 Task: Use Trello to organize a travel plan for a trip to Jaipur, including flights, accommodations, and restaurant reservations. Add relevant details and use the Skyscanner power-up for flight information.
Action: Mouse moved to (1035, 349)
Screenshot: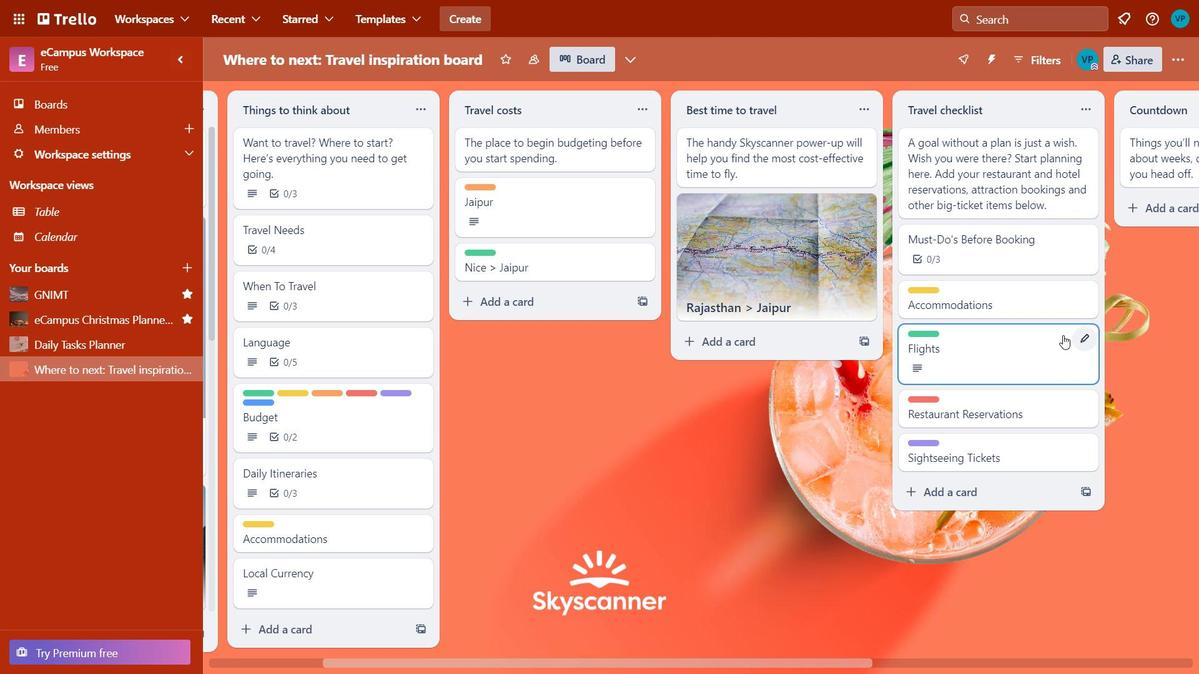 
Action: Mouse pressed left at (1035, 349)
Screenshot: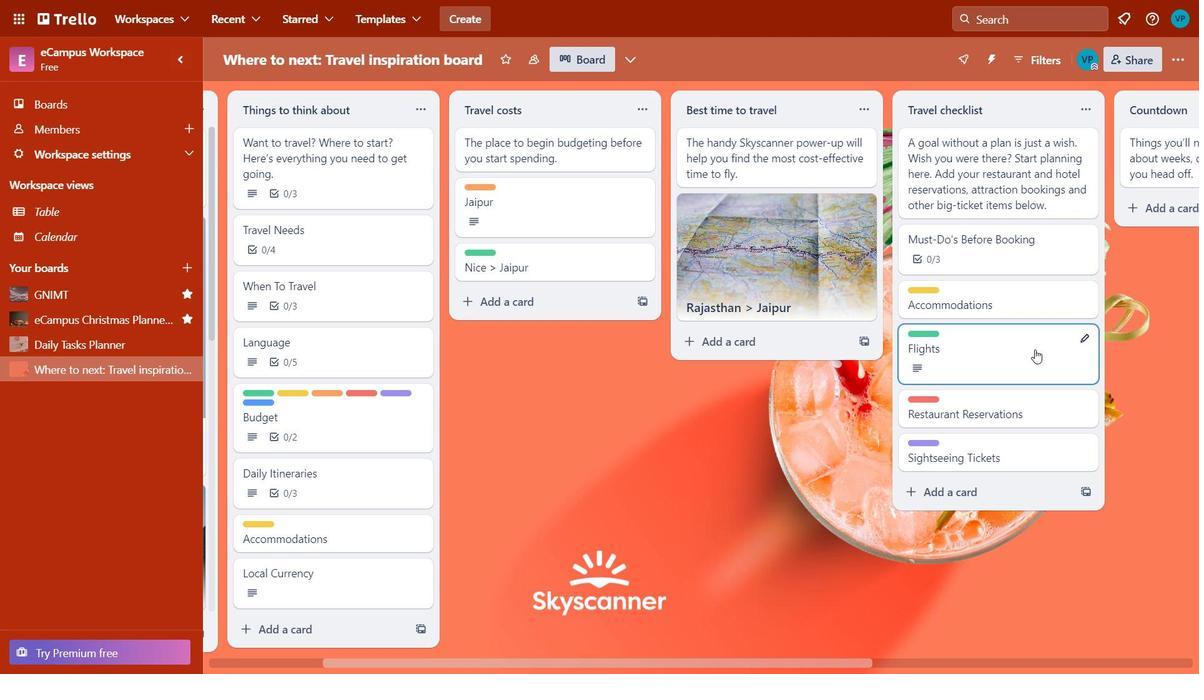 
Action: Mouse moved to (526, 248)
Screenshot: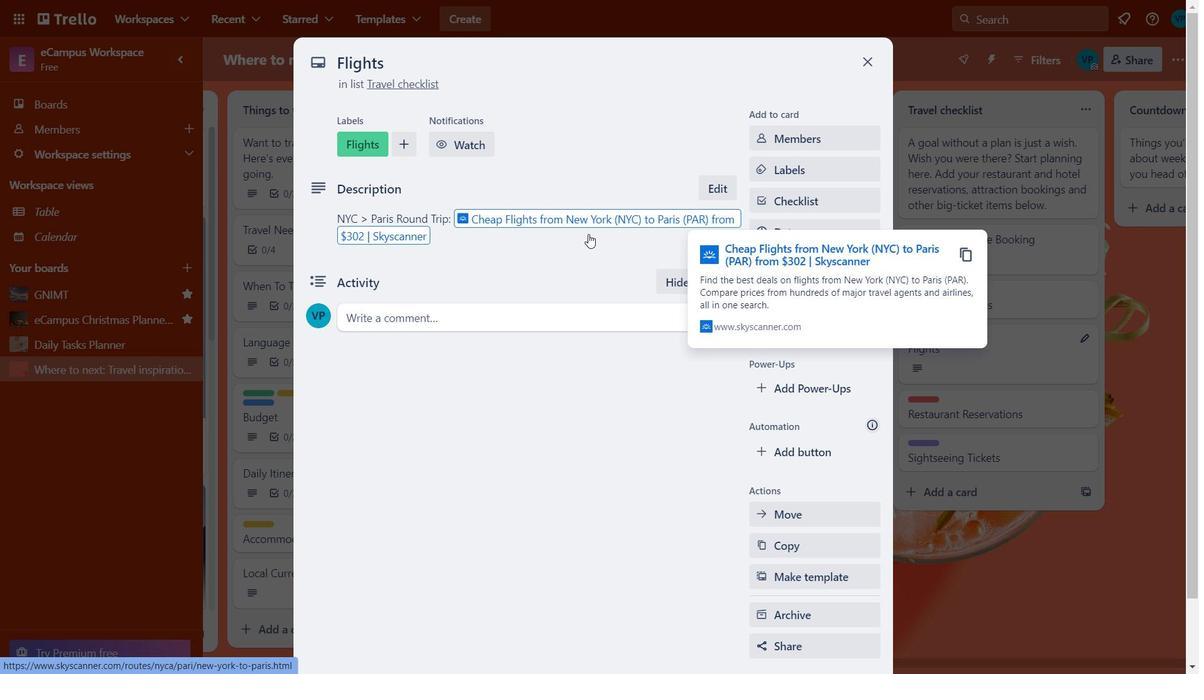 
Action: Mouse pressed left at (526, 248)
Screenshot: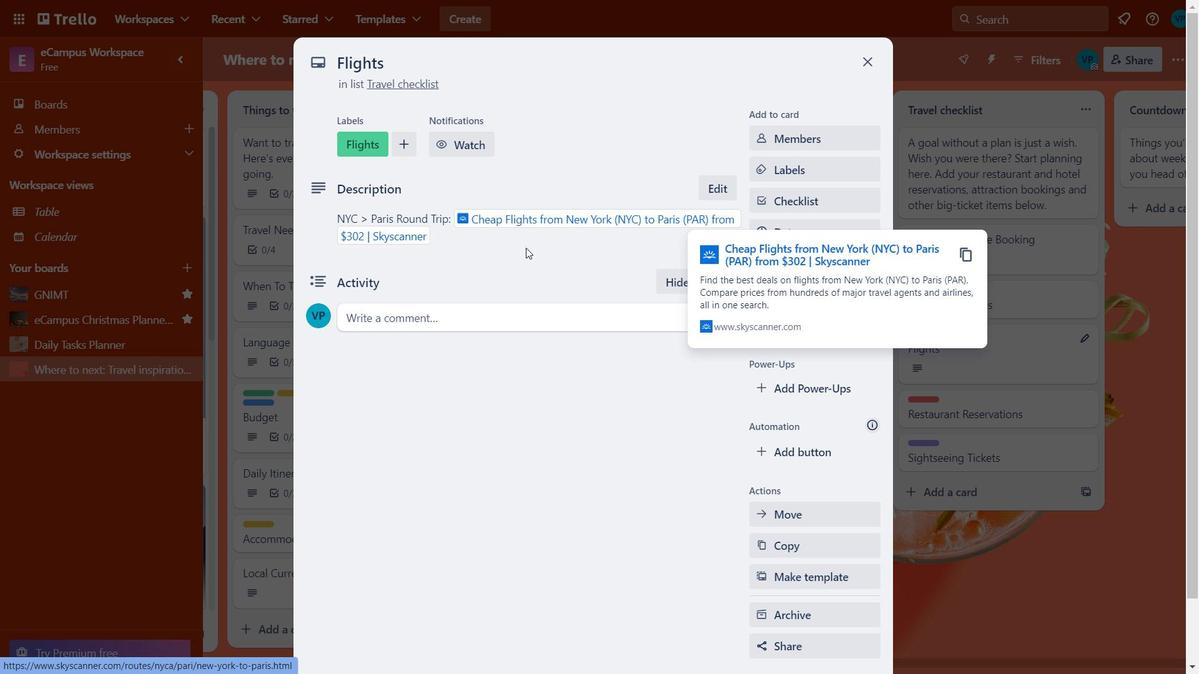 
Action: Mouse moved to (417, 219)
Screenshot: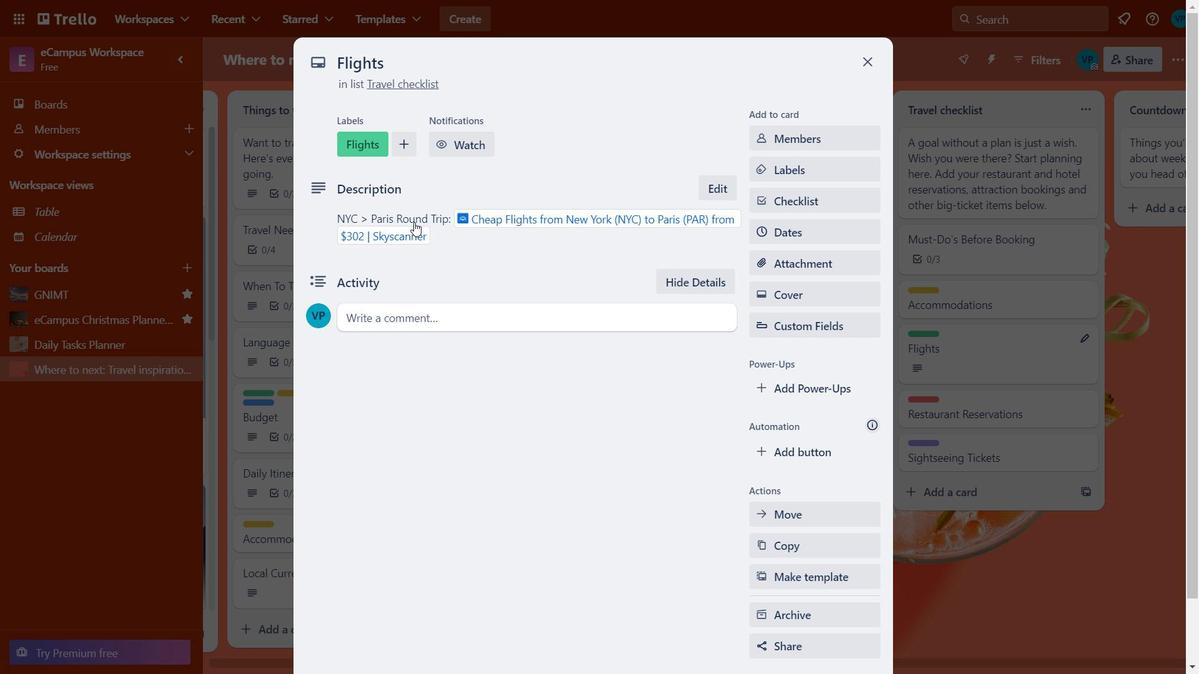 
Action: Mouse pressed left at (417, 219)
Screenshot: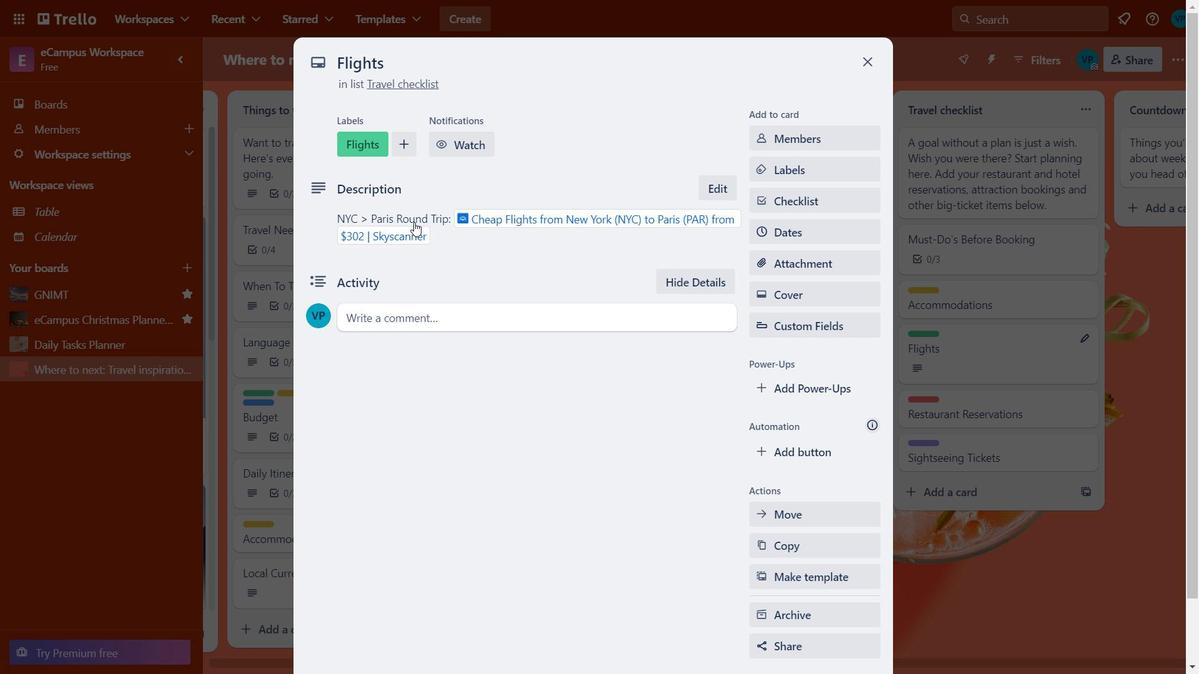
Action: Mouse moved to (441, 299)
Screenshot: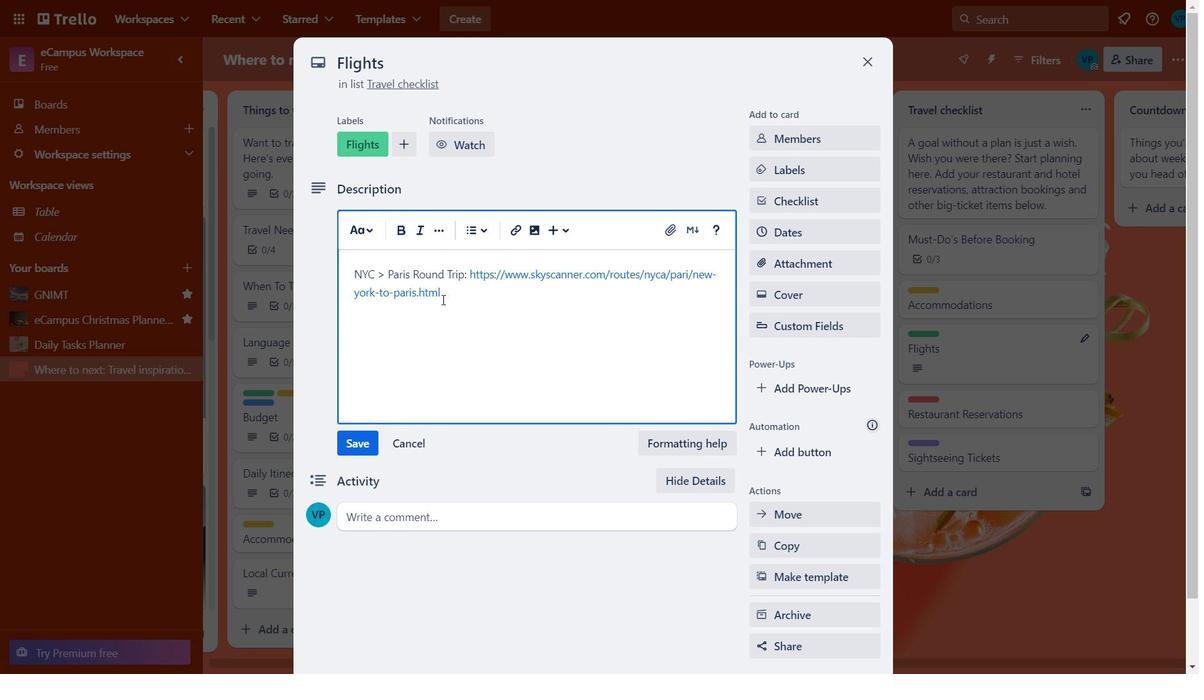
Action: Mouse pressed left at (441, 299)
Screenshot: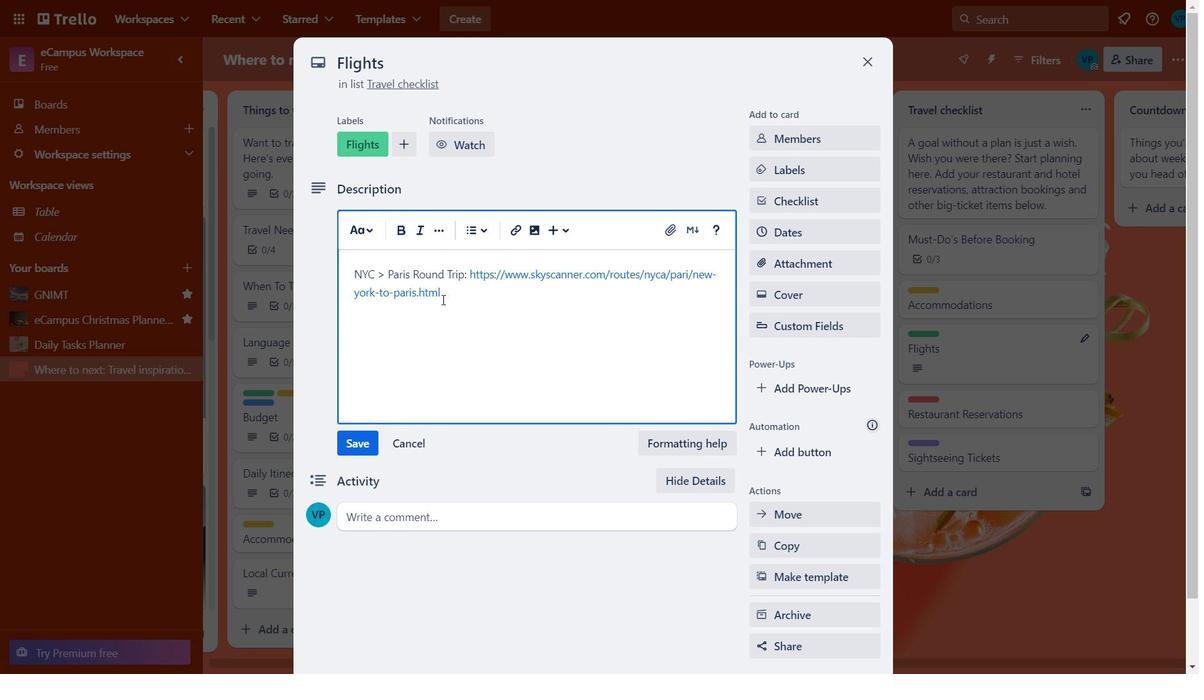 
Action: Mouse moved to (387, 276)
Screenshot: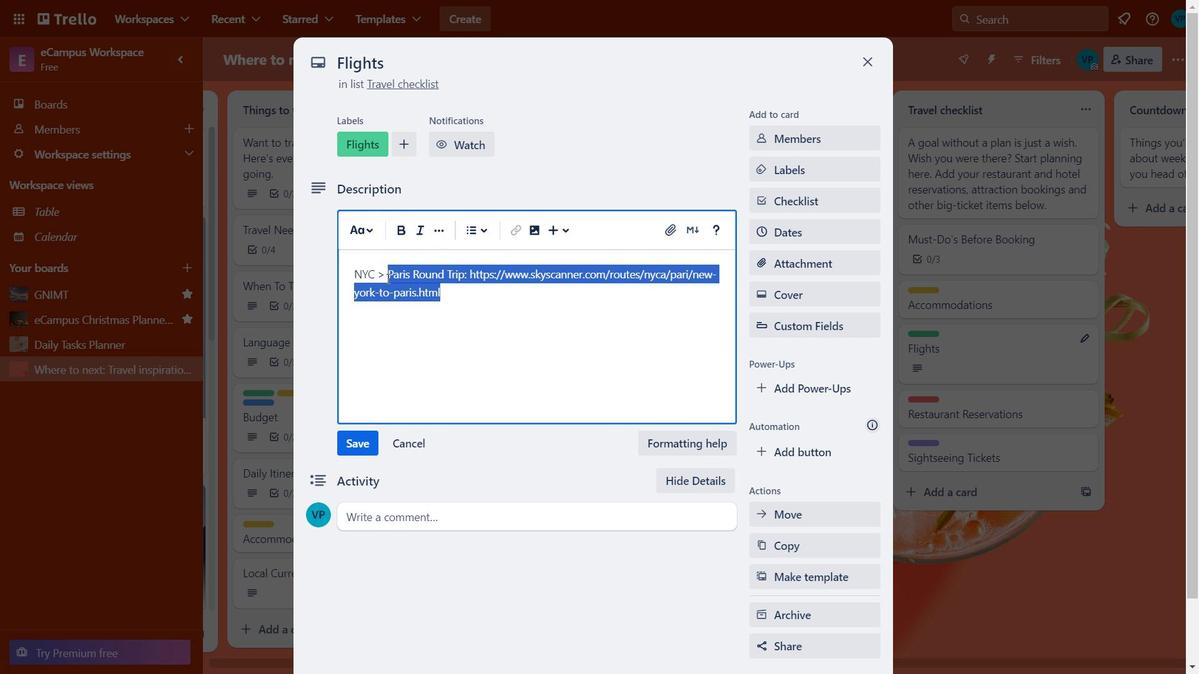 
Action: Key pressed <Key.backspace><Key.backspace><Key.backspace><Key.backspace><Key.backspace><Key.backspace><Key.backspace><Key.backspace><Key.backspace><Key.backspace><Key.caps_lock>D<Key.caps_lock>elhi<Key.space>to<Key.space><Key.caps_lock>J<Key.caps_lock>aipur<Key.space>wit<Key.backspace><Key.backspace><Key.backspace>from<Key.space>flight
Screenshot: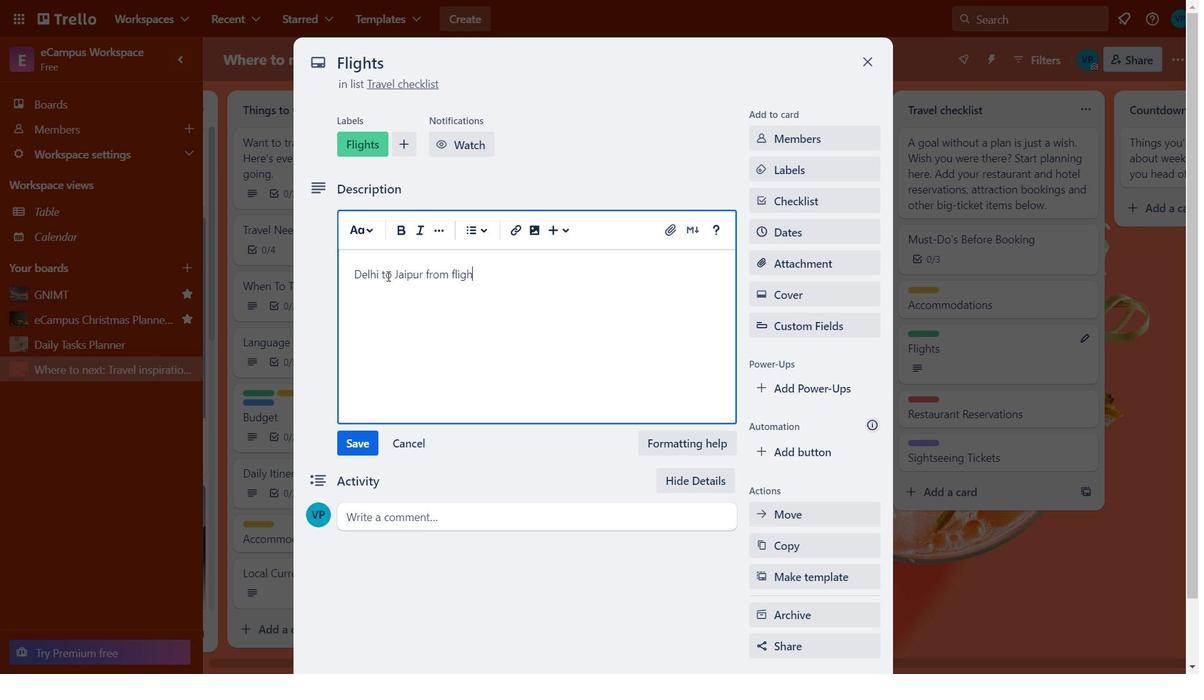 
Action: Mouse moved to (339, 451)
Screenshot: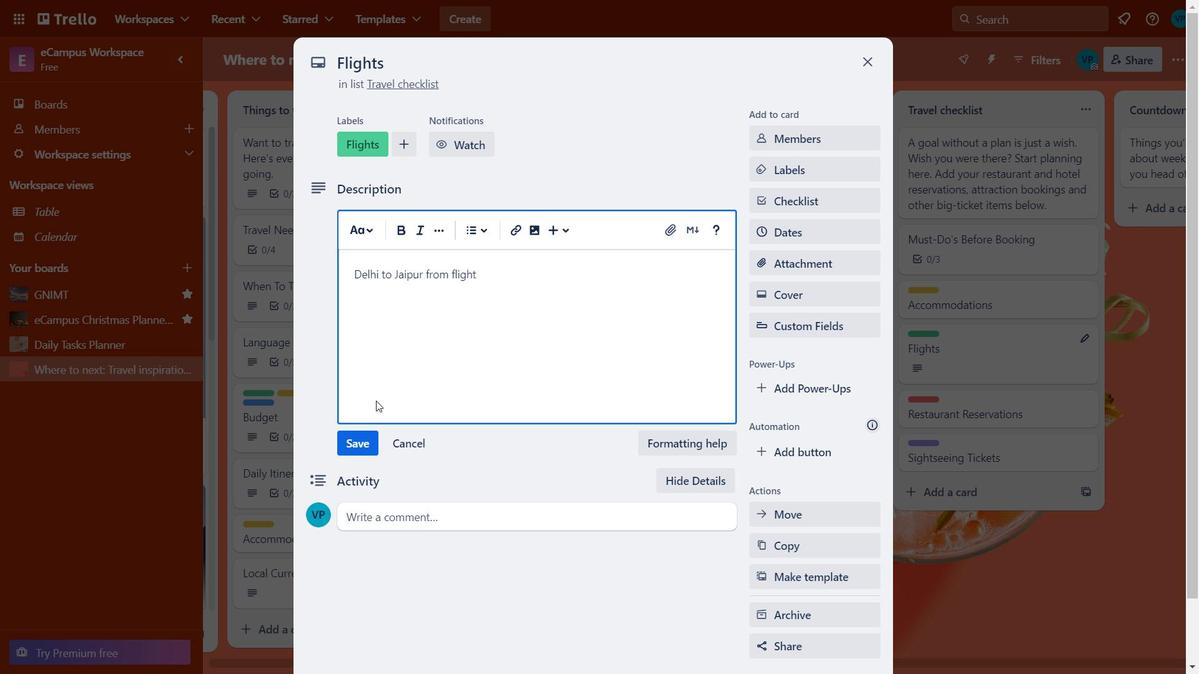 
Action: Mouse pressed left at (339, 451)
Screenshot: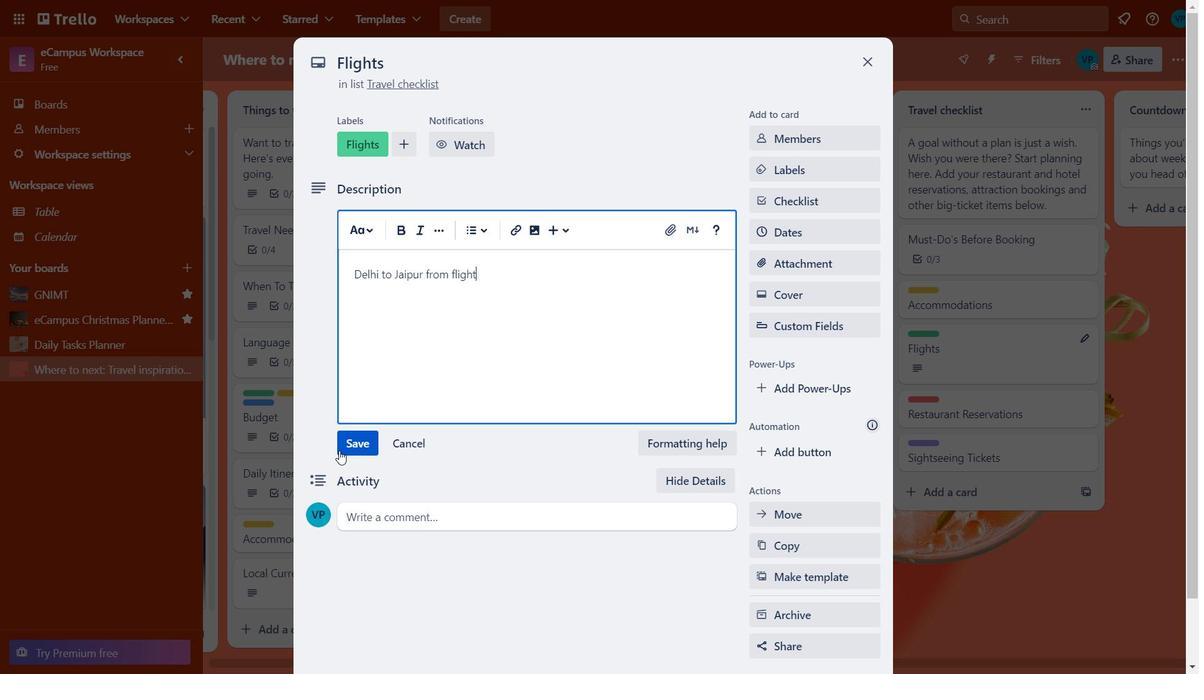 
Action: Mouse moved to (416, 313)
Screenshot: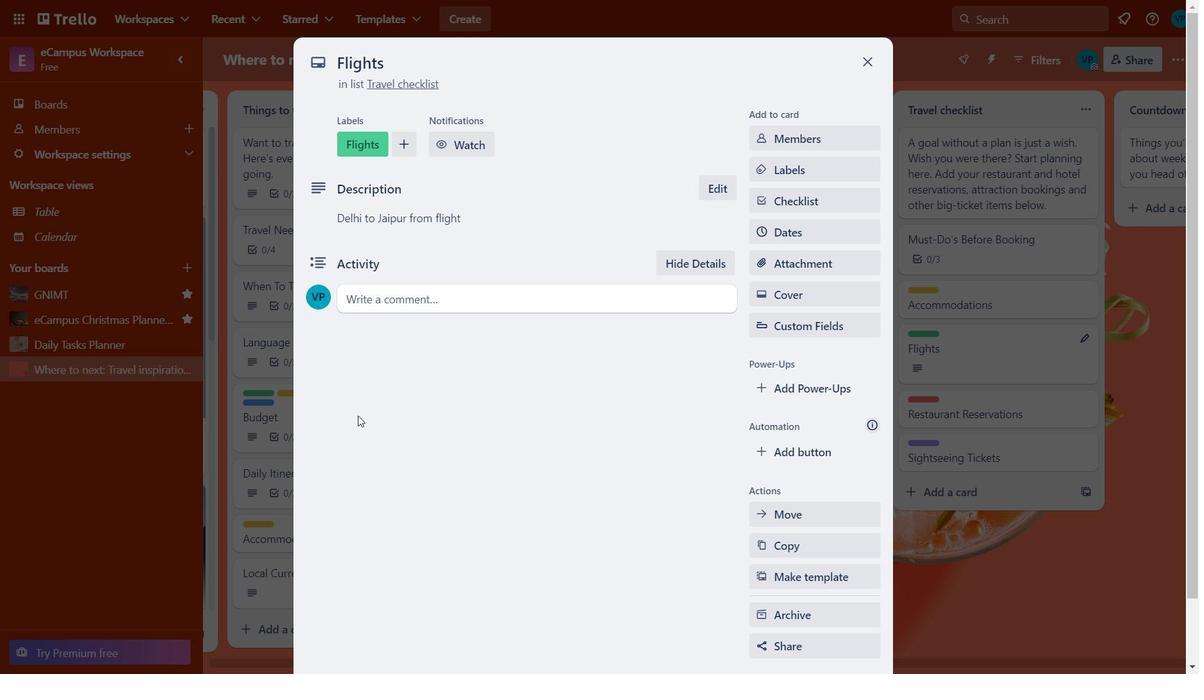 
Action: Mouse pressed left at (416, 313)
Screenshot: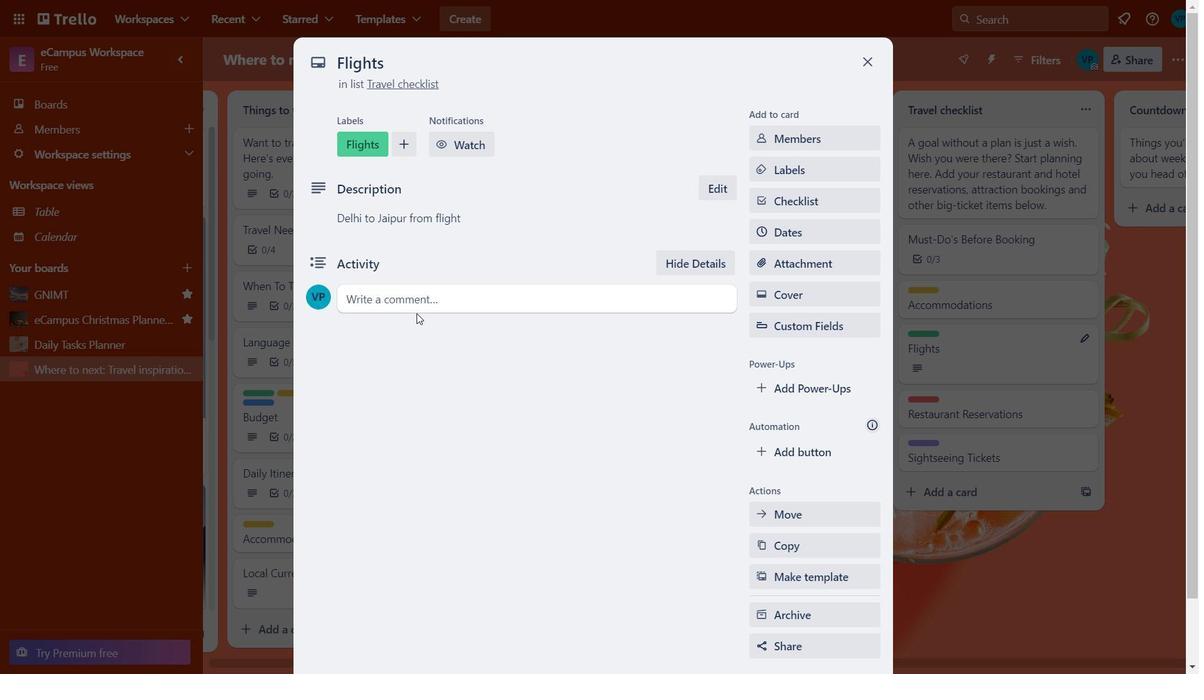 
Action: Mouse moved to (425, 304)
Screenshot: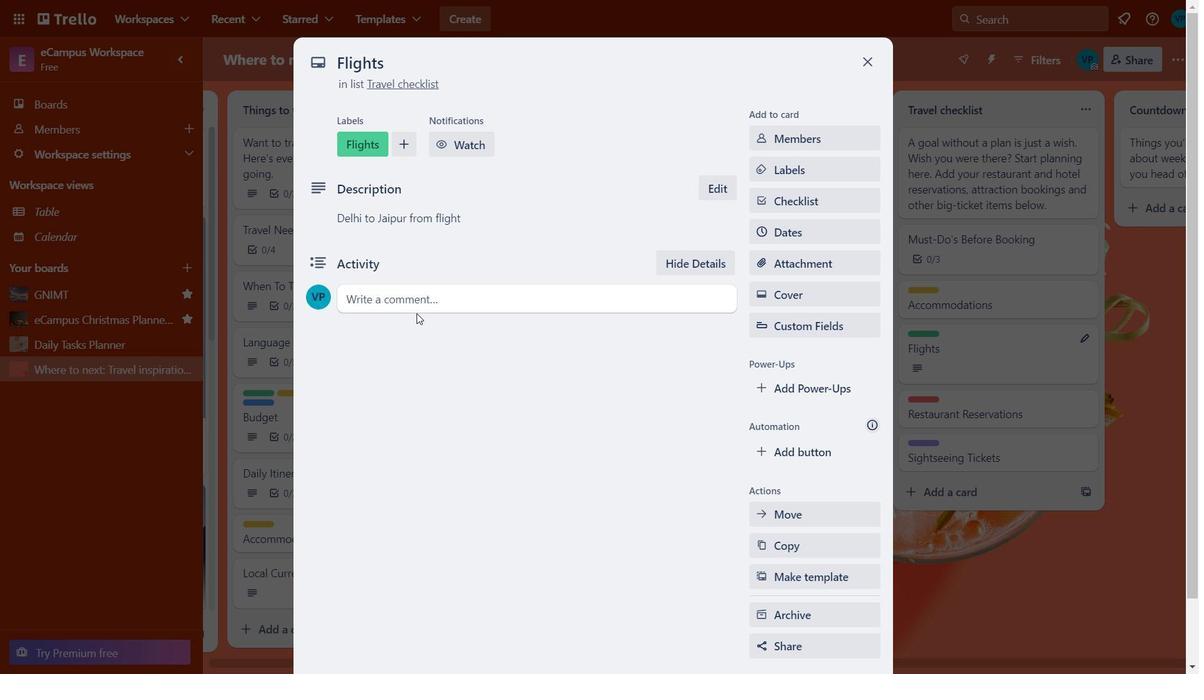 
Action: Mouse pressed left at (425, 304)
Screenshot: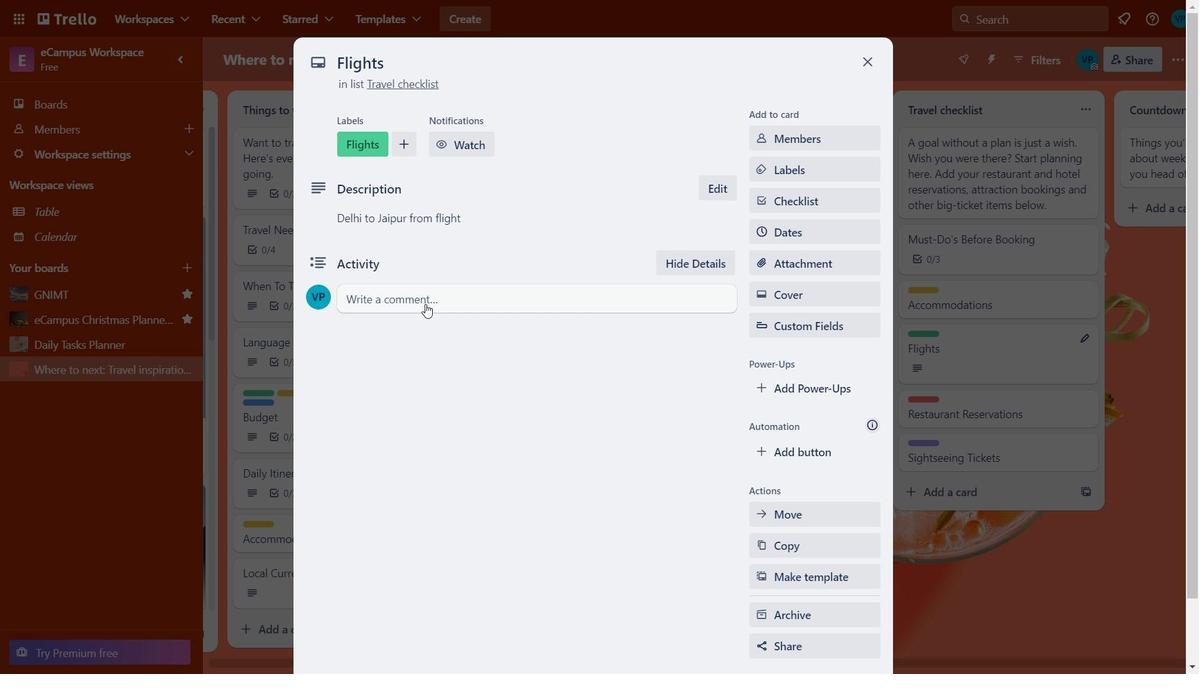 
Action: Mouse moved to (769, 196)
Screenshot: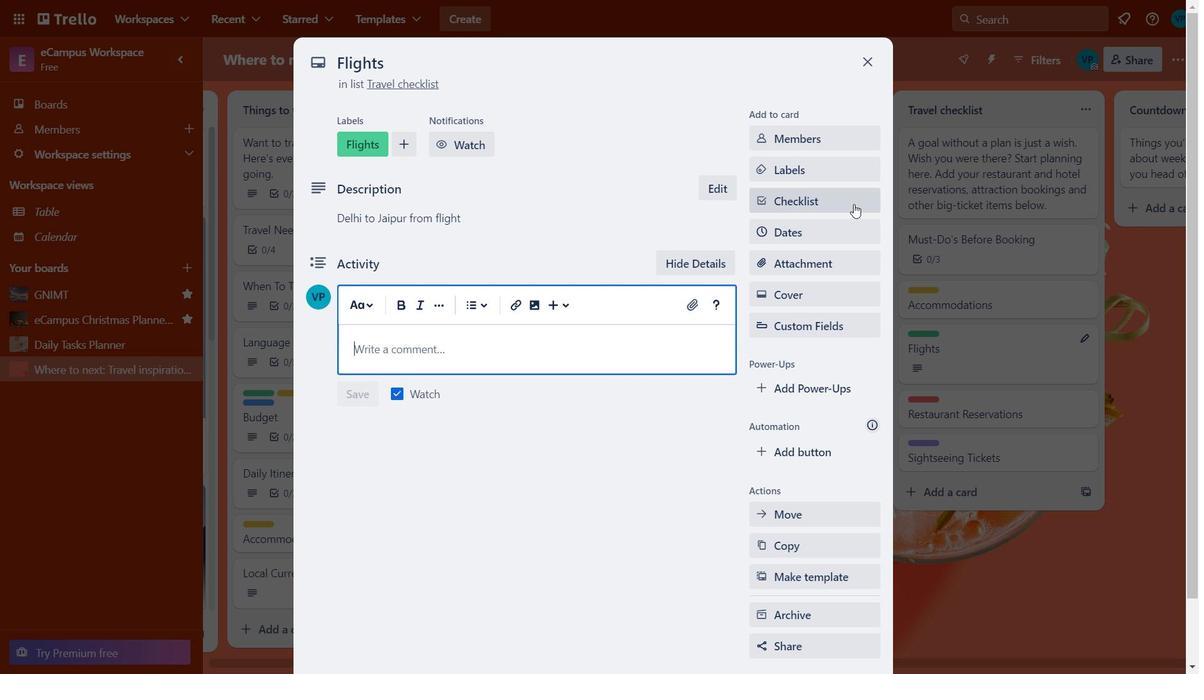 
Action: Mouse pressed left at (769, 196)
Screenshot: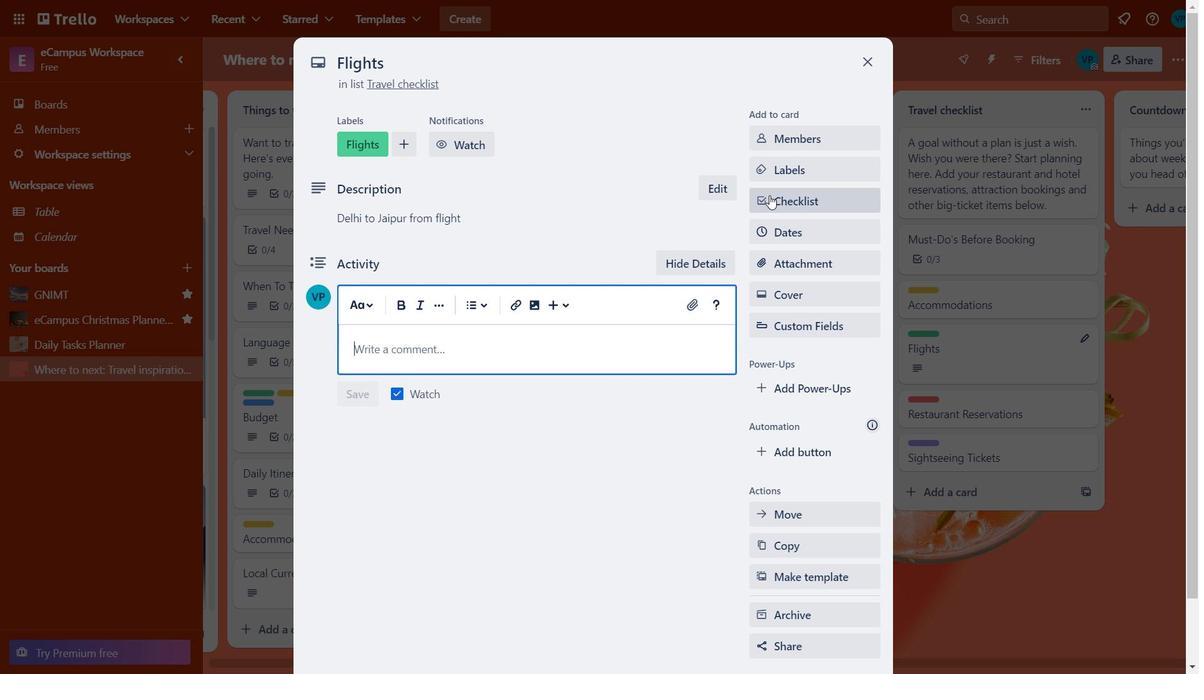
Action: Mouse moved to (819, 313)
Screenshot: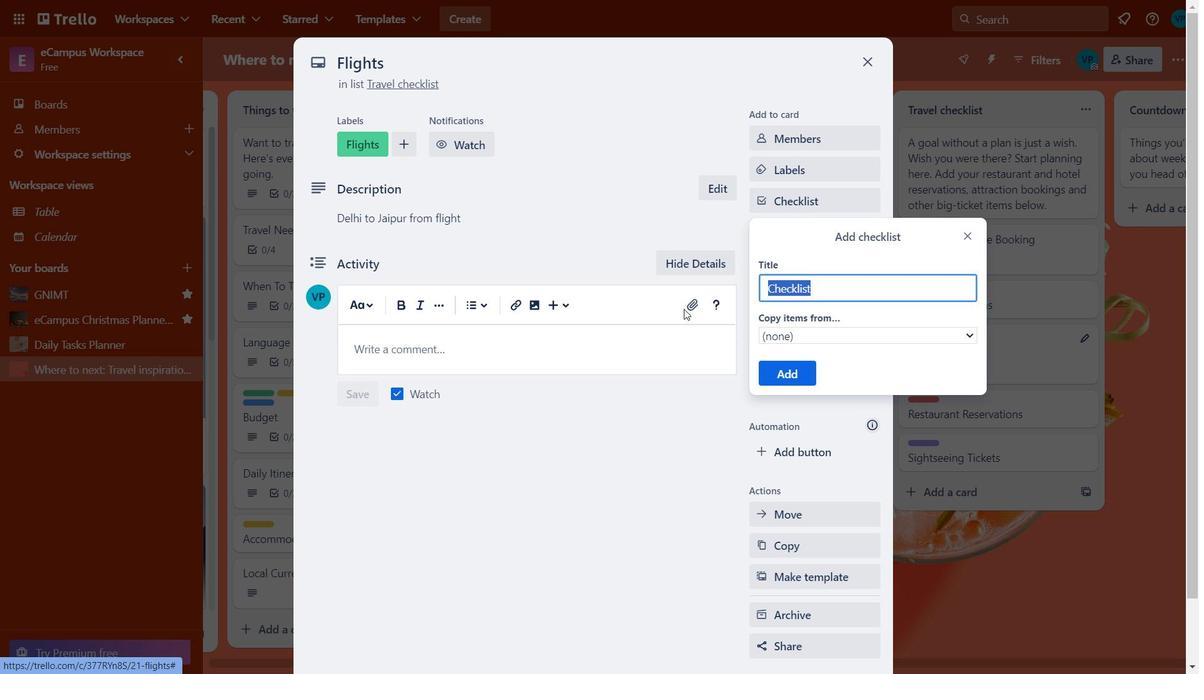 
Action: Key pressed <Key.backspace><Key.caps_lock>F<Key.caps_lock>lights<Key.enter>
Screenshot: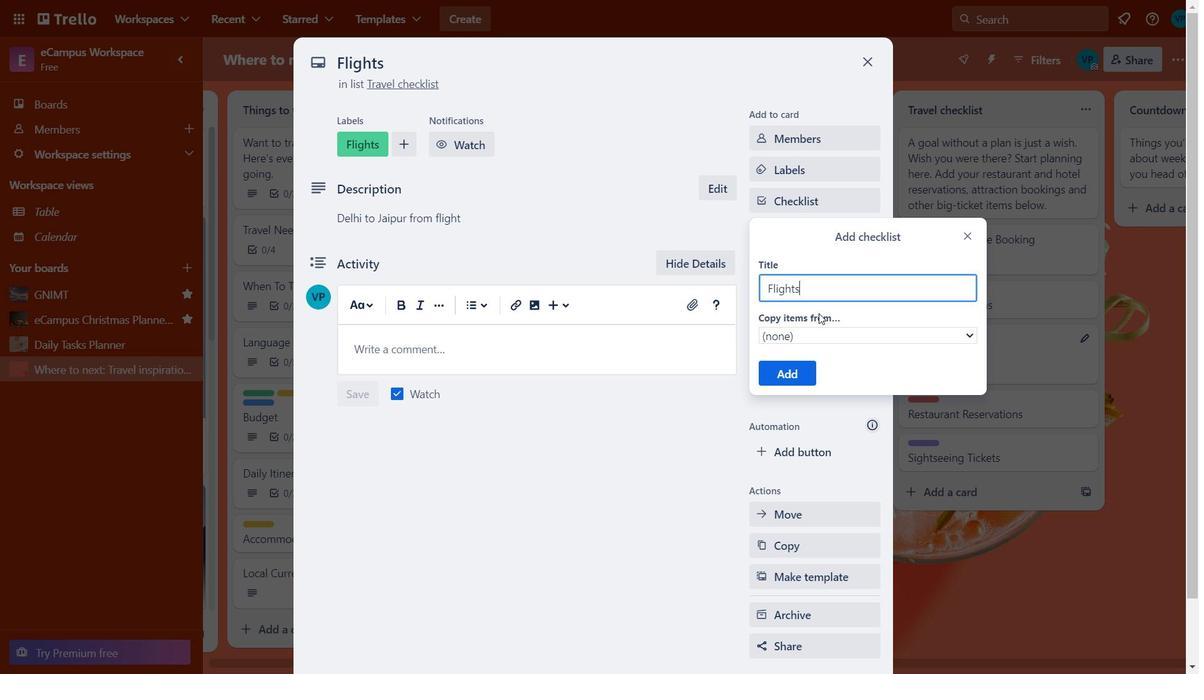 
Action: Mouse moved to (488, 321)
Screenshot: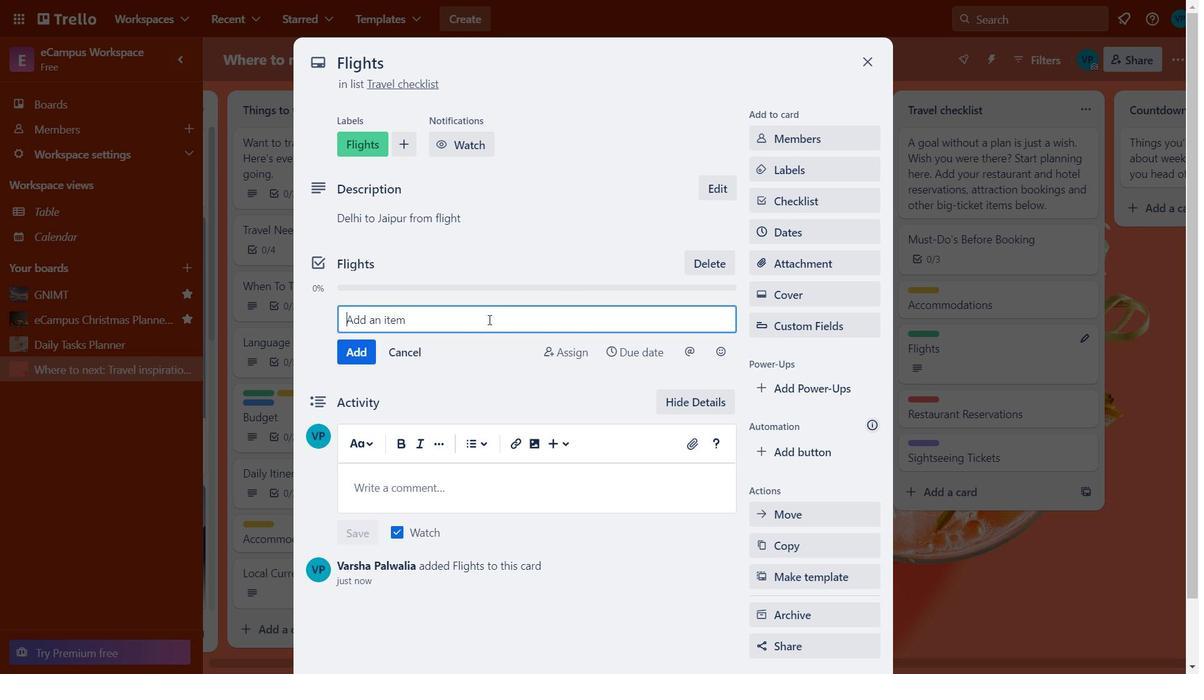 
Action: Mouse pressed left at (488, 321)
Screenshot: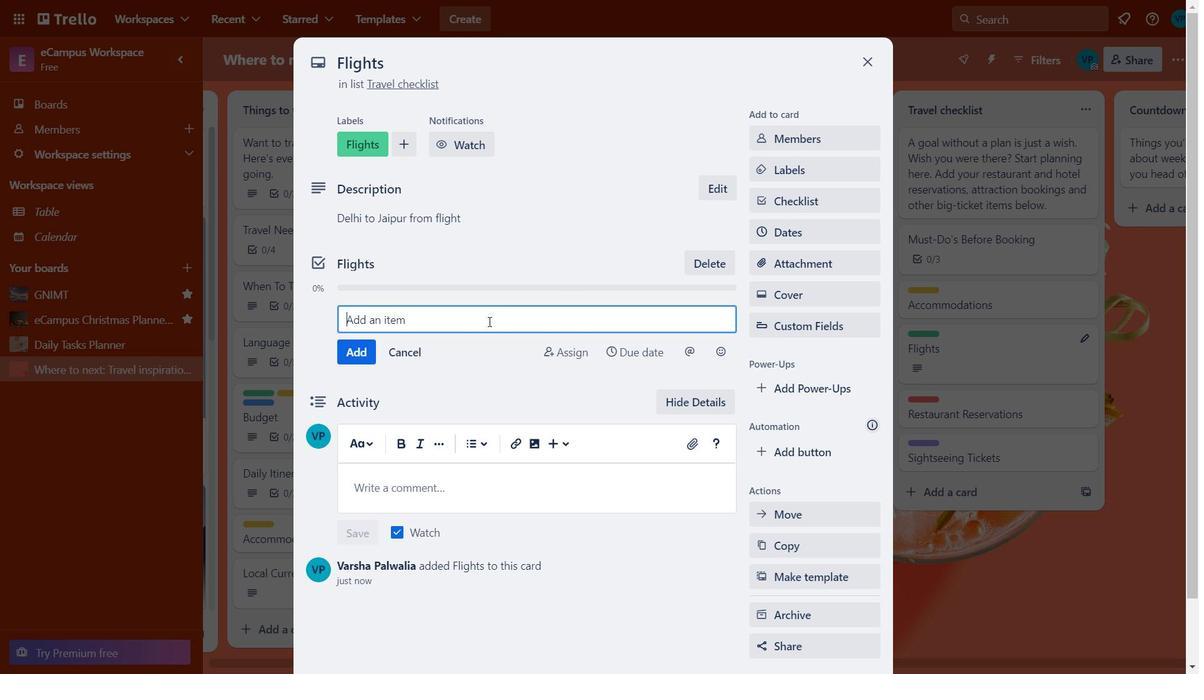 
Action: Mouse moved to (487, 319)
Screenshot: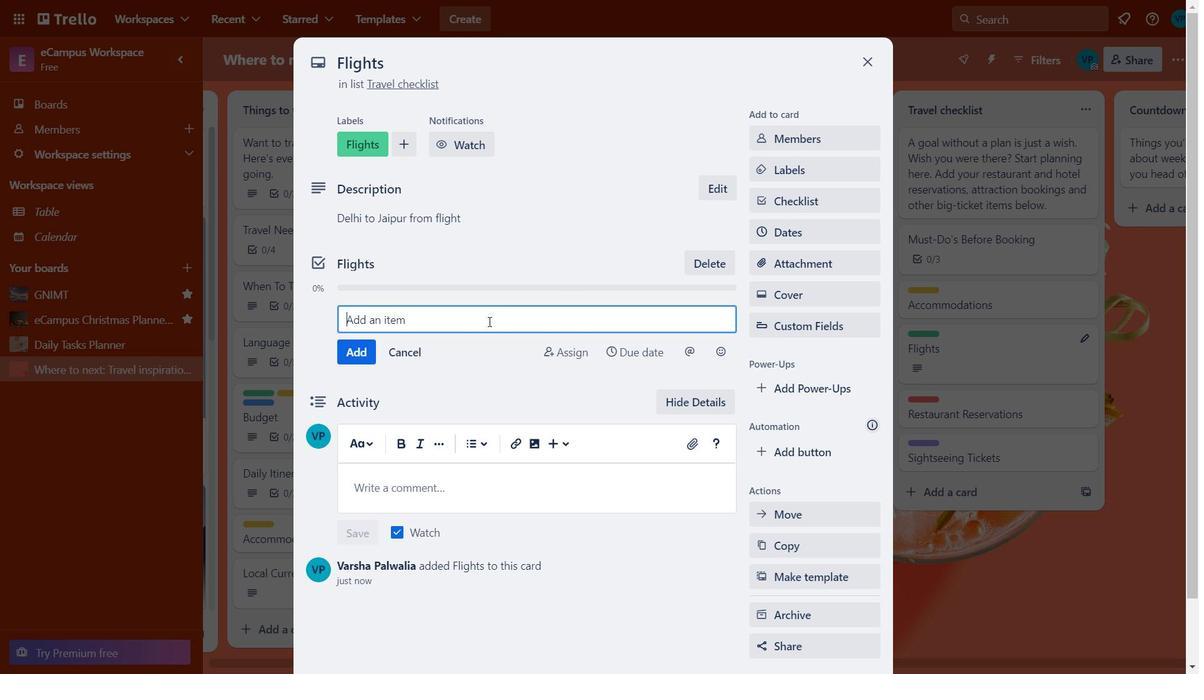 
Action: Key pressed <Key.caps_lock>P<Key.caps_lock><Key.caps_lock><Key.backspace><Key.caps_lock><Key.caps_lock>P<Key.caps_lock>rices<Key.space>one<Key.space>wat<Key.backspace>y<Key.space>-<Key.space><Key.caps_lock>R<Key.caps_lock>s.<Key.space>2063
Screenshot: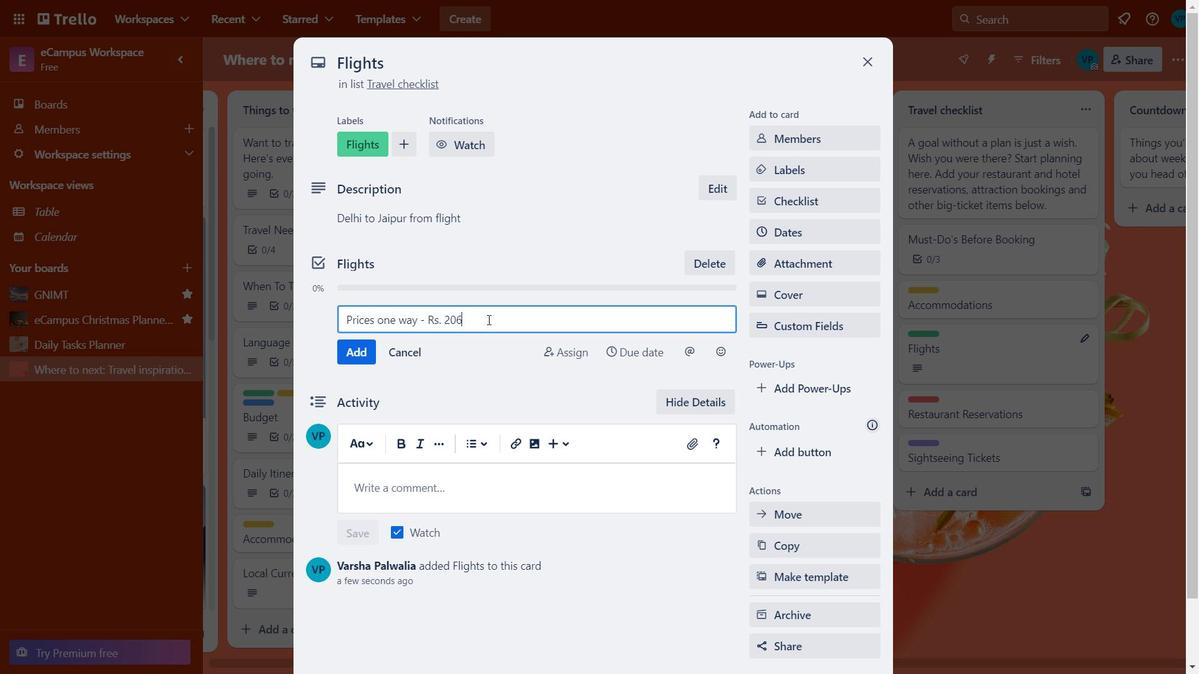 
Action: Mouse moved to (355, 349)
Screenshot: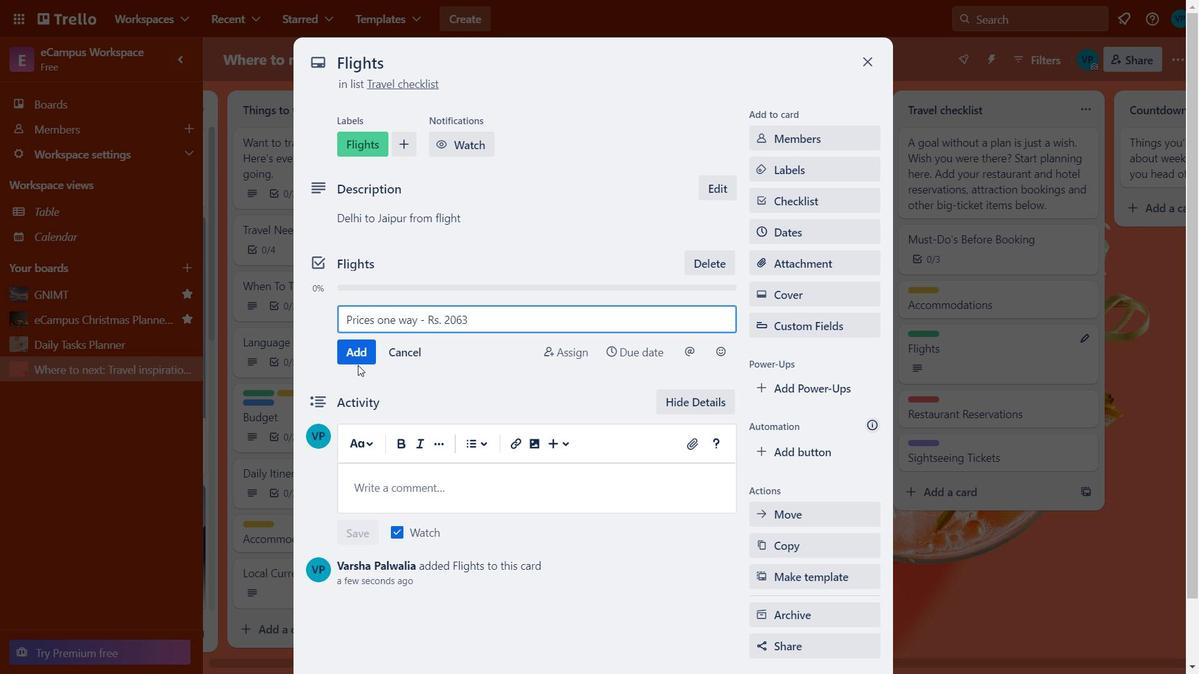 
Action: Mouse pressed left at (355, 349)
Screenshot: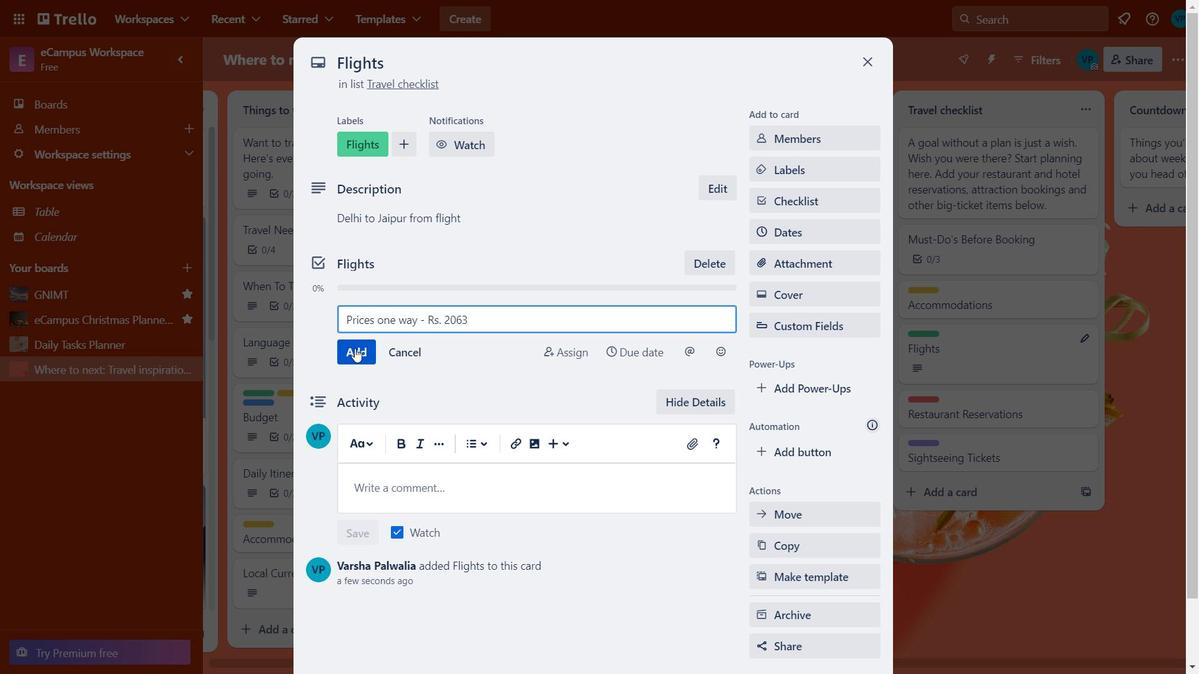 
Action: Mouse moved to (490, 309)
Screenshot: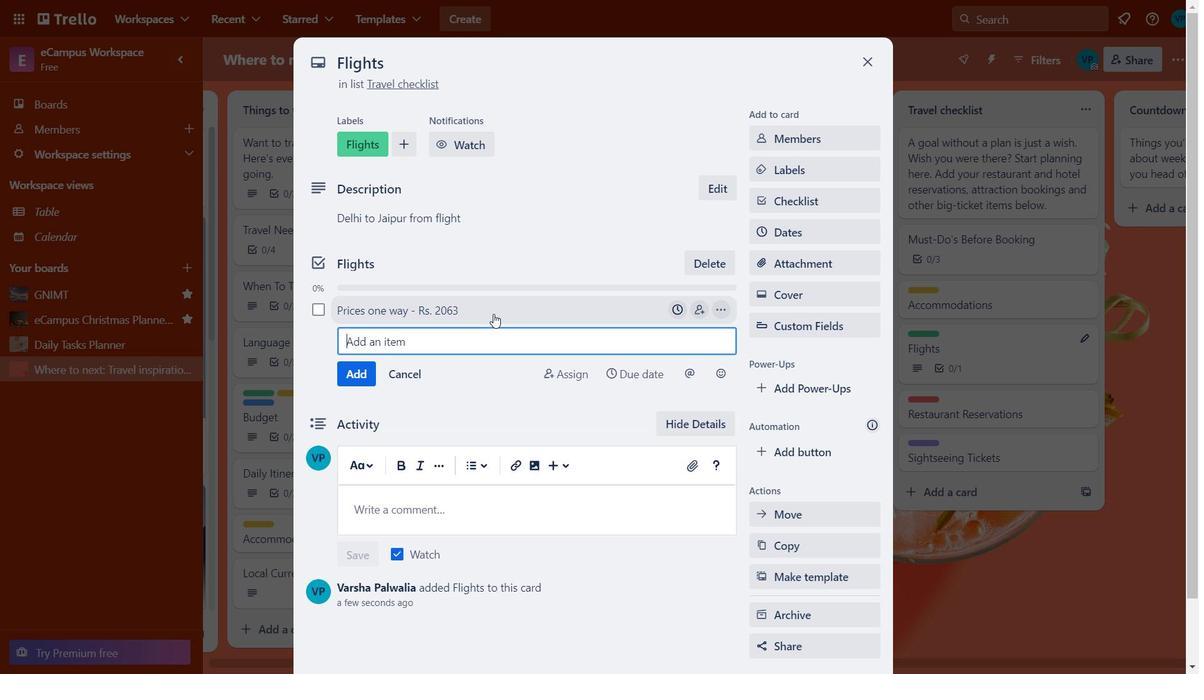 
Action: Mouse pressed left at (490, 309)
Screenshot: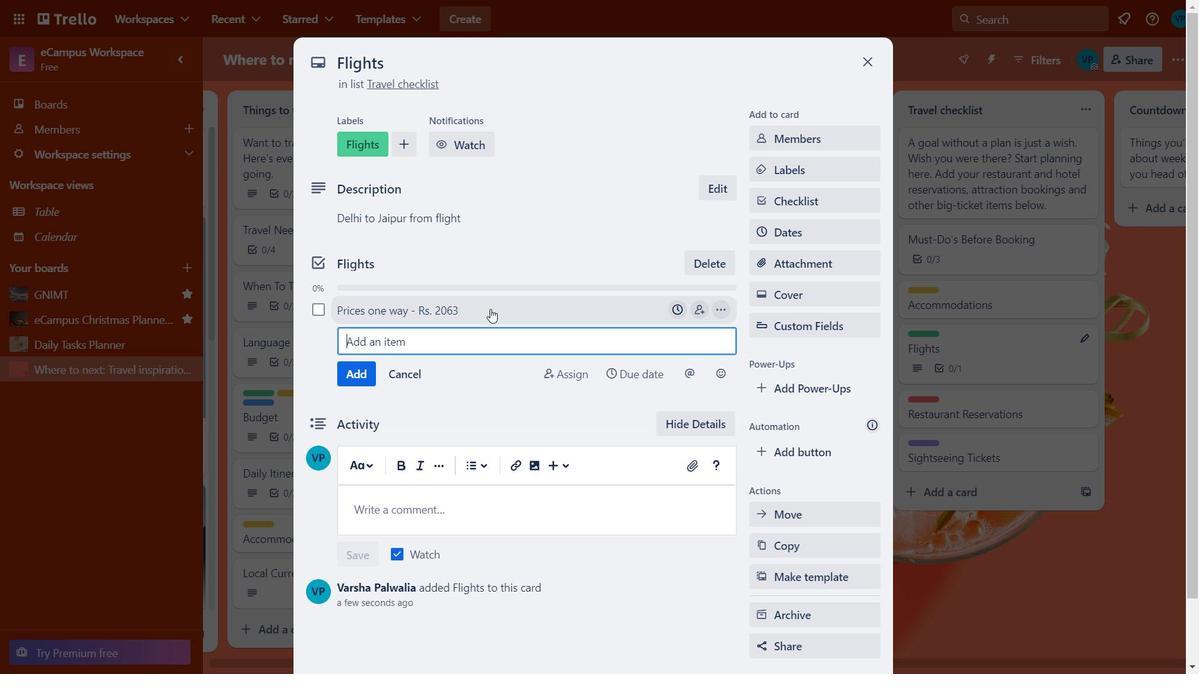 
Action: Mouse pressed left at (490, 309)
Screenshot: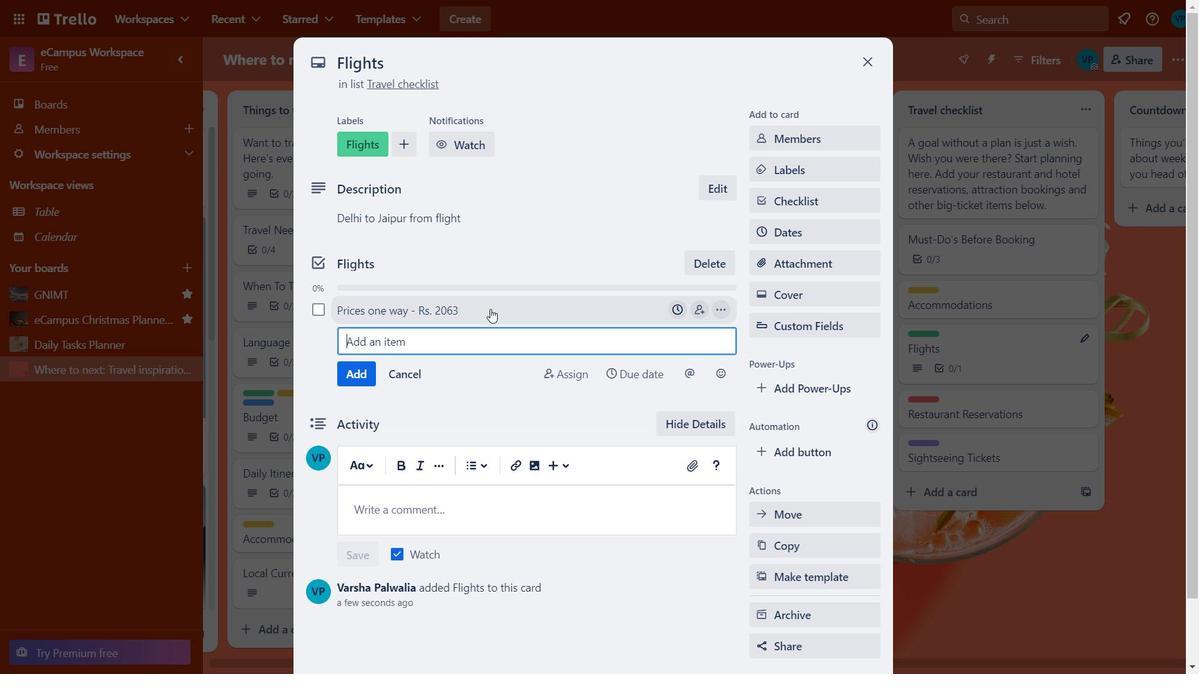 
Action: Mouse pressed left at (490, 309)
Screenshot: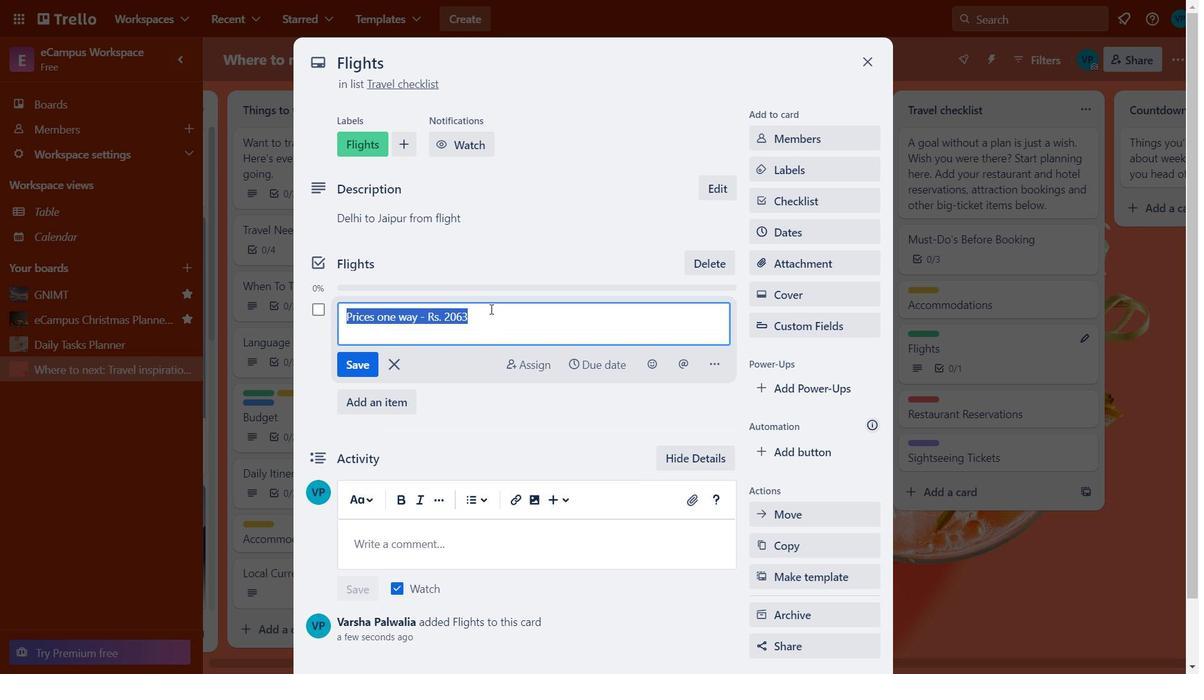 
Action: Key pressed <Key.space>in<Key.space>50<Key.space>mina<Key.backspace>s
Screenshot: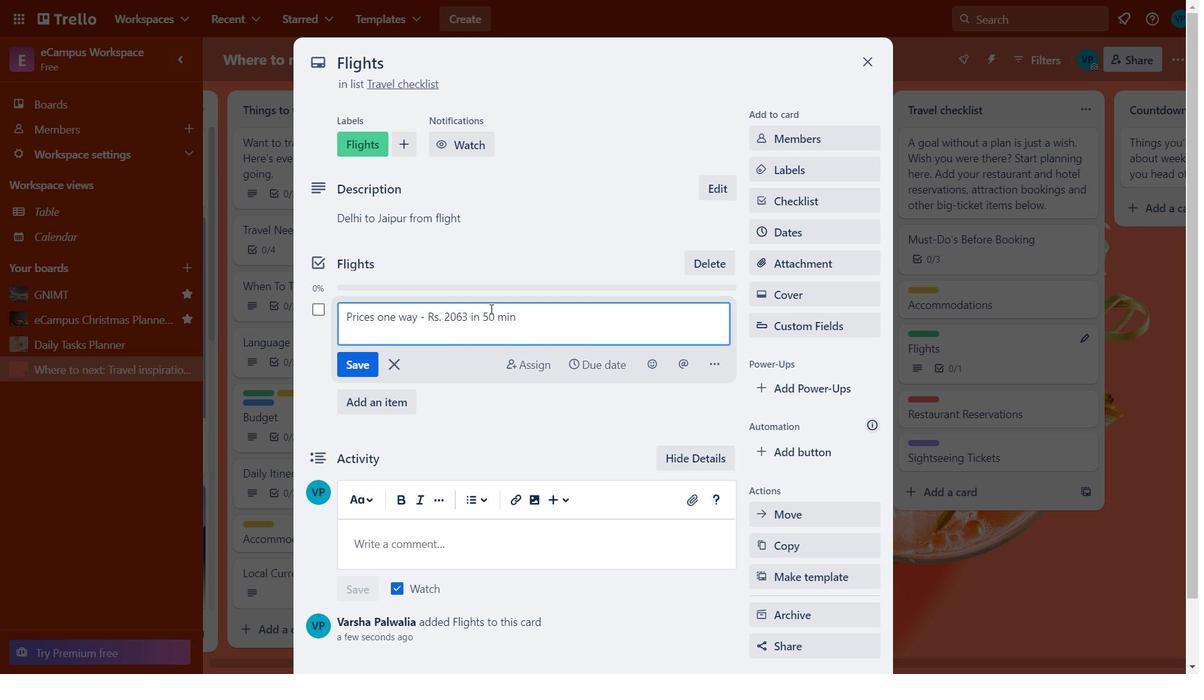 
Action: Mouse moved to (355, 374)
Screenshot: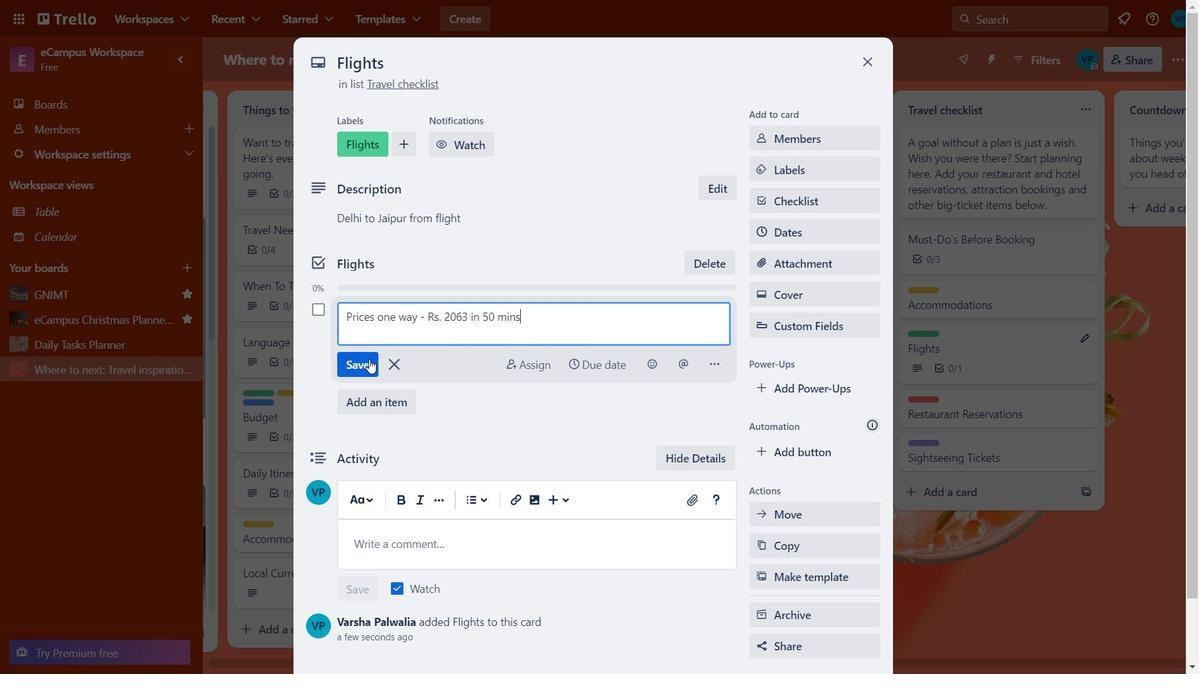 
Action: Mouse pressed left at (355, 374)
Screenshot: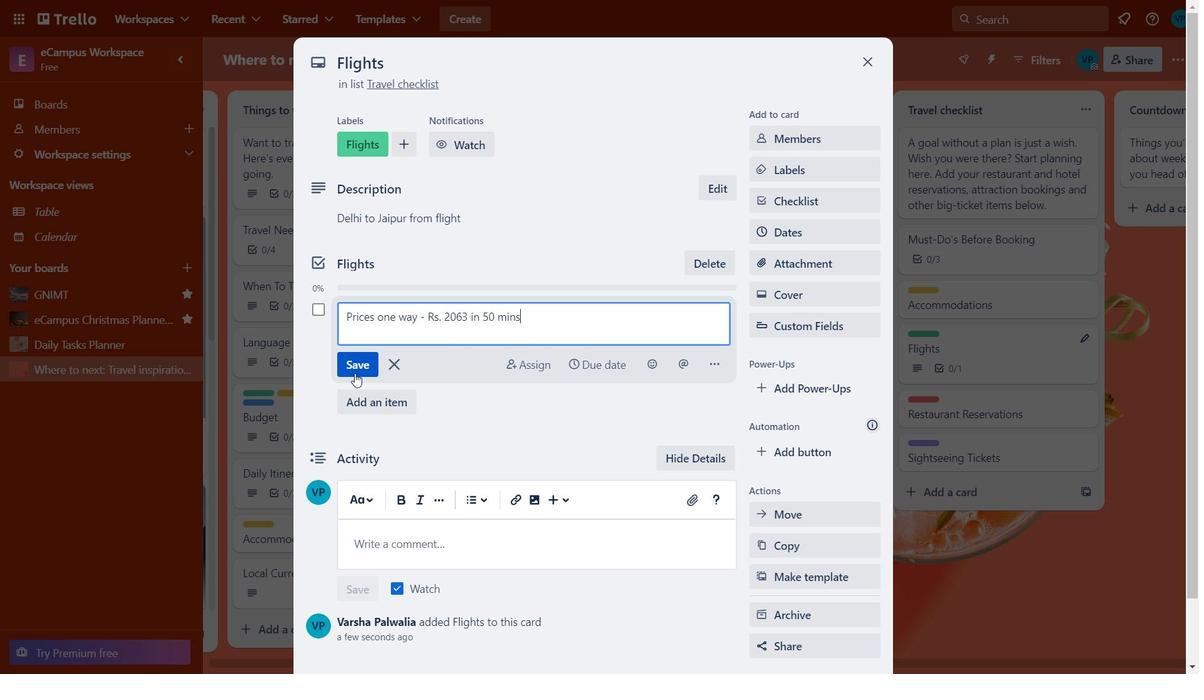 
Action: Mouse moved to (374, 343)
Screenshot: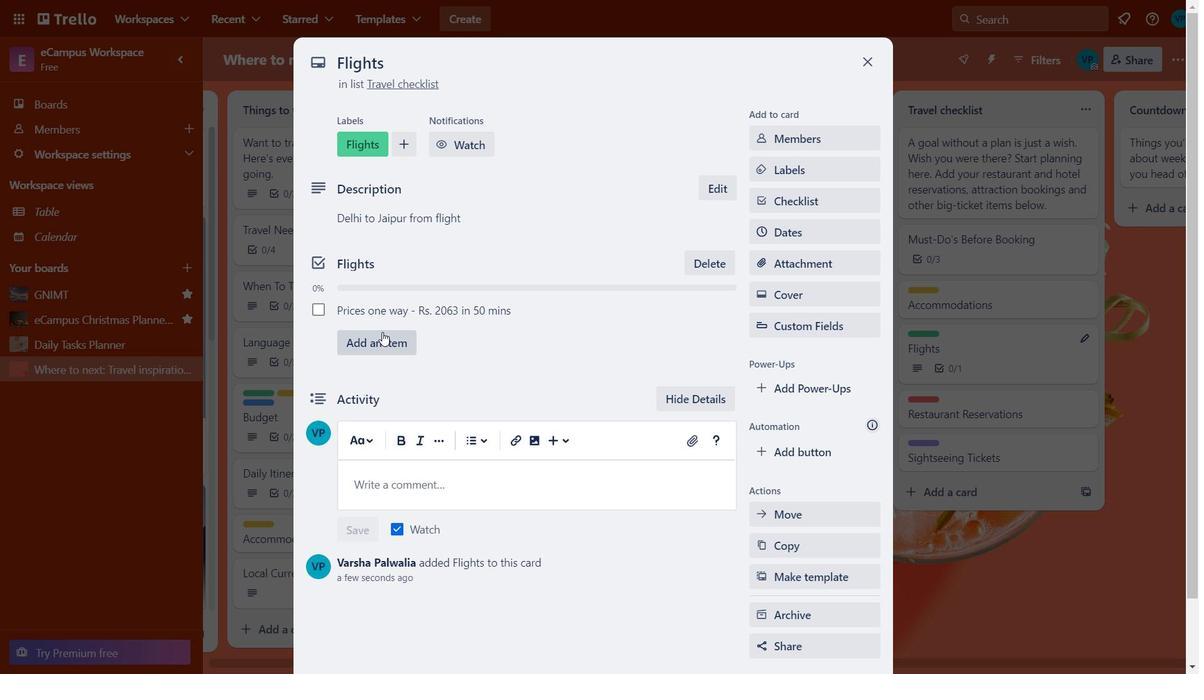 
Action: Mouse pressed left at (374, 343)
Screenshot: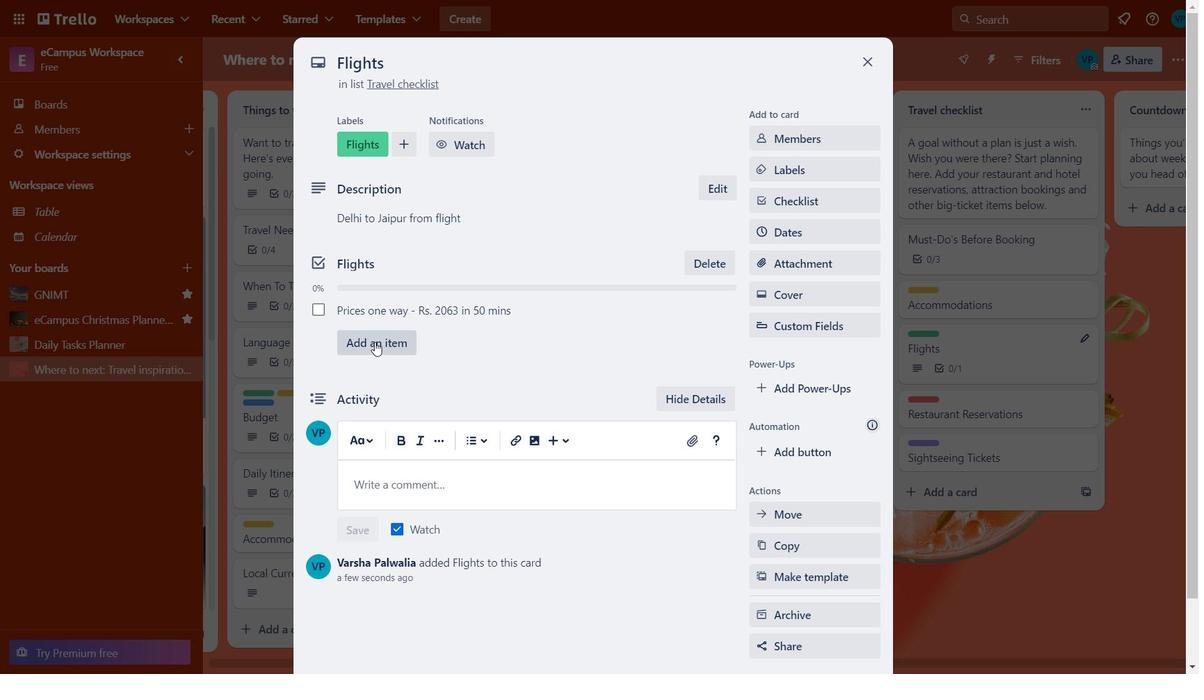 
Action: Mouse pressed left at (374, 343)
Screenshot: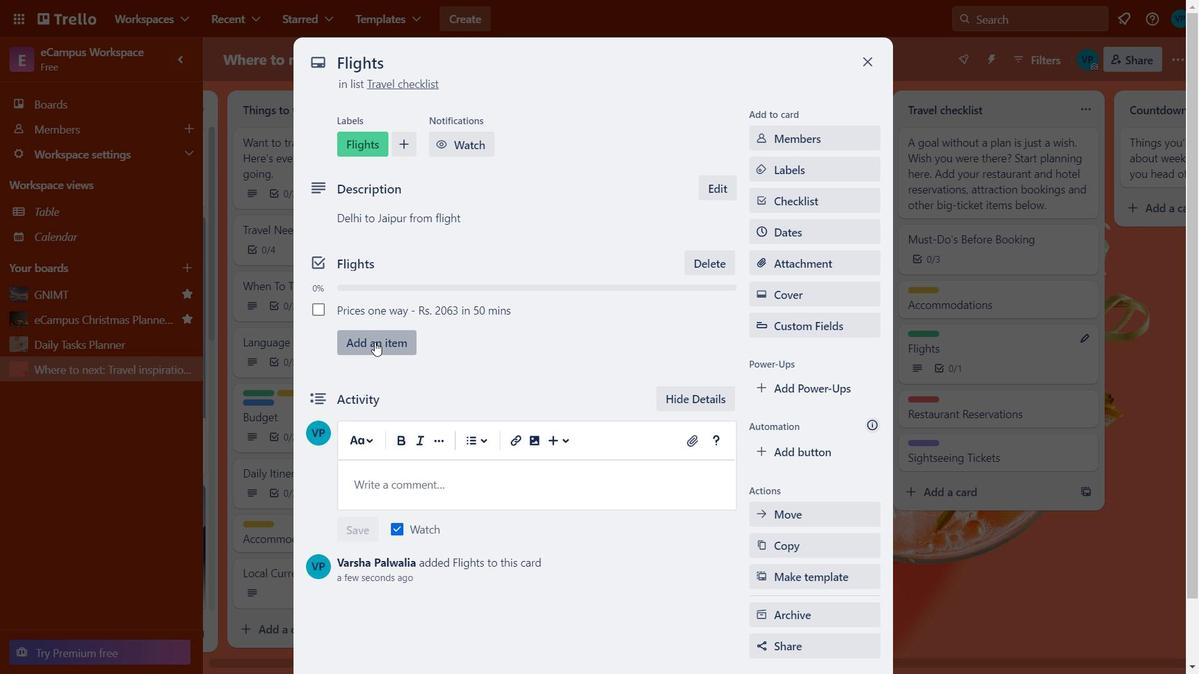 
Action: Key pressed <Key.caps_lock><Key.space>PRRRRR<Key.backspace><Key.backspace><Key.backspace><Key.backspace><Key.backspace><Key.backspace><Key.caps_lock>p<Key.caps_lock>RICE<Key.space><Key.backspace><Key.backspace><Key.backspace><Key.backspace><Key.backspace><Key.backspace><Key.caps_lock><Key.caps_lock>P<Key.caps_lock>rices<Key.space><Key.backspace>s<Key.space>for<Key.space>round<Key.space>trip<Key.space>=<Key.backspace>-
Screenshot: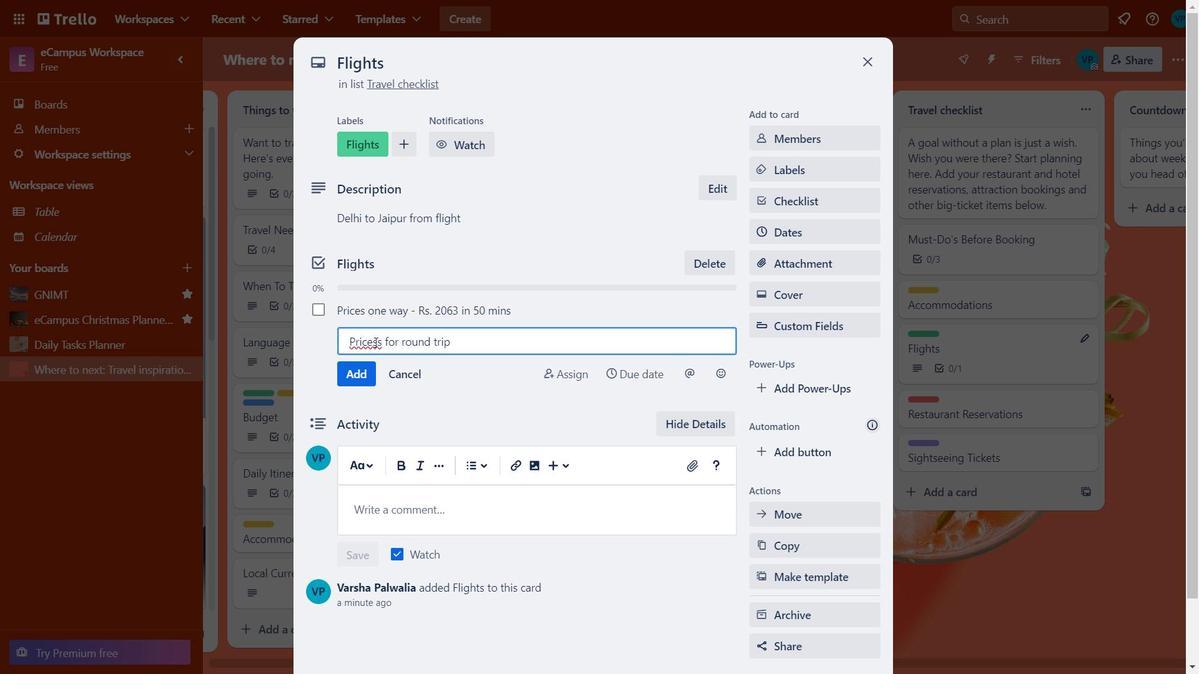 
Action: Mouse moved to (383, 348)
Screenshot: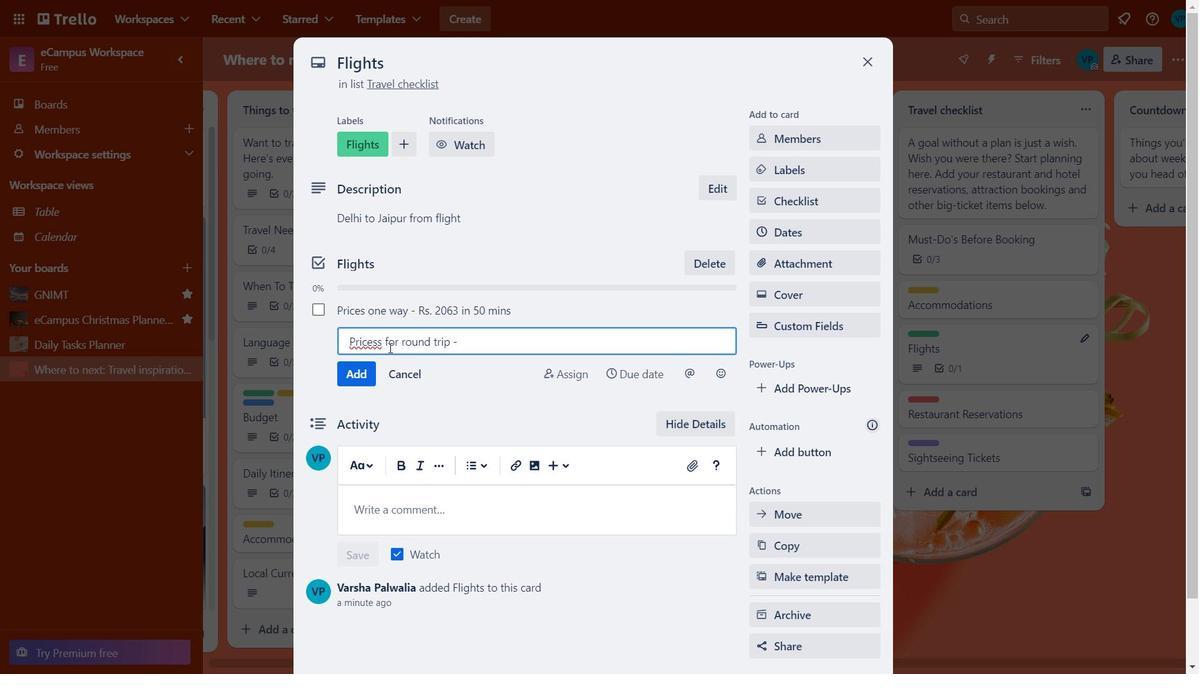 
Action: Mouse pressed left at (383, 348)
Screenshot: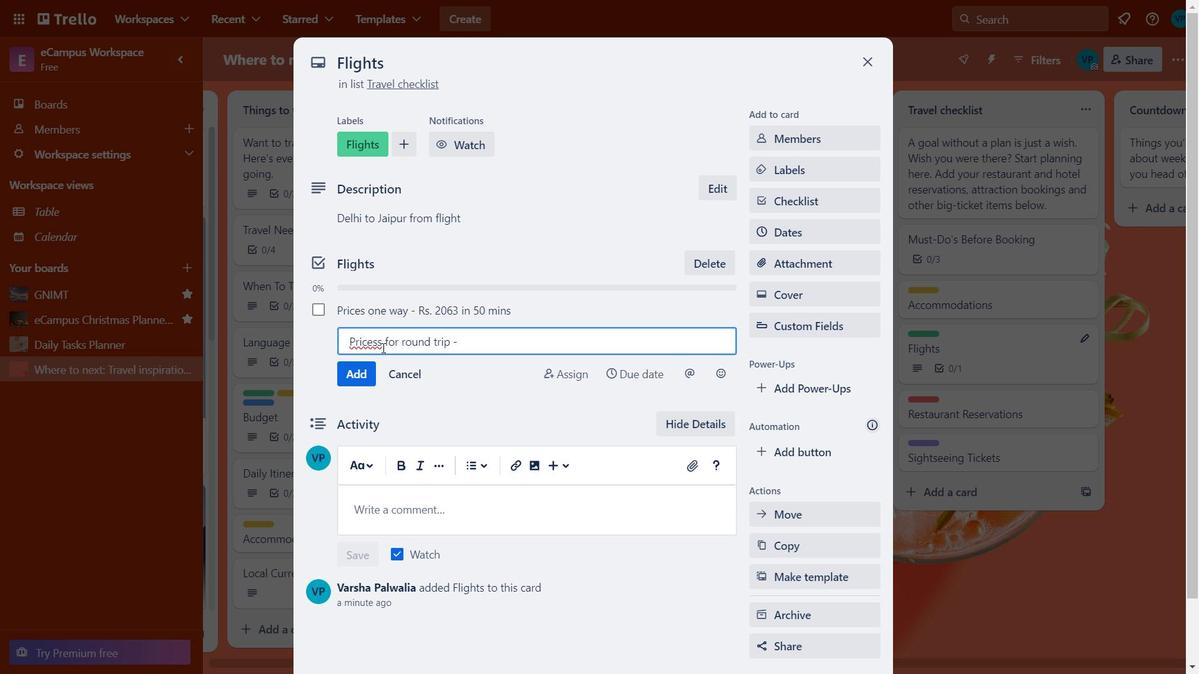 
Action: Key pressed <Key.backspace>
Screenshot: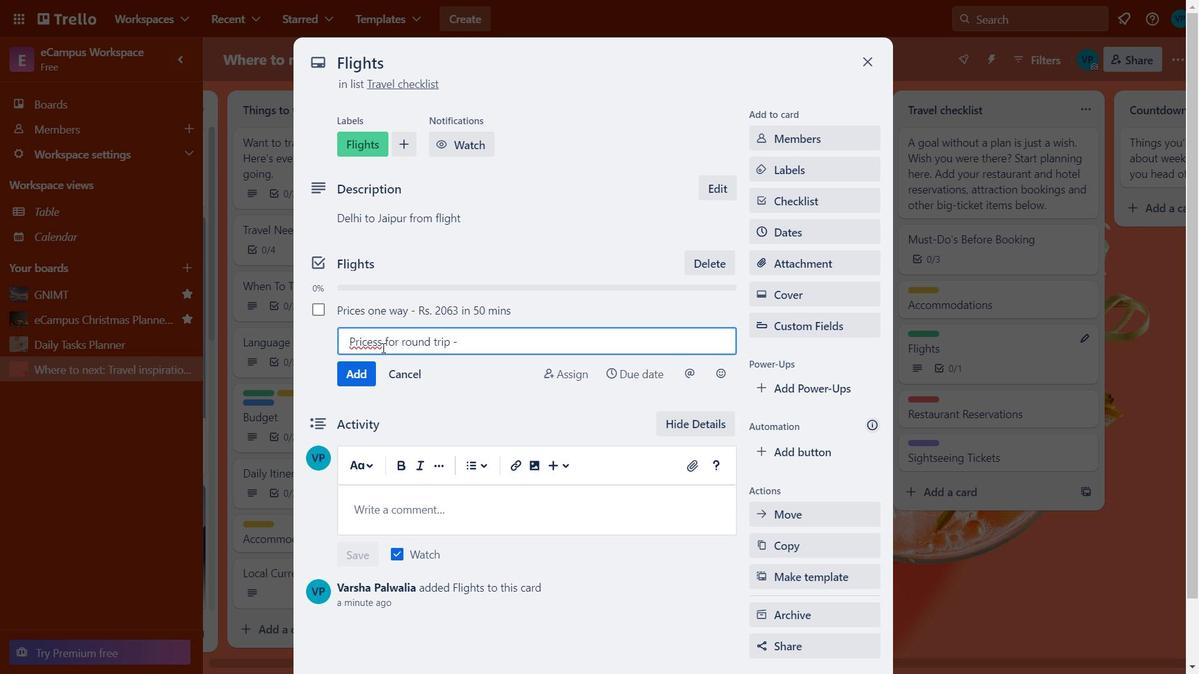 
Action: Mouse moved to (486, 345)
Screenshot: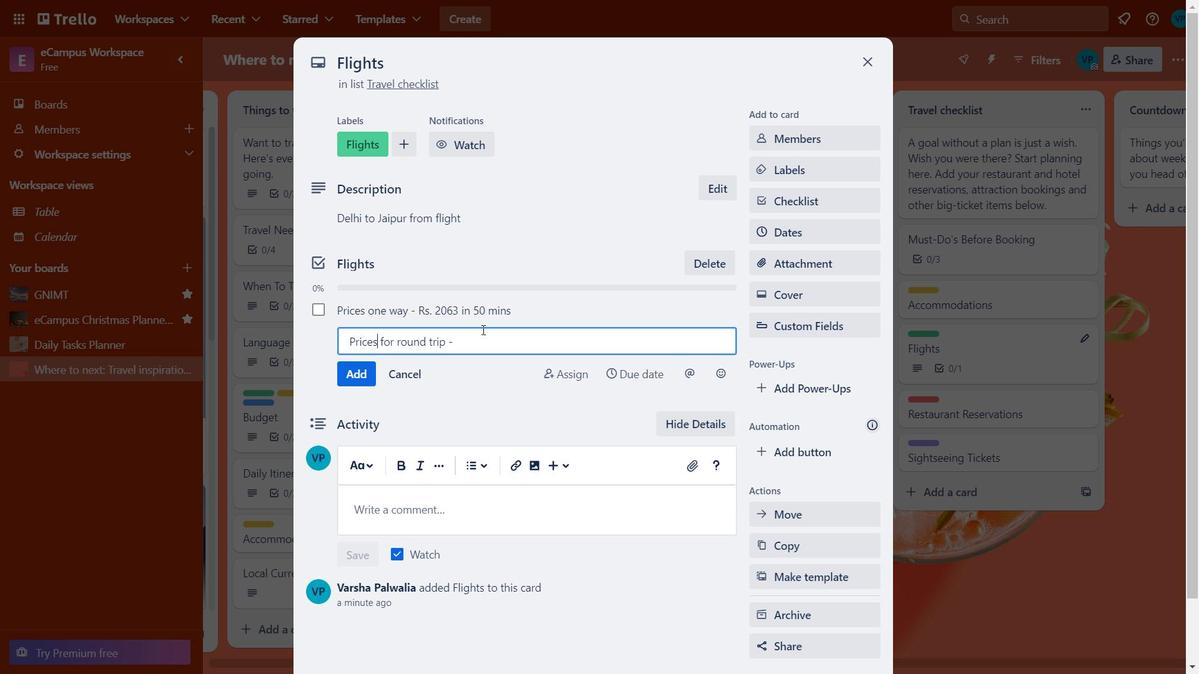 
Action: Mouse pressed left at (486, 345)
Screenshot: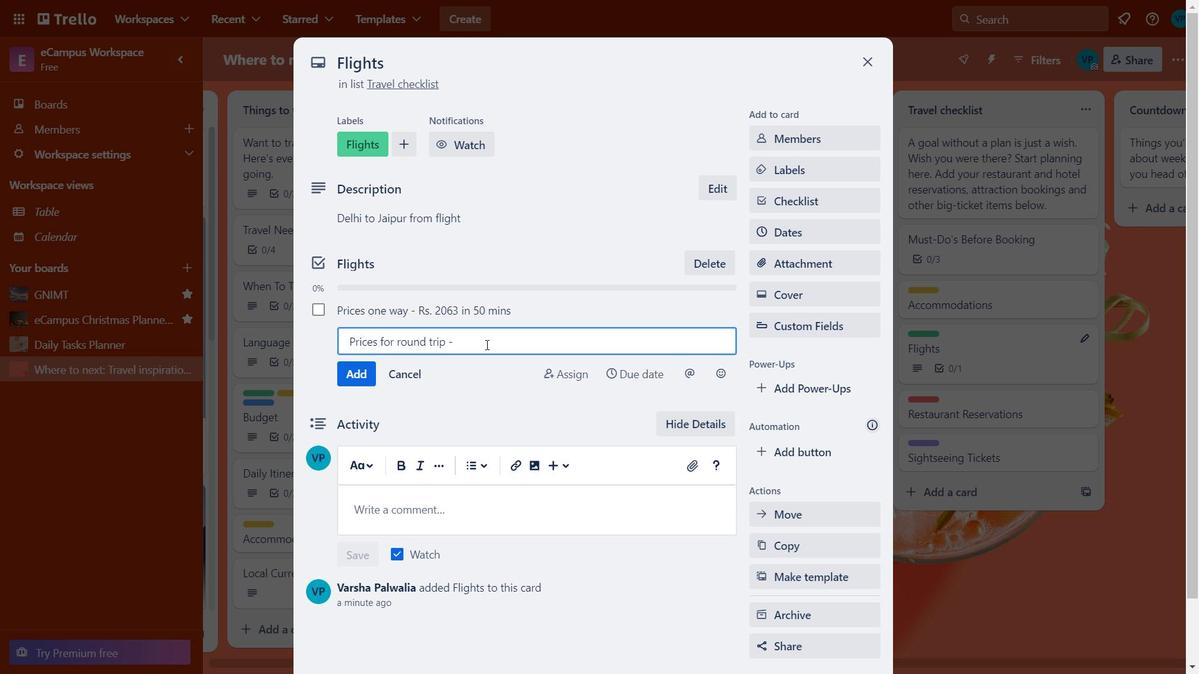 
Action: Key pressed <Key.space>4<Key.backspace><Key.caps_lock>R<Key.caps_lock>s,<Key.backspace>.<Key.space>4357<Key.space>
Screenshot: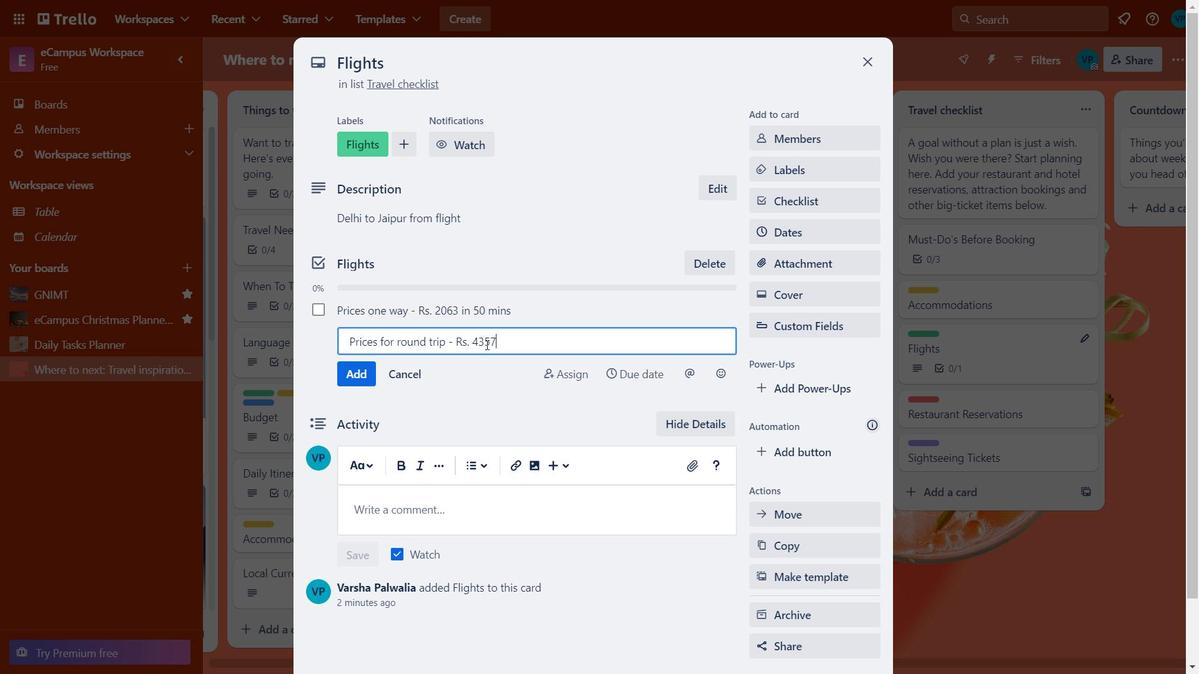 
Action: Mouse moved to (361, 371)
Screenshot: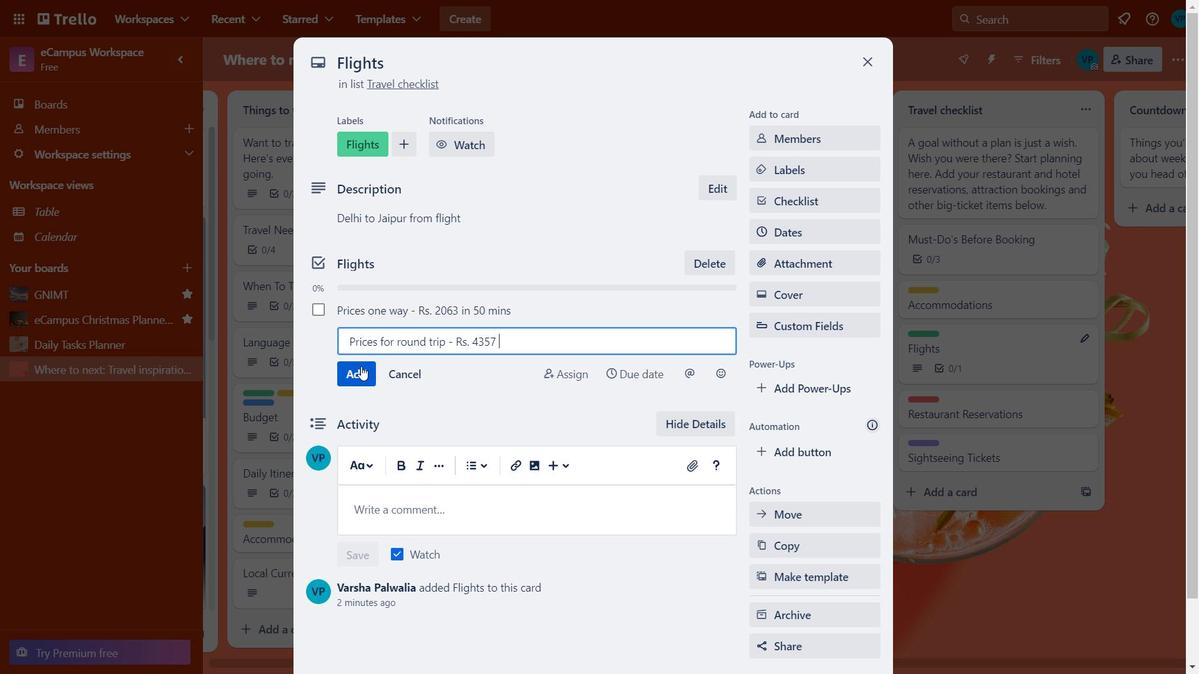 
Action: Mouse pressed left at (361, 371)
Screenshot: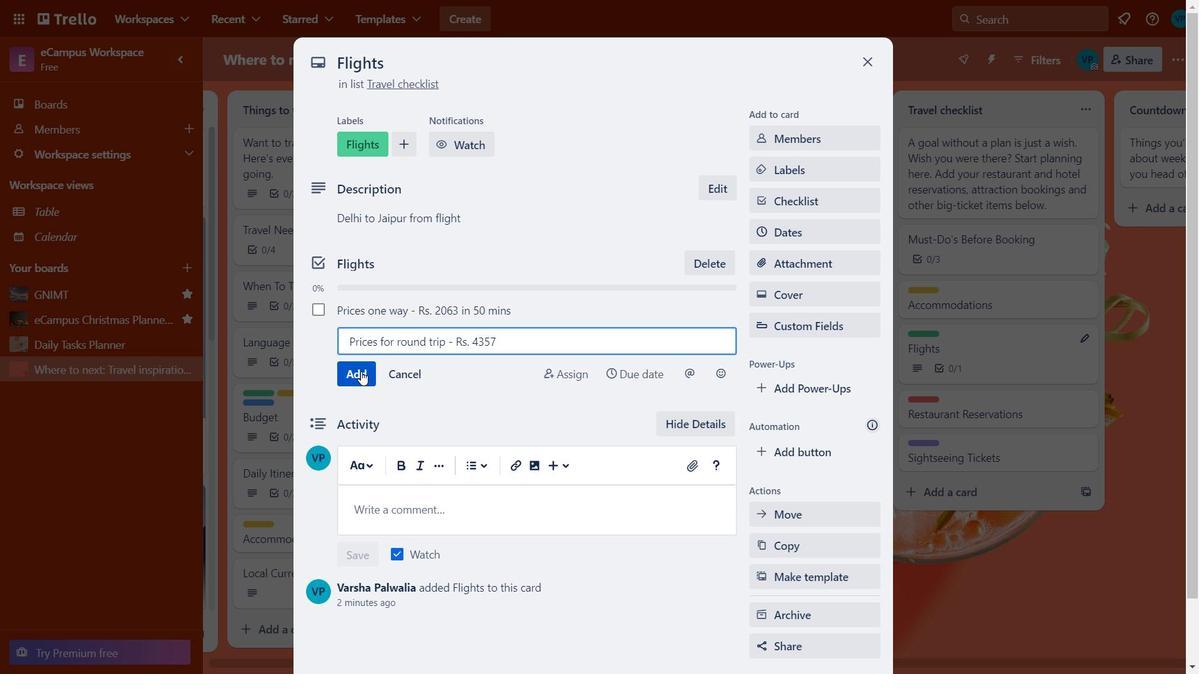 
Action: Mouse moved to (474, 329)
Screenshot: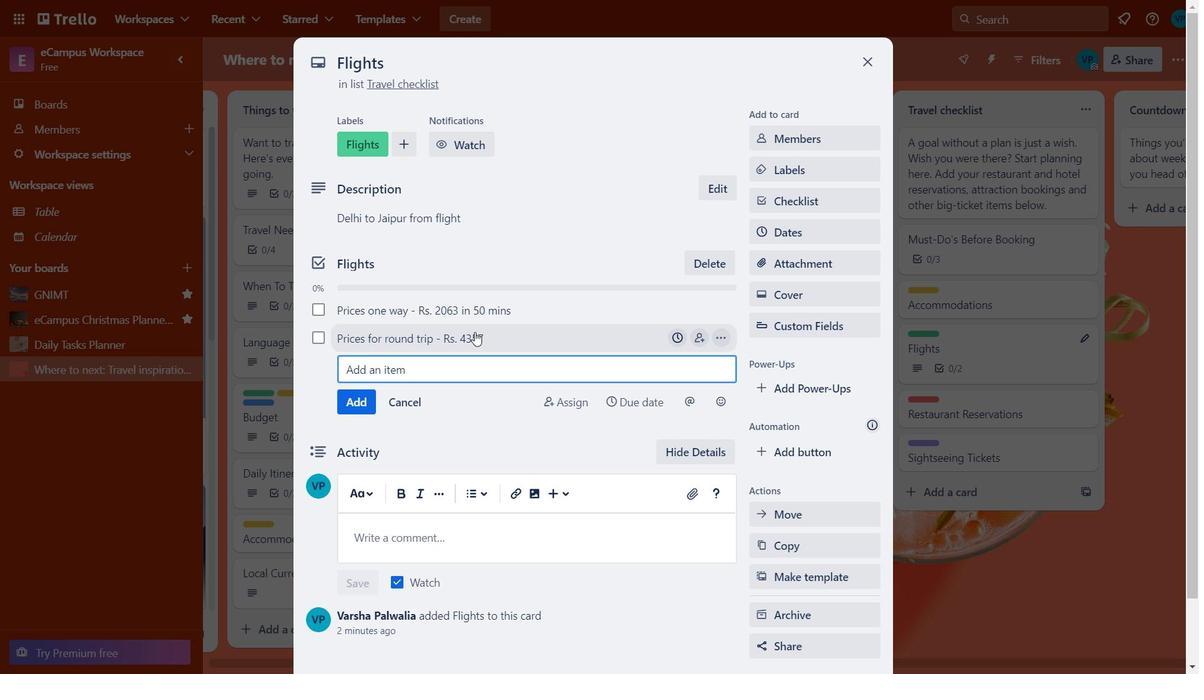 
Action: Mouse scrolled (474, 329) with delta (0, 0)
Screenshot: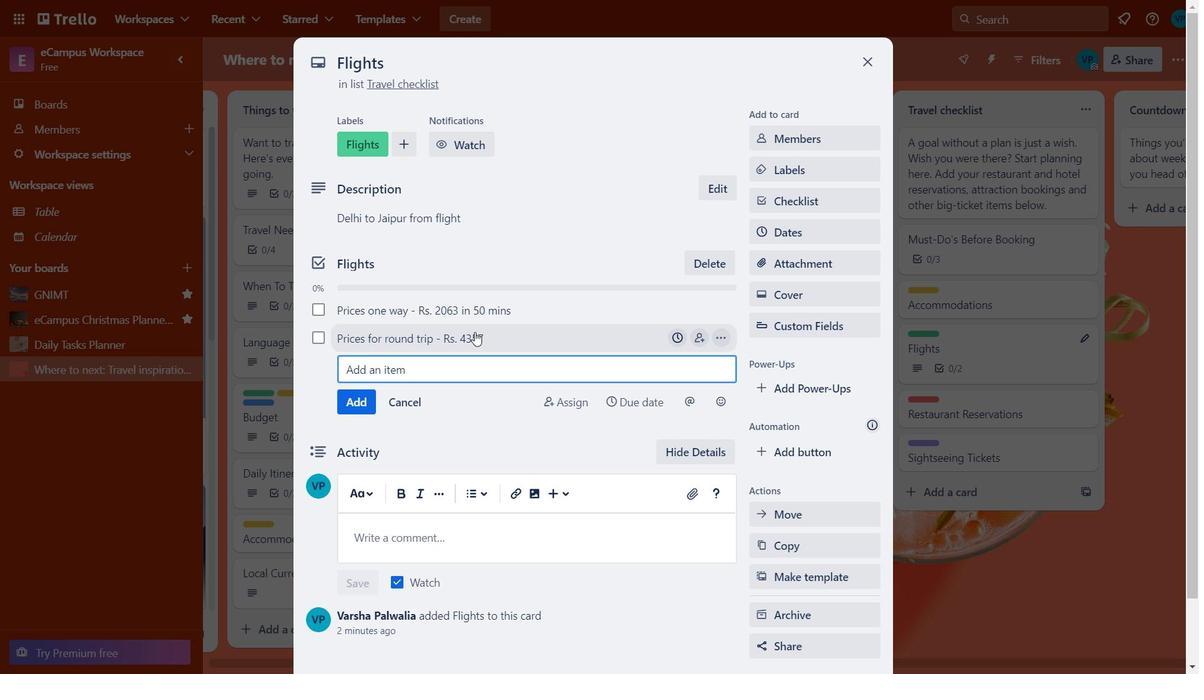 
Action: Mouse moved to (477, 330)
Screenshot: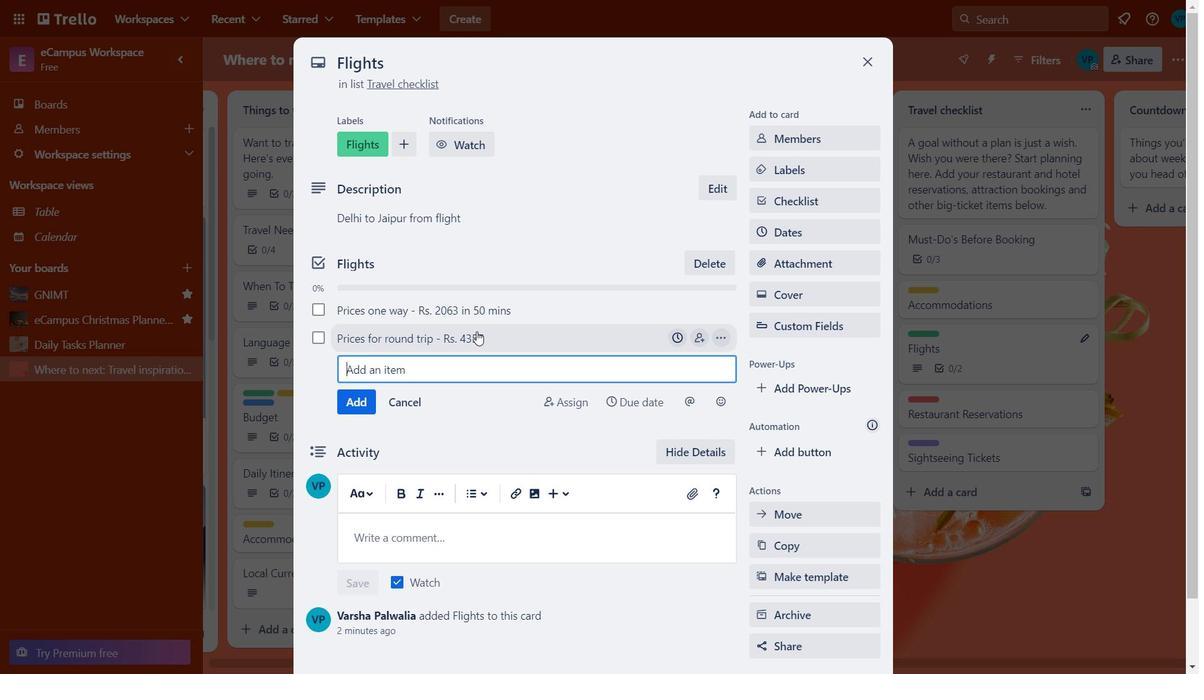 
Action: Mouse scrolled (477, 331) with delta (0, 0)
Screenshot: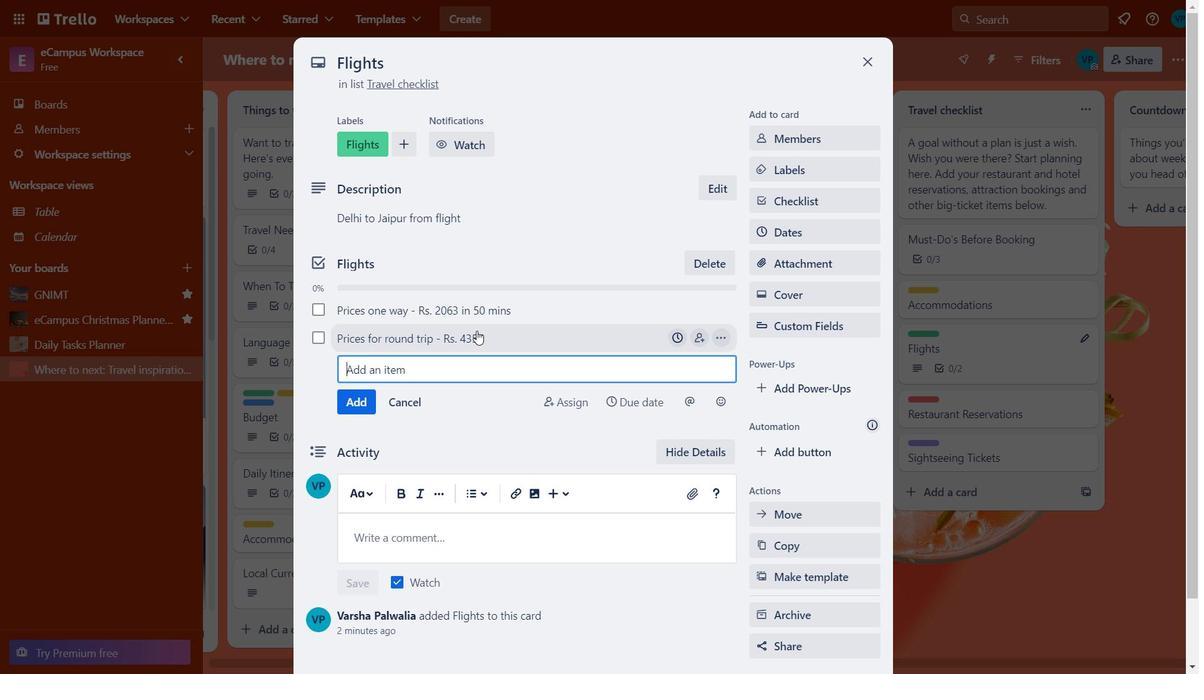 
Action: Mouse moved to (476, 328)
Screenshot: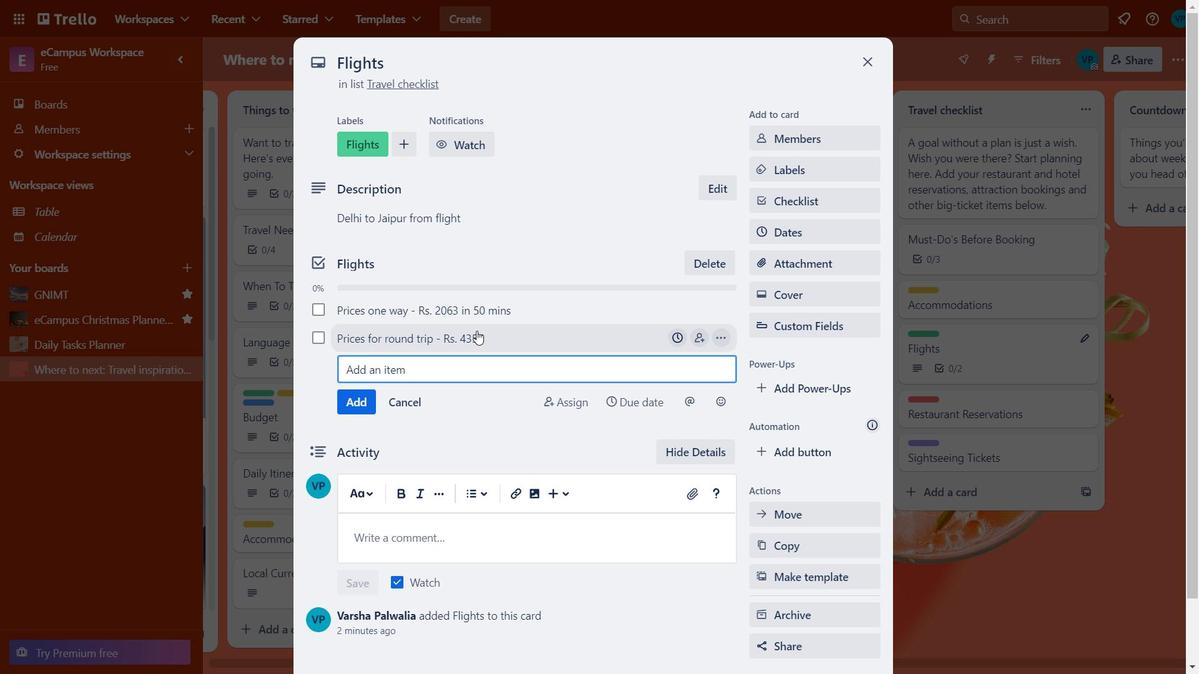 
Action: Mouse scrolled (476, 329) with delta (0, 0)
Screenshot: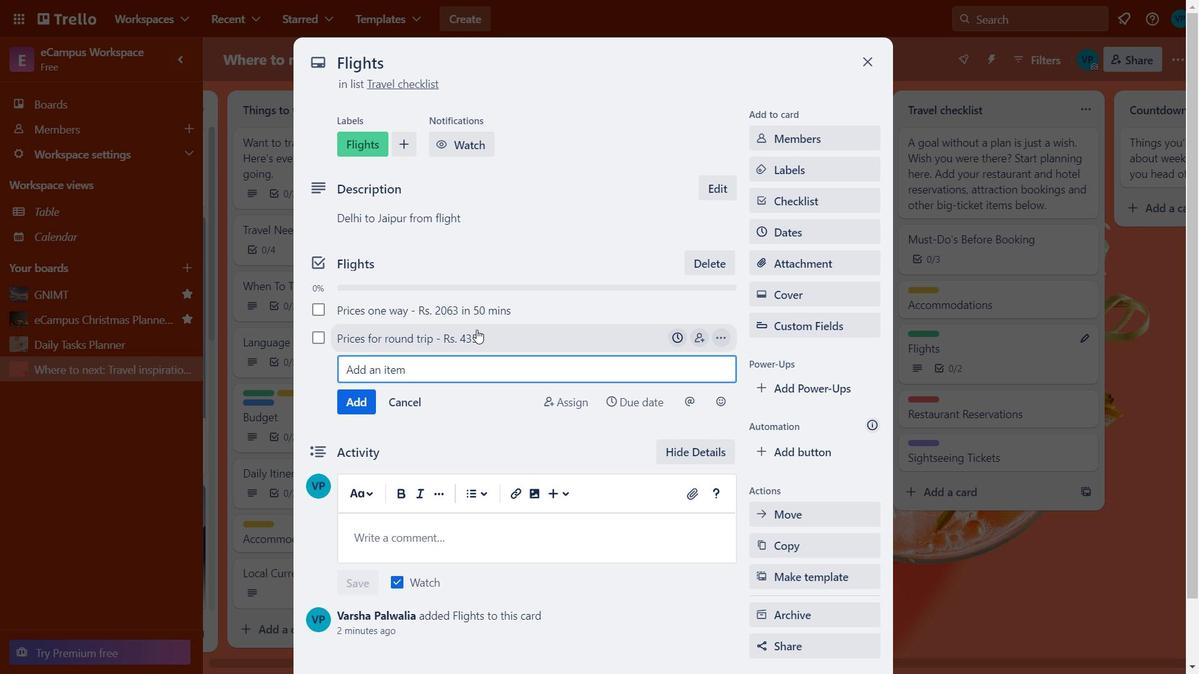 
Action: Mouse scrolled (476, 329) with delta (0, 0)
Screenshot: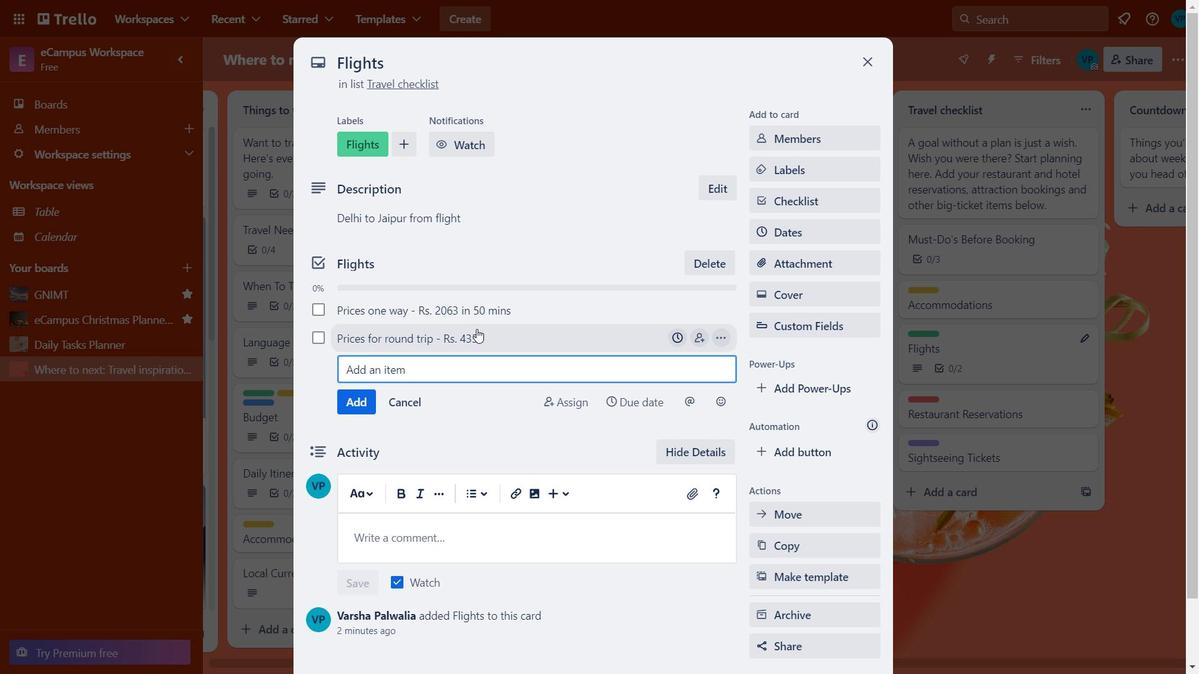 
Action: Mouse scrolled (476, 329) with delta (0, 0)
Screenshot: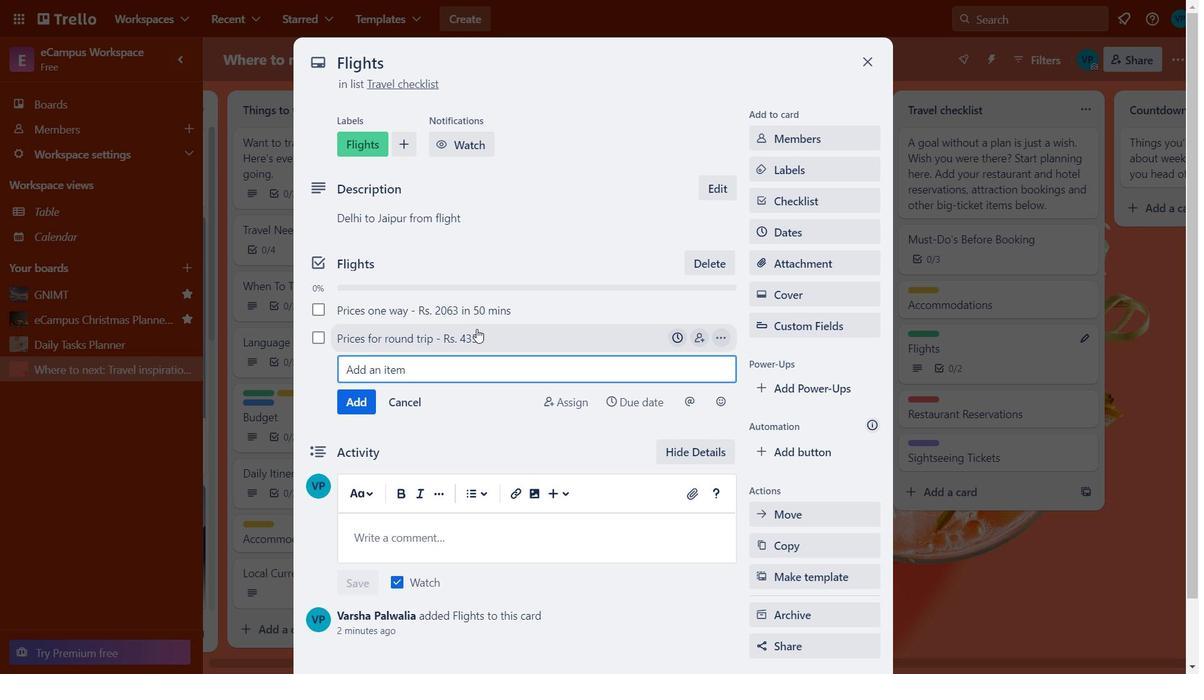 
Action: Mouse scrolled (476, 329) with delta (0, 0)
Screenshot: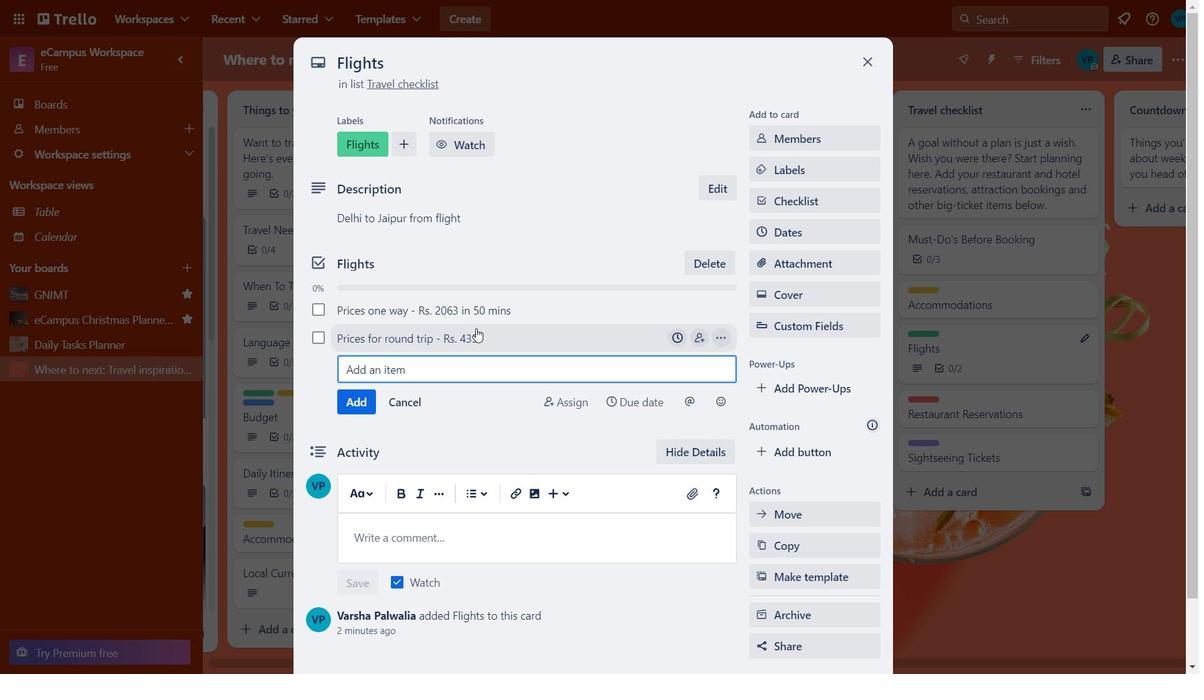 
Action: Mouse scrolled (476, 329) with delta (0, 0)
Screenshot: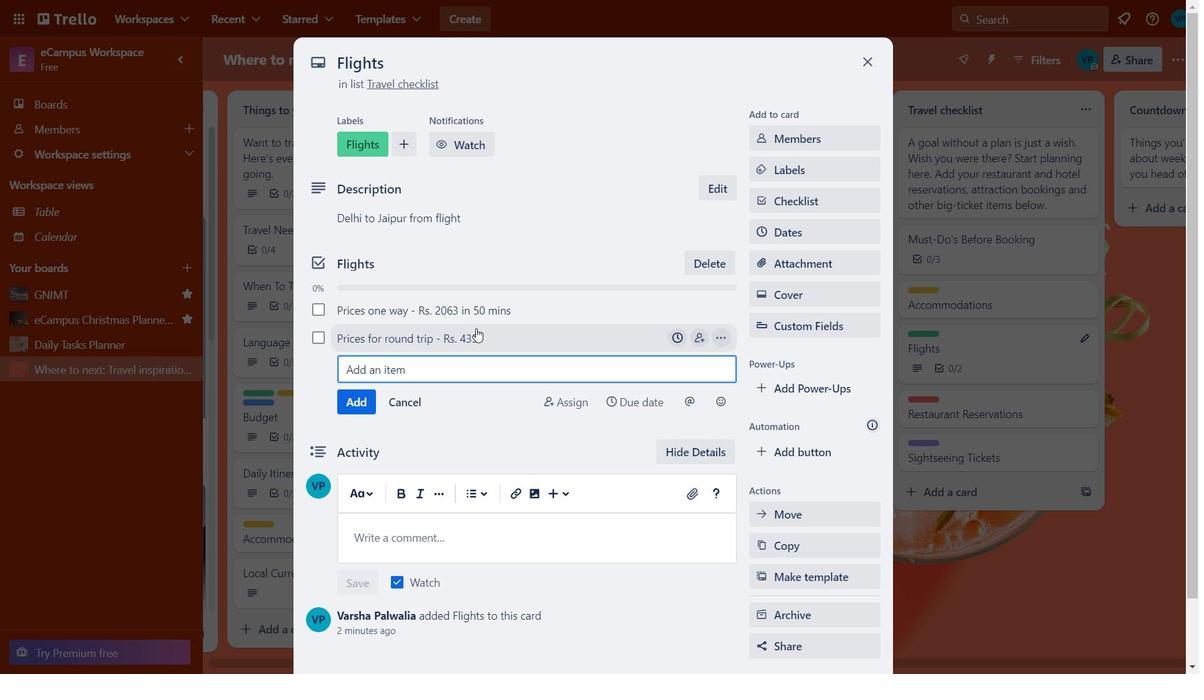 
Action: Mouse moved to (858, 54)
Screenshot: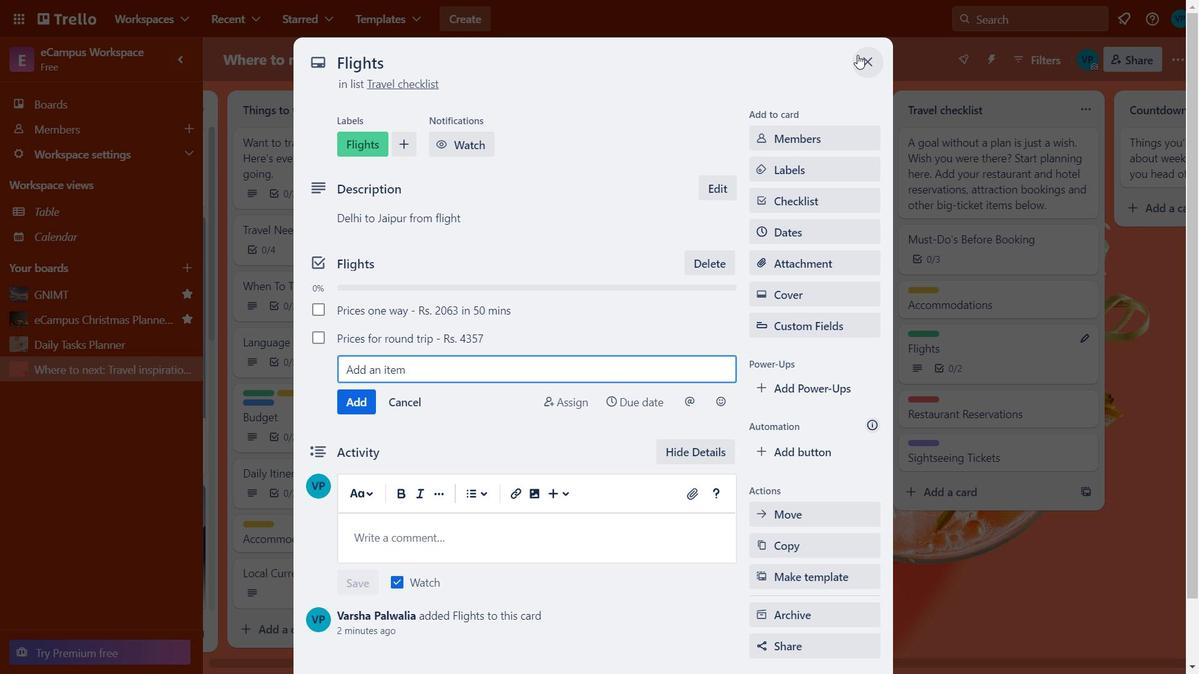 
Action: Mouse pressed left at (858, 54)
Screenshot: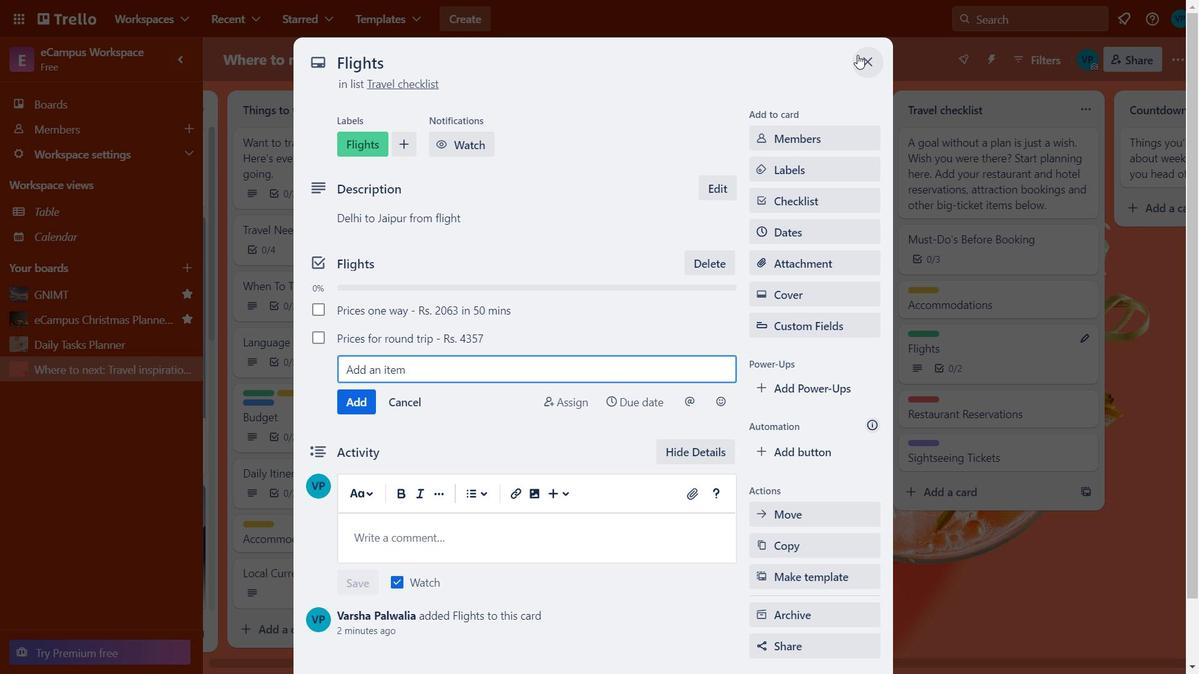 
Action: Mouse moved to (947, 301)
Screenshot: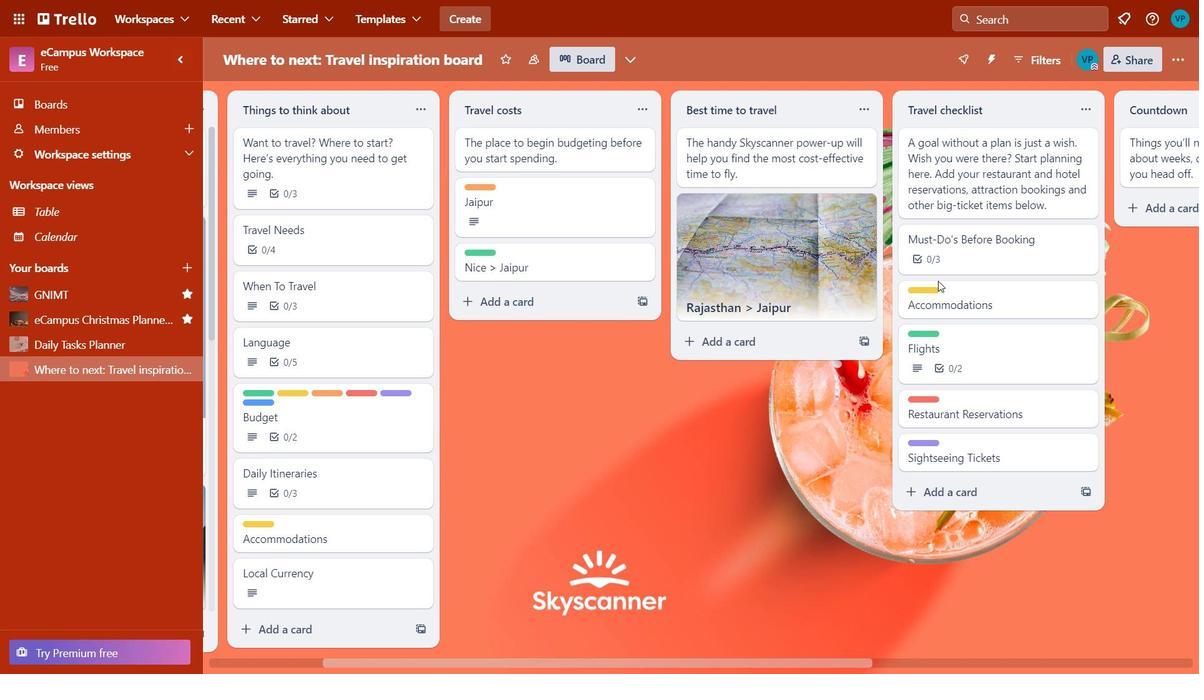 
Action: Mouse scrolled (947, 300) with delta (0, 0)
Screenshot: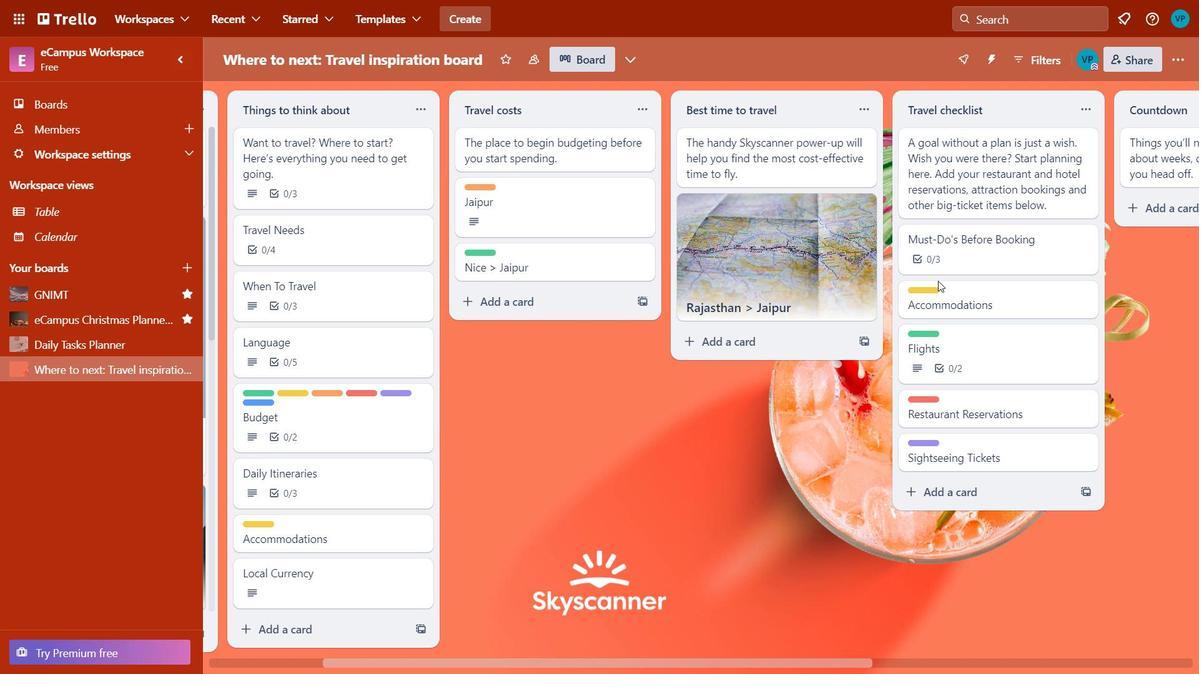 
Action: Mouse moved to (948, 302)
Screenshot: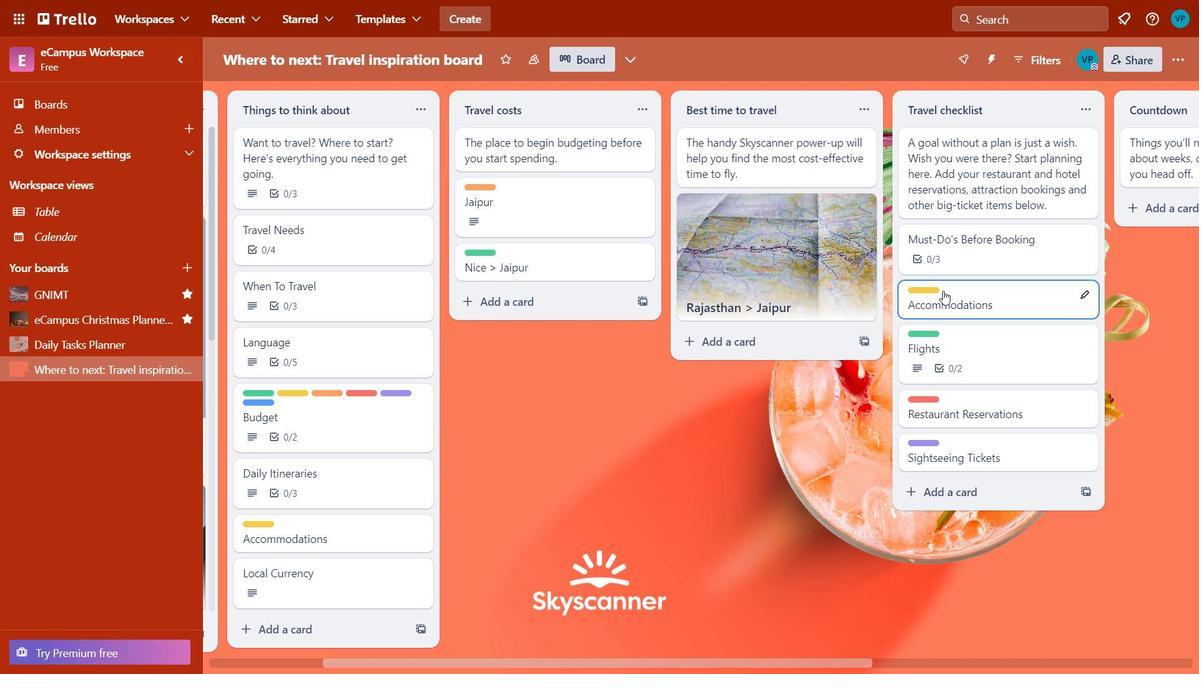 
Action: Mouse scrolled (948, 301) with delta (0, 0)
Screenshot: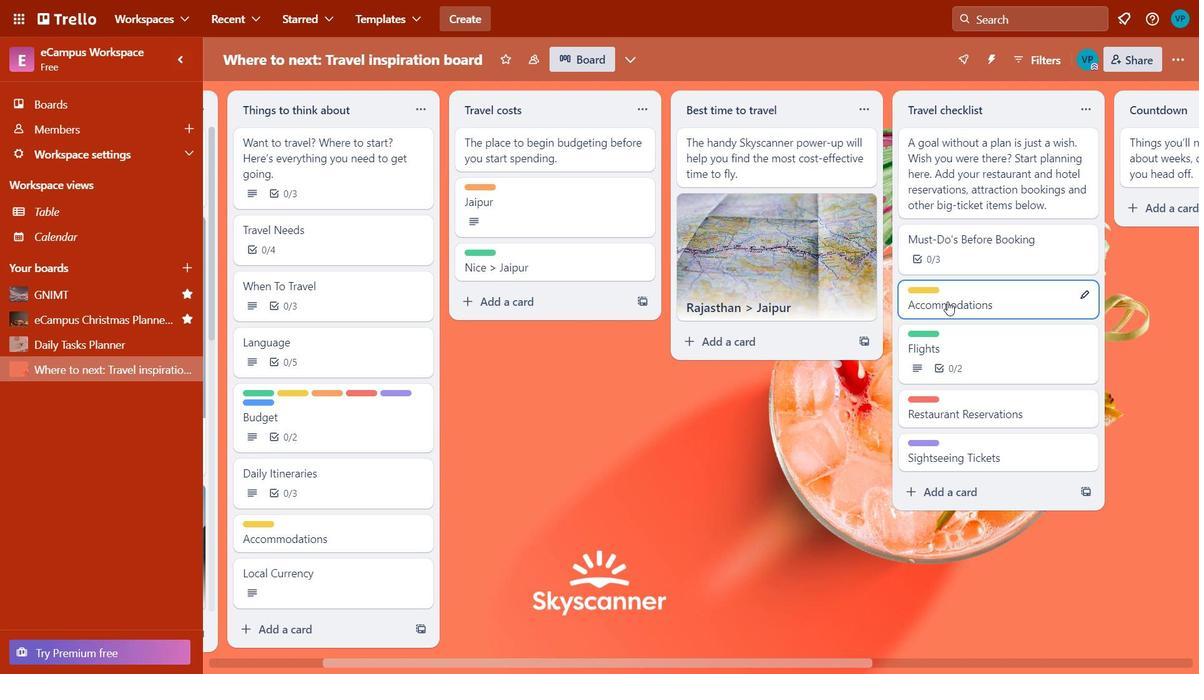 
Action: Mouse moved to (982, 406)
Screenshot: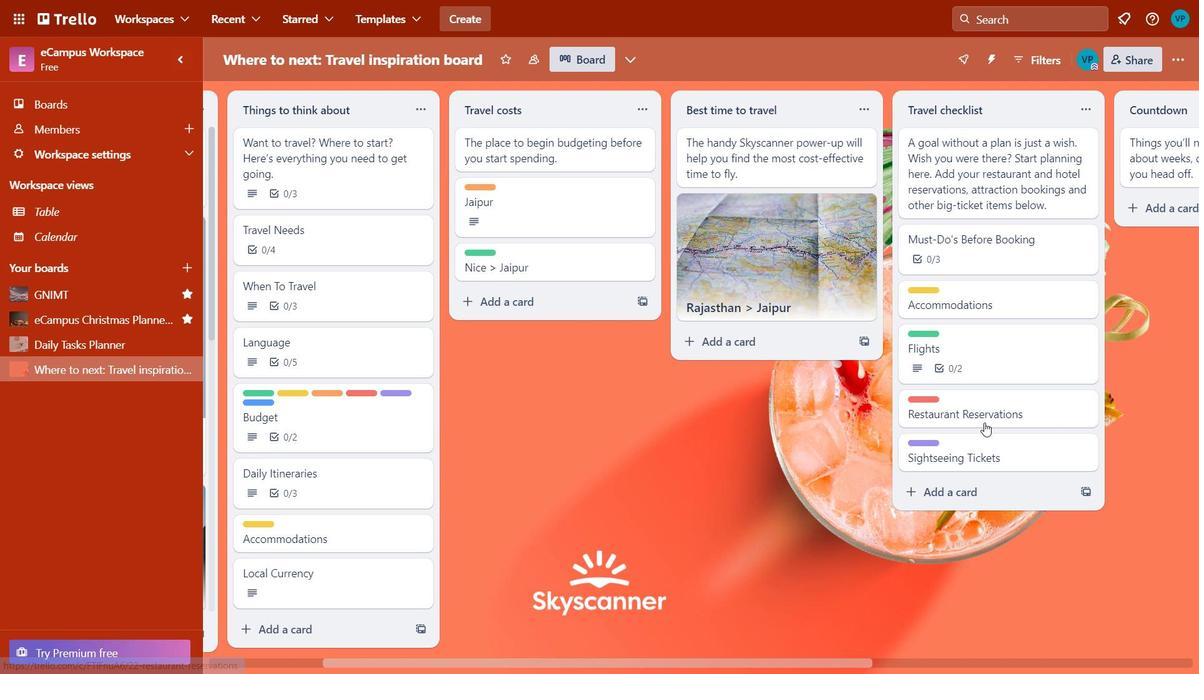
Action: Mouse pressed left at (982, 406)
Screenshot: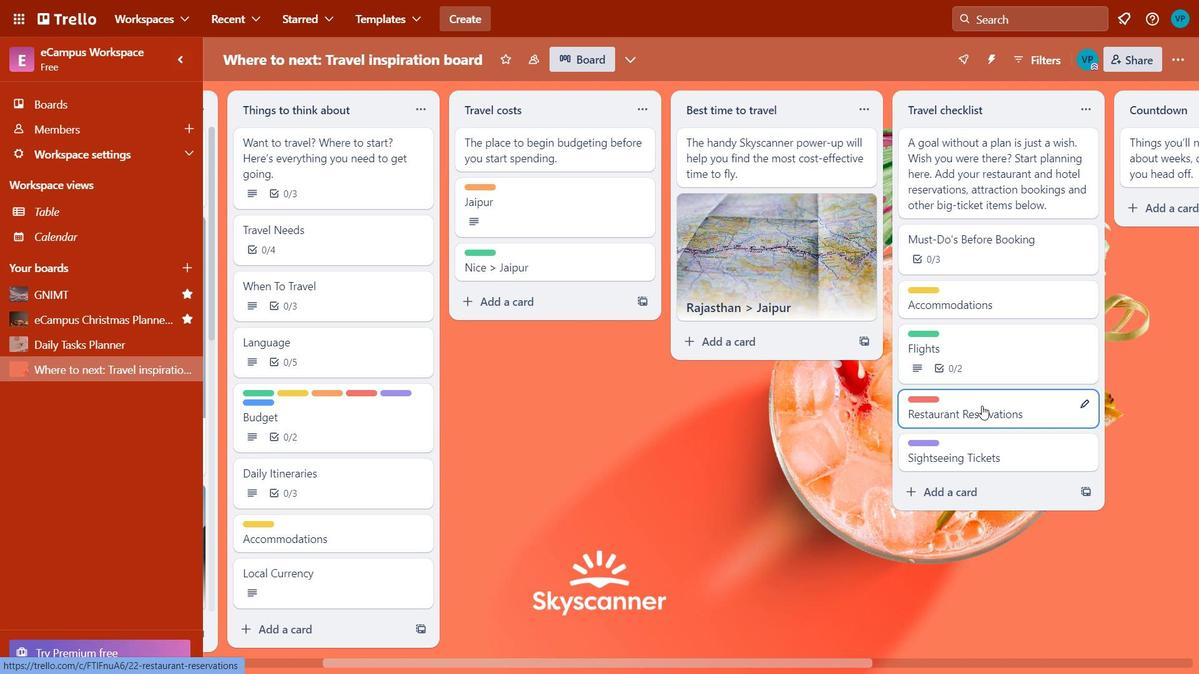 
Action: Mouse moved to (448, 236)
Screenshot: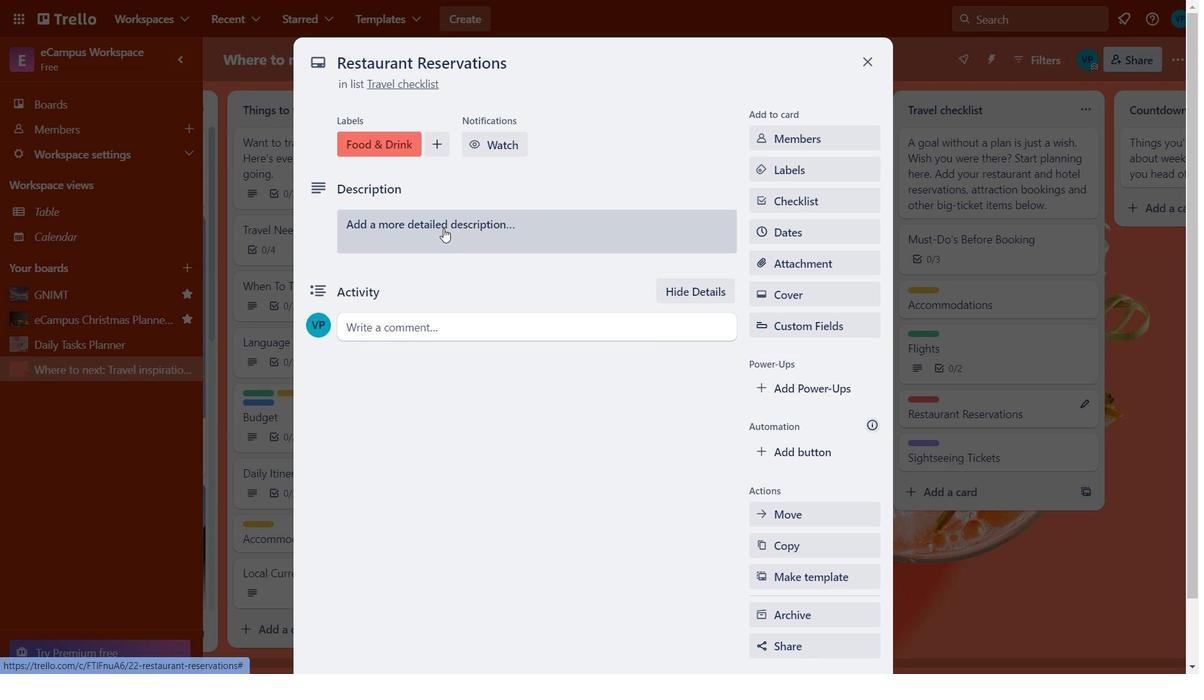 
Action: Mouse pressed left at (448, 236)
Screenshot: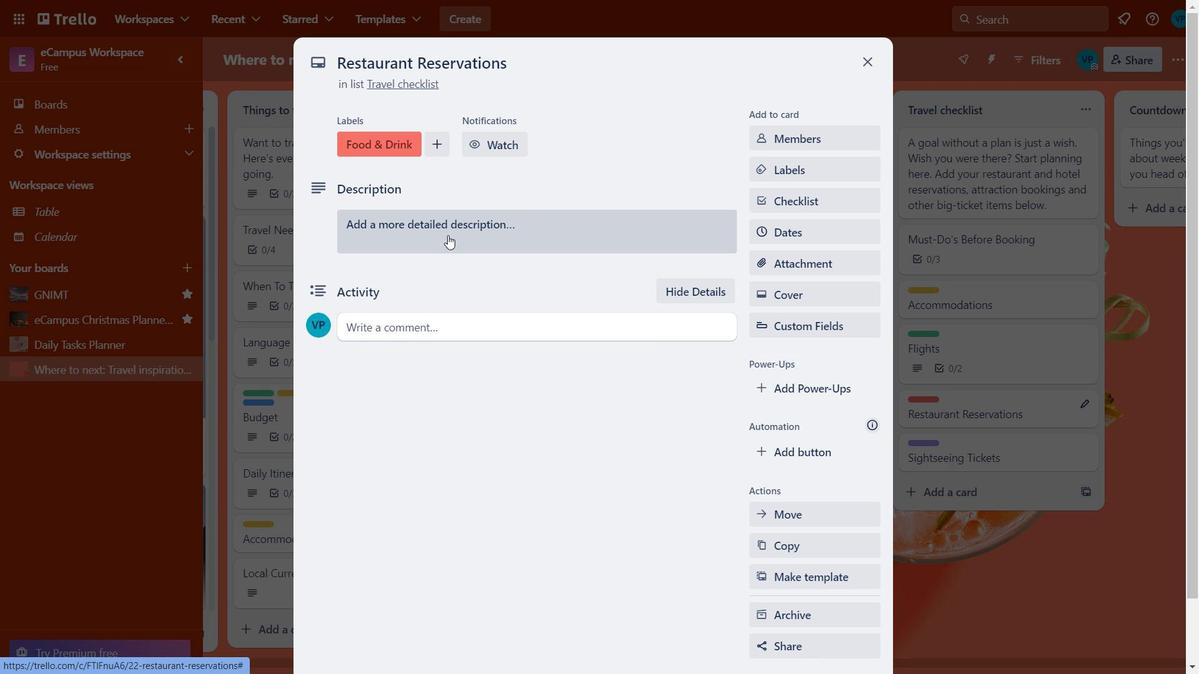 
Action: Mouse moved to (403, 272)
Screenshot: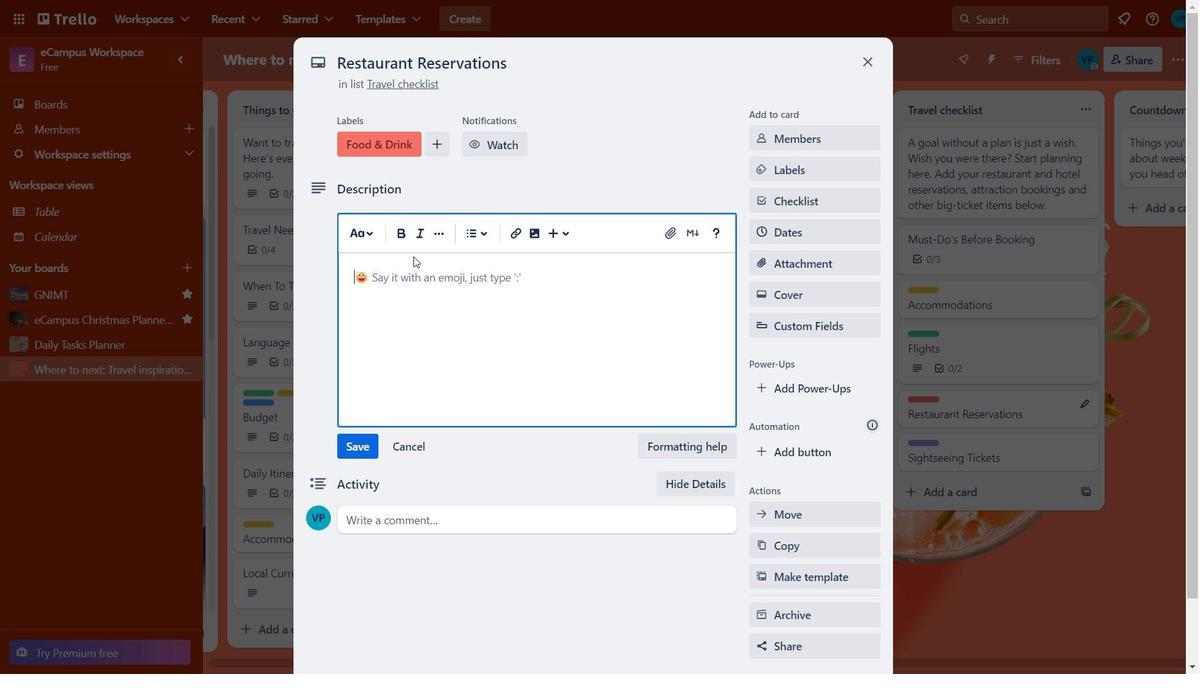 
Action: Mouse pressed left at (403, 272)
Screenshot: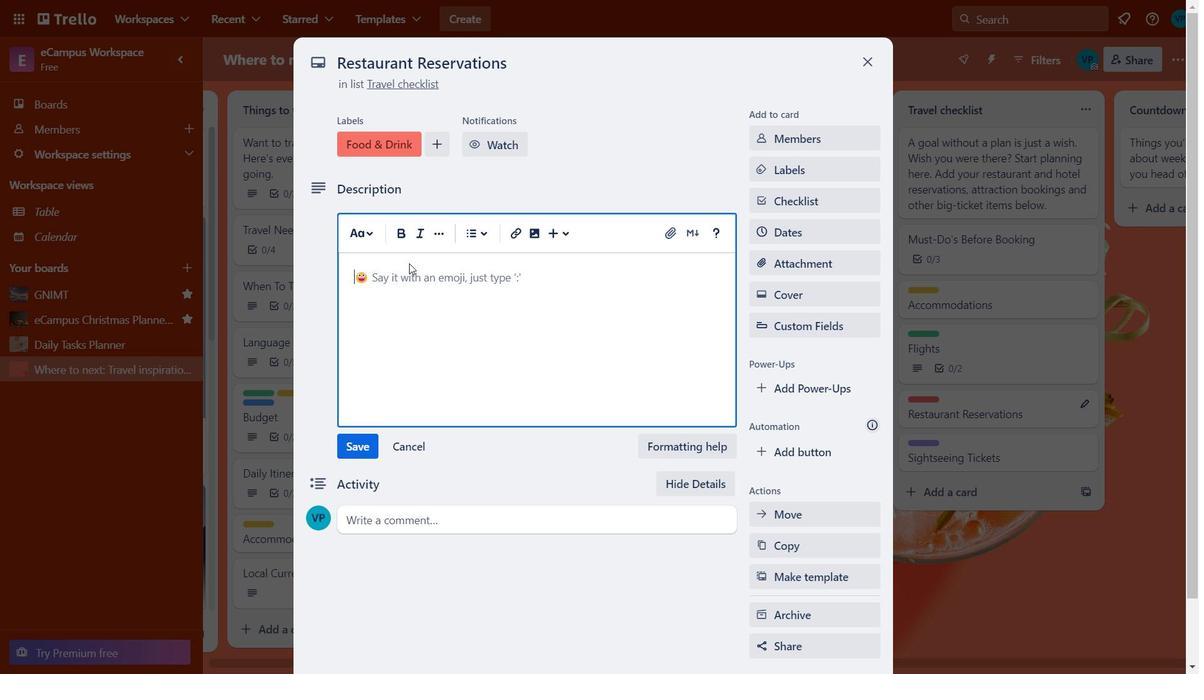 
Action: Mouse moved to (403, 272)
Screenshot: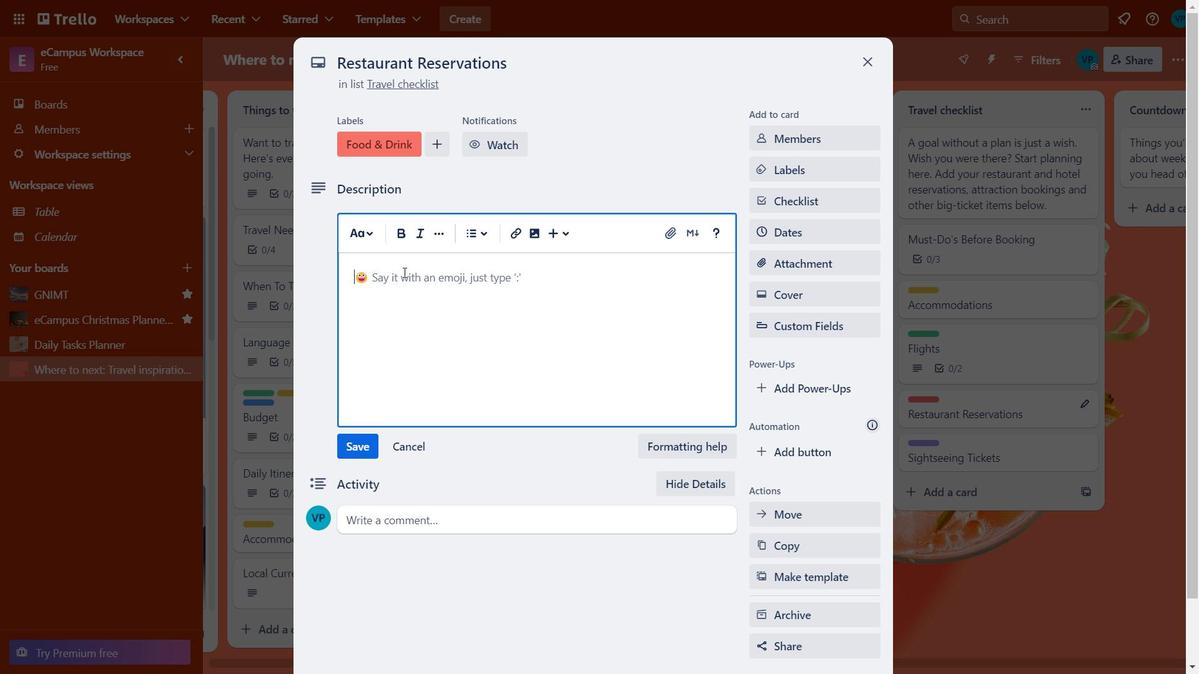 
Action: Key pressed <Key.caps_lock>F<Key.backspace><Key.caps_lock>f<Key.caps_lock>AMOUS<Key.space>RESTAURANT<Key.enter>
Screenshot: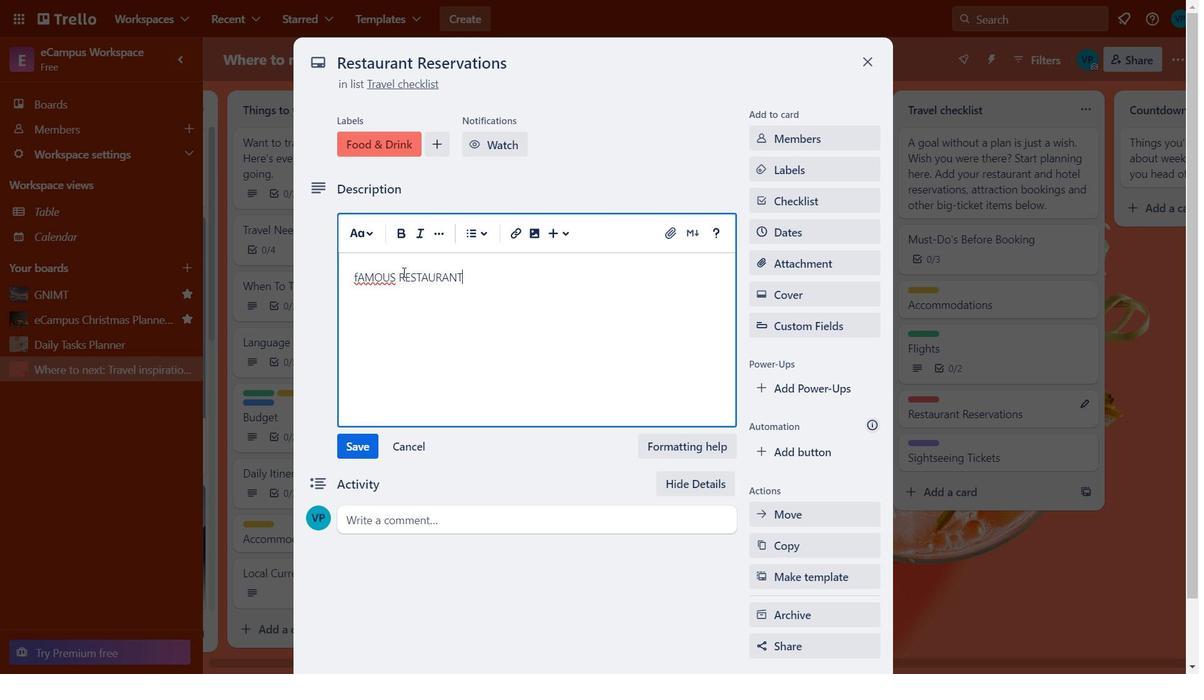 
Action: Mouse moved to (361, 276)
Screenshot: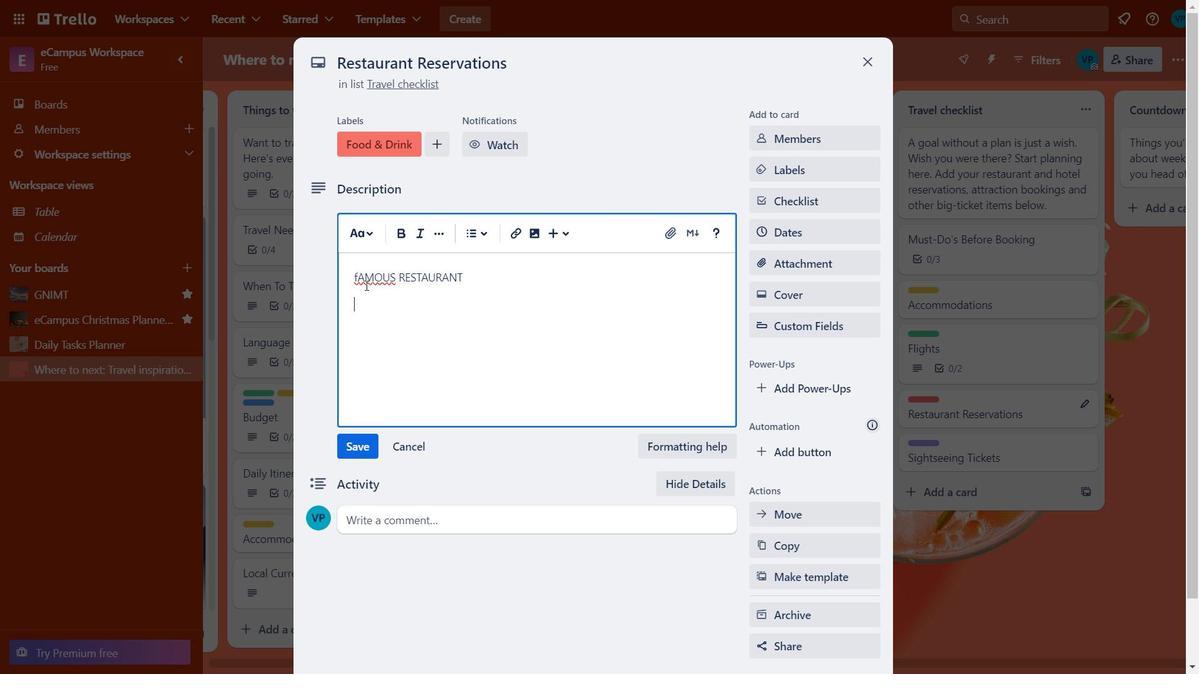 
Action: Mouse pressed left at (361, 276)
Screenshot: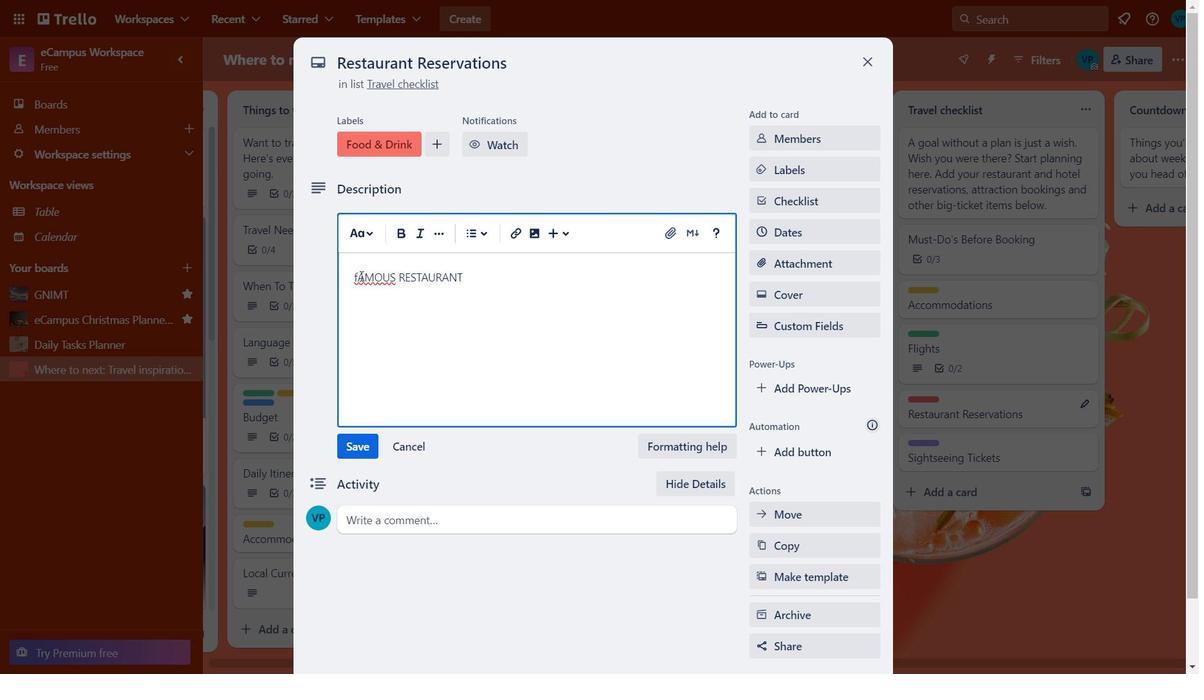 
Action: Key pressed <Key.left><Key.backspace><Key.caps_lock><Key.caps_lock>F
Screenshot: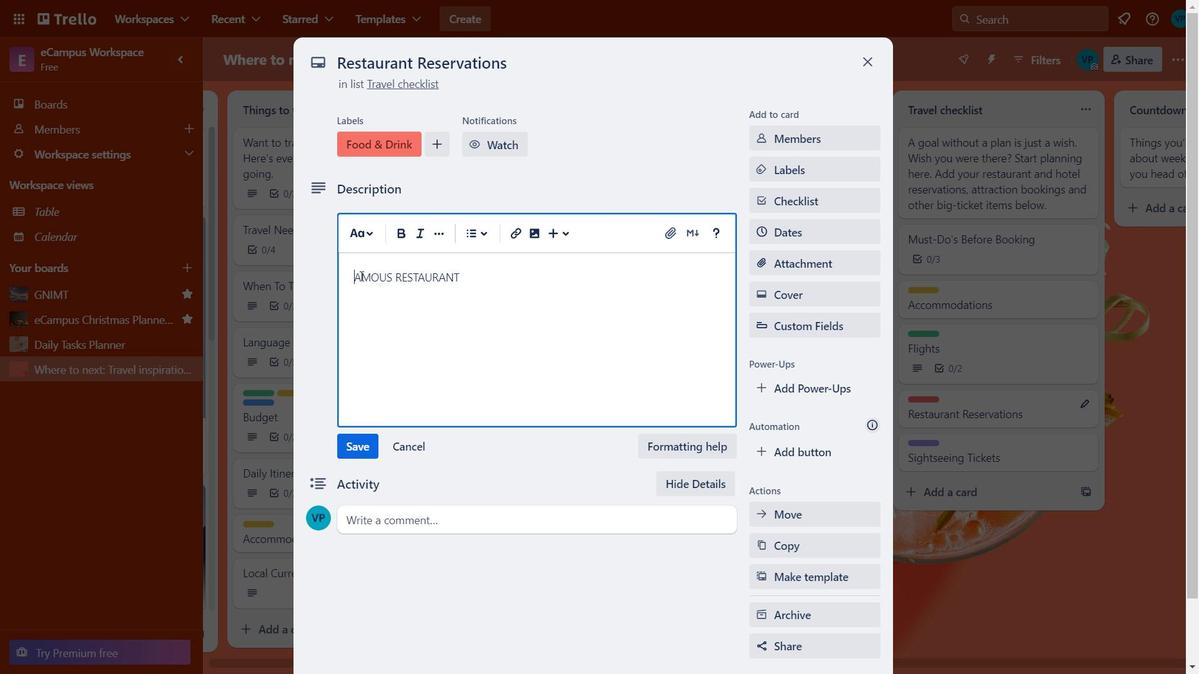 
Action: Mouse moved to (354, 448)
Screenshot: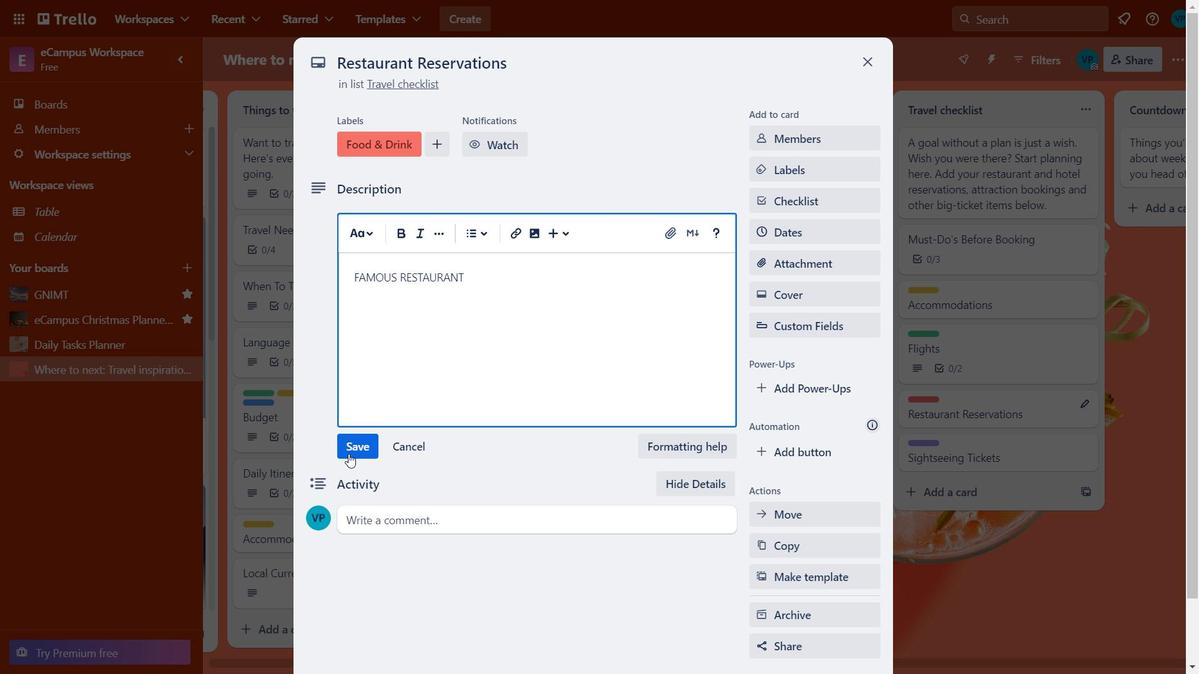
Action: Mouse pressed left at (354, 448)
Screenshot: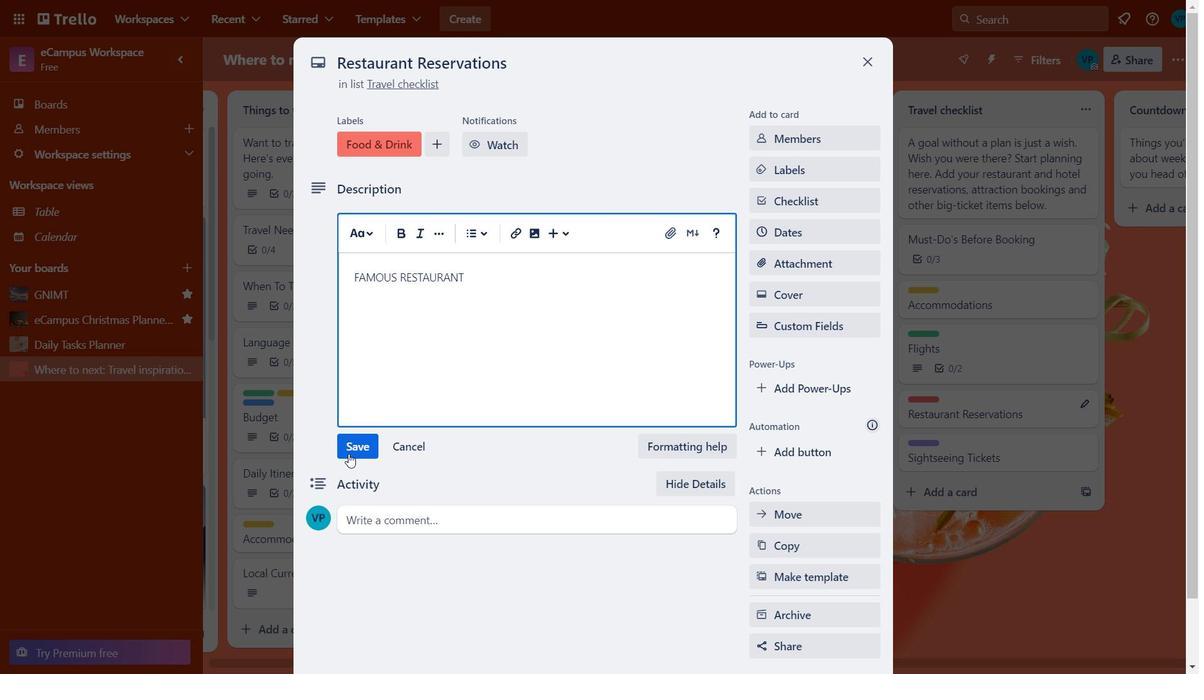 
Action: Mouse moved to (814, 201)
Screenshot: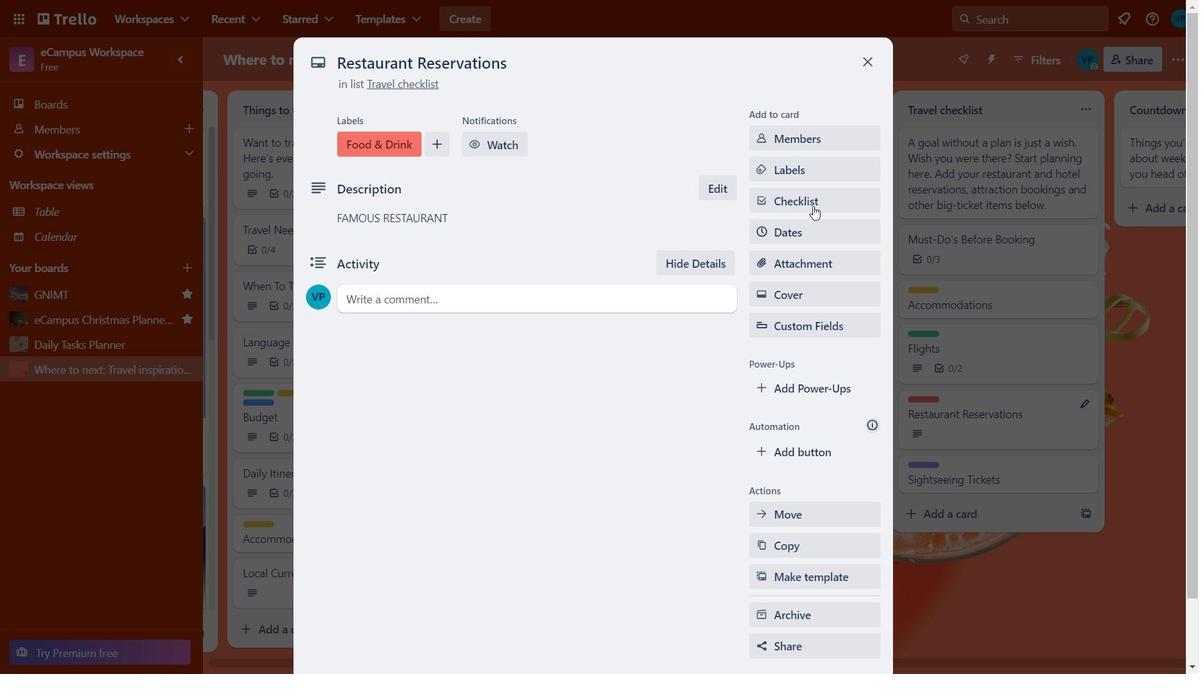 
Action: Mouse pressed left at (814, 201)
Screenshot: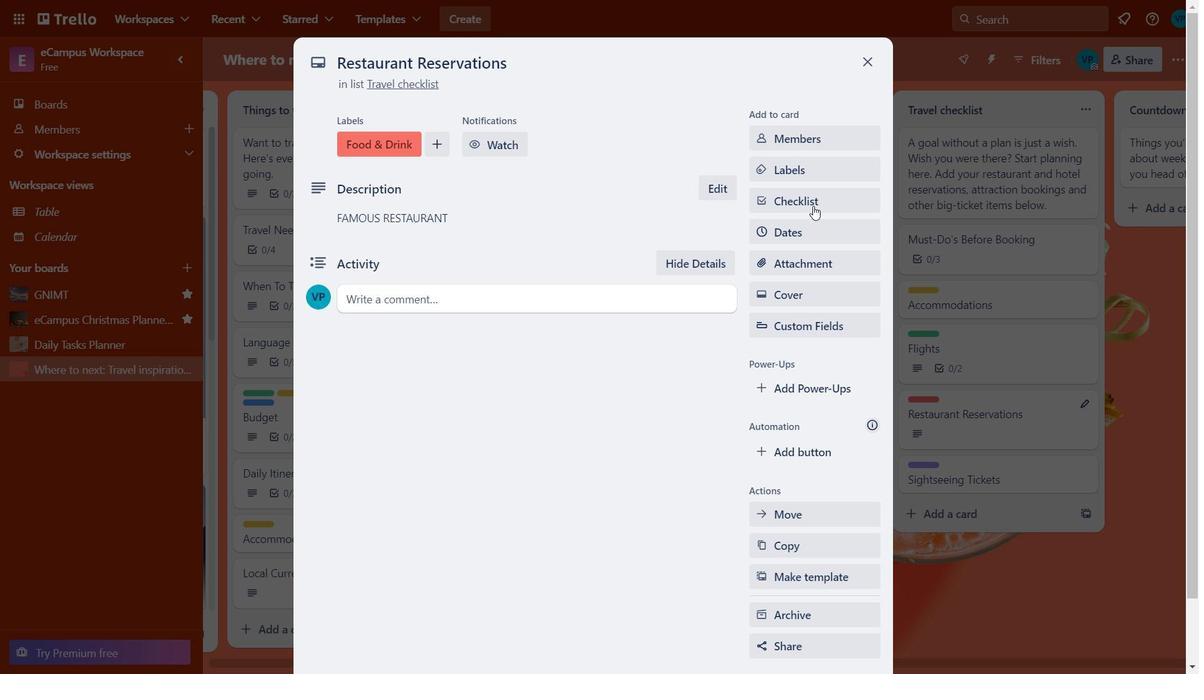 
Action: Mouse moved to (924, 276)
Screenshot: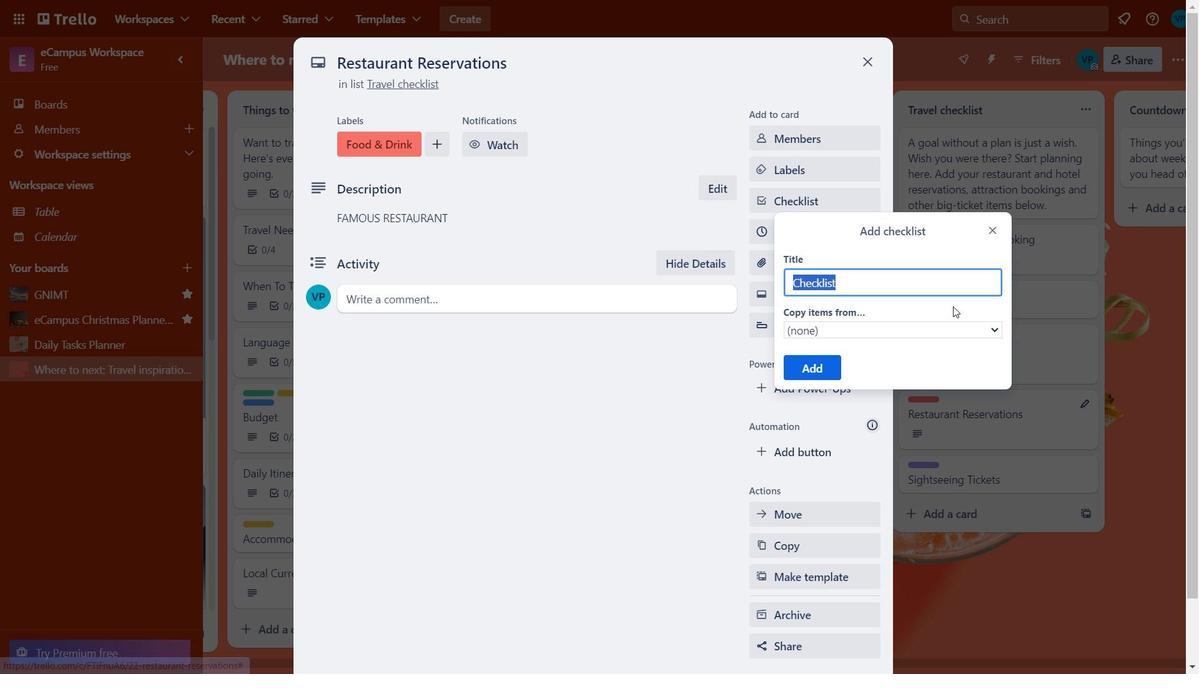 
Action: Mouse pressed left at (924, 276)
Screenshot: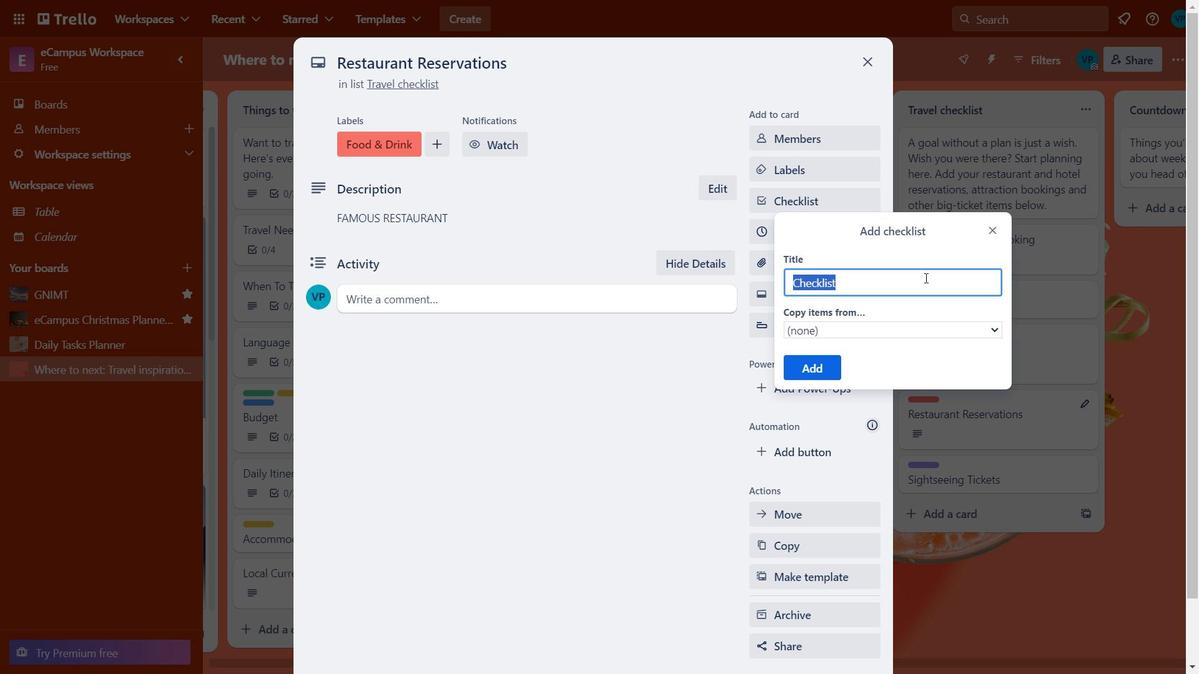 
Action: Mouse moved to (924, 276)
Screenshot: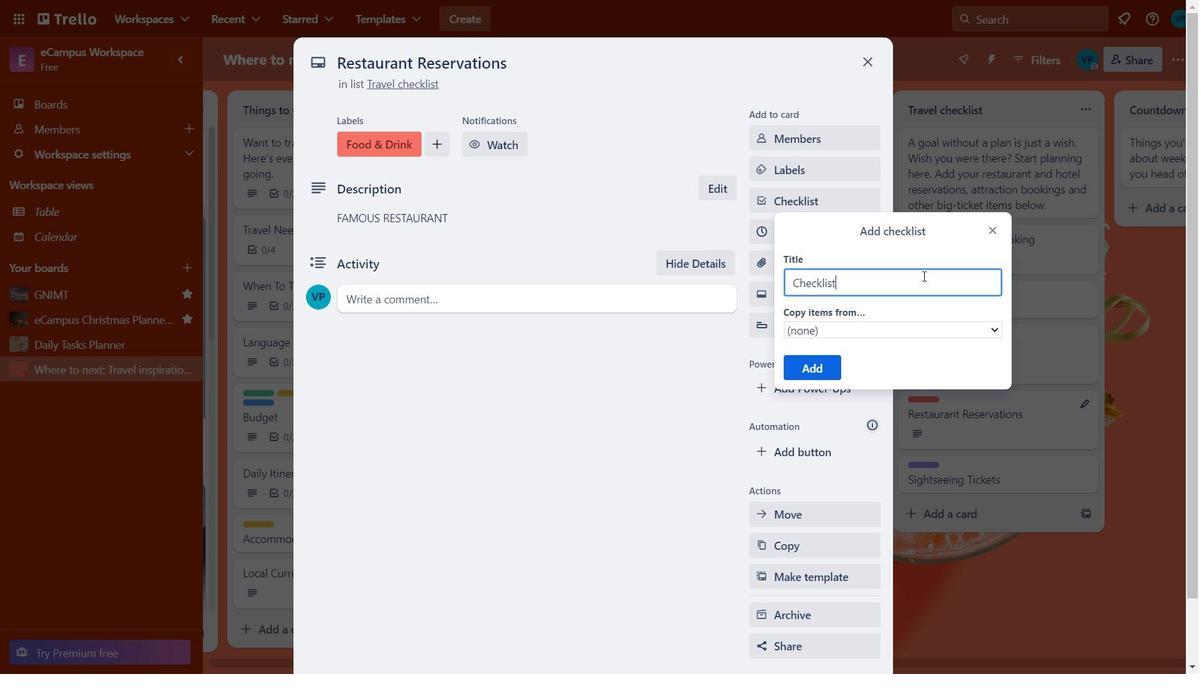 
Action: Key pressed <Key.backspace><Key.backspace><Key.backspace><Key.backspace><Key.backspace><Key.backspace><Key.backspace><Key.backspace><Key.backspace><Key.backspace><Key.backspace><Key.backspace><Key.backspace><Key.backspace><Key.backspace><Key.caps_lock>r<Key.caps_lock>ESTAURANT<Key.left><Key.left><Key.left><Key.left><Key.left><Key.left><Key.left><Key.left><Key.left><Key.left><Key.left><Key.left><Key.left><Key.right><Key.backspace><Key.caps_lock>r<Key.backspace><Key.caps_lock>R<Key.enter>
Screenshot: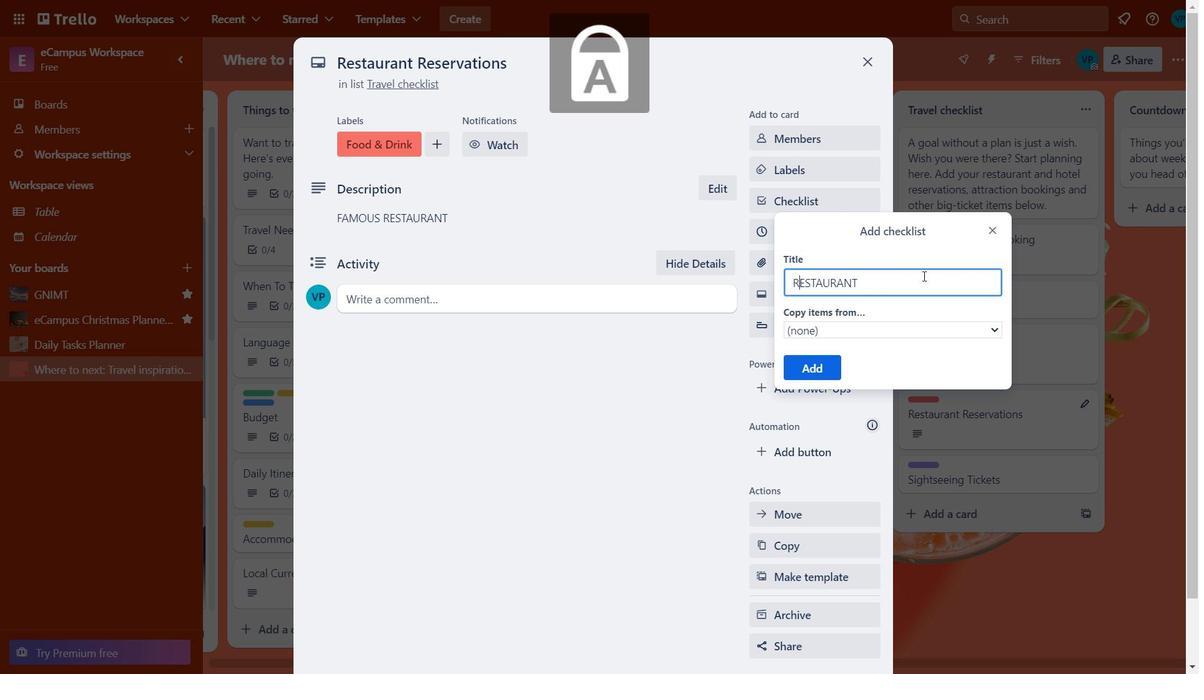 
Action: Mouse moved to (541, 327)
Screenshot: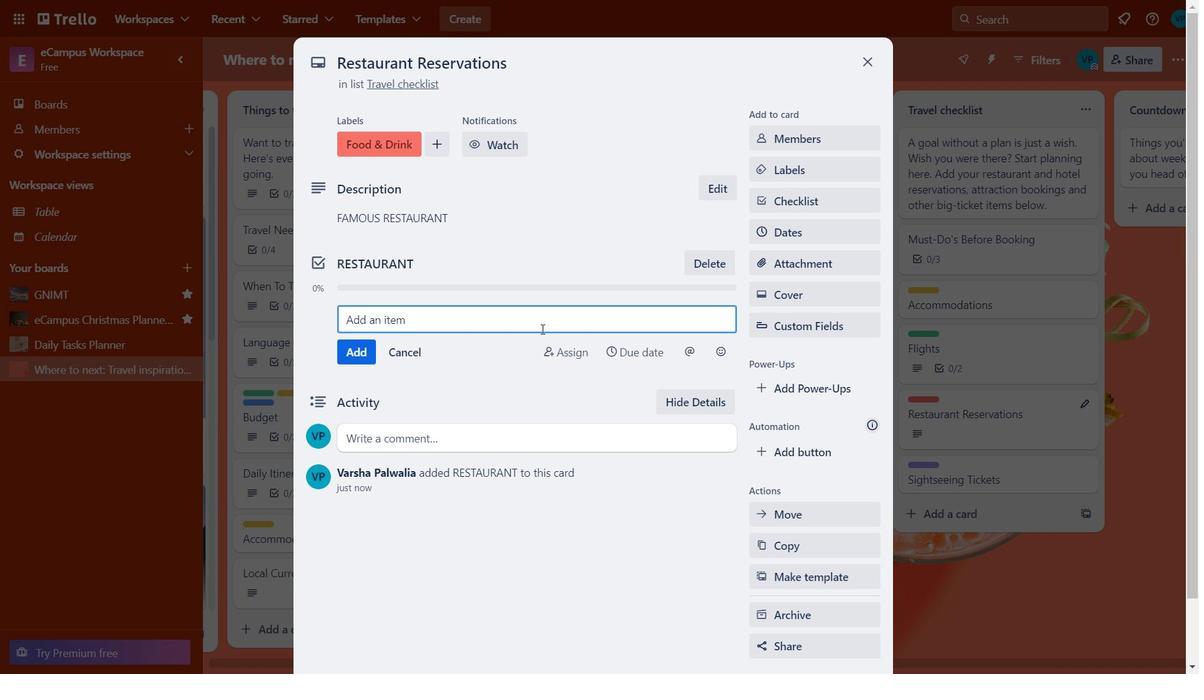 
Action: Mouse pressed left at (541, 327)
Screenshot: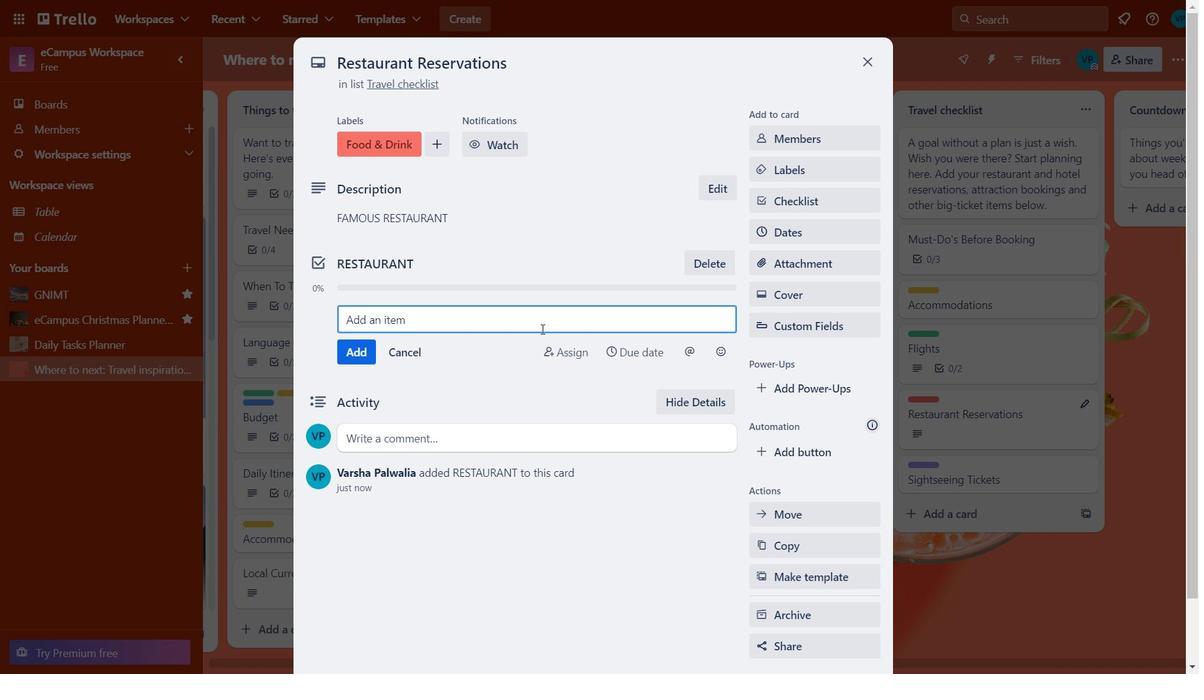 
Action: Key pressed <Key.caps_lock><Key.caps_lock>P<Key.caps_lock>e
Screenshot: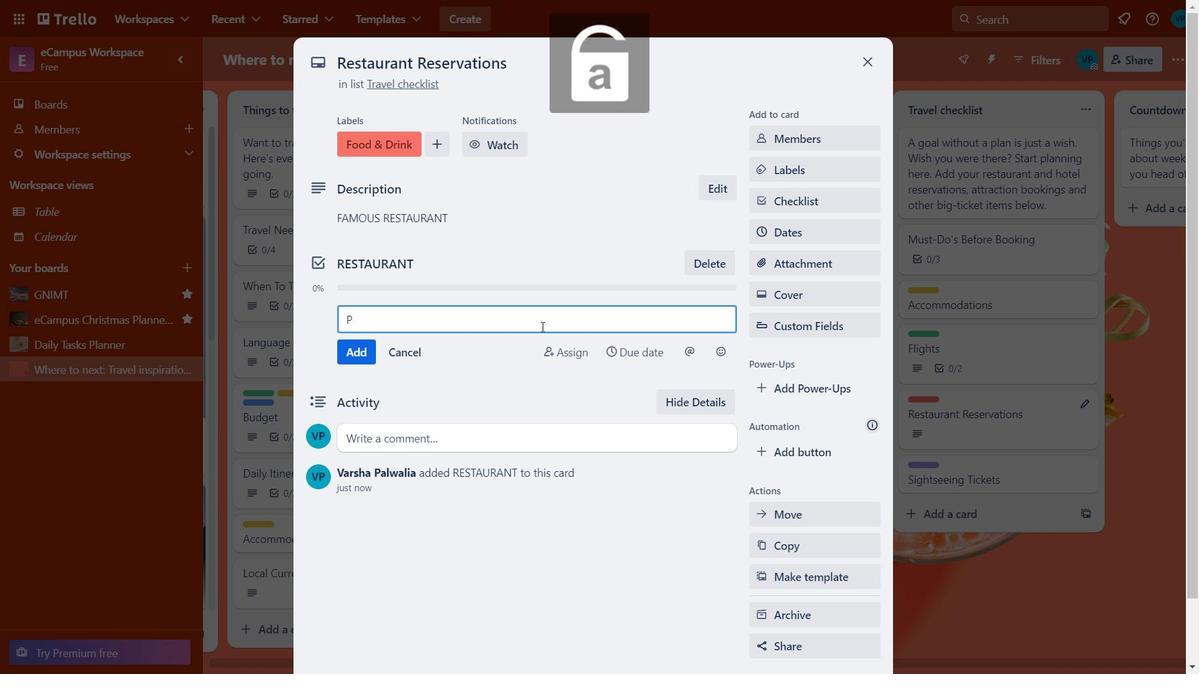 
Action: Mouse moved to (541, 327)
Screenshot: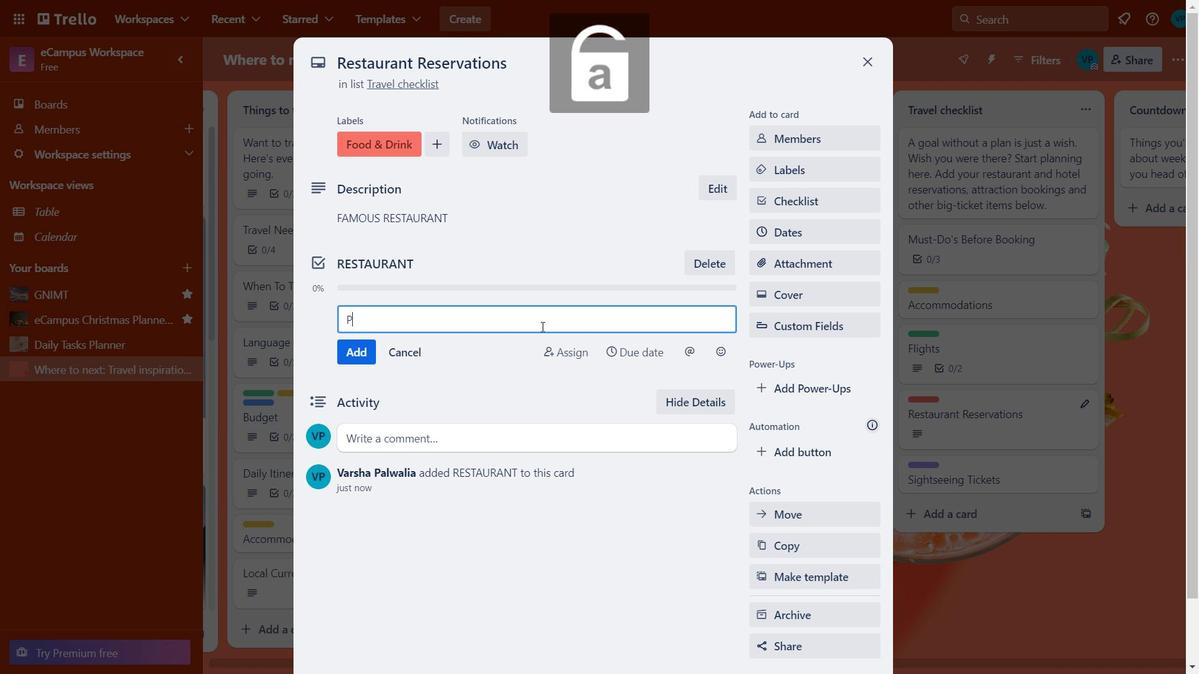 
Action: Key pressed acoco<Key.backspace>k<Key.space><Key.caps_lock>R<Key.caps_lock>estaurant
Screenshot: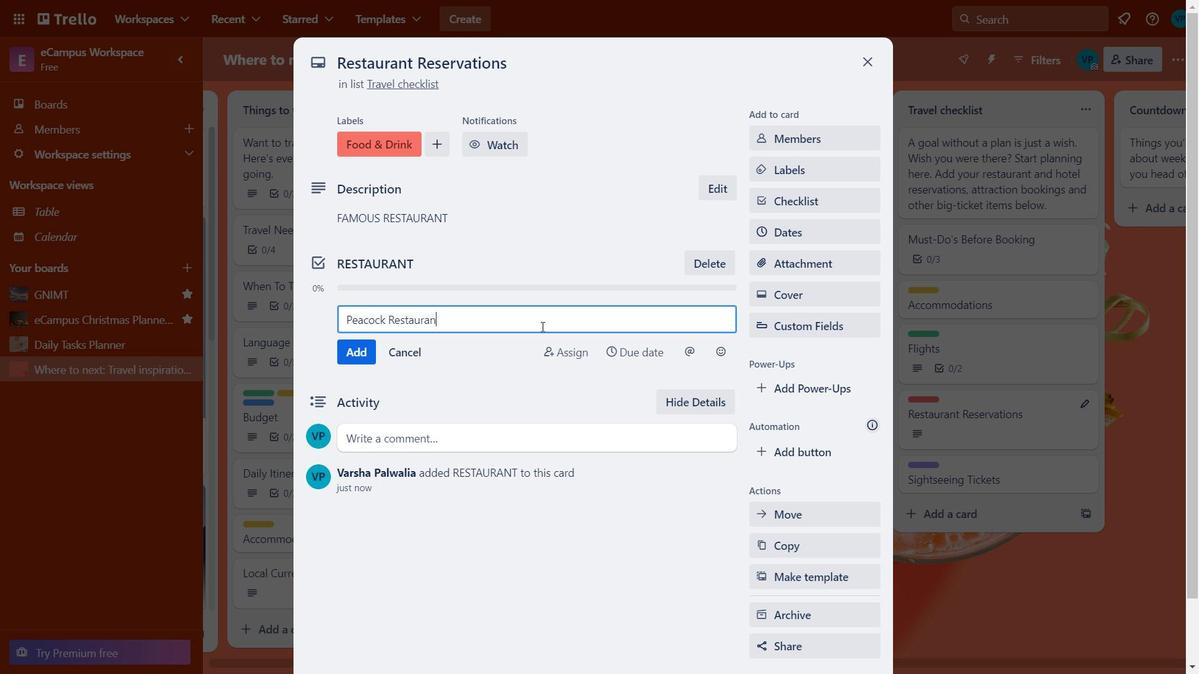 
Action: Mouse moved to (356, 351)
Screenshot: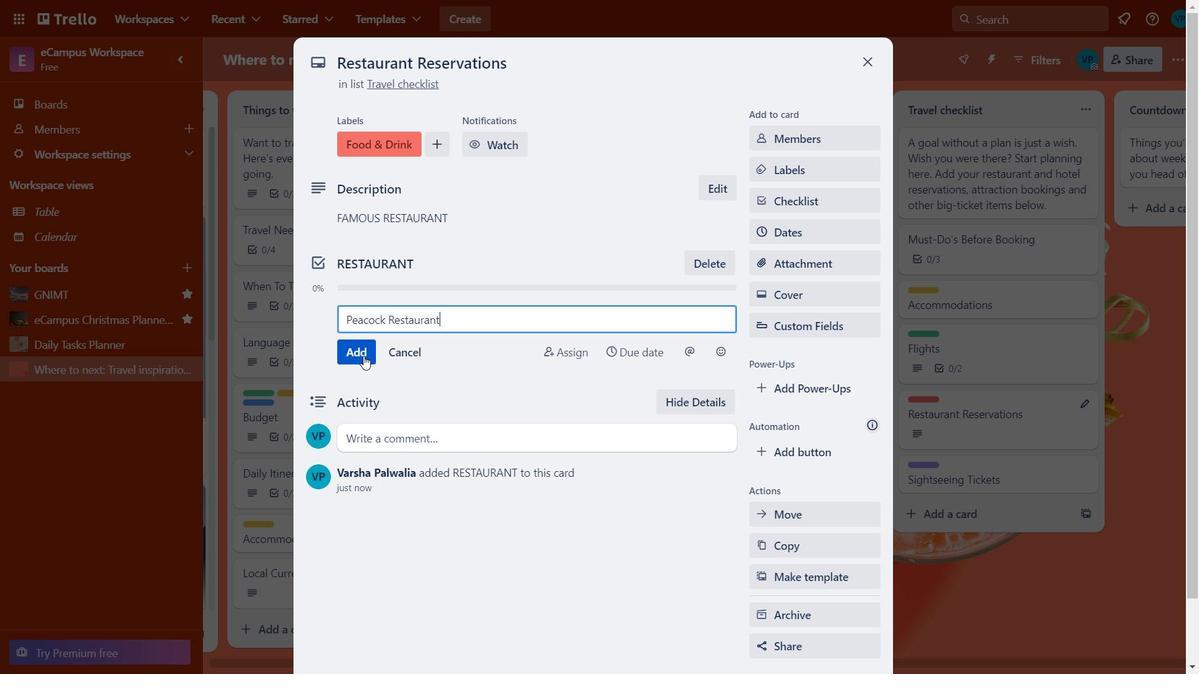 
Action: Mouse pressed left at (356, 351)
Screenshot: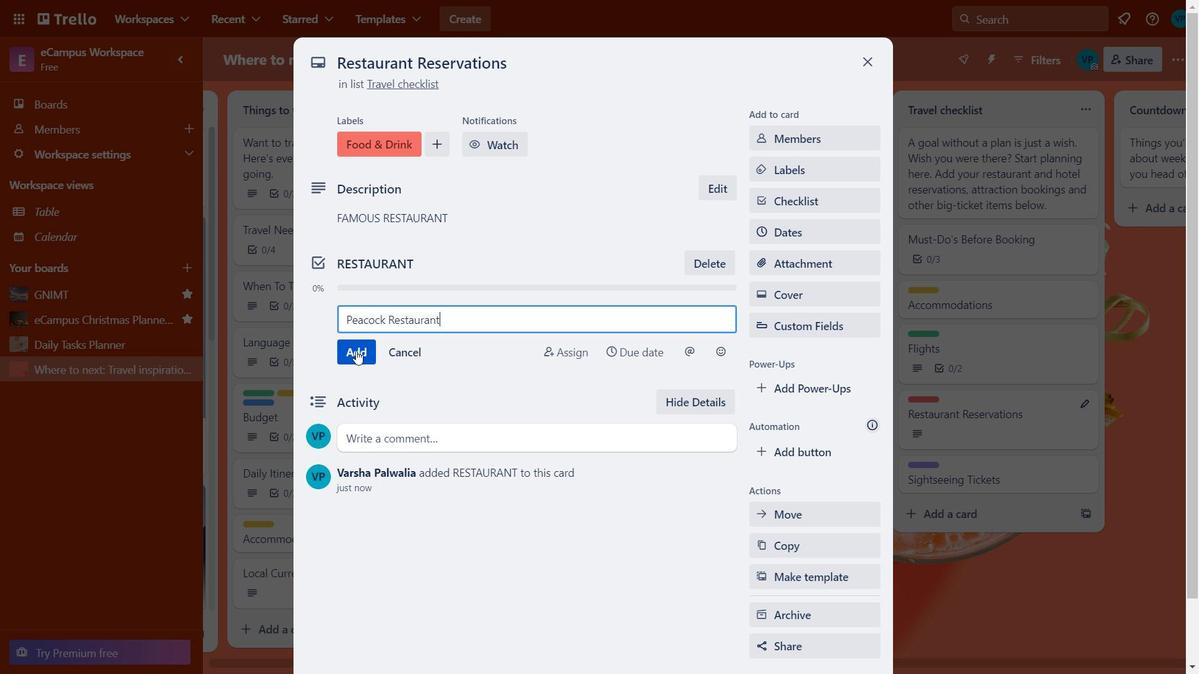 
Action: Key pressed <Key.caps_lock>G<Key.caps_lock>ovindam<Key.space><Key.caps_lock>R<Key.caps_lock>estaurant
Screenshot: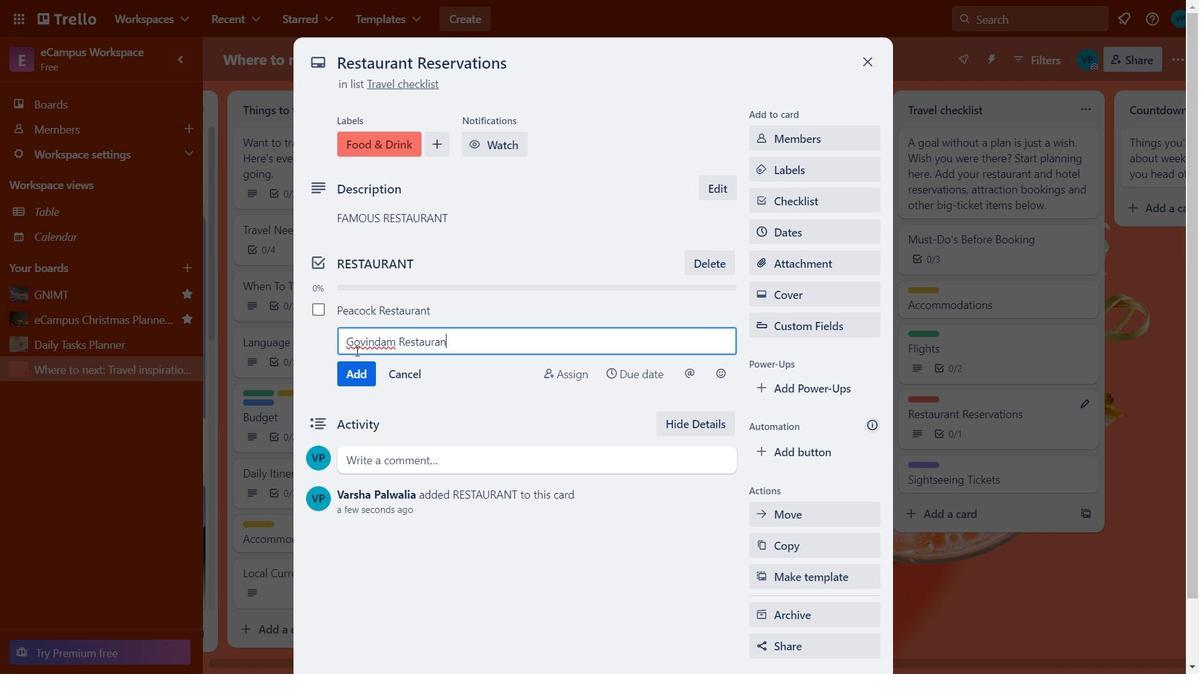 
Action: Mouse moved to (355, 371)
Screenshot: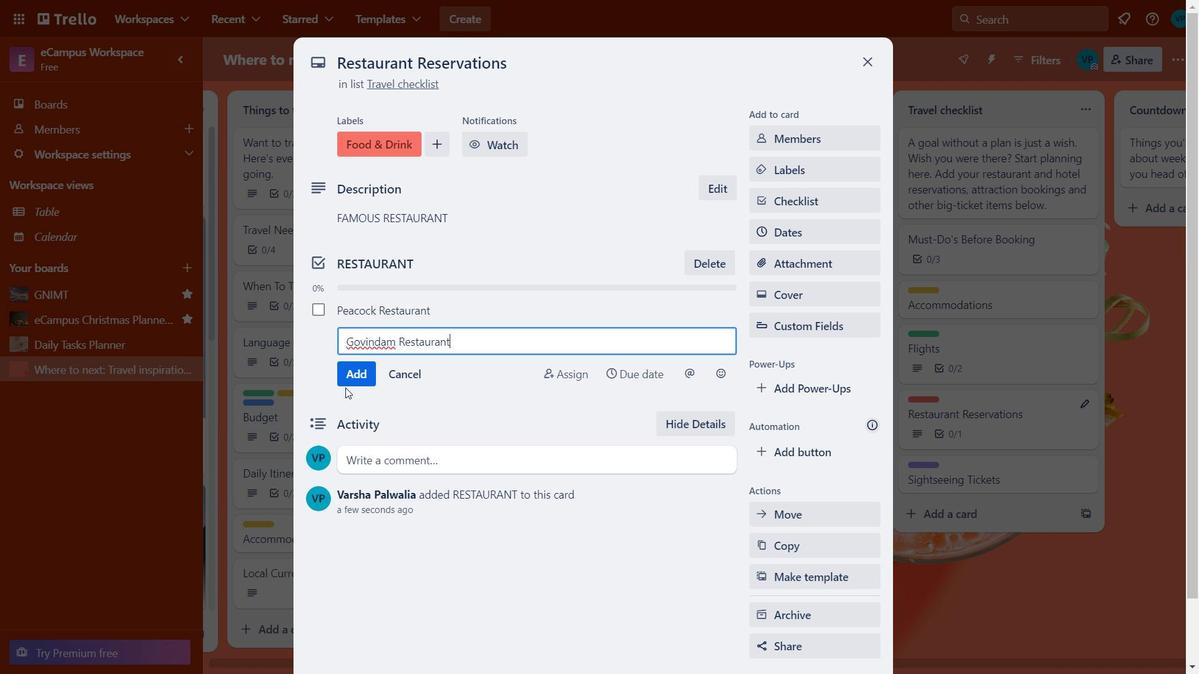 
Action: Mouse pressed left at (355, 371)
Screenshot: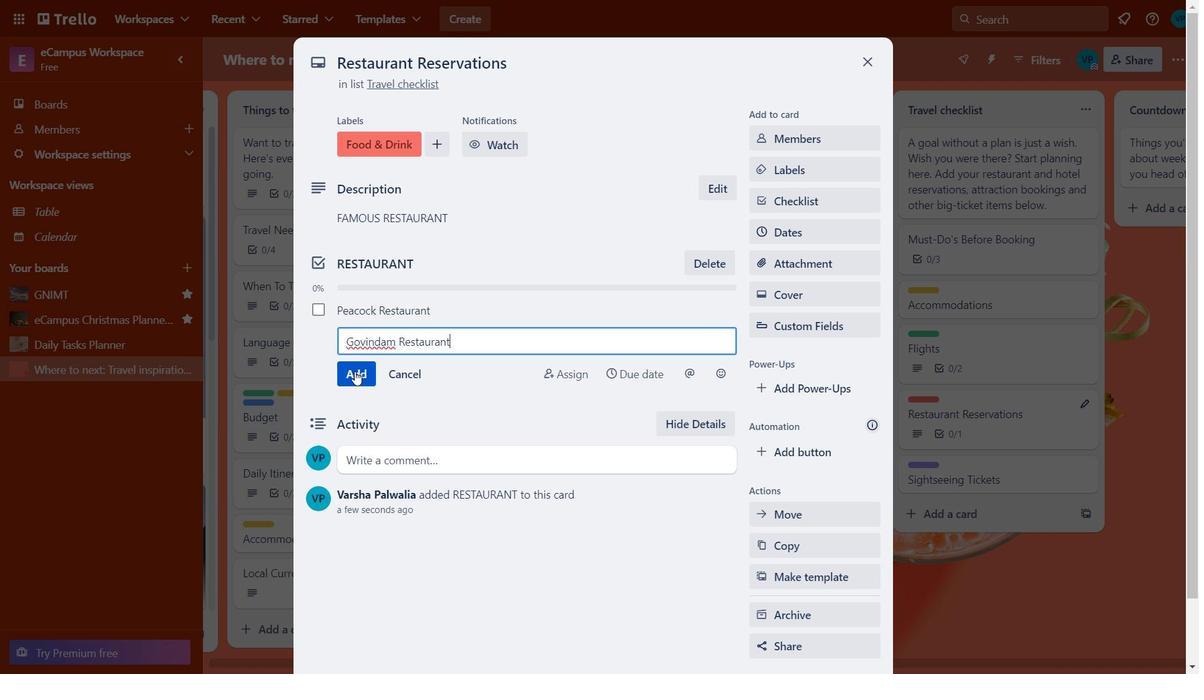 
Action: Key pressed <Key.caps_lock>S<Key.caps_lock>uvarna<Key.space><Key.caps_lock>M<Key.caps_lock>ahal
Screenshot: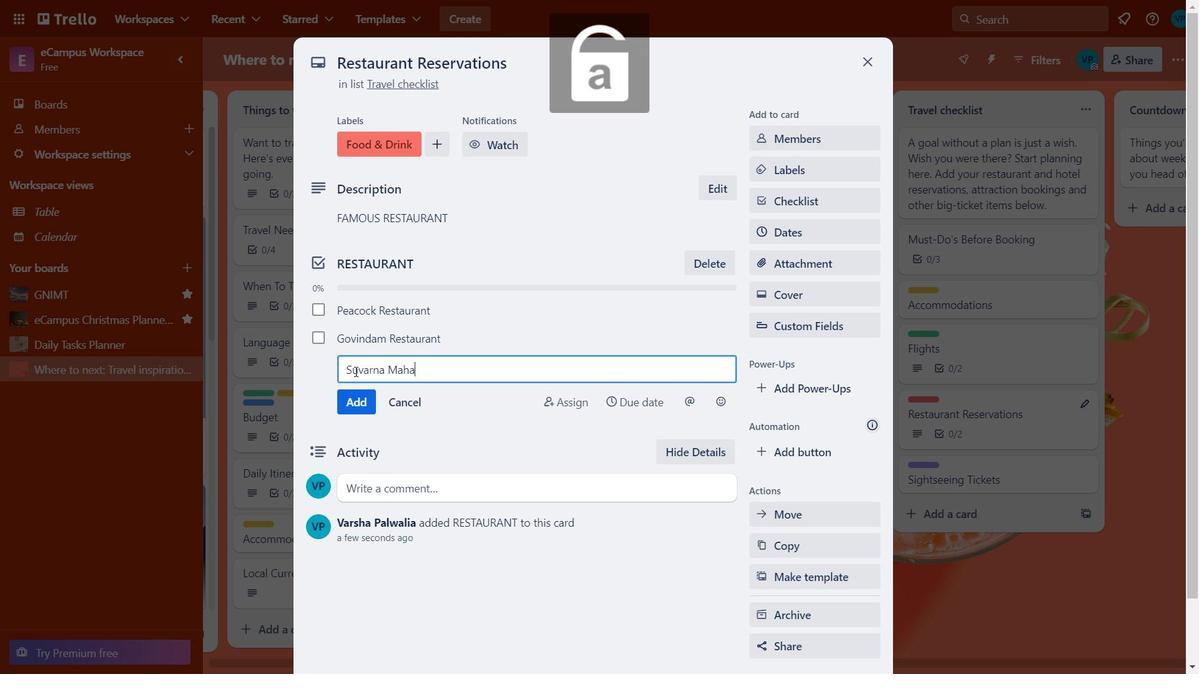 
Action: Mouse moved to (354, 399)
Screenshot: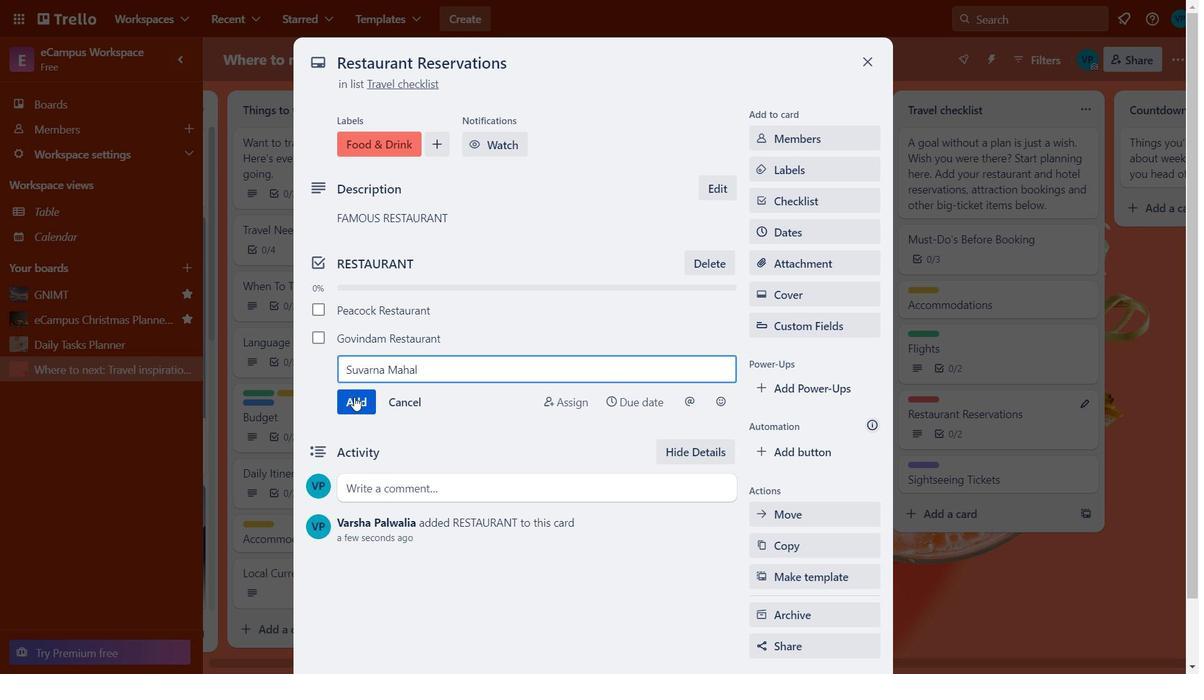 
Action: Mouse pressed left at (354, 399)
Screenshot: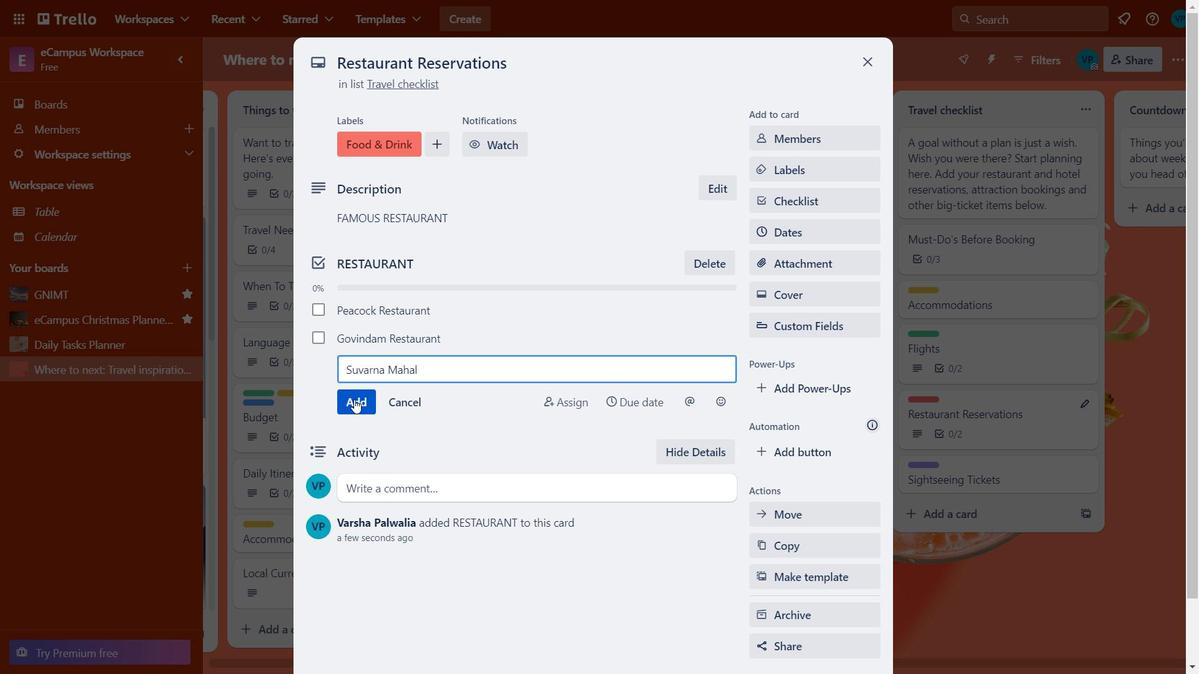 
Action: Mouse moved to (867, 53)
Screenshot: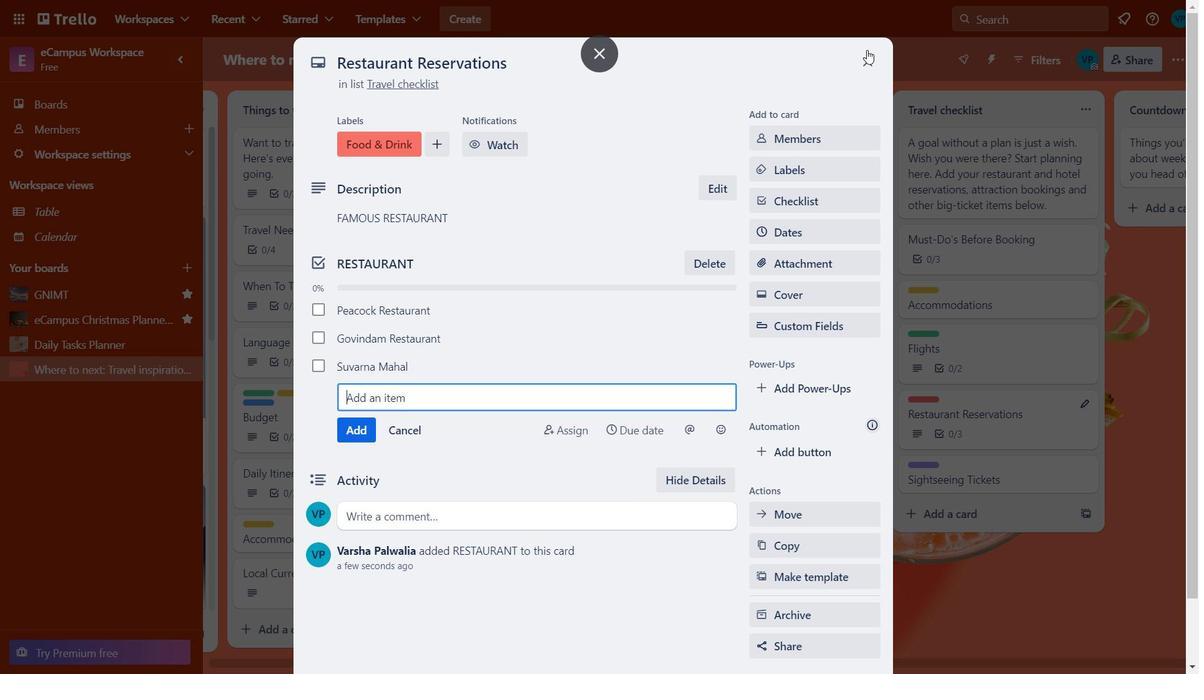 
Action: Mouse pressed left at (867, 53)
Screenshot: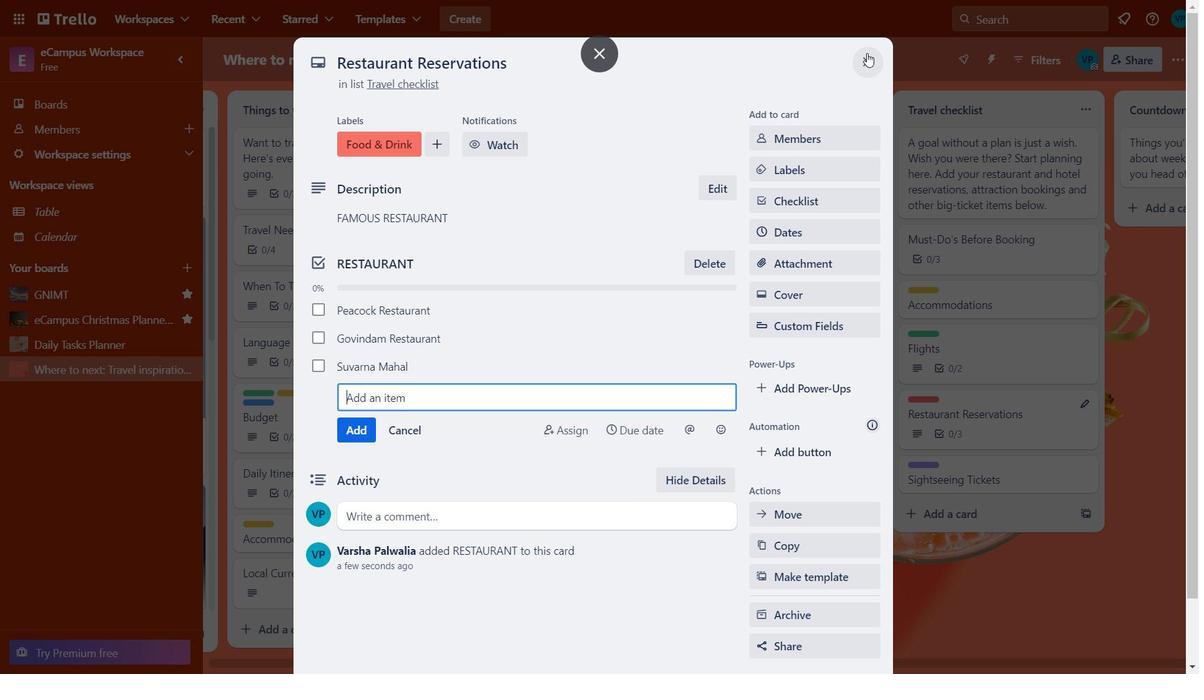 
Action: Mouse moved to (652, 663)
Screenshot: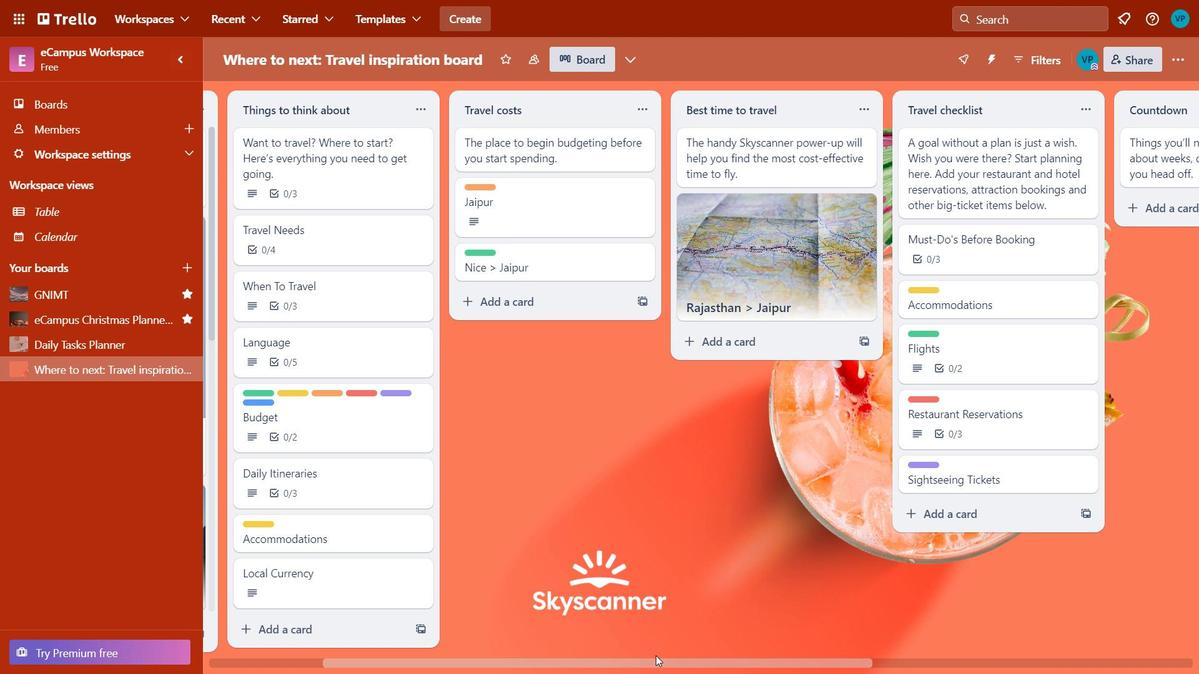
Action: Mouse pressed left at (652, 663)
Screenshot: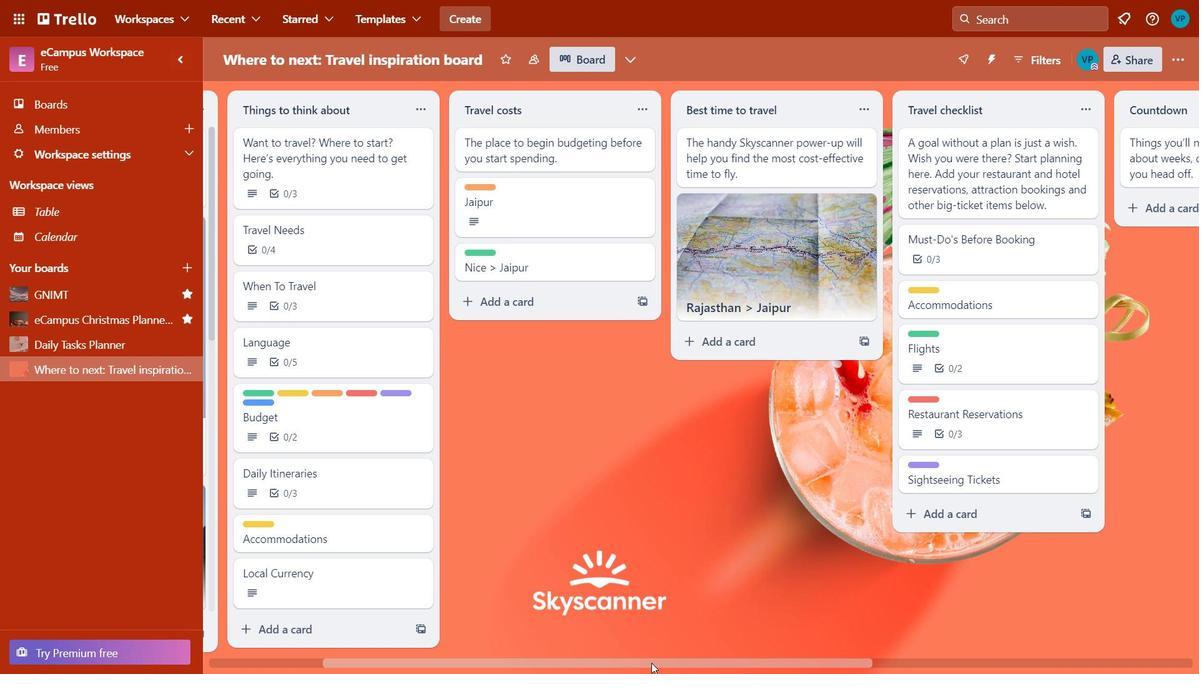 
Action: Mouse moved to (678, 667)
Screenshot: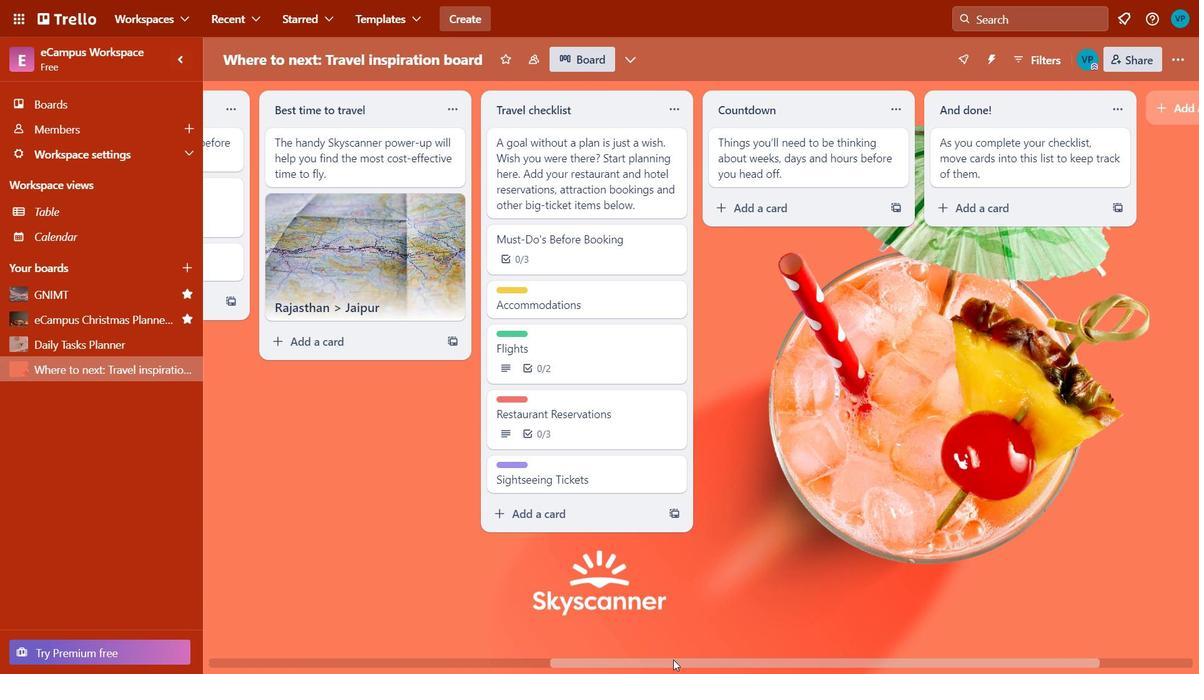 
Action: Mouse pressed left at (678, 667)
Screenshot: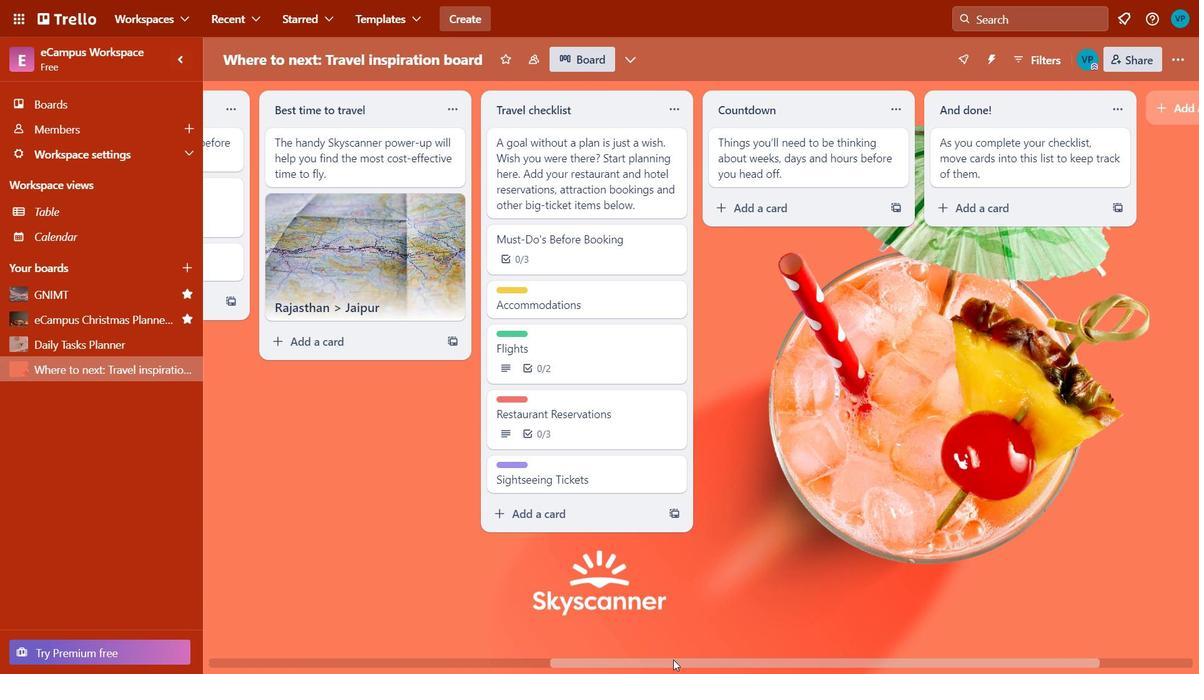 
Action: Mouse moved to (744, 665)
Screenshot: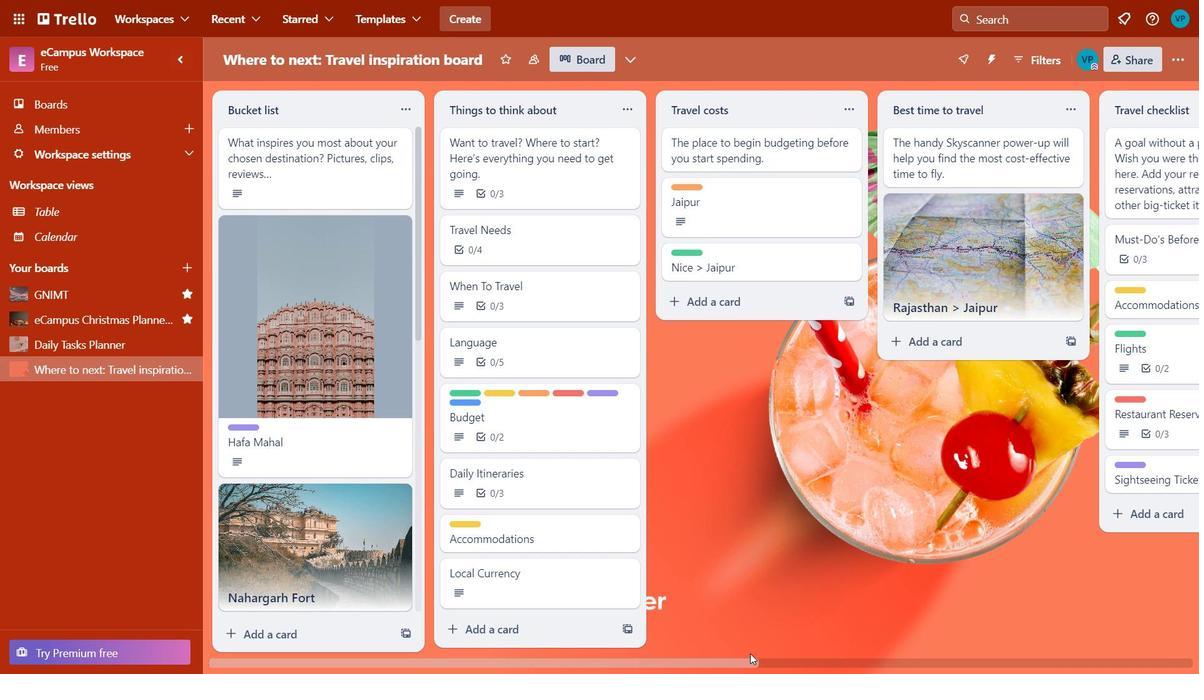 
Action: Mouse pressed left at (744, 665)
Screenshot: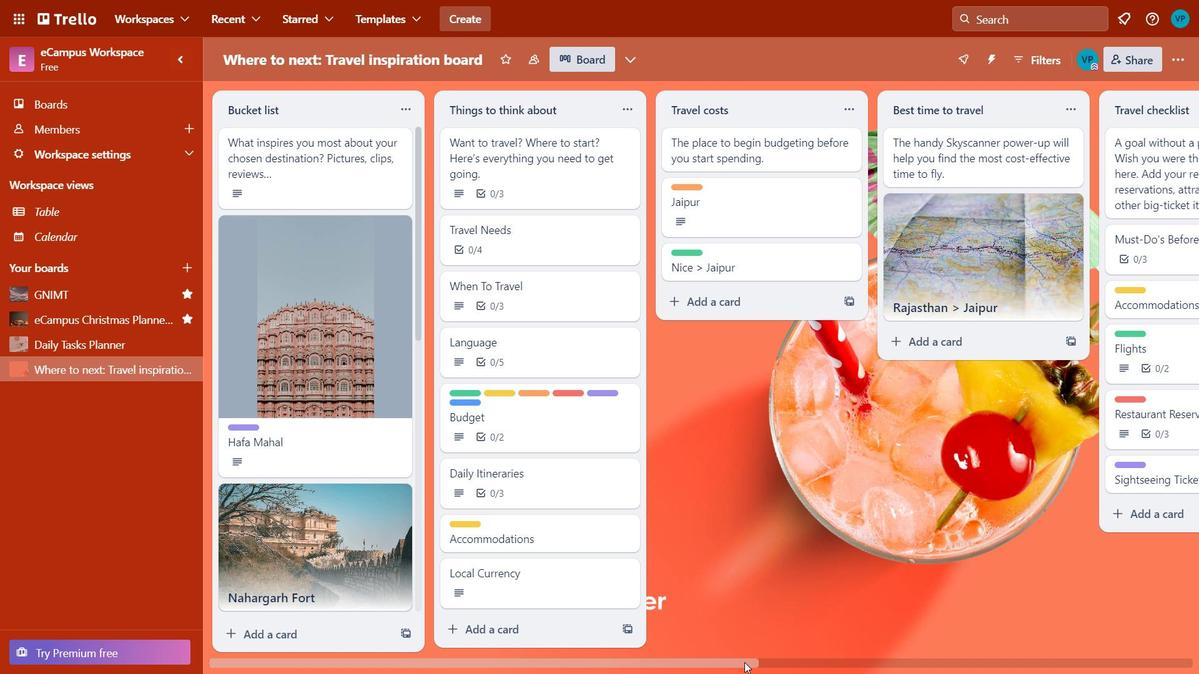 
Action: Mouse moved to (1192, 55)
Screenshot: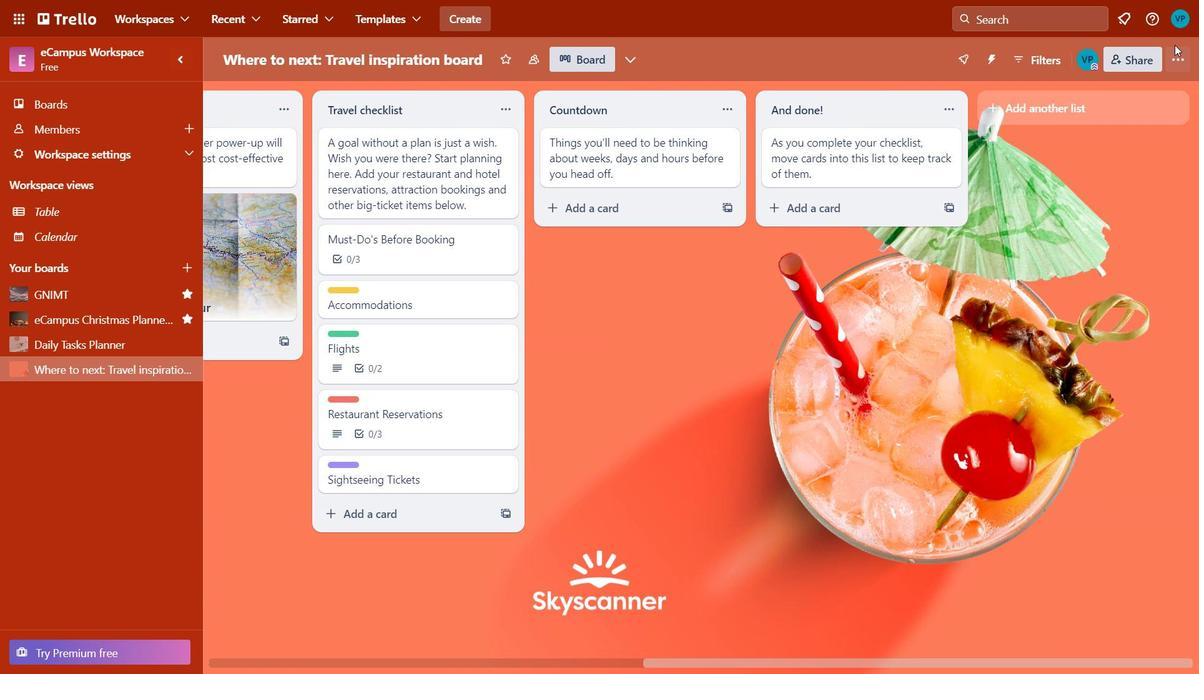 
Action: Mouse pressed left at (1192, 55)
Screenshot: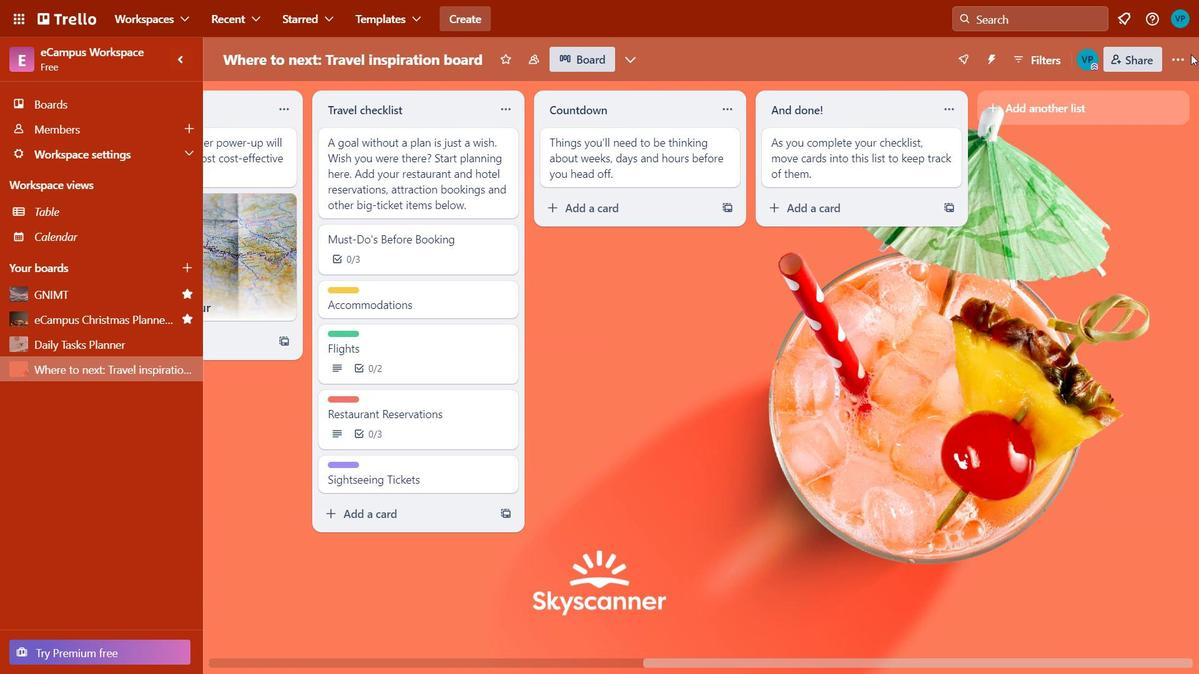 
Action: Mouse moved to (1185, 58)
Screenshot: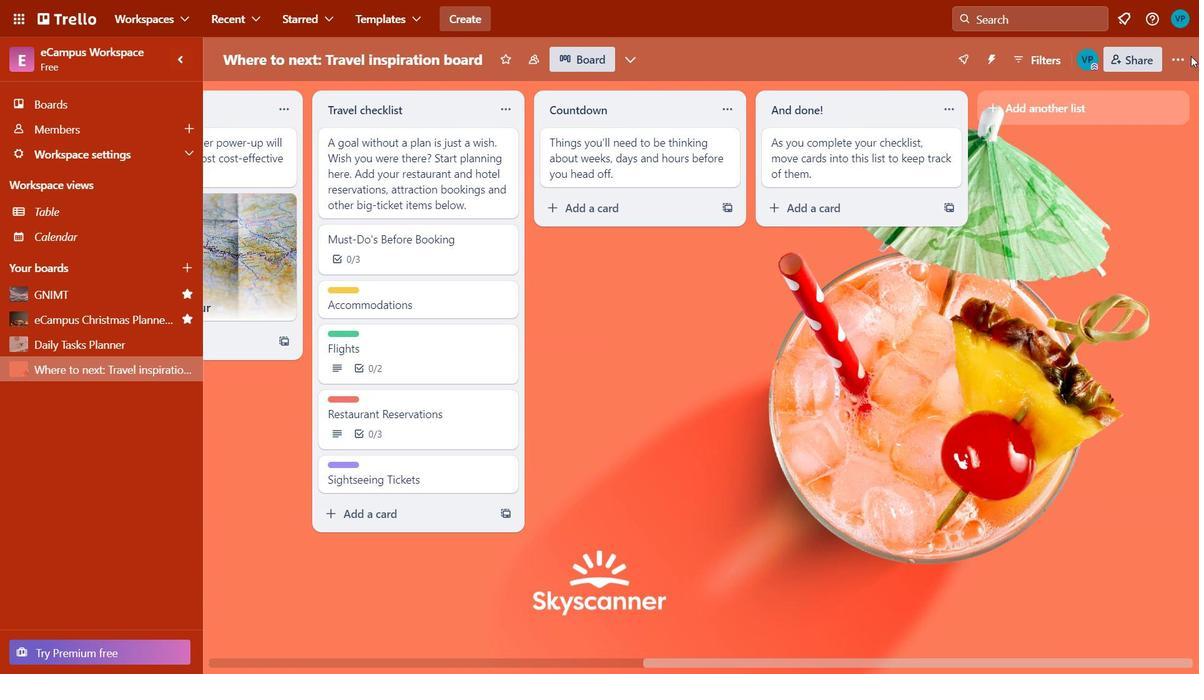 
Action: Mouse pressed left at (1185, 58)
Screenshot: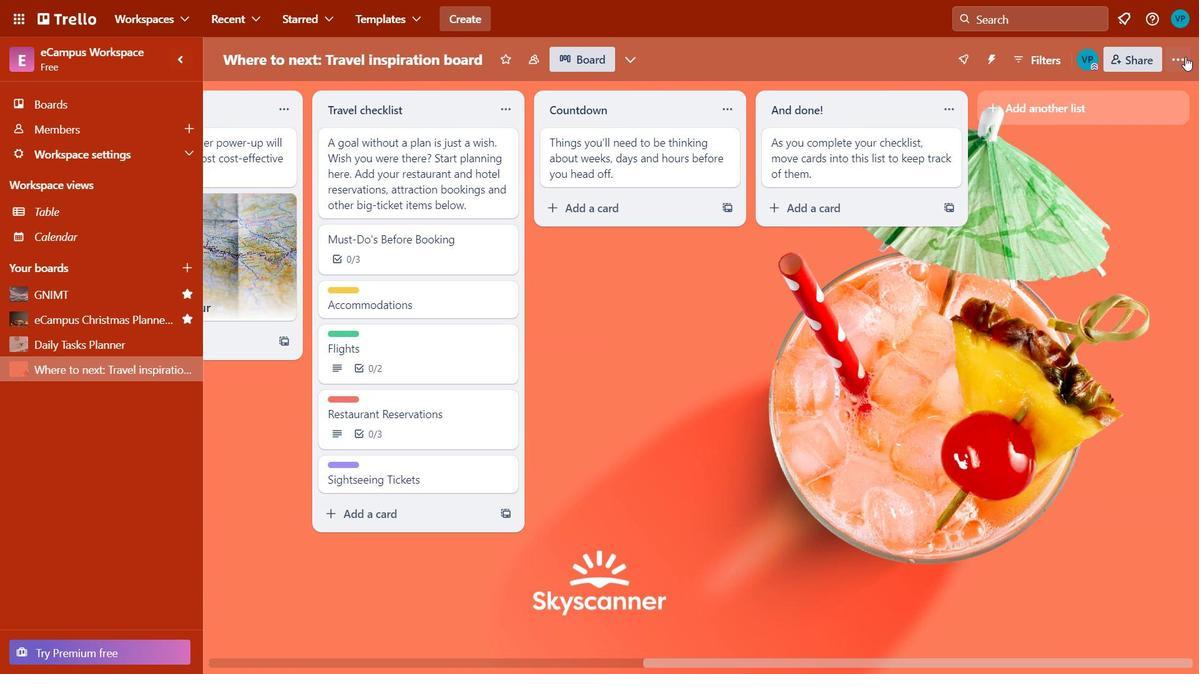 
Action: Mouse moved to (1029, 228)
Screenshot: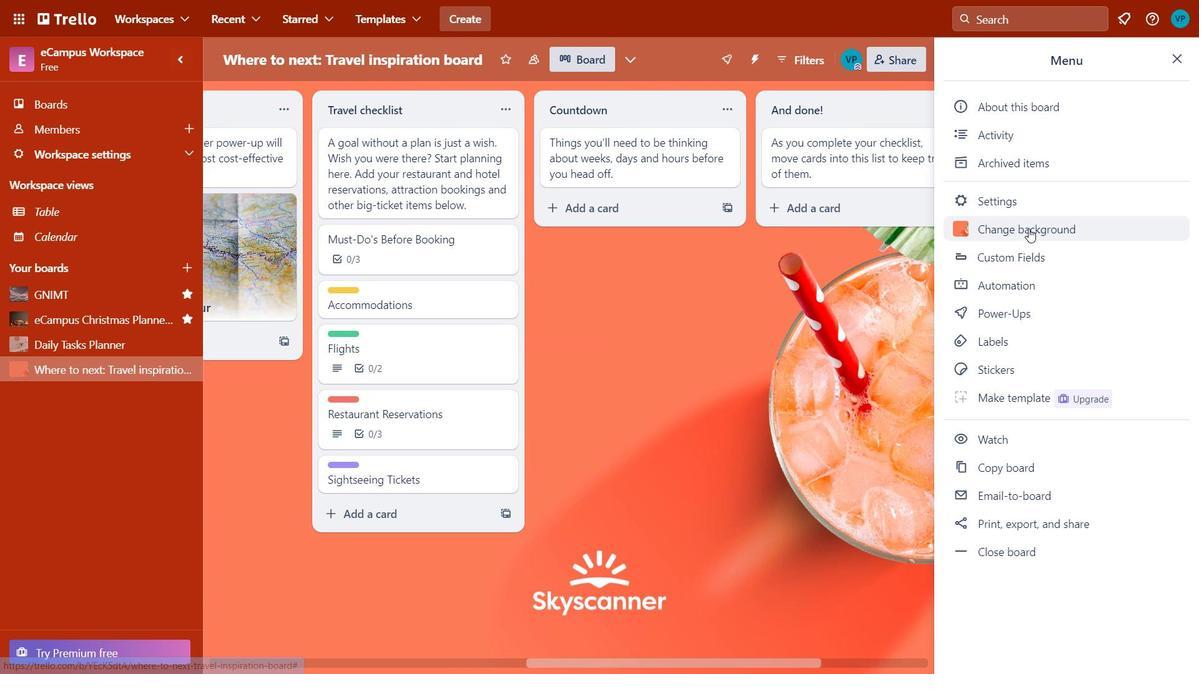 
Action: Mouse pressed left at (1029, 228)
Screenshot: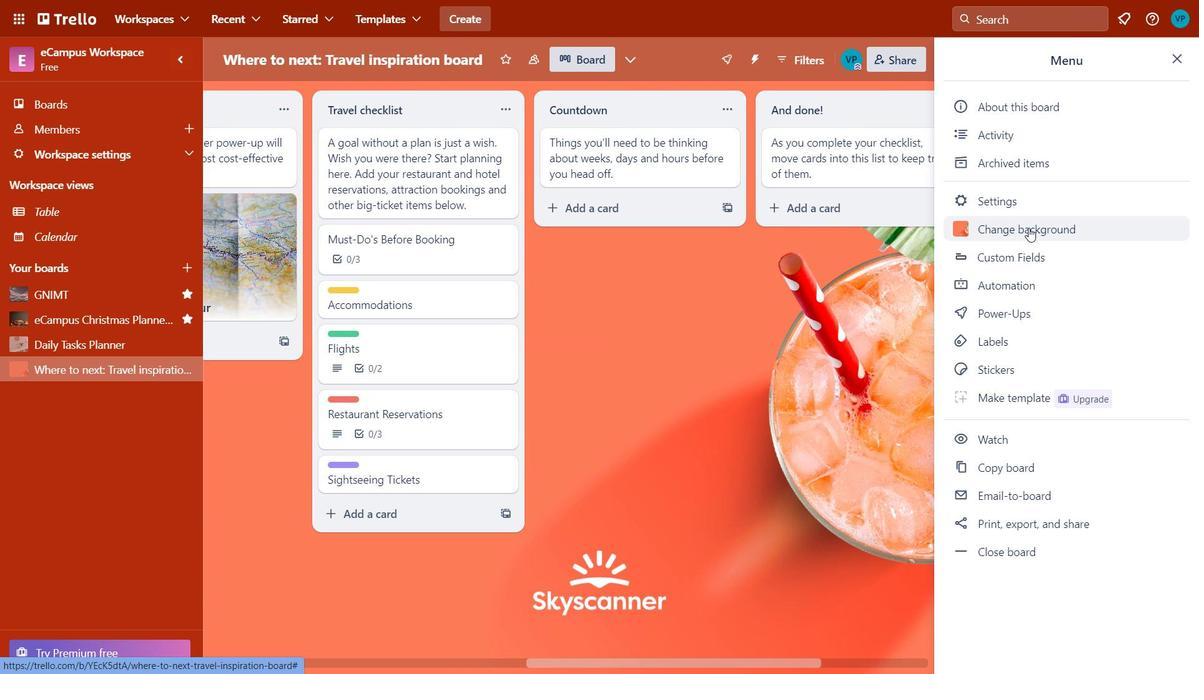 
Action: Mouse moved to (1024, 119)
Screenshot: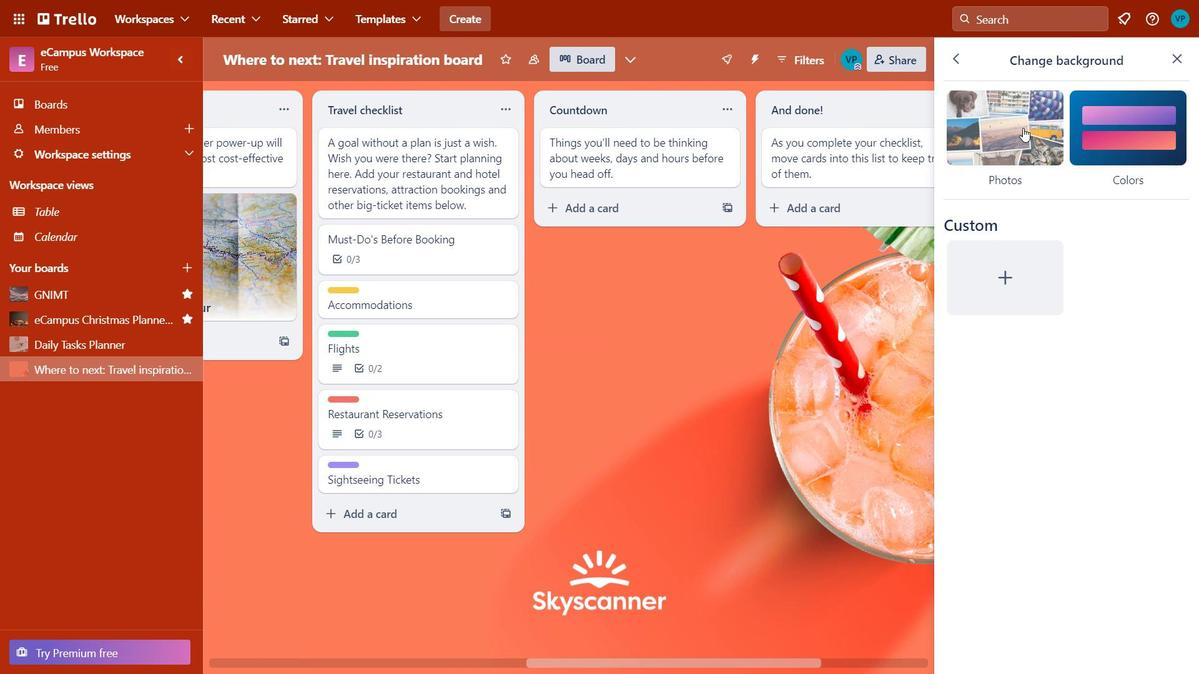 
Action: Mouse pressed left at (1024, 119)
Screenshot: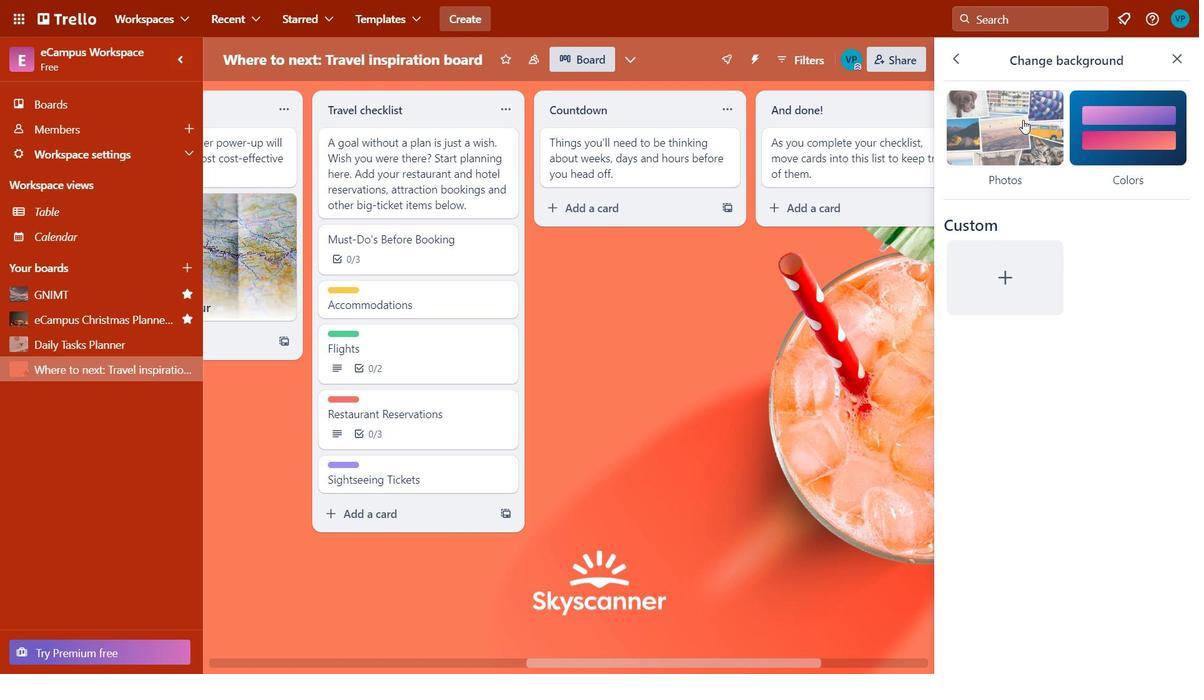 
Action: Mouse moved to (1019, 107)
Screenshot: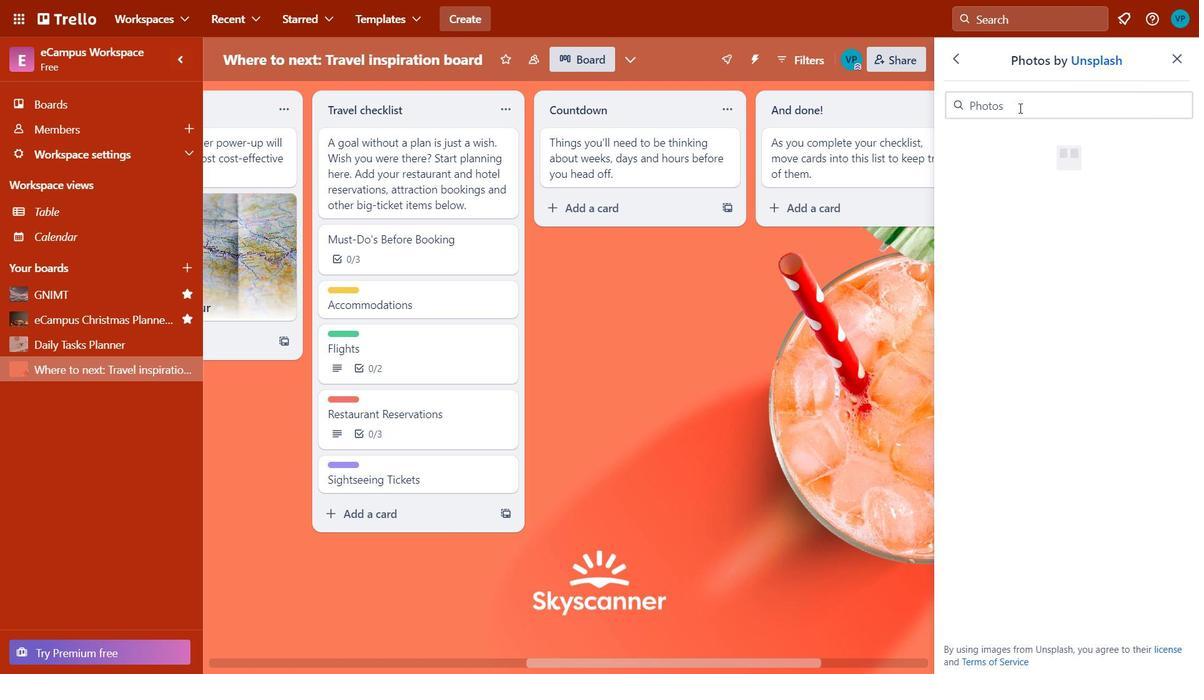 
Action: Mouse pressed left at (1019, 107)
Screenshot: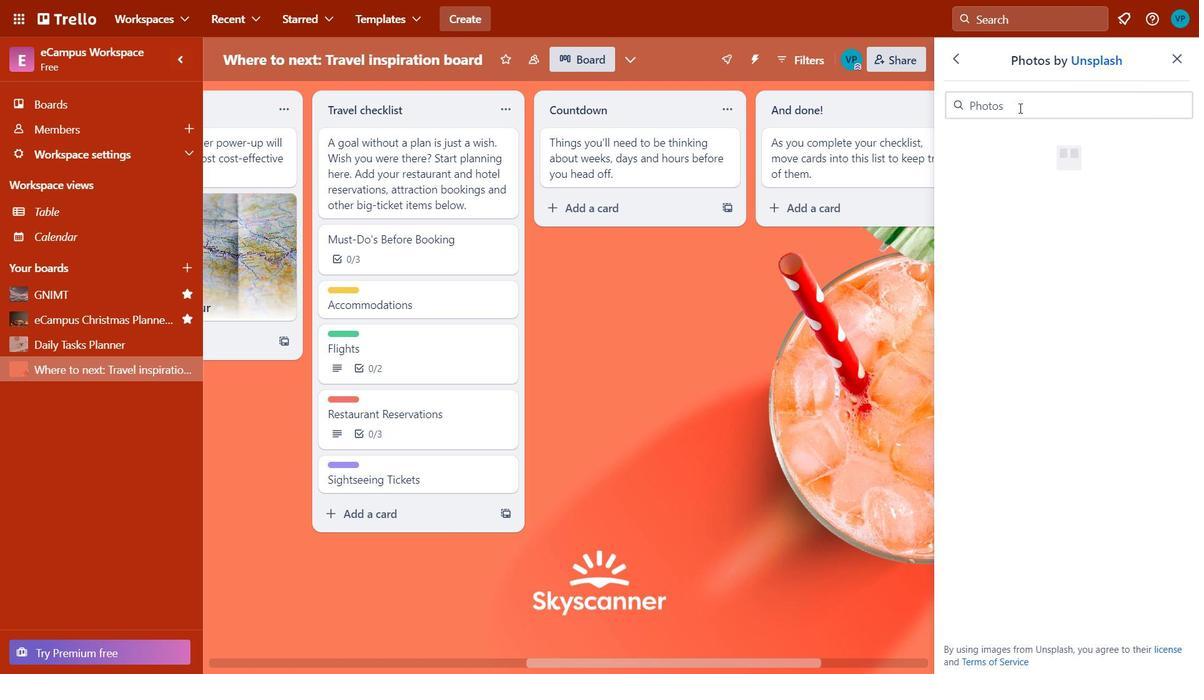 
Action: Mouse moved to (1017, 113)
Screenshot: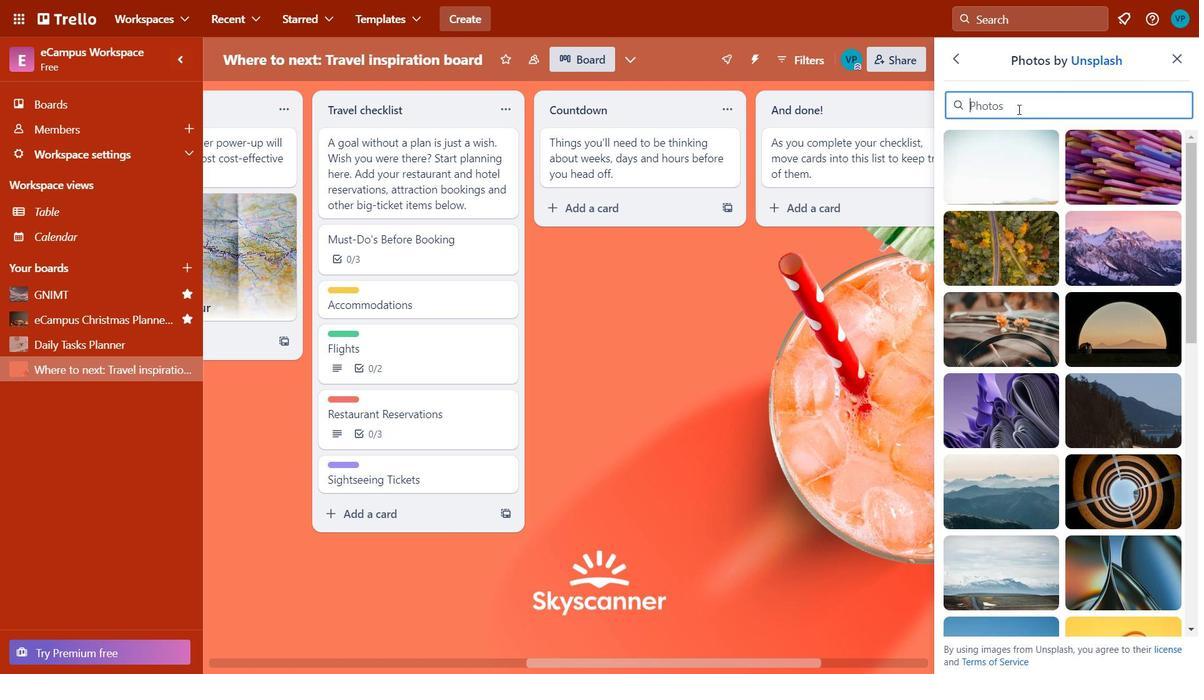 
Action: Key pressed <Key.caps_lock>RAJASTHAN<Key.enter>
Screenshot: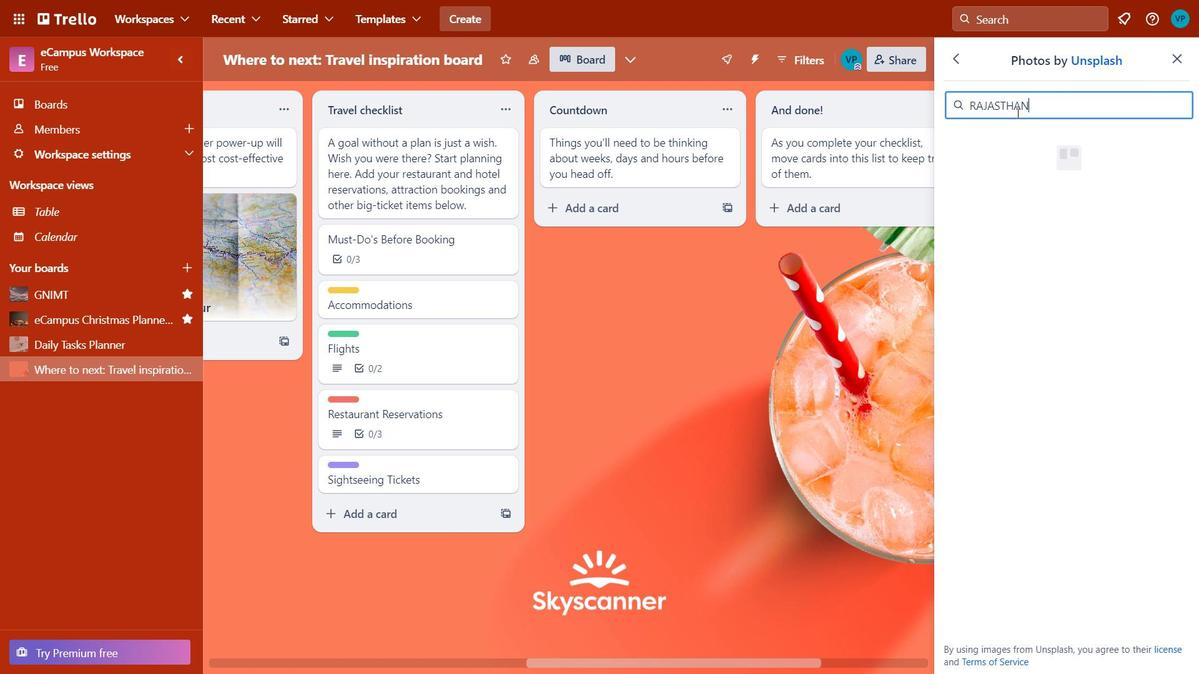 
Action: Mouse moved to (1155, 259)
Screenshot: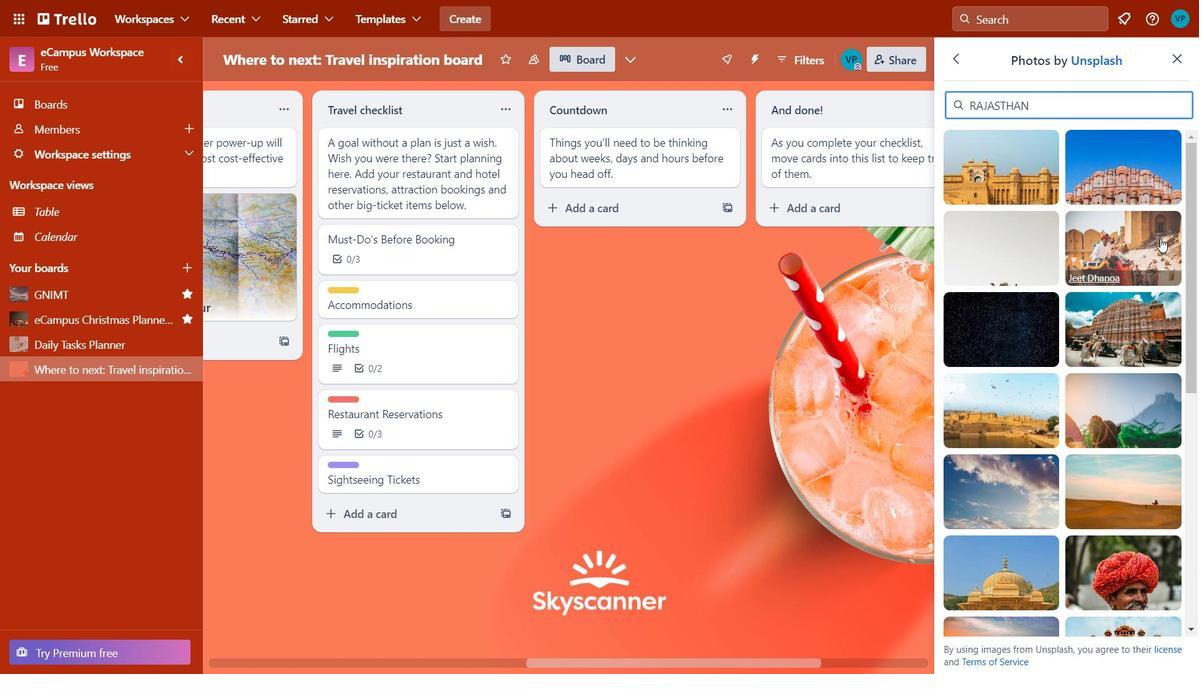 
Action: Mouse scrolled (1155, 259) with delta (0, 0)
Screenshot: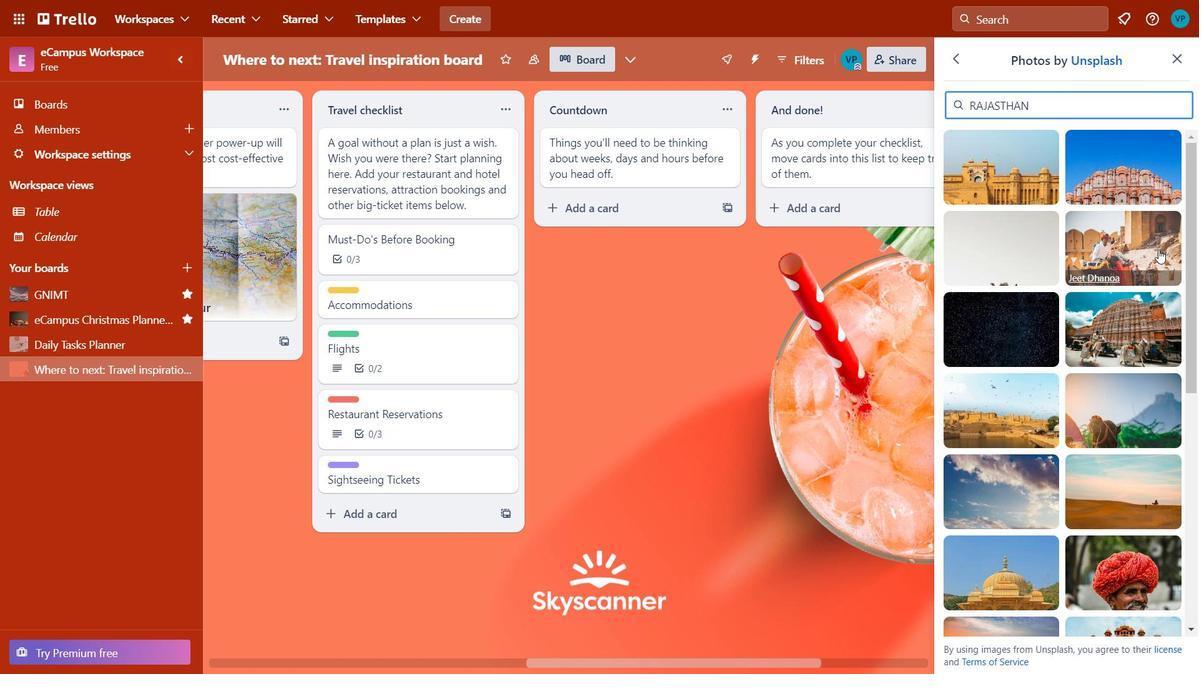 
Action: Mouse moved to (1155, 264)
Screenshot: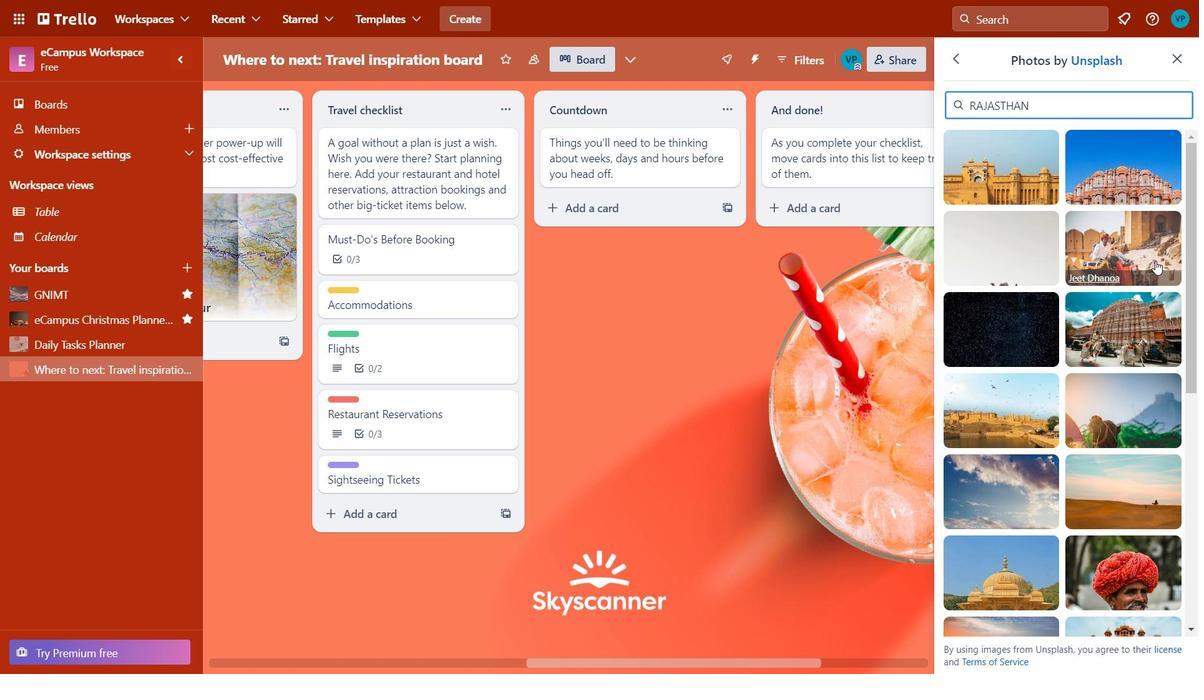 
Action: Mouse scrolled (1155, 263) with delta (0, 0)
Screenshot: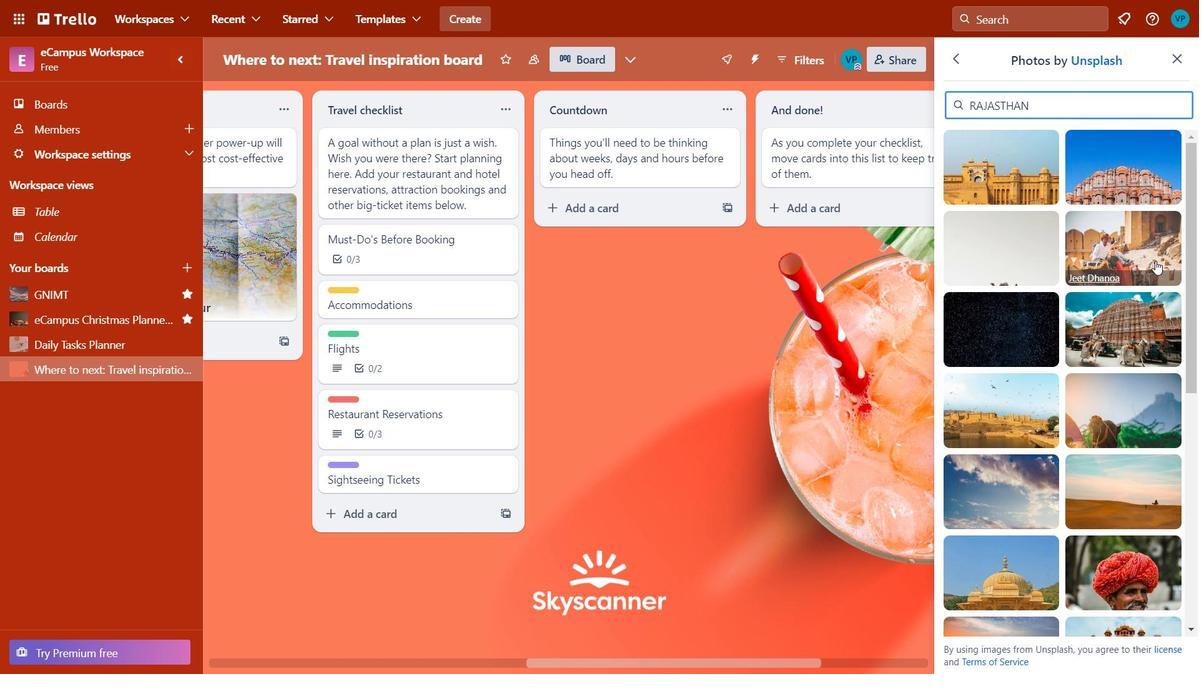 
Action: Mouse moved to (1130, 359)
Screenshot: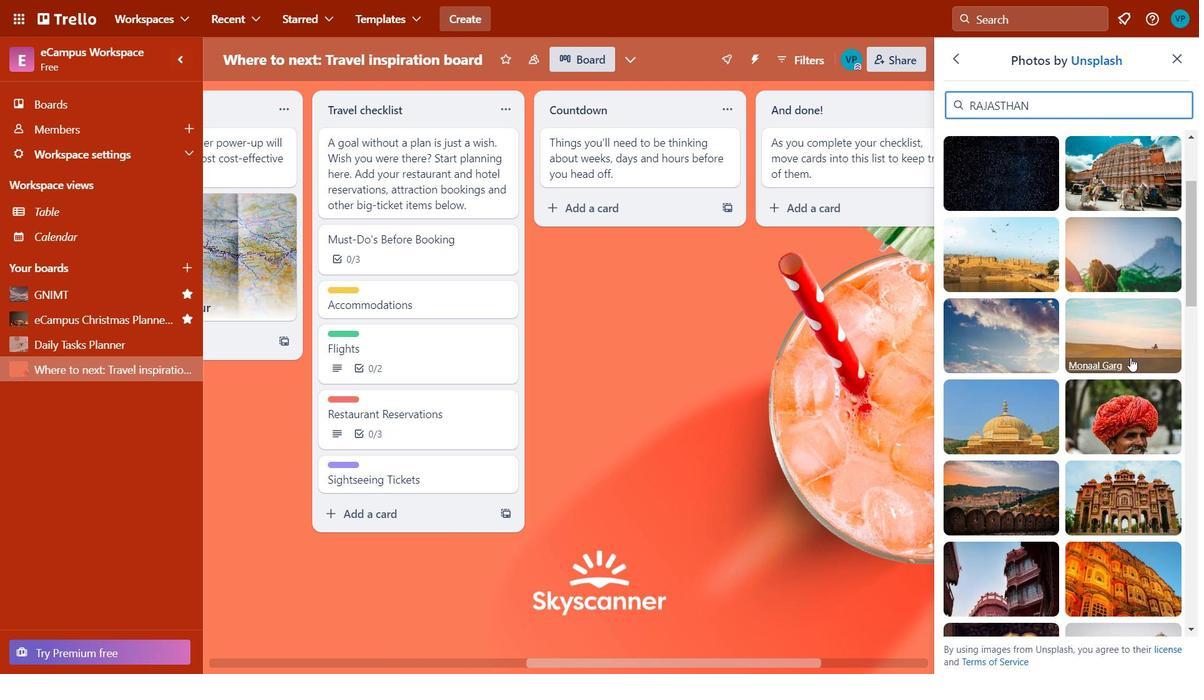 
Action: Mouse scrolled (1130, 359) with delta (0, 0)
Screenshot: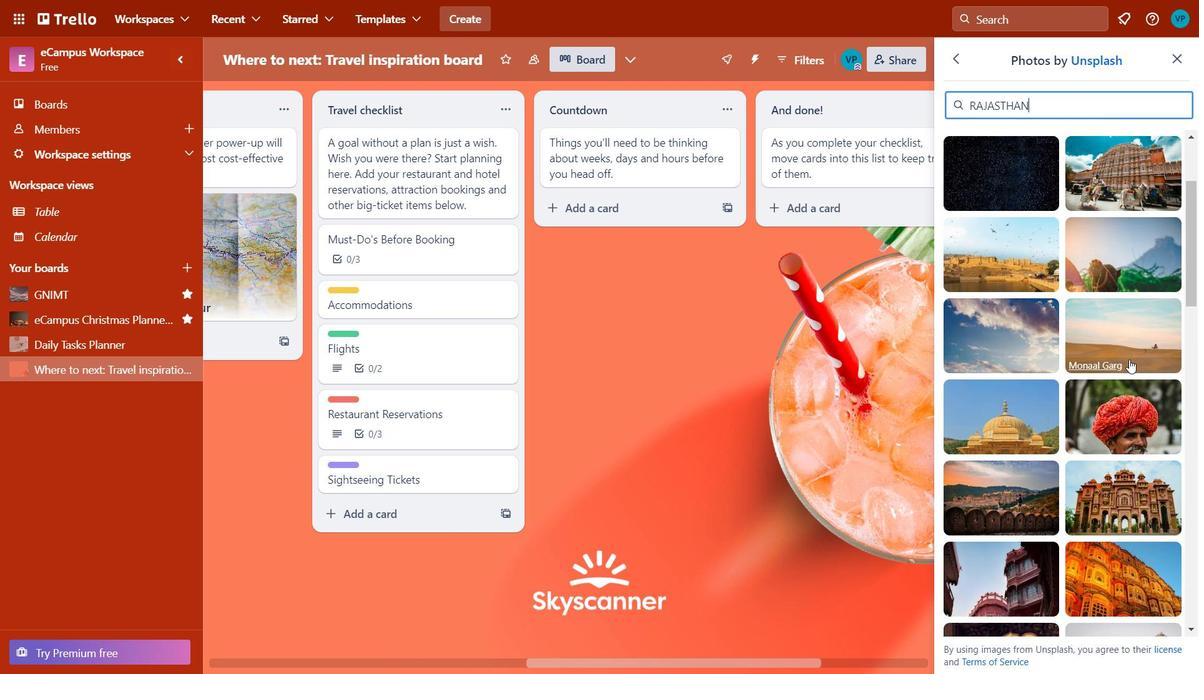 
Action: Mouse moved to (1130, 360)
Screenshot: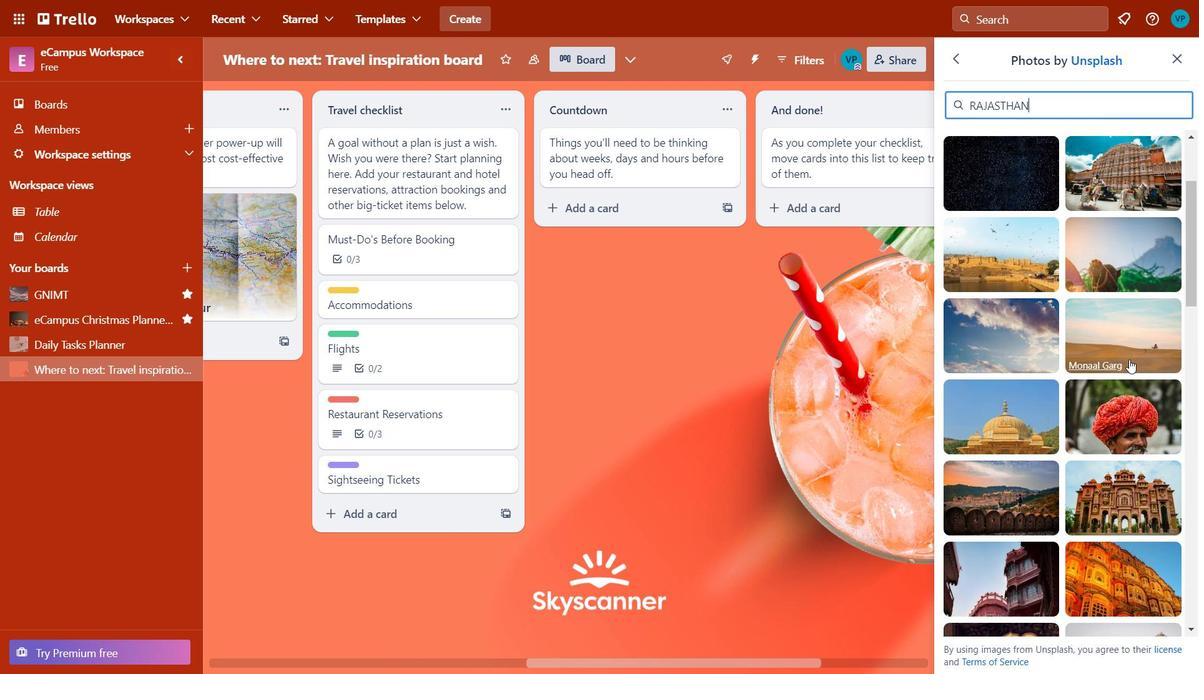 
Action: Mouse scrolled (1130, 359) with delta (0, 0)
Screenshot: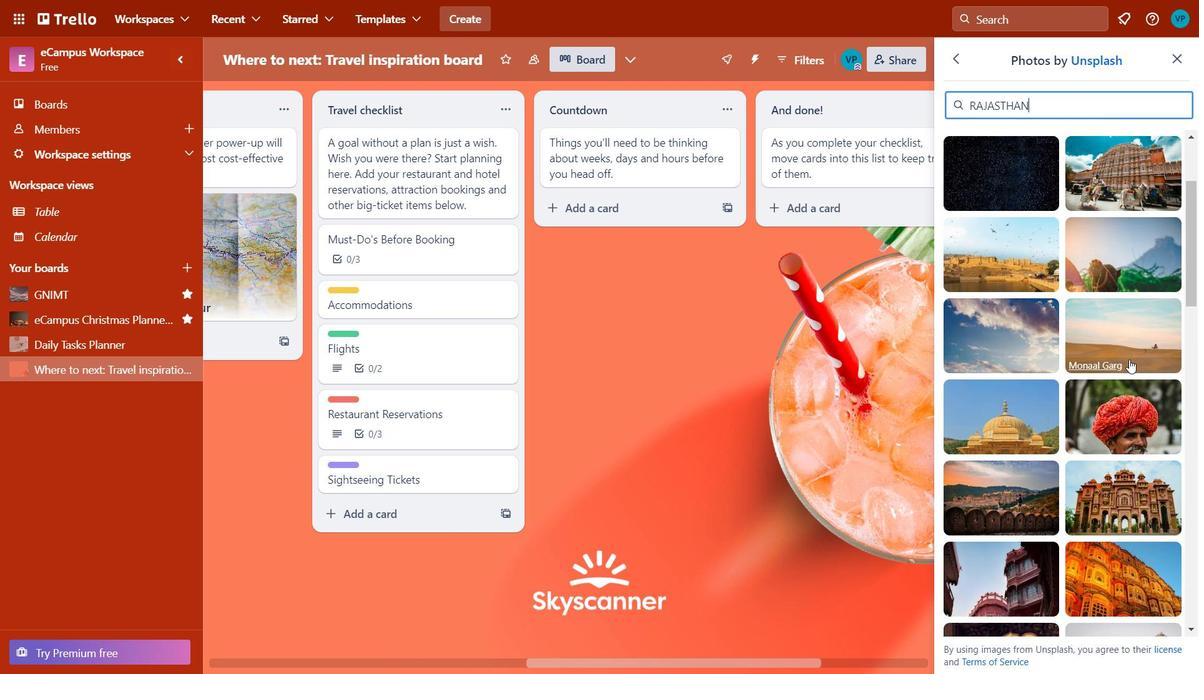 
Action: Mouse scrolled (1130, 359) with delta (0, 0)
Screenshot: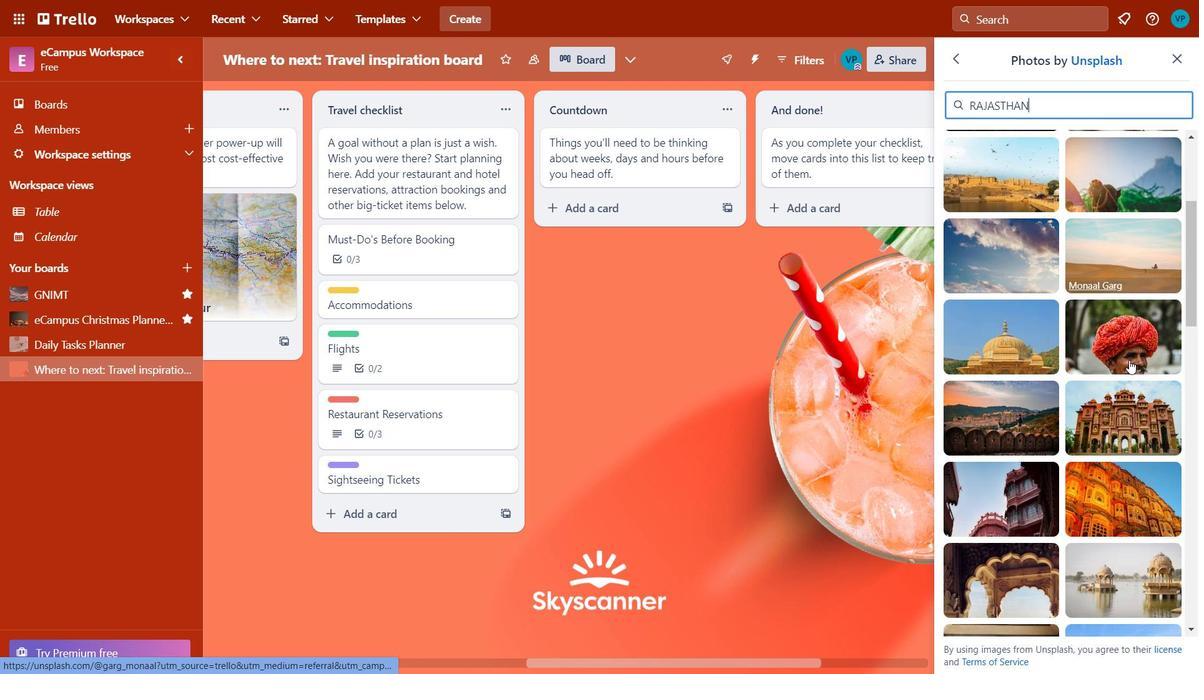 
Action: Mouse moved to (1140, 344)
Screenshot: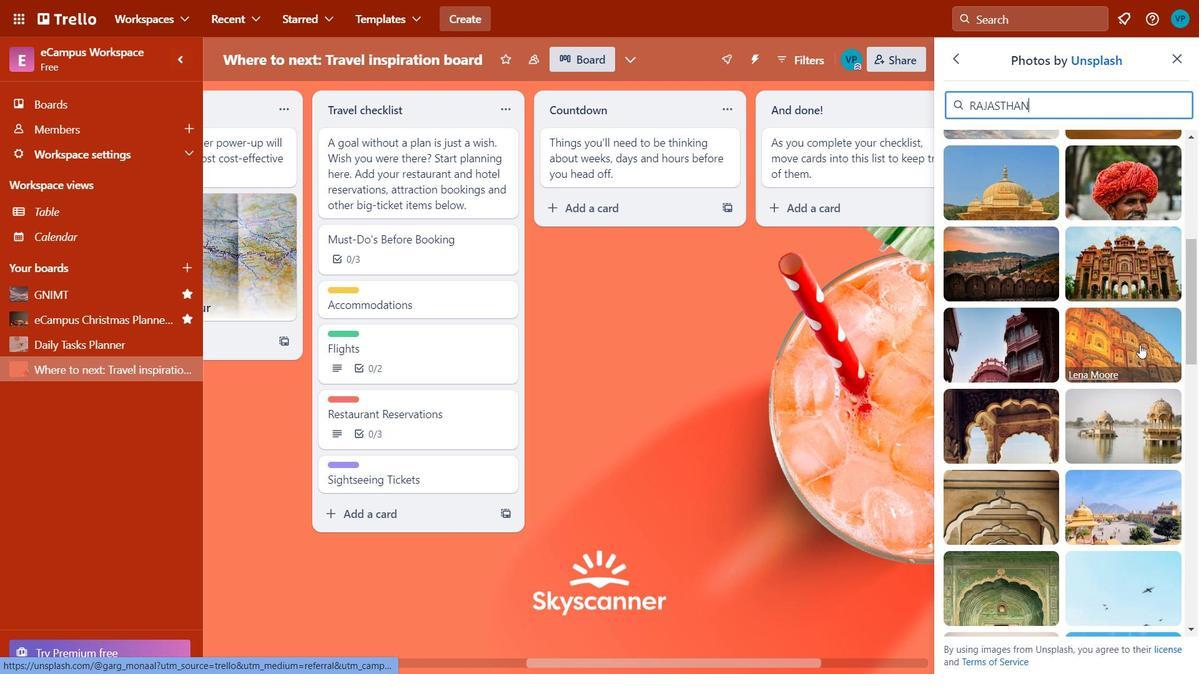 
Action: Mouse scrolled (1140, 343) with delta (0, 0)
Screenshot: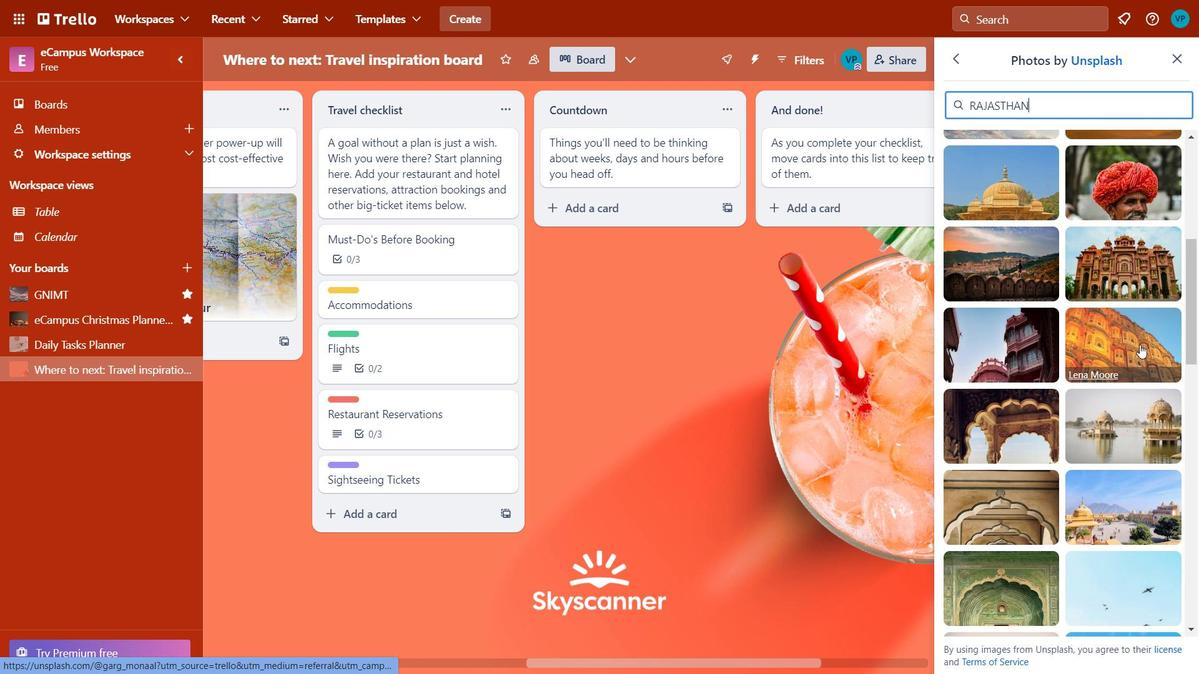 
Action: Mouse moved to (1141, 344)
Screenshot: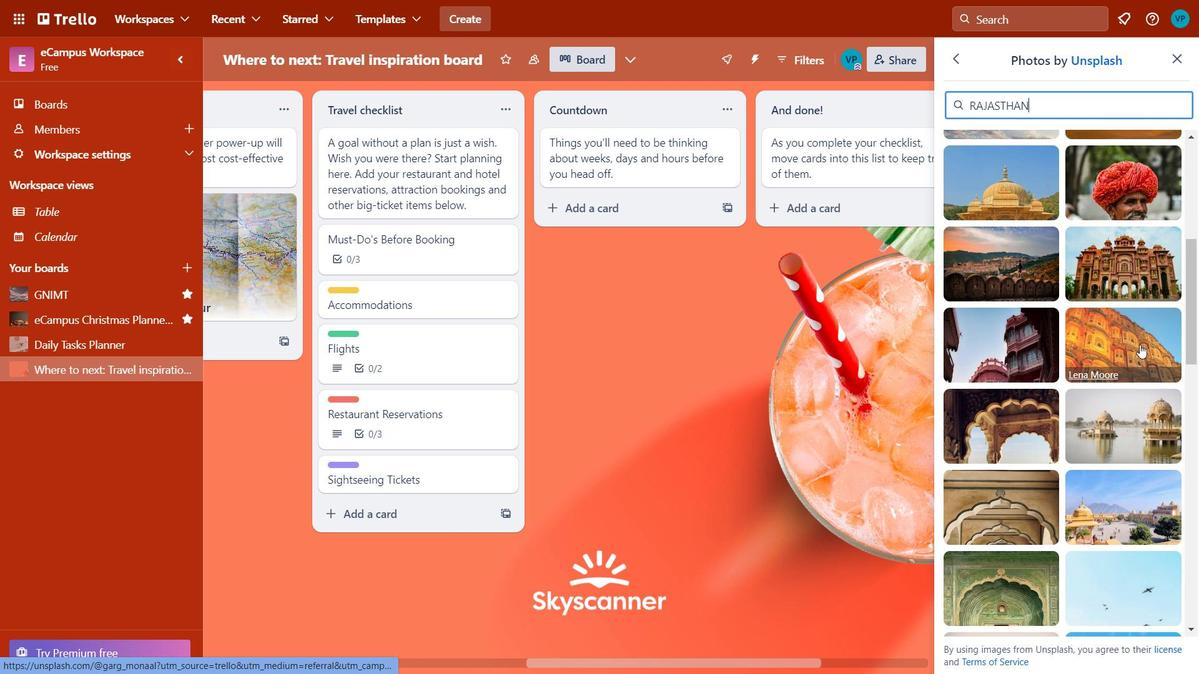 
Action: Mouse scrolled (1141, 344) with delta (0, 0)
Screenshot: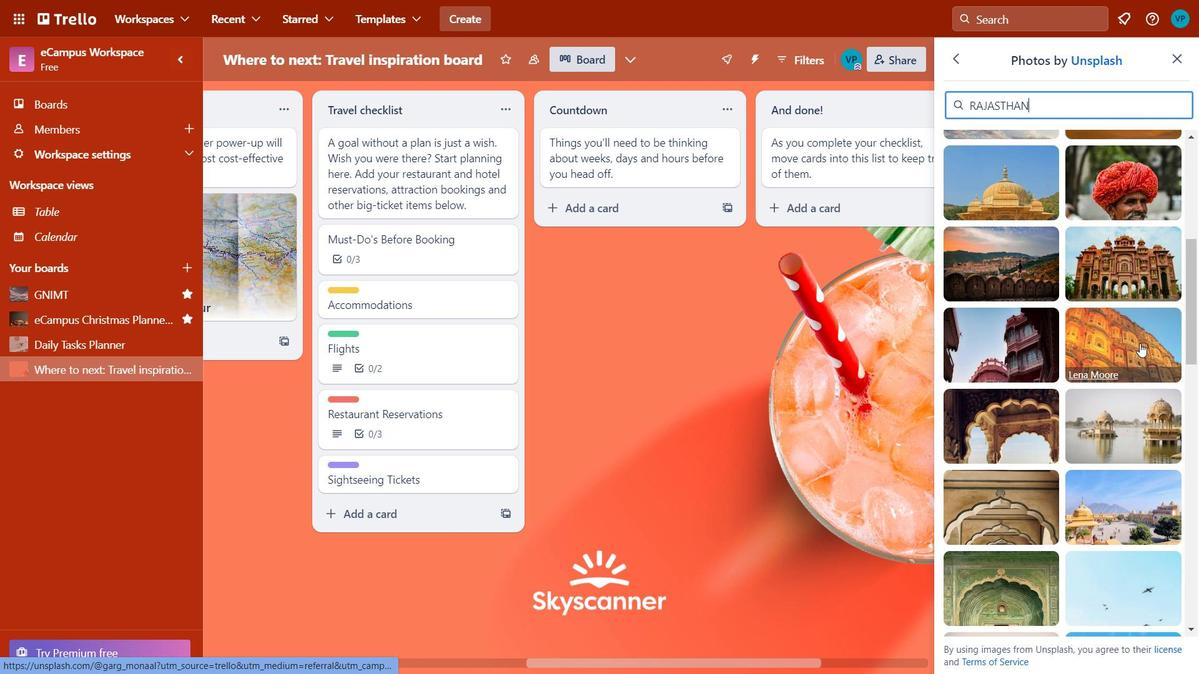 
Action: Mouse moved to (1141, 345)
Screenshot: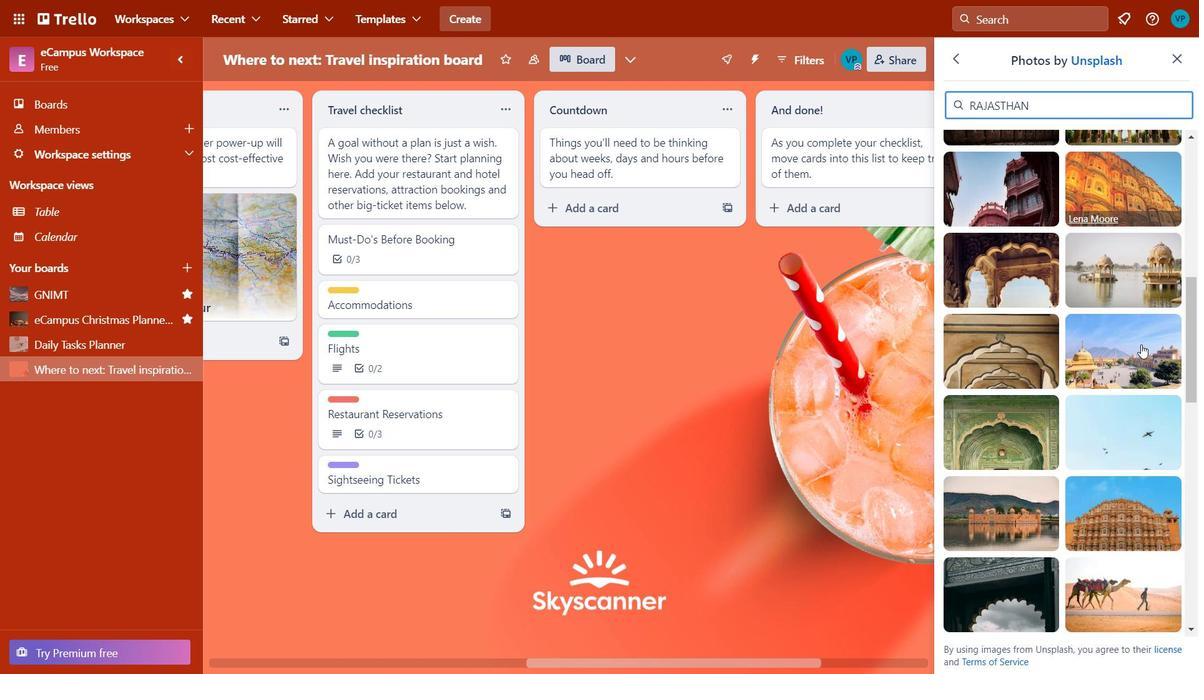 
Action: Mouse scrolled (1141, 344) with delta (0, 0)
Screenshot: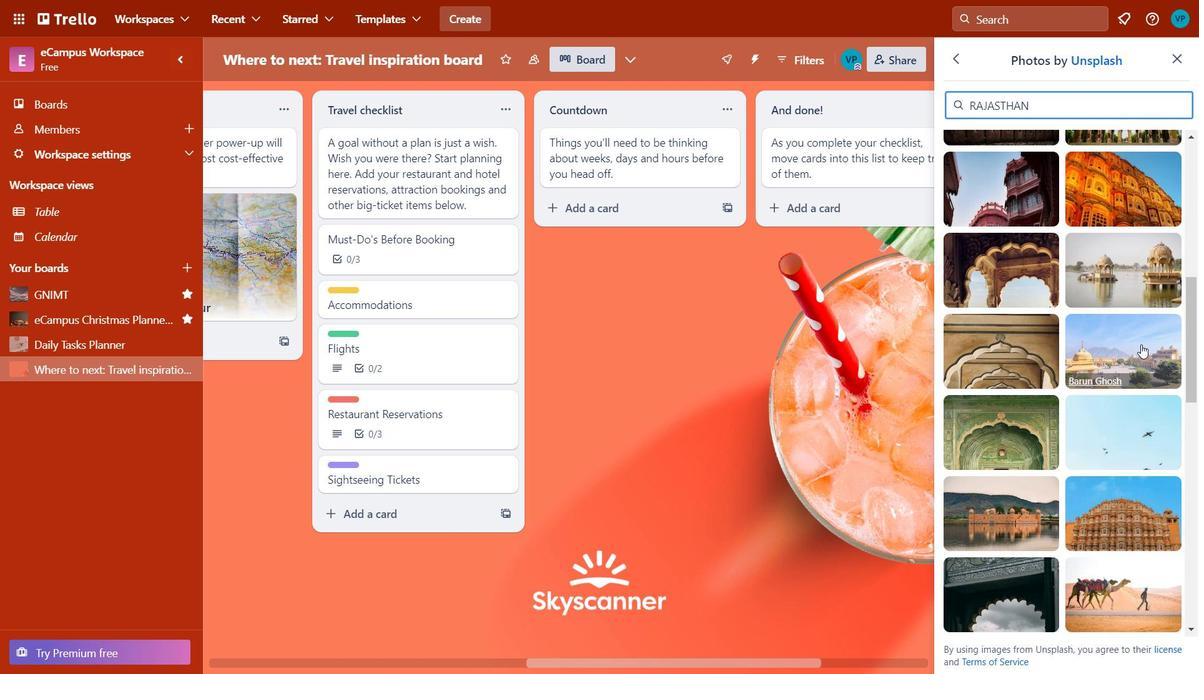 
Action: Mouse scrolled (1141, 344) with delta (0, 0)
Screenshot: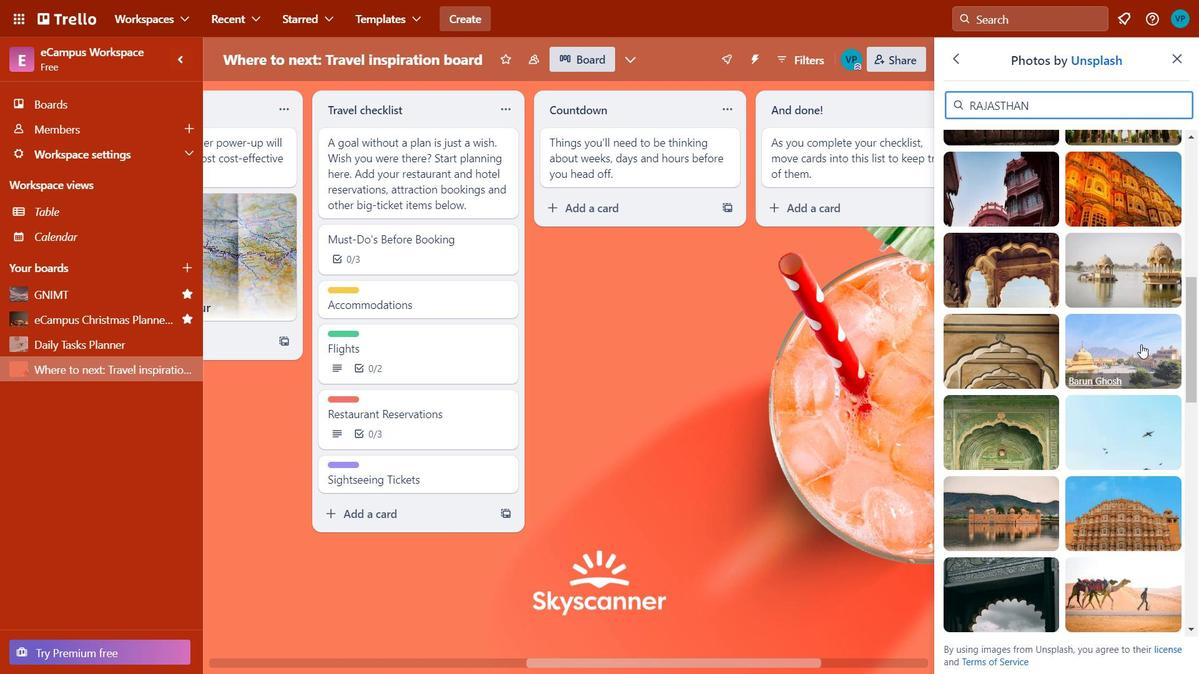 
Action: Mouse moved to (1111, 417)
Screenshot: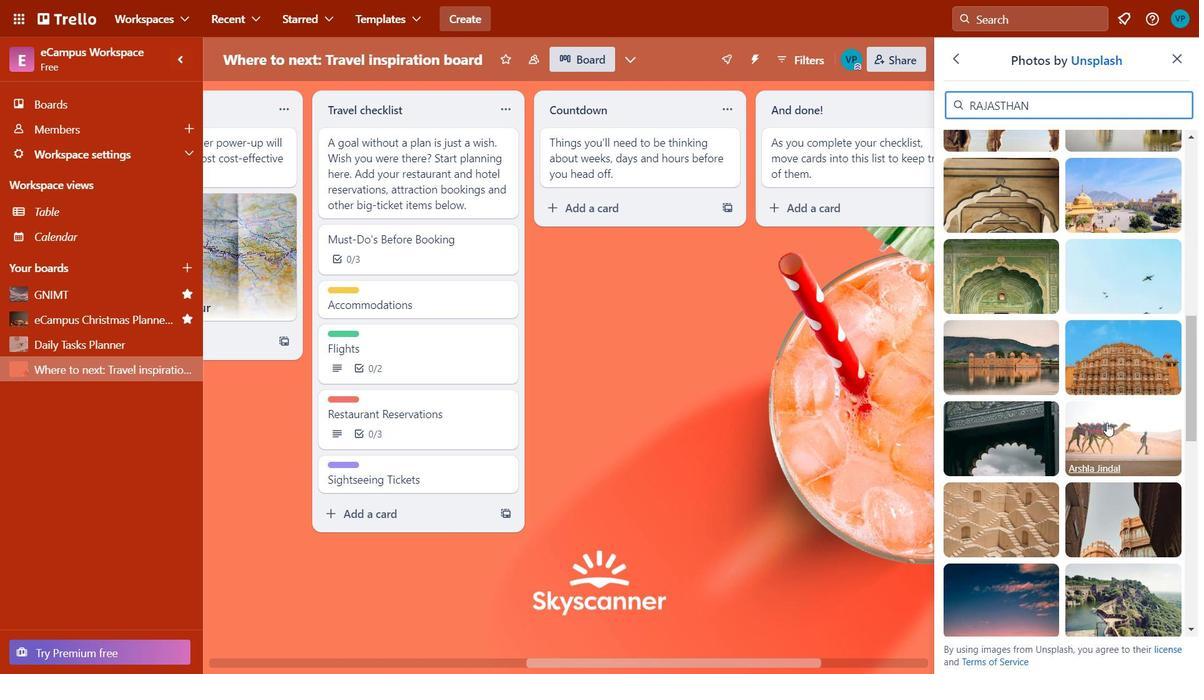
Action: Mouse pressed left at (1111, 417)
Screenshot: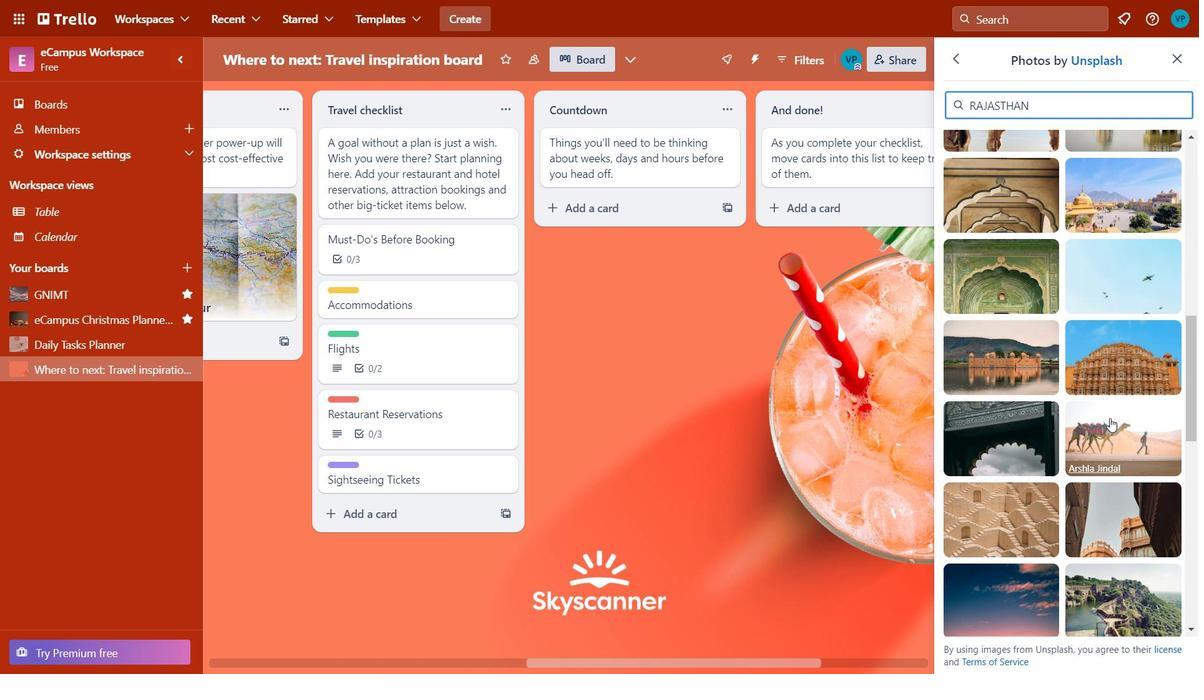 
Action: Mouse moved to (693, 362)
Screenshot: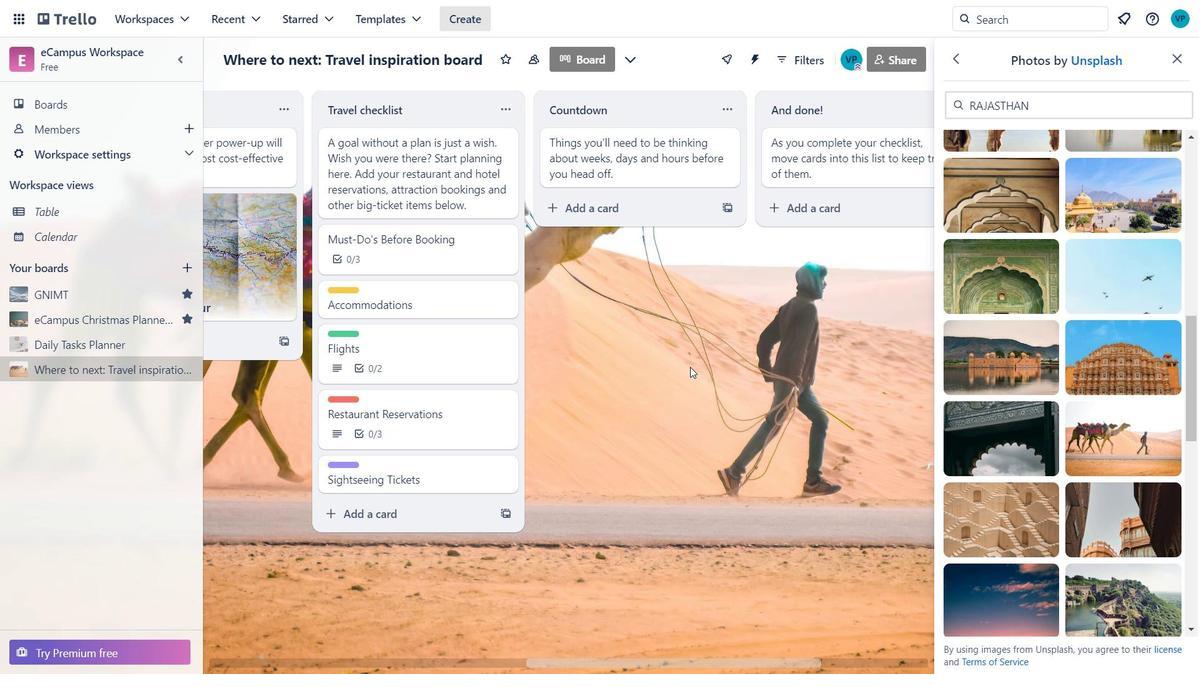 
Action: Mouse pressed left at (693, 362)
Screenshot: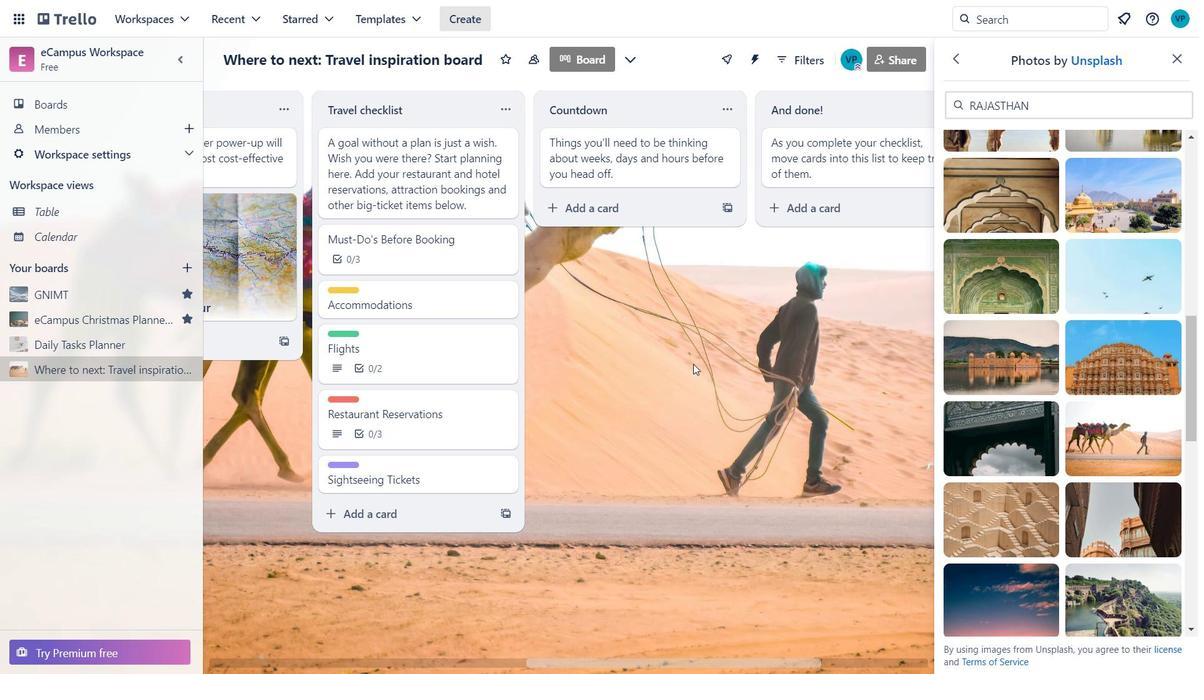 
Action: Mouse moved to (1184, 61)
Screenshot: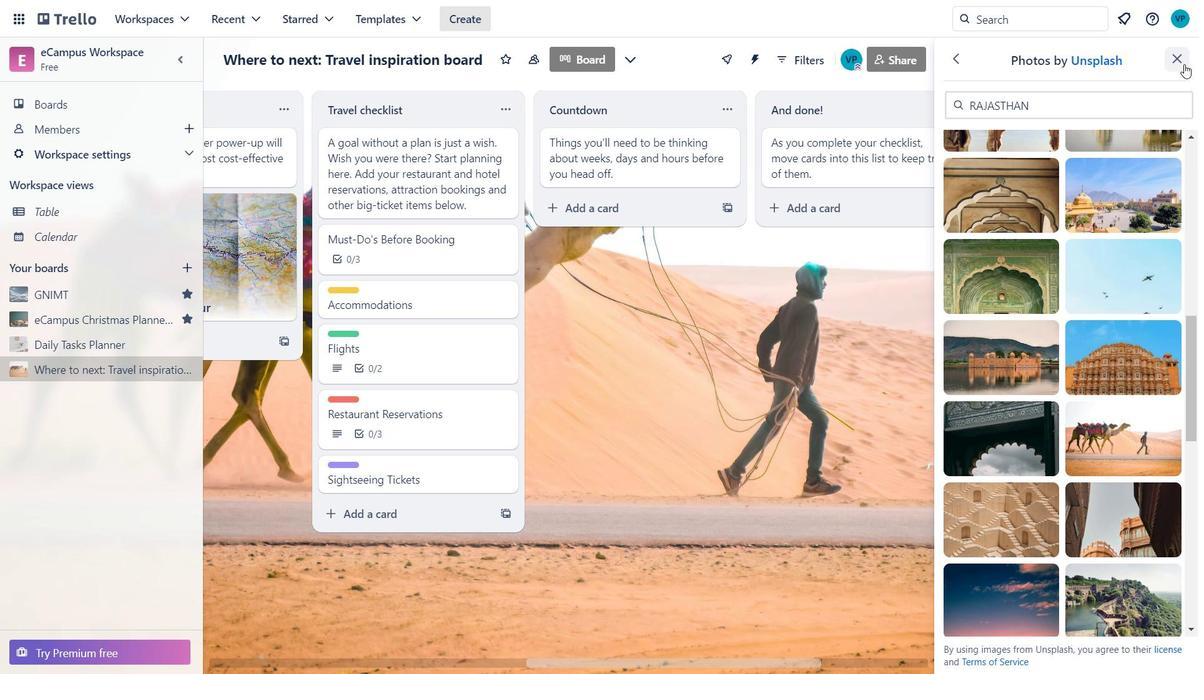 
Action: Mouse pressed left at (1184, 61)
Screenshot: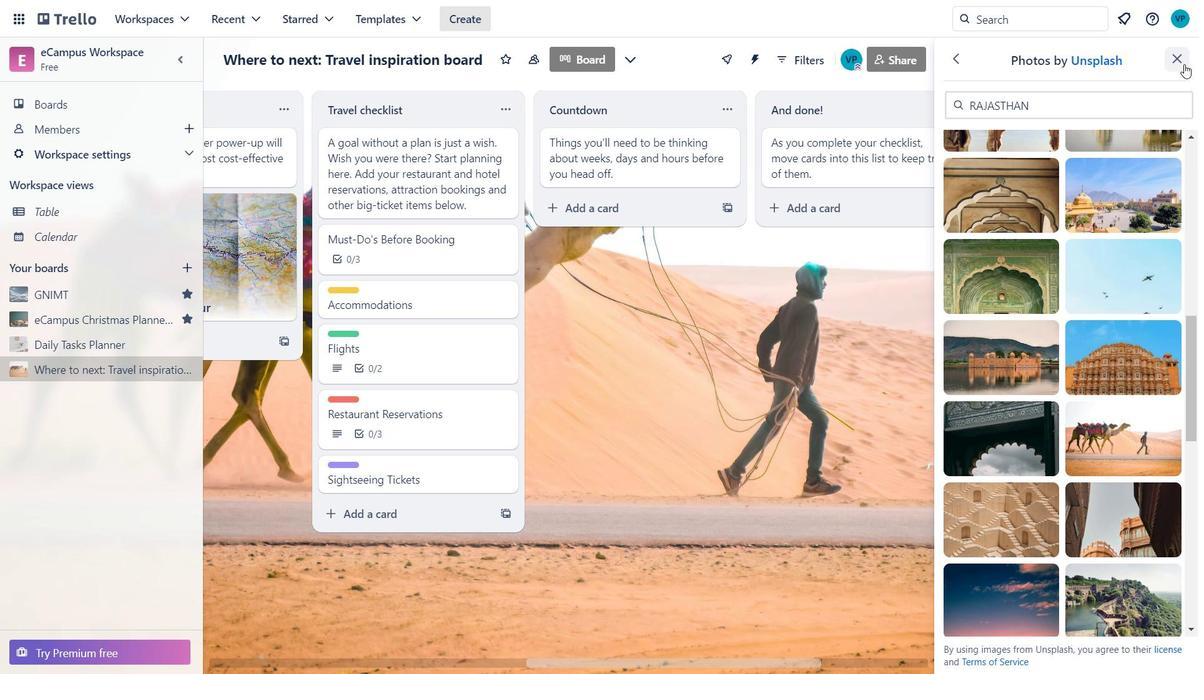 
Action: Mouse moved to (924, 244)
Screenshot: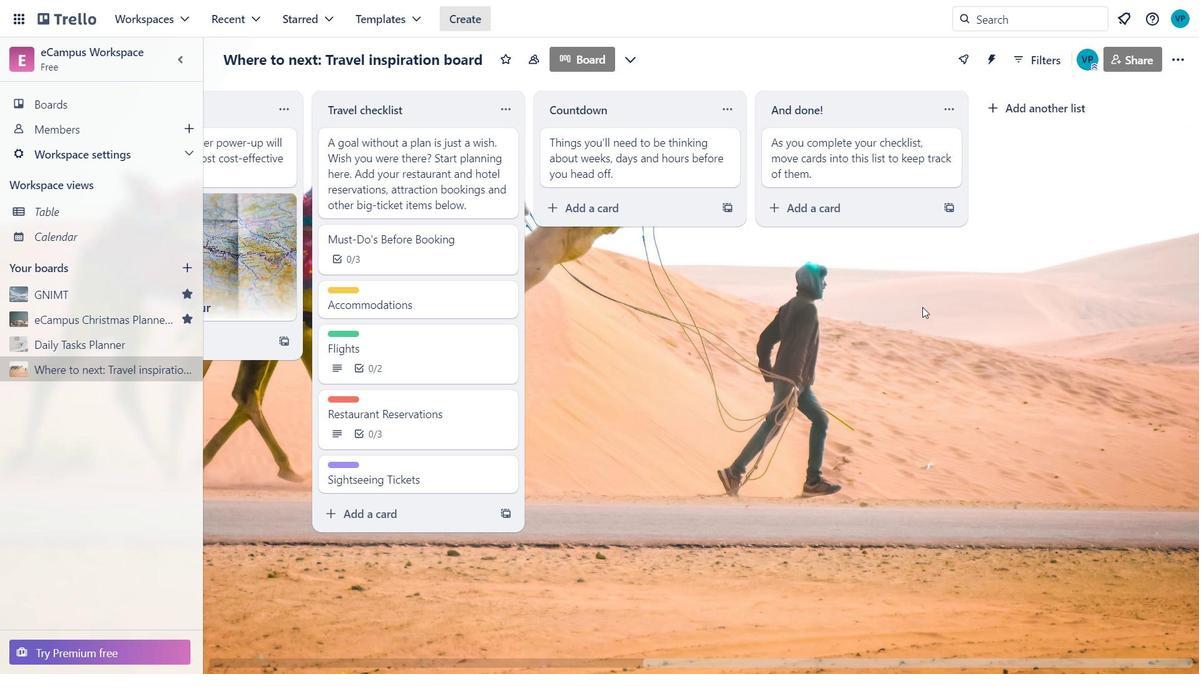 
Action: Mouse scrolled (924, 244) with delta (0, 0)
Screenshot: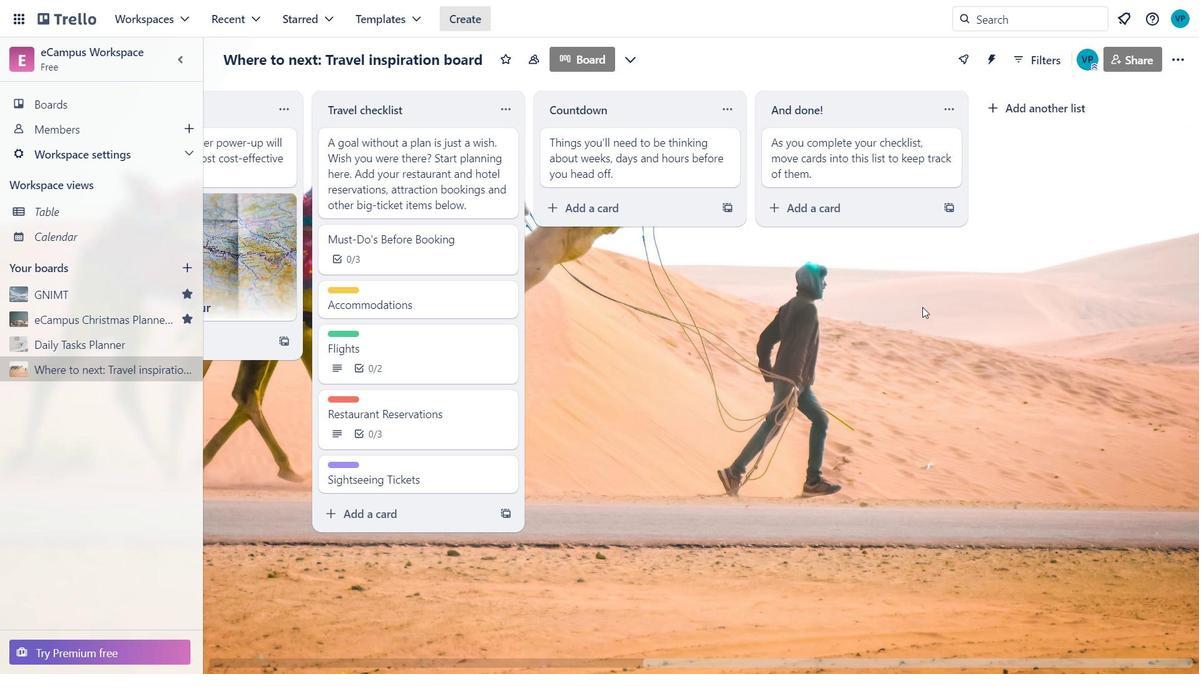 
Action: Mouse moved to (932, 224)
Screenshot: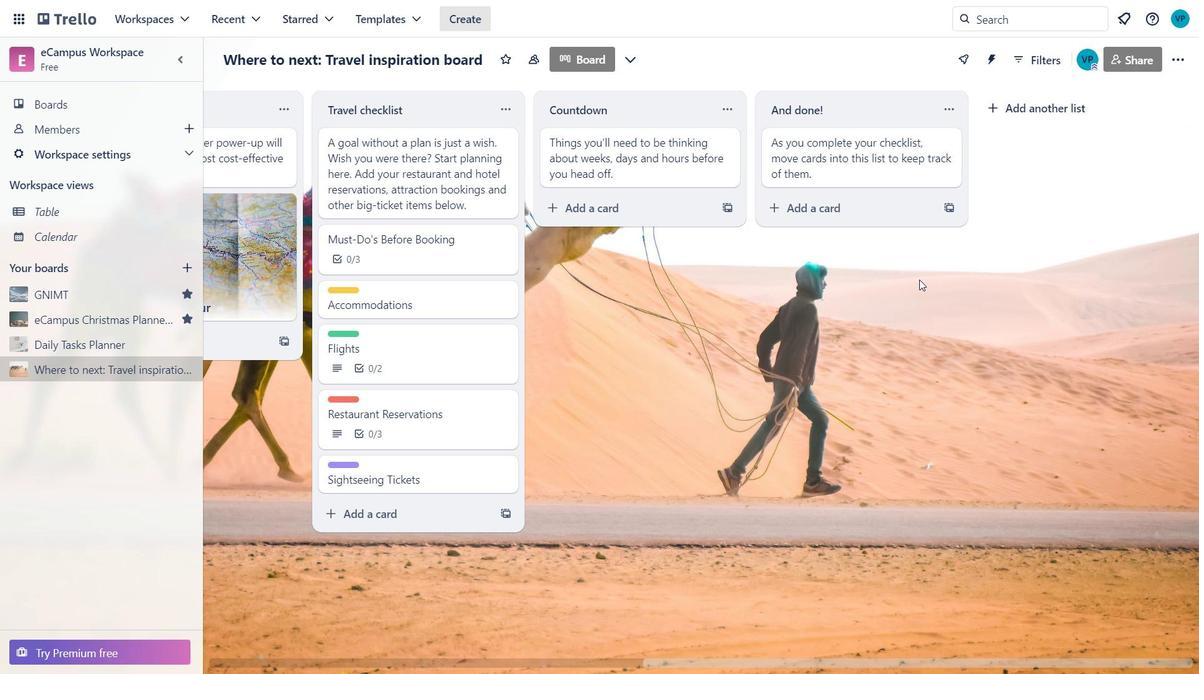 
Action: Mouse scrolled (932, 224) with delta (0, 0)
Screenshot: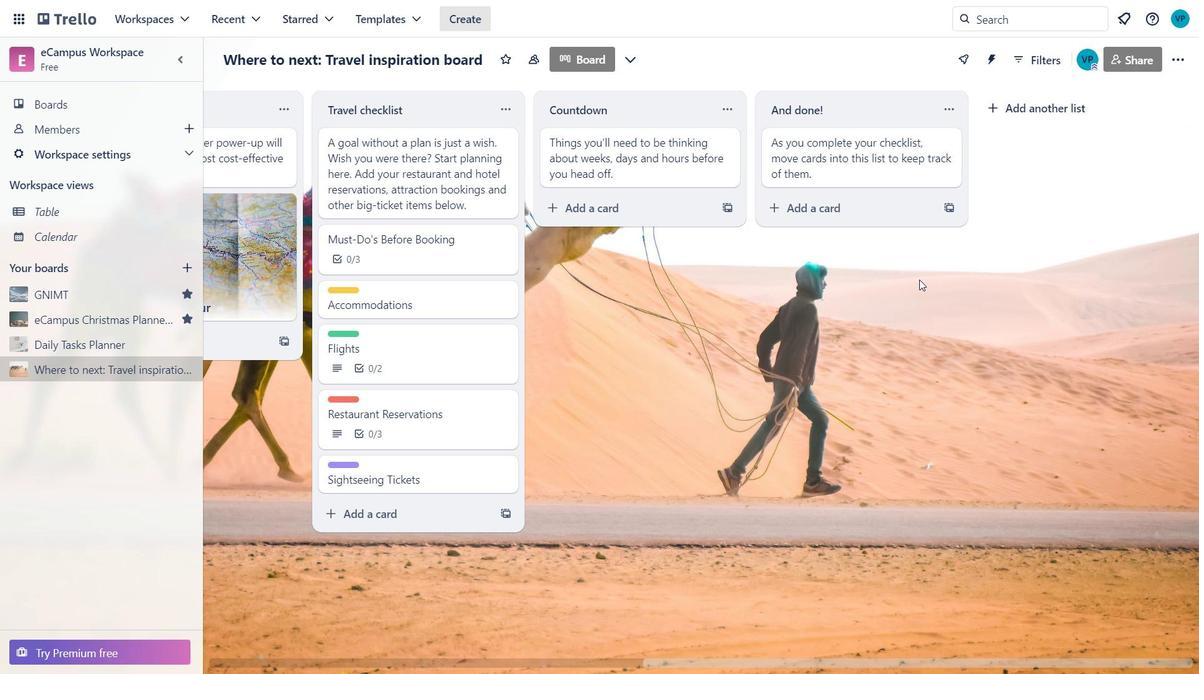 
Action: Mouse moved to (1188, 54)
Screenshot: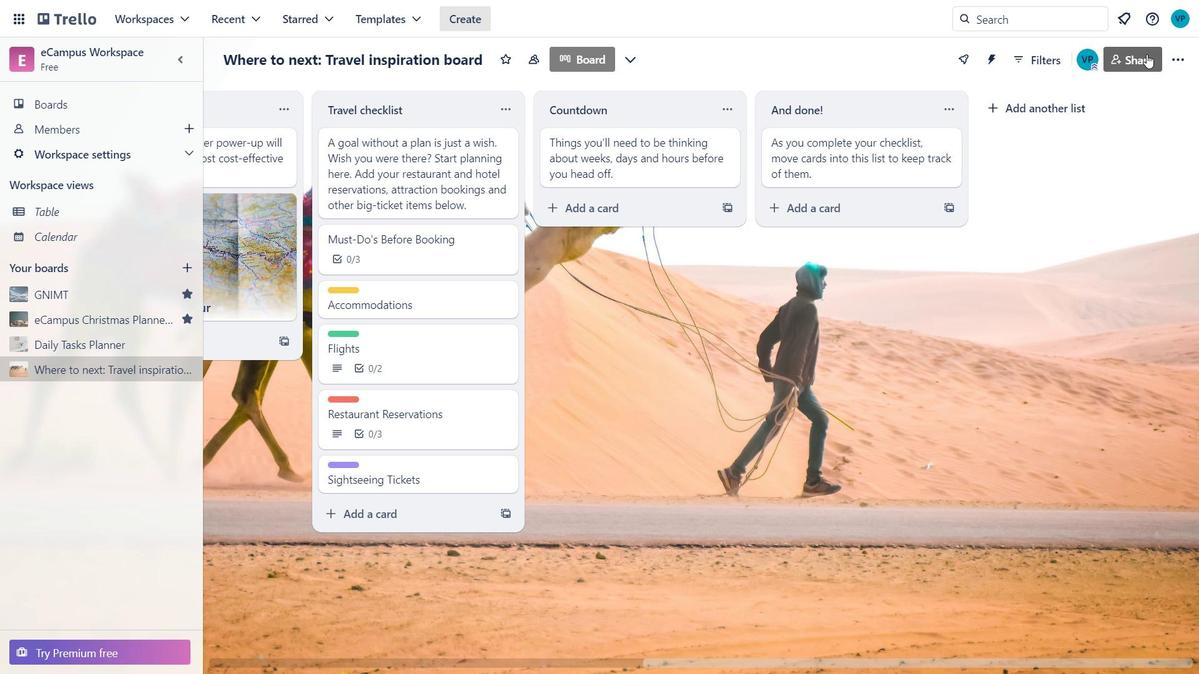 
Action: Mouse pressed left at (1188, 54)
Screenshot: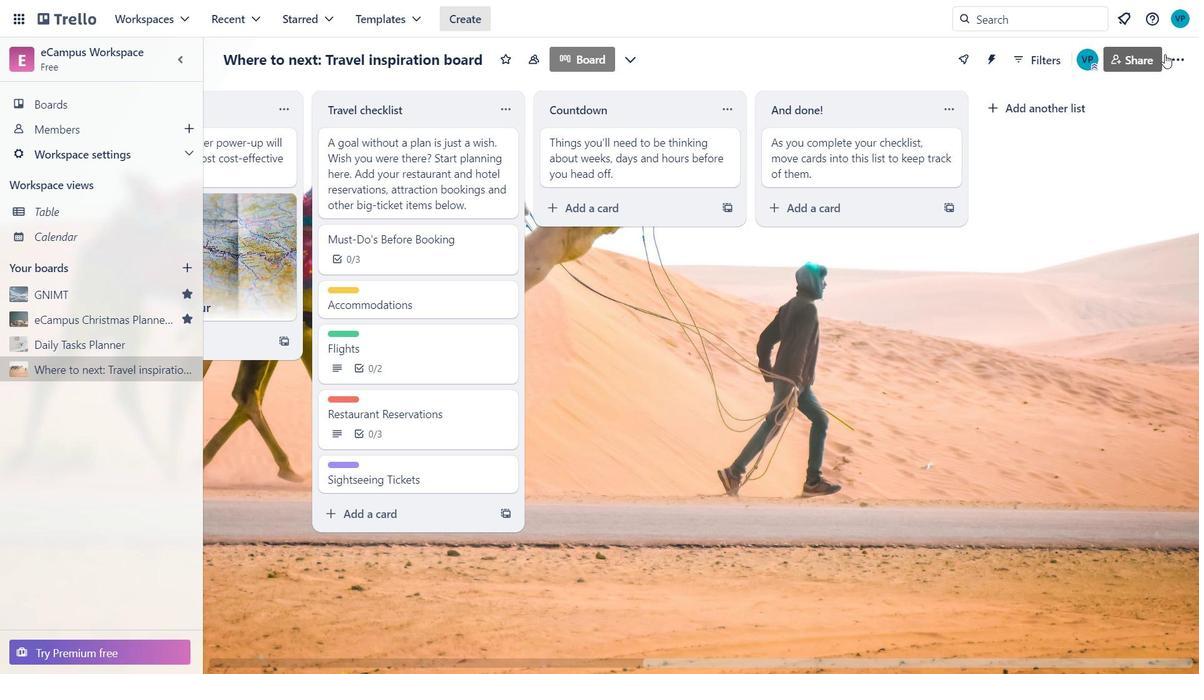 
Action: Mouse moved to (962, 64)
Screenshot: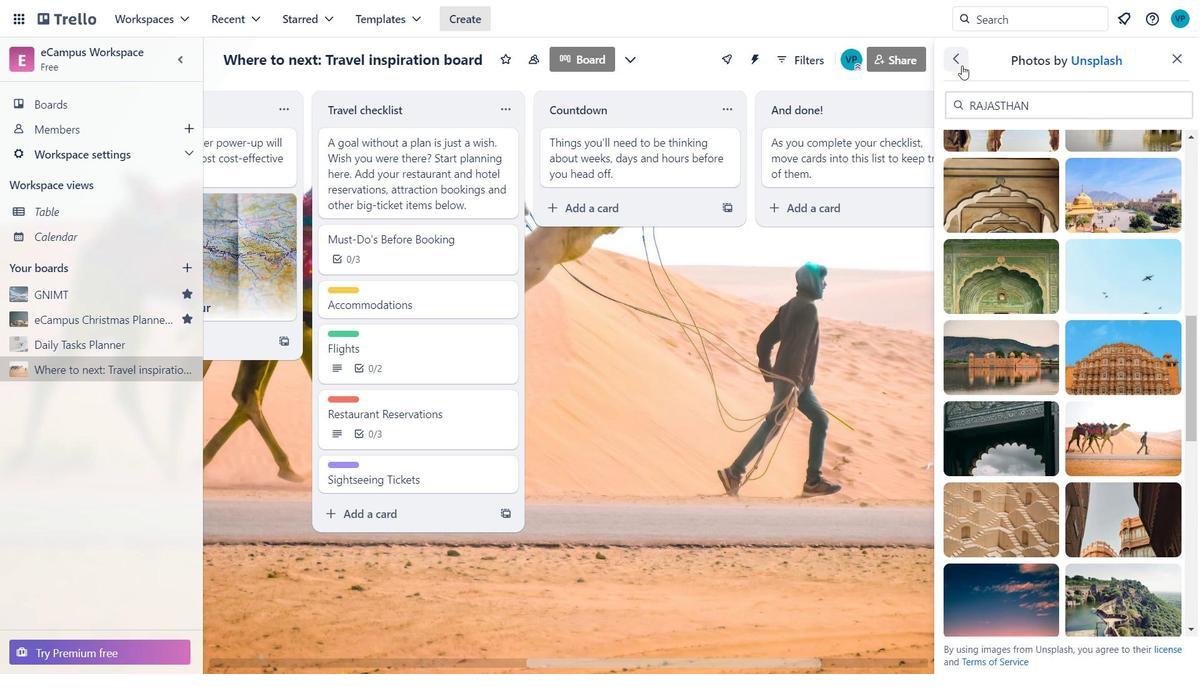 
Action: Mouse pressed left at (962, 64)
Screenshot: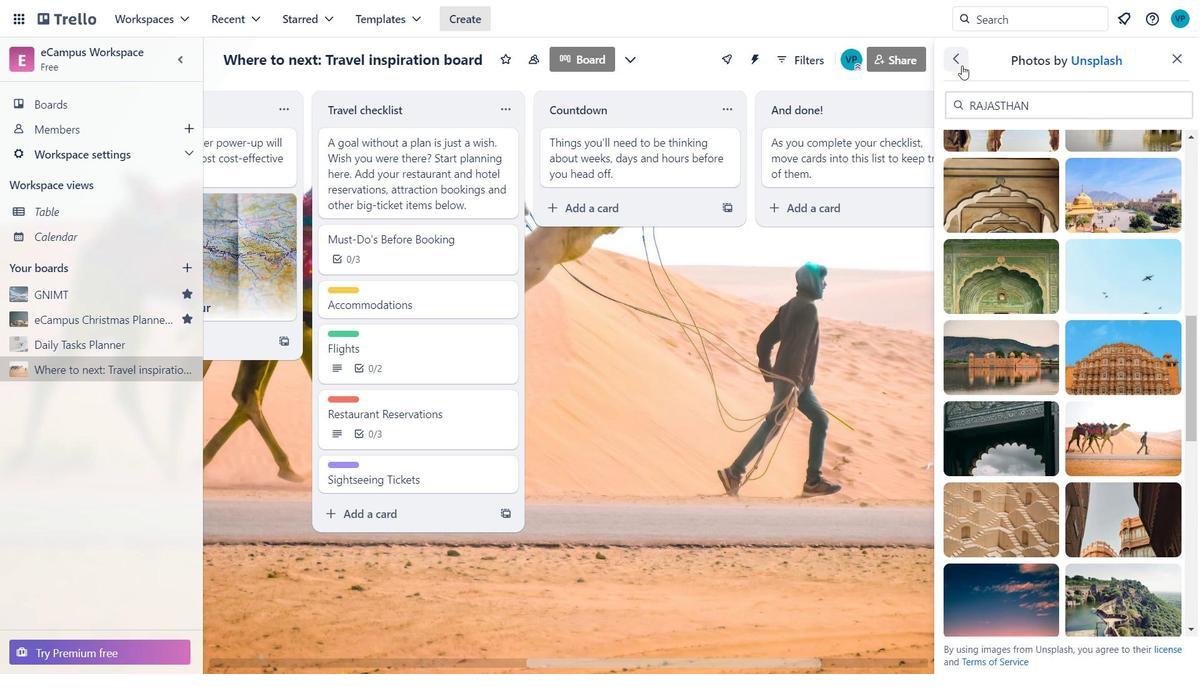 
Action: Mouse moved to (950, 63)
Screenshot: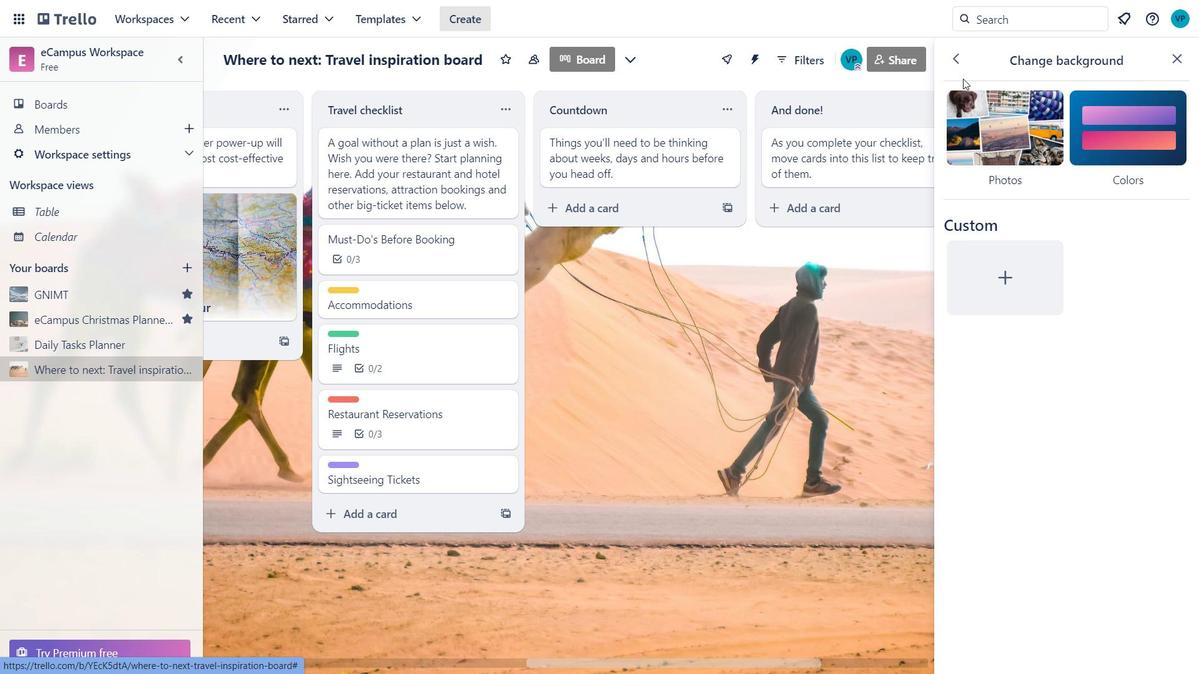 
Action: Mouse pressed left at (950, 63)
Screenshot: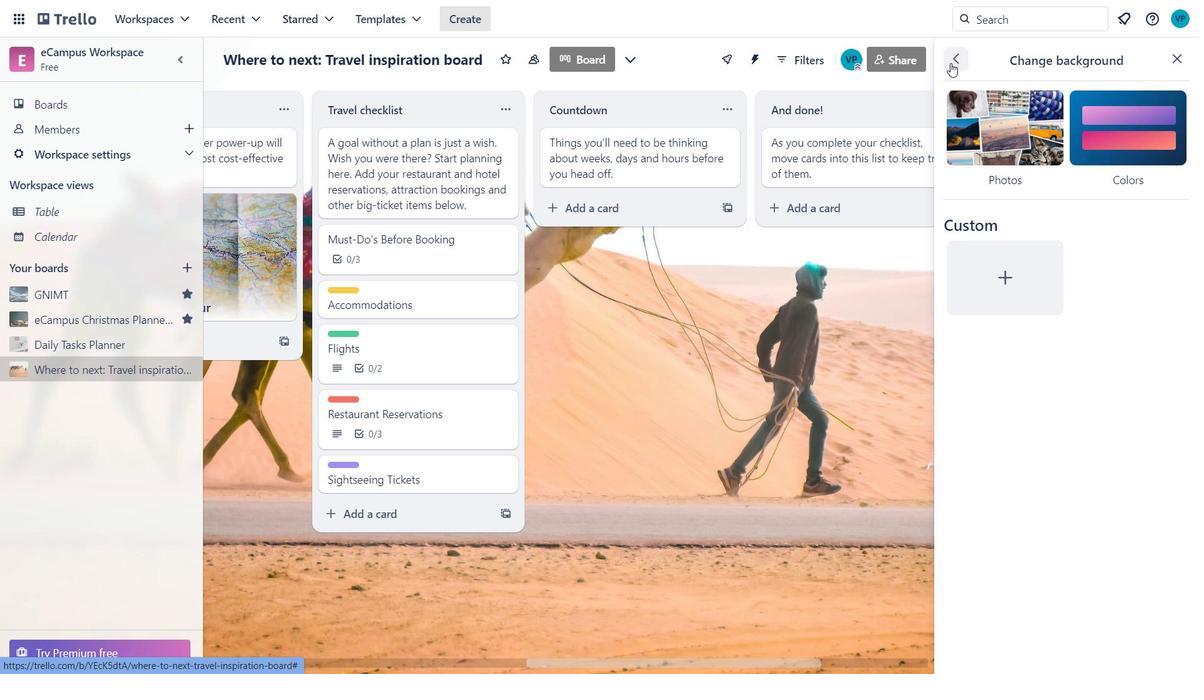 
Action: Mouse moved to (1016, 319)
Screenshot: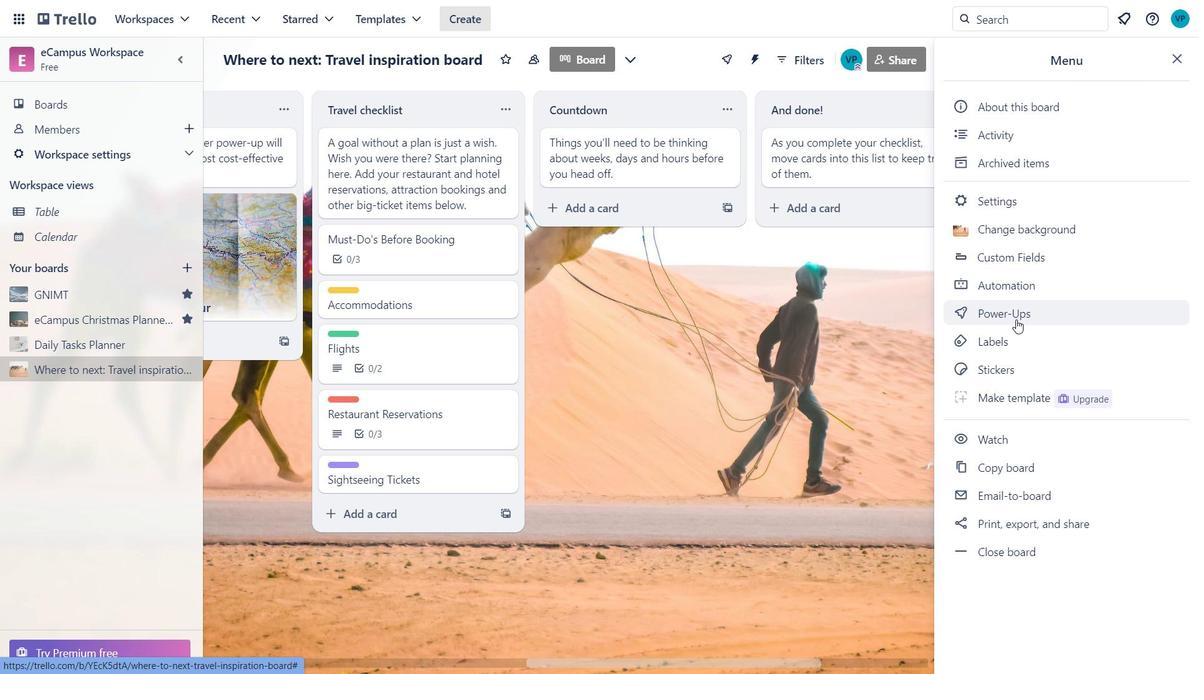 
Action: Mouse pressed left at (1016, 319)
Screenshot: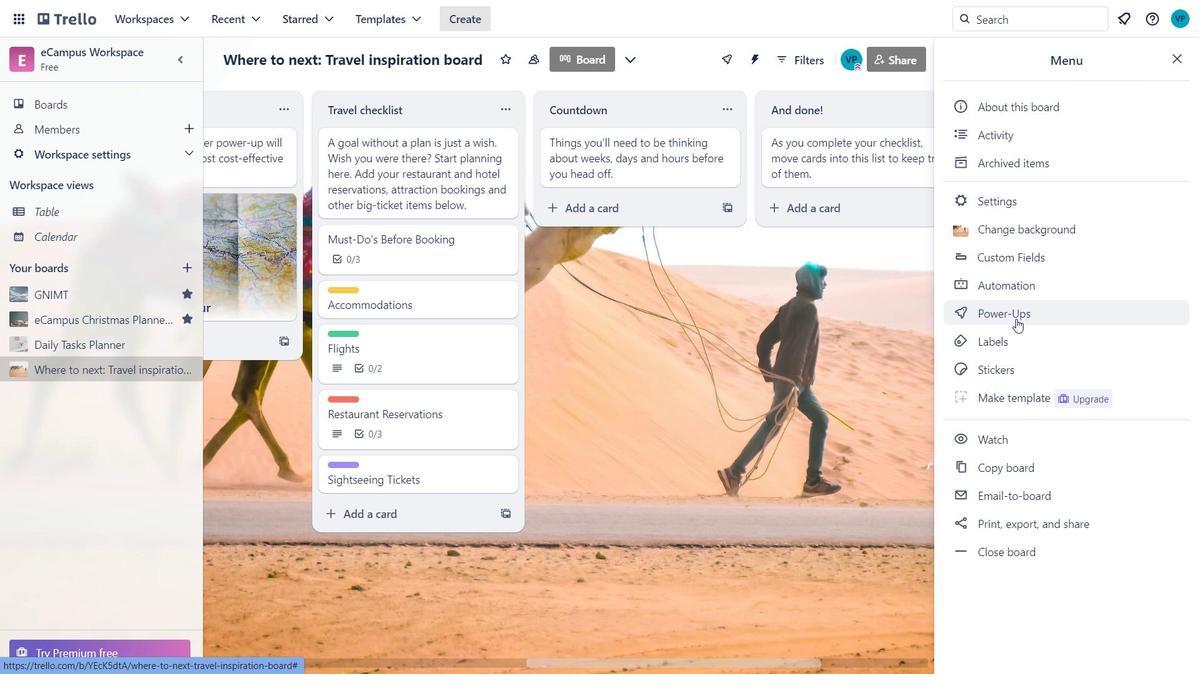 
Action: Mouse moved to (313, 276)
Screenshot: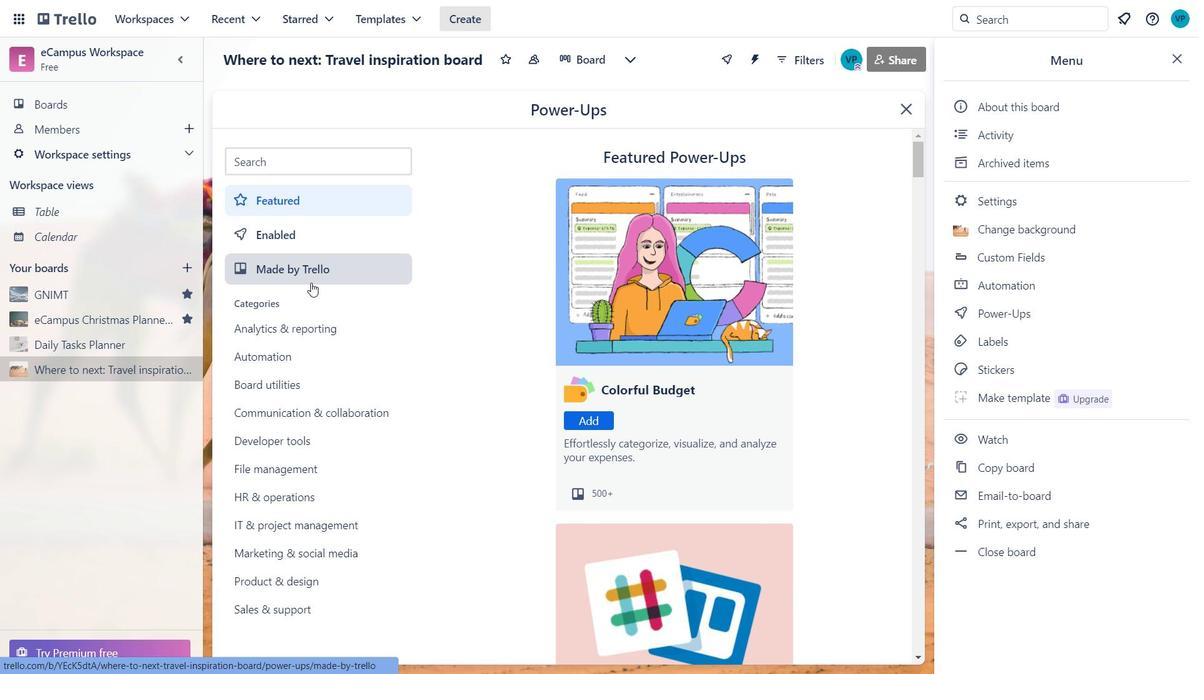 
Action: Mouse pressed left at (313, 276)
Screenshot: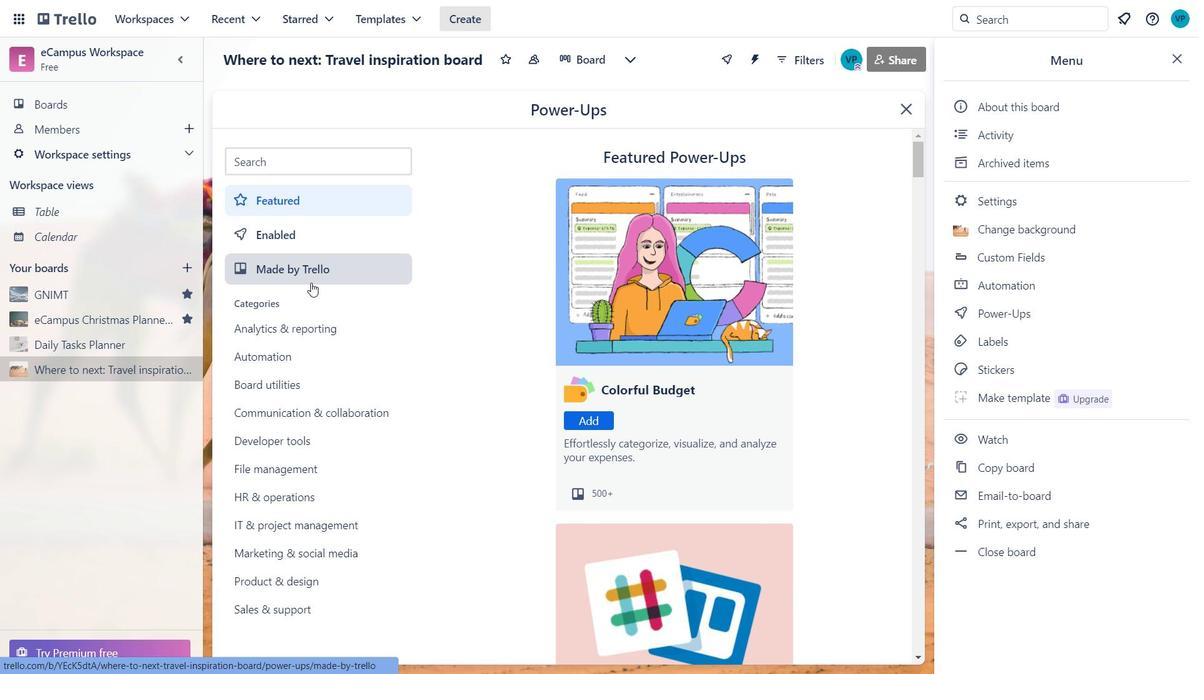
Action: Mouse moved to (587, 332)
Screenshot: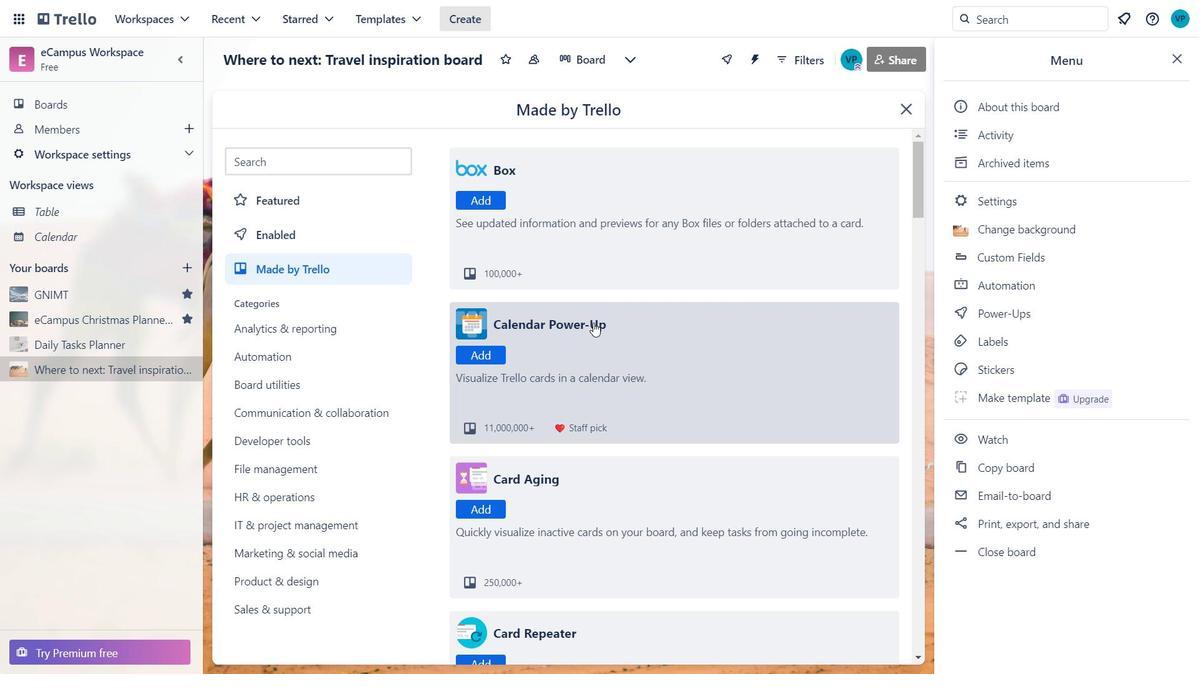 
Action: Mouse pressed left at (587, 332)
Screenshot: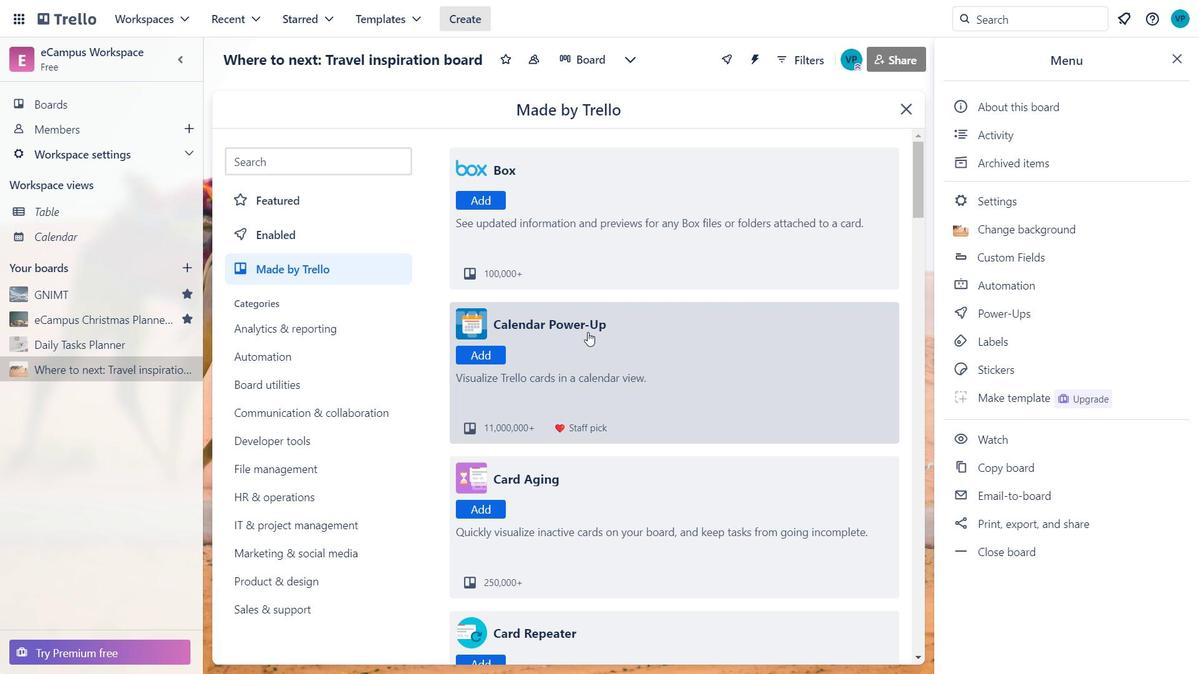 
Action: Mouse moved to (746, 444)
Screenshot: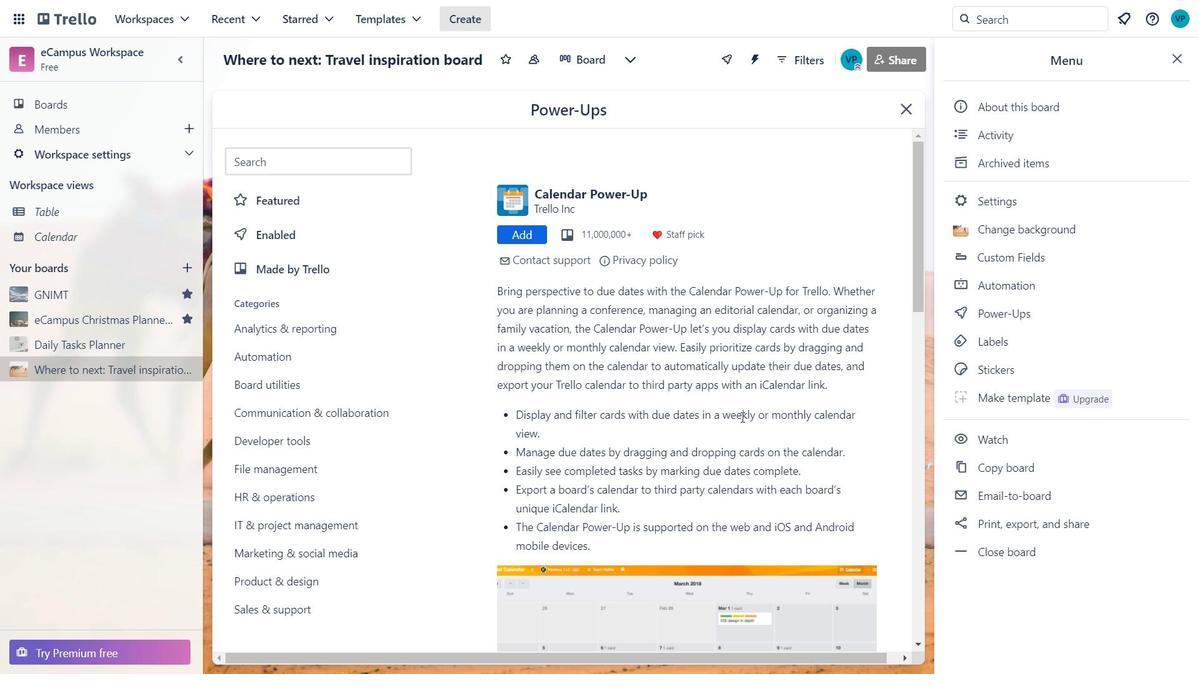 
Action: Mouse scrolled (746, 443) with delta (0, 0)
Screenshot: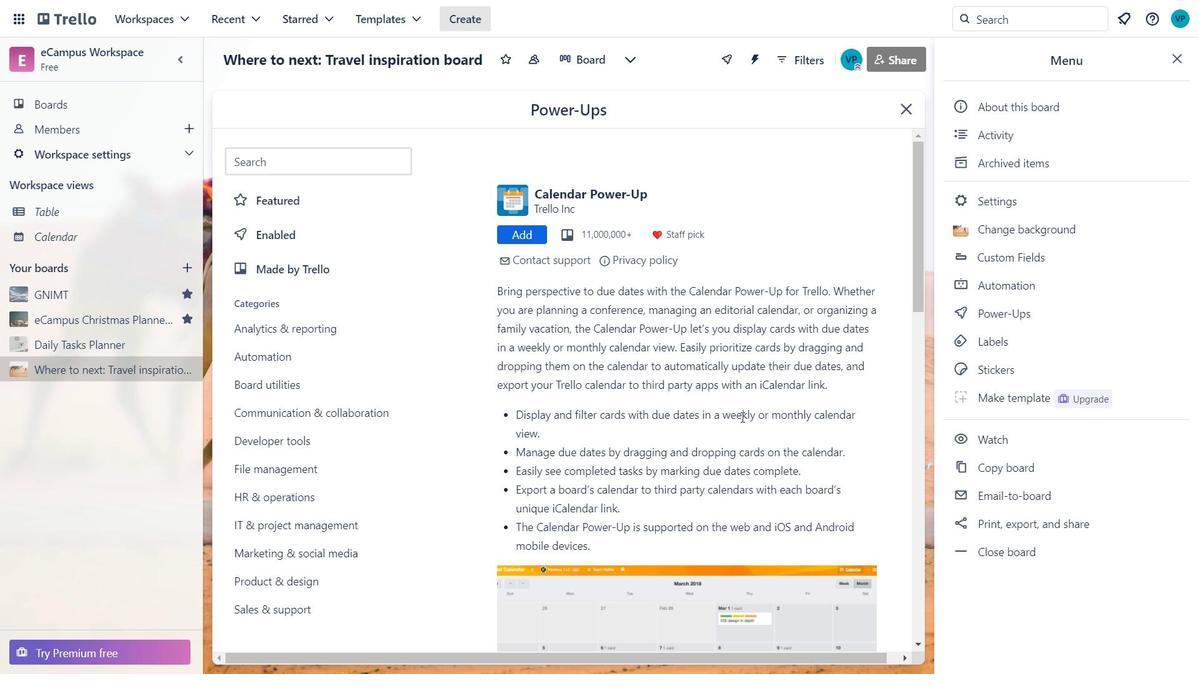 
Action: Mouse moved to (746, 446)
Screenshot: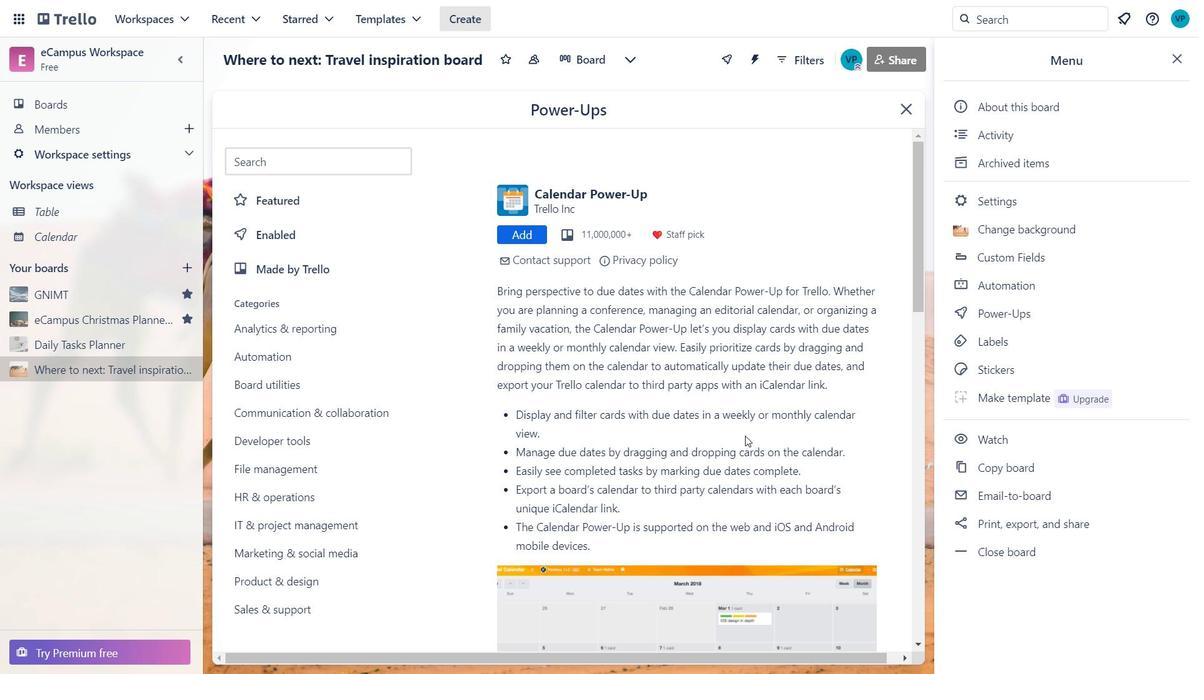 
Action: Mouse scrolled (746, 445) with delta (0, 0)
Screenshot: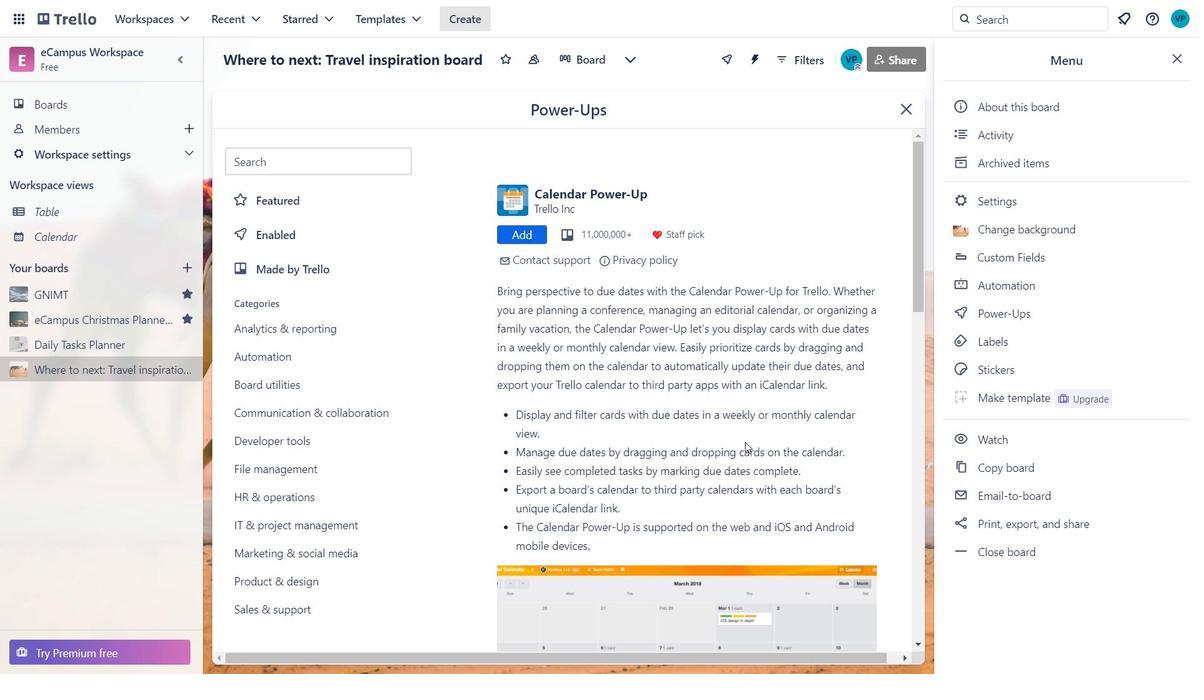
Action: Mouse moved to (746, 447)
Screenshot: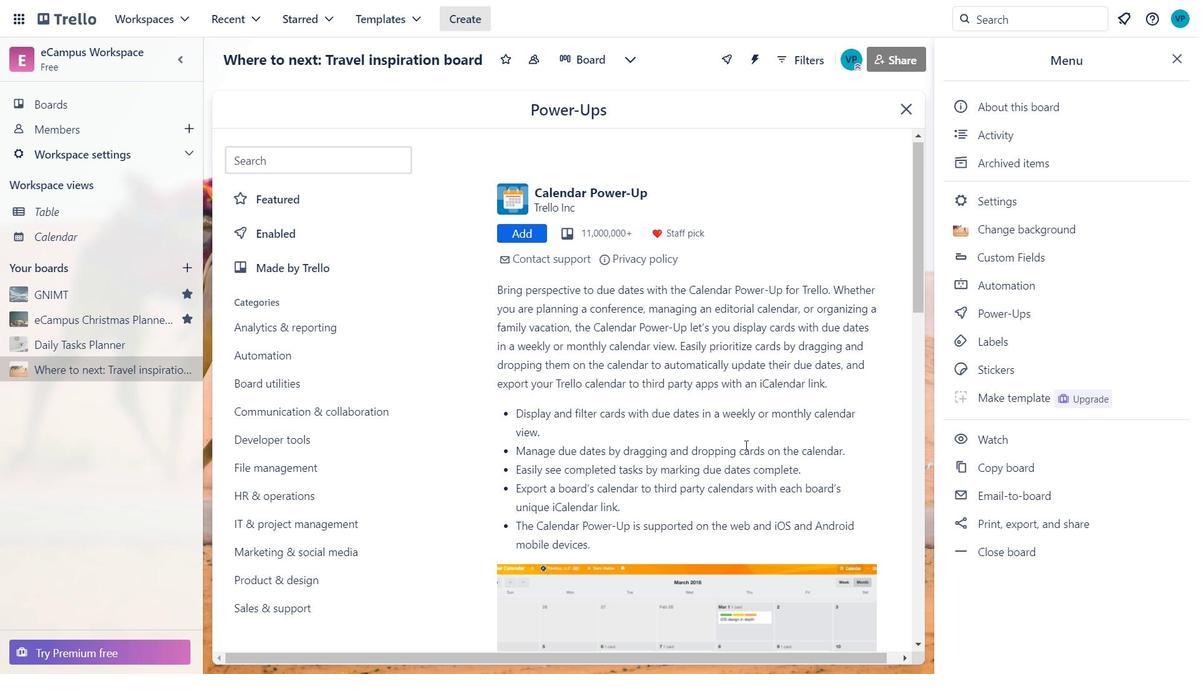 
Action: Mouse scrolled (746, 446) with delta (0, 0)
Screenshot: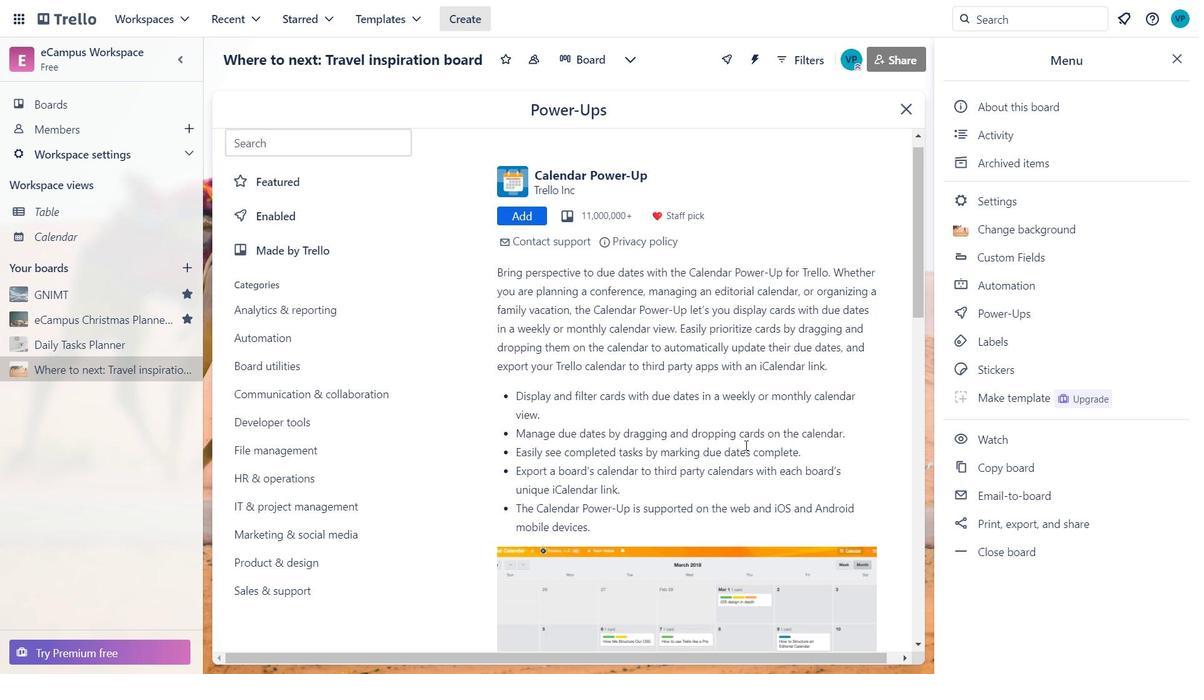 
Action: Mouse moved to (774, 436)
Screenshot: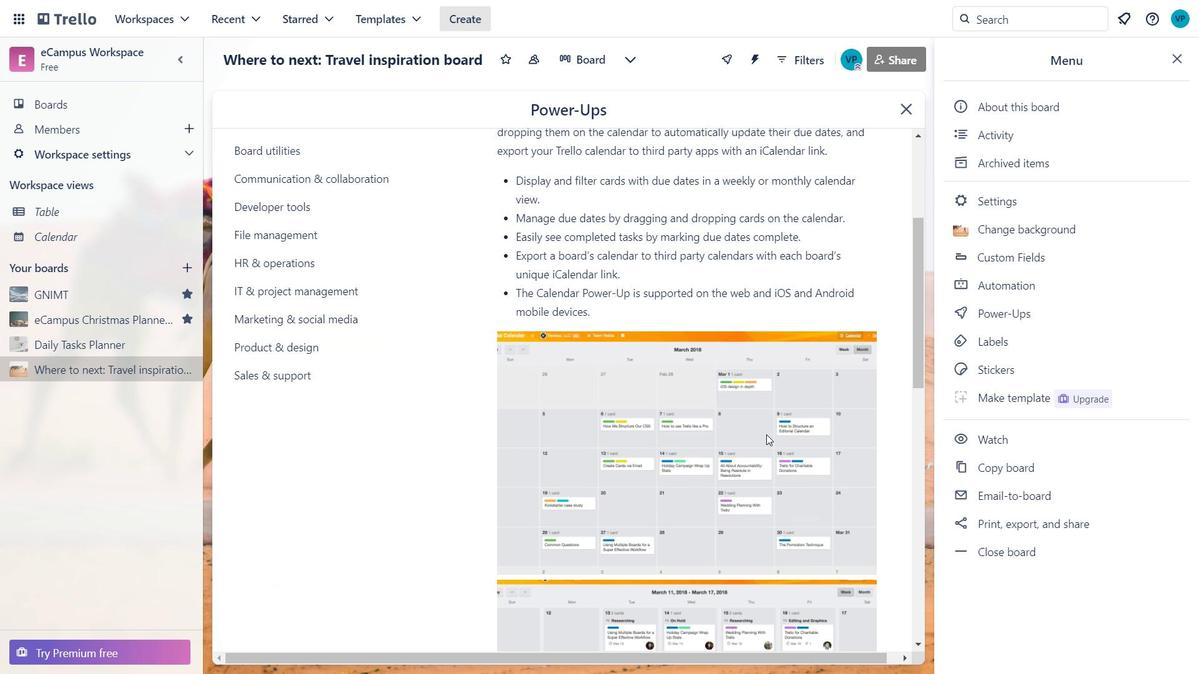 
Action: Mouse scrolled (774, 435) with delta (0, 0)
Screenshot: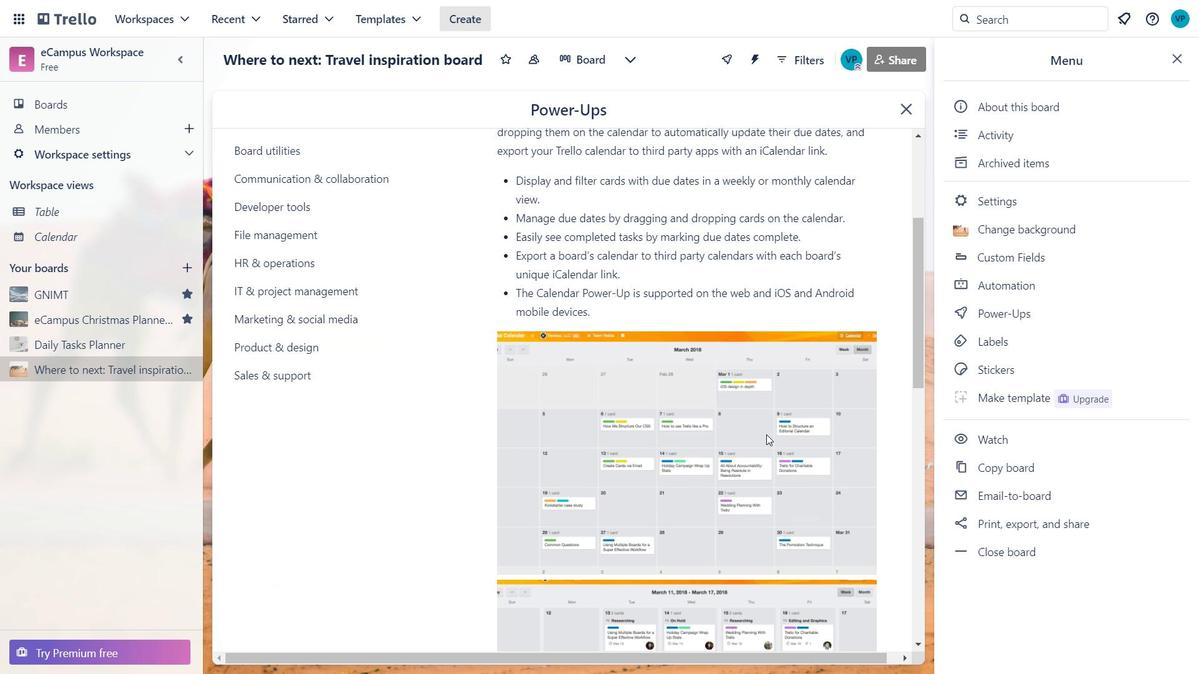 
Action: Mouse moved to (774, 439)
Screenshot: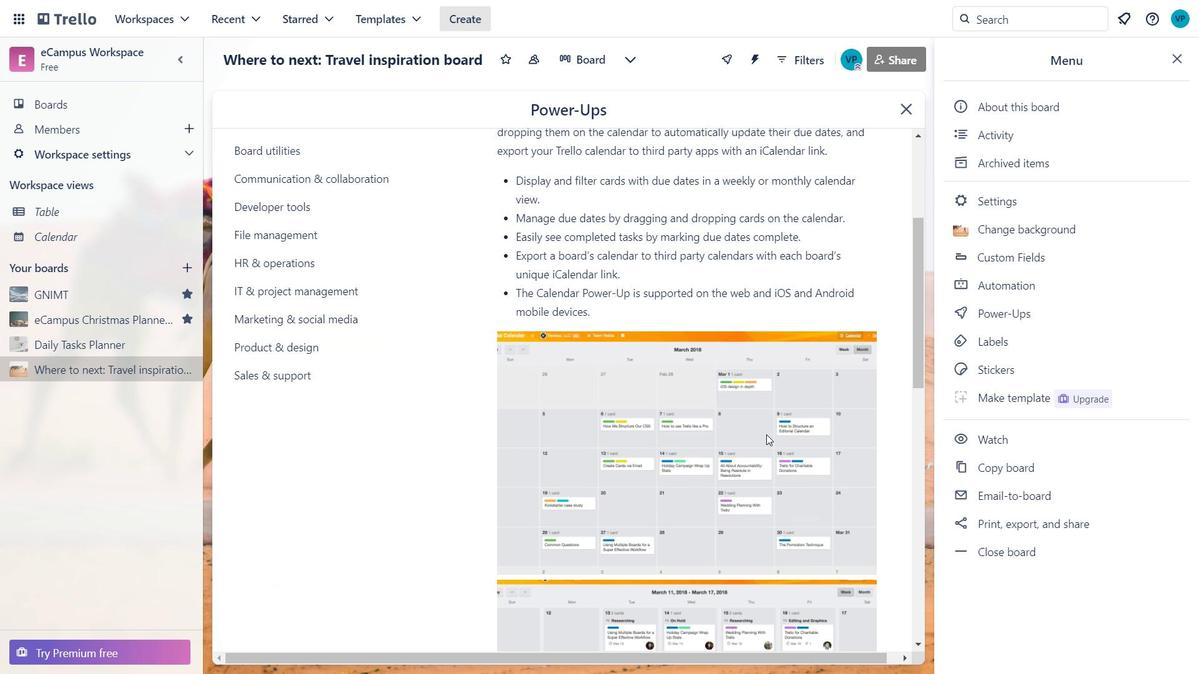 
Action: Mouse scrolled (774, 439) with delta (0, 0)
Screenshot: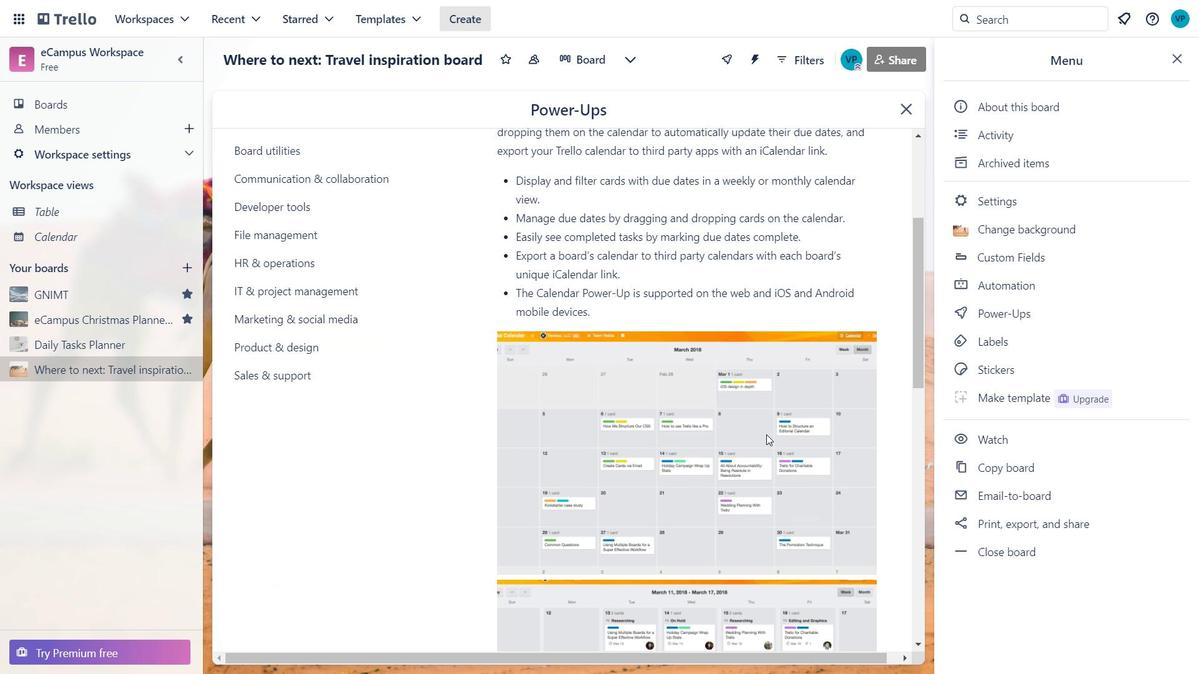 
Action: Mouse scrolled (774, 439) with delta (0, 0)
Screenshot: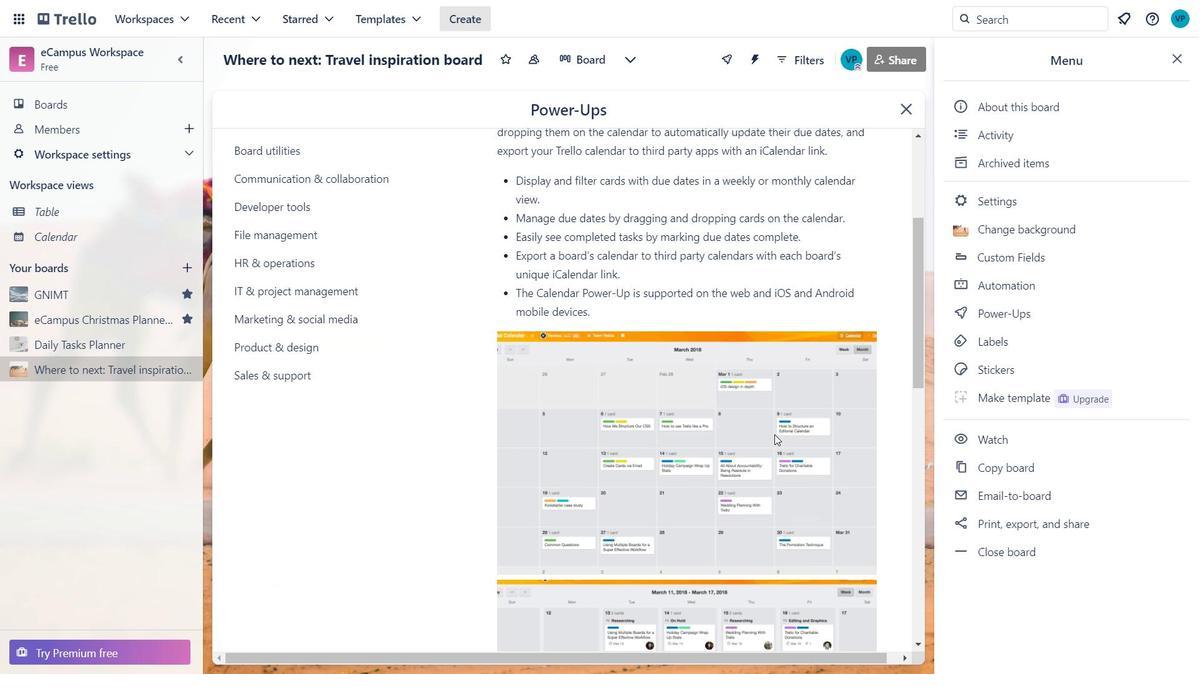 
Action: Mouse moved to (784, 364)
Screenshot: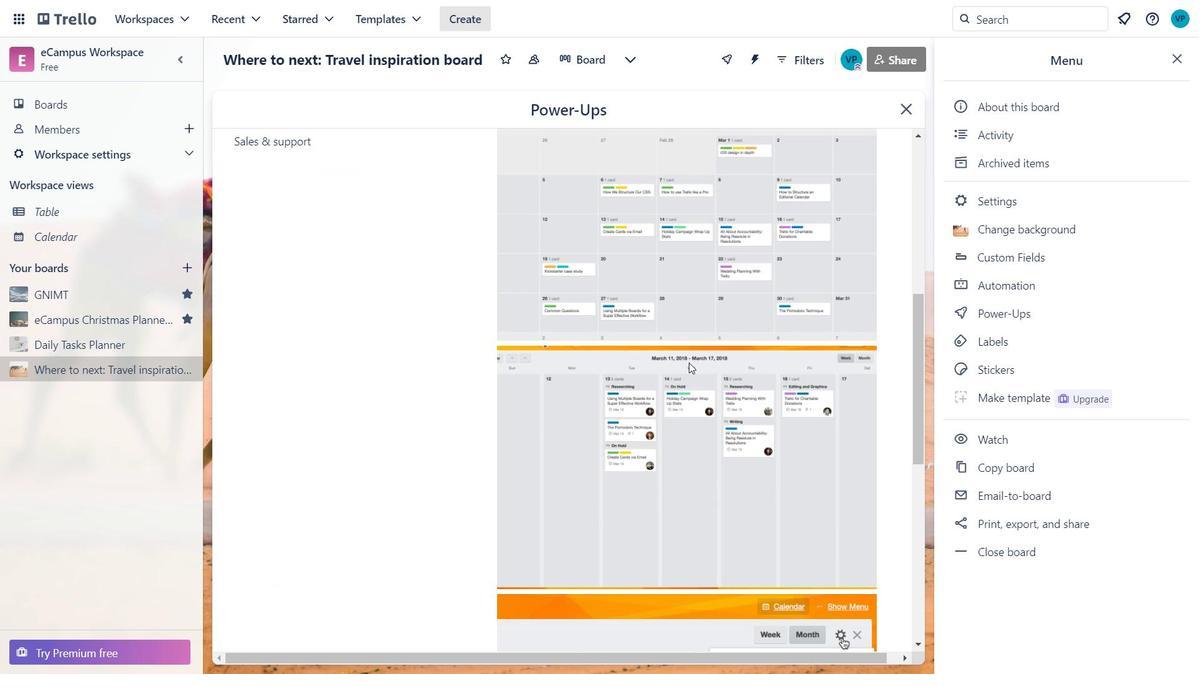 
Action: Mouse scrolled (784, 364) with delta (0, 0)
Screenshot: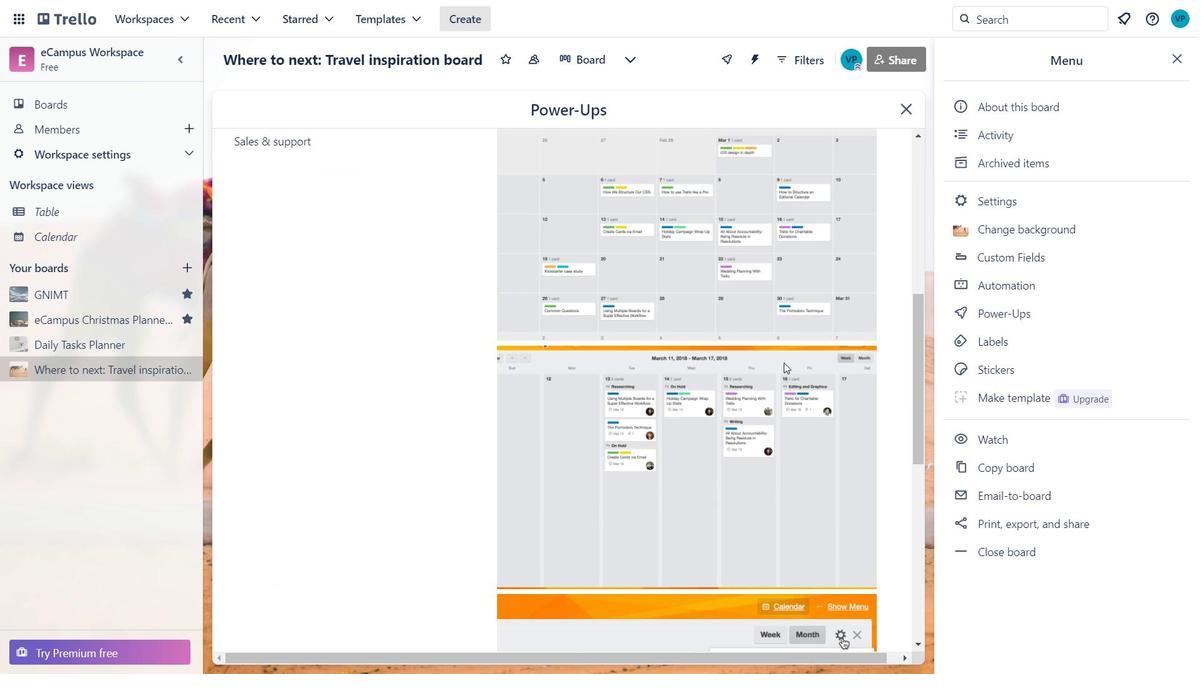 
Action: Mouse moved to (781, 376)
Screenshot: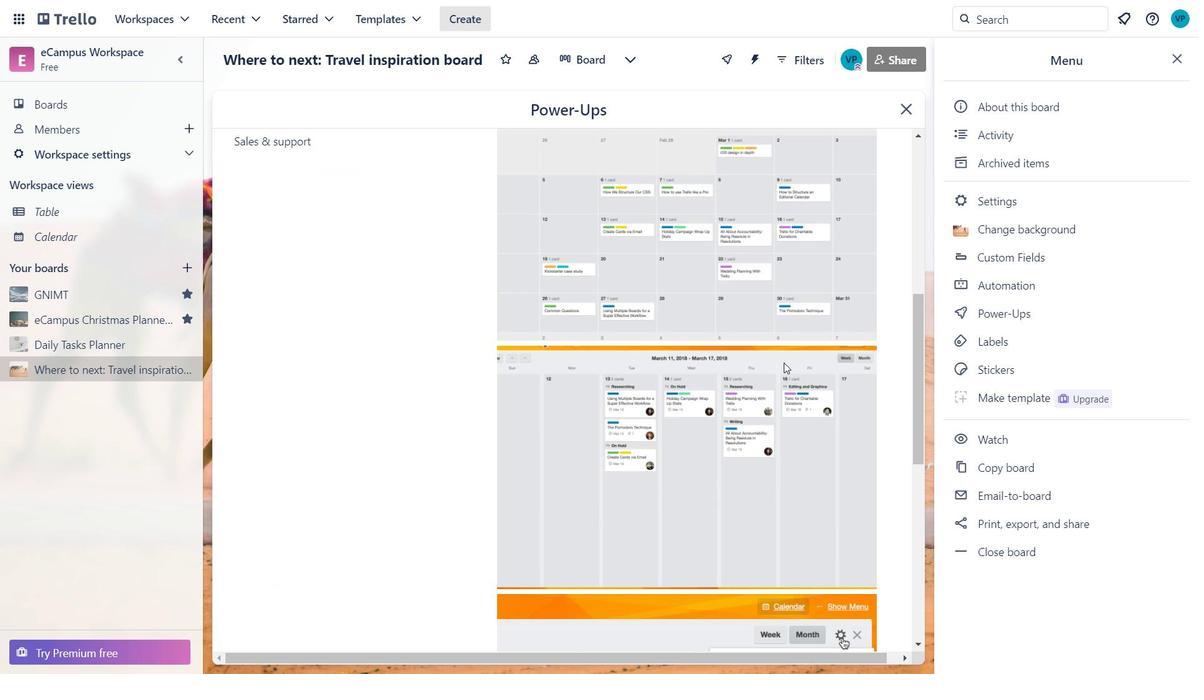 
Action: Mouse scrolled (781, 375) with delta (0, 0)
Screenshot: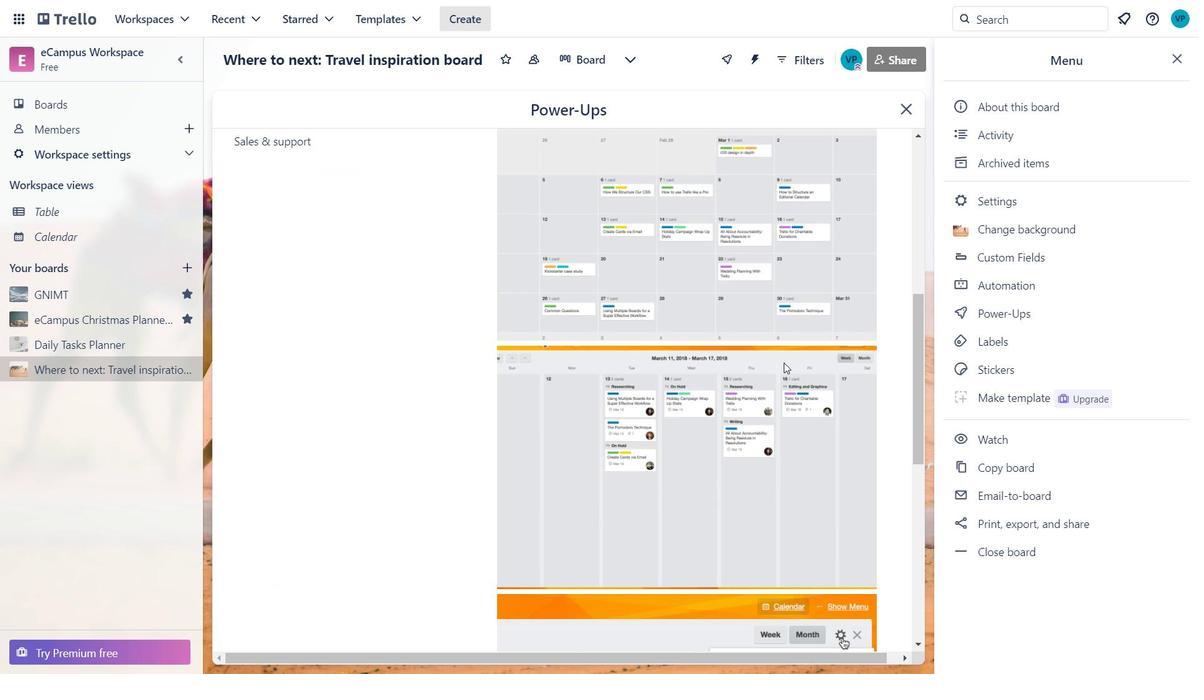 
Action: Mouse moved to (780, 383)
Screenshot: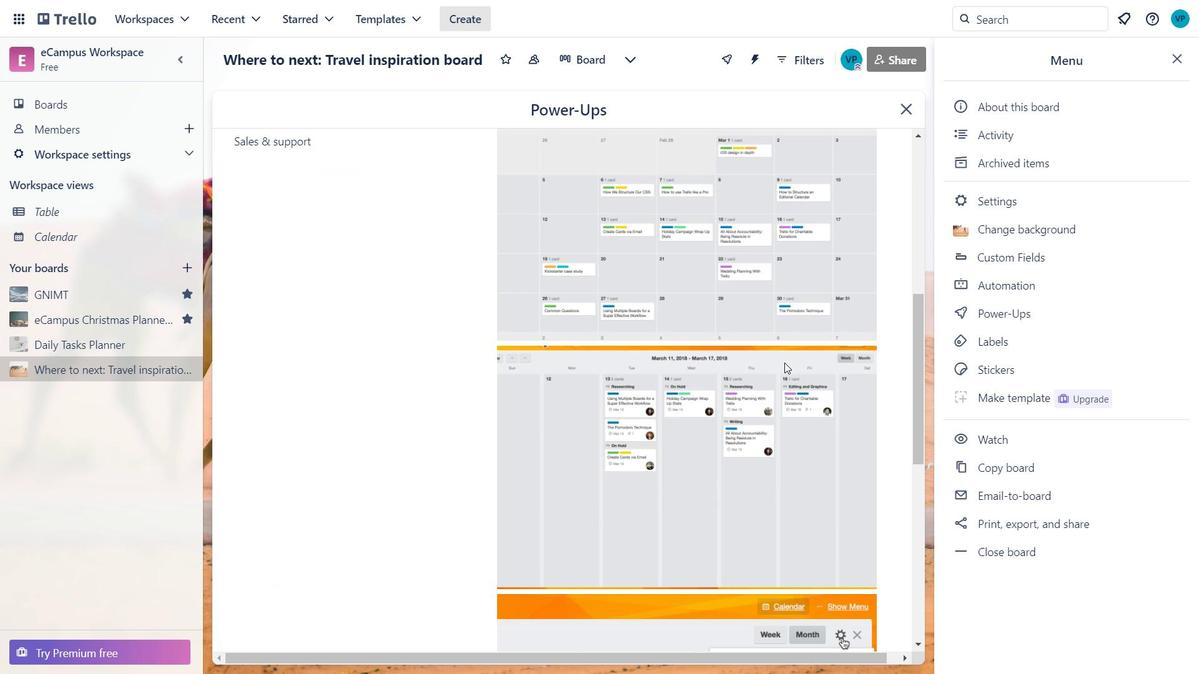 
Action: Mouse scrolled (780, 383) with delta (0, 0)
Screenshot: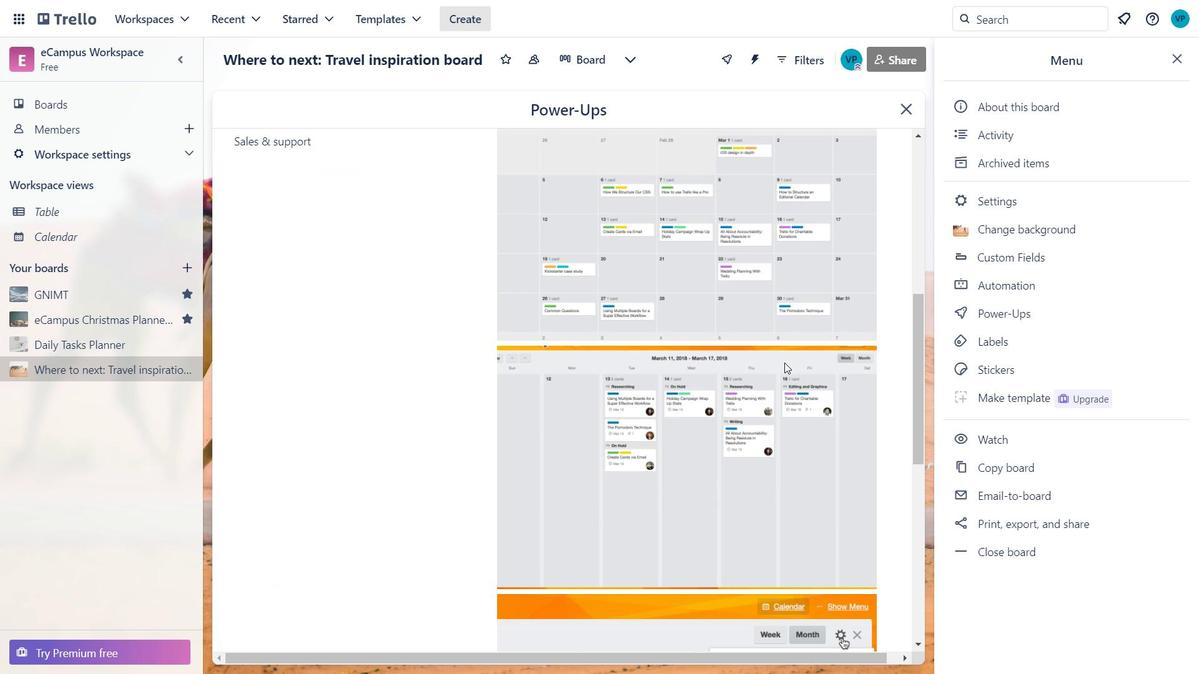 
Action: Mouse moved to (779, 385)
Screenshot: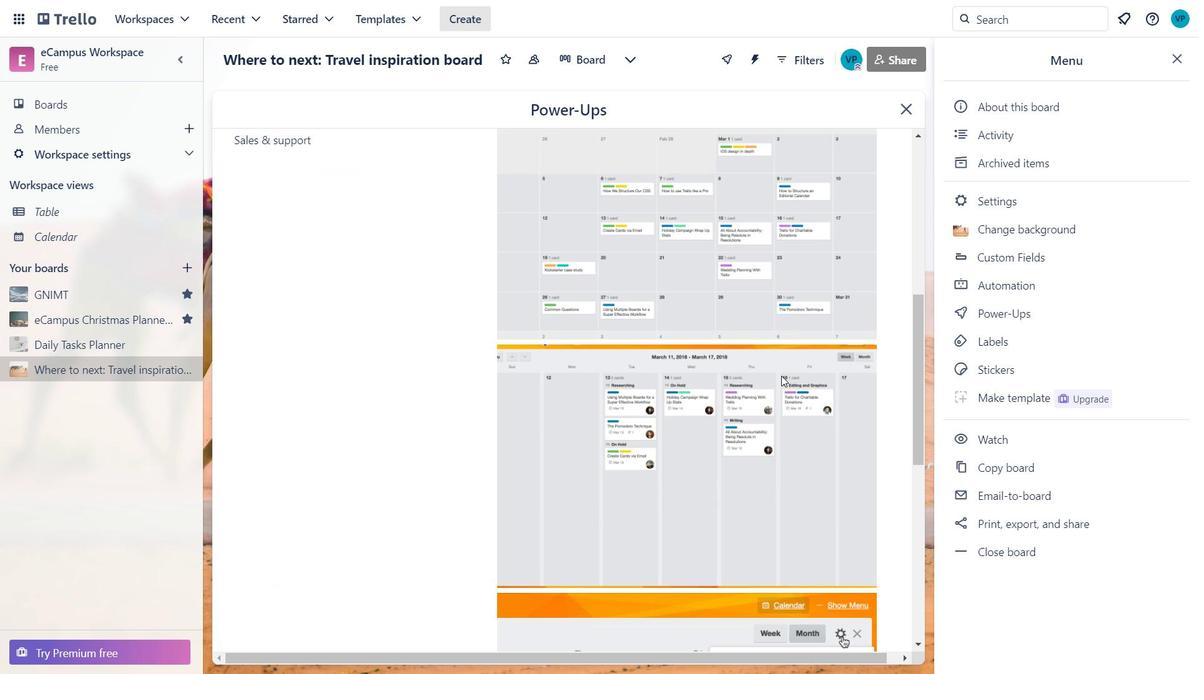 
Action: Mouse scrolled (779, 384) with delta (0, 0)
Screenshot: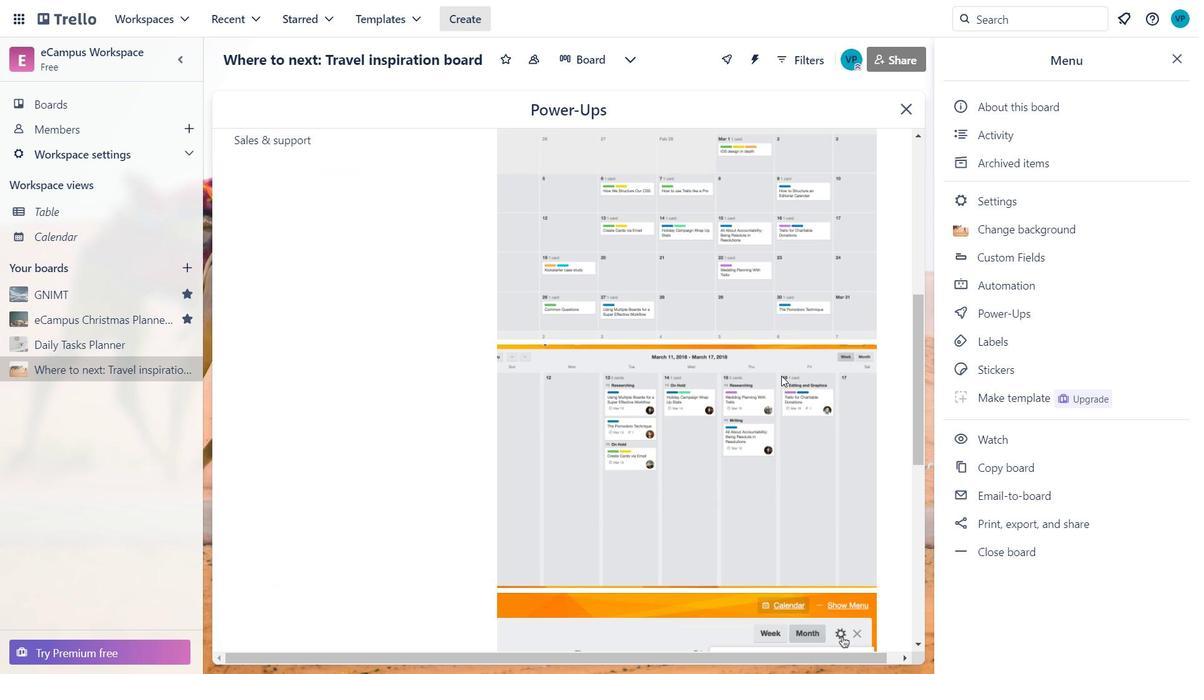 
Action: Mouse moved to (769, 381)
Screenshot: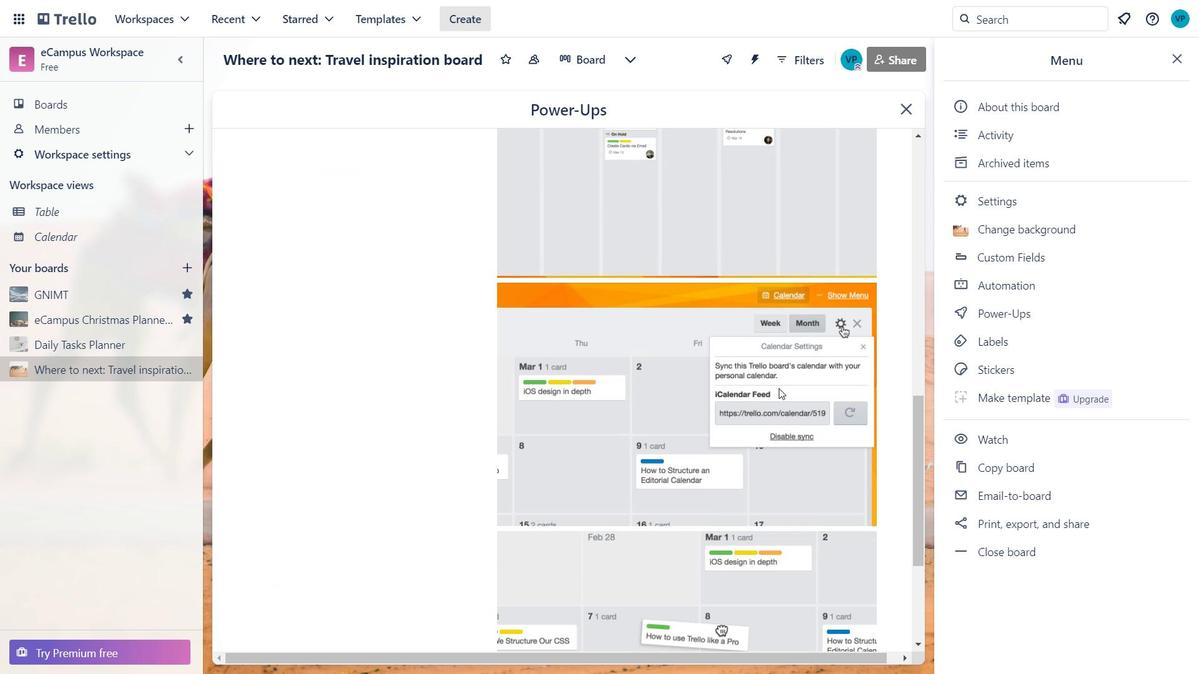 
Action: Mouse scrolled (769, 381) with delta (0, 0)
Screenshot: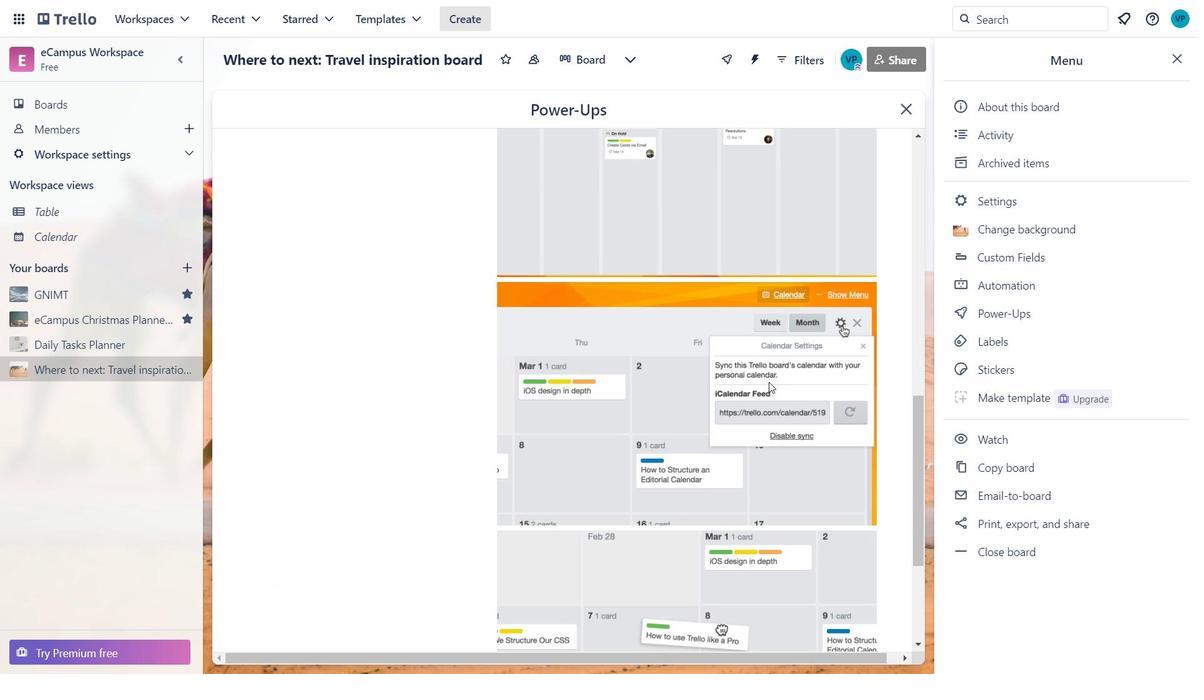
Action: Mouse moved to (769, 382)
Screenshot: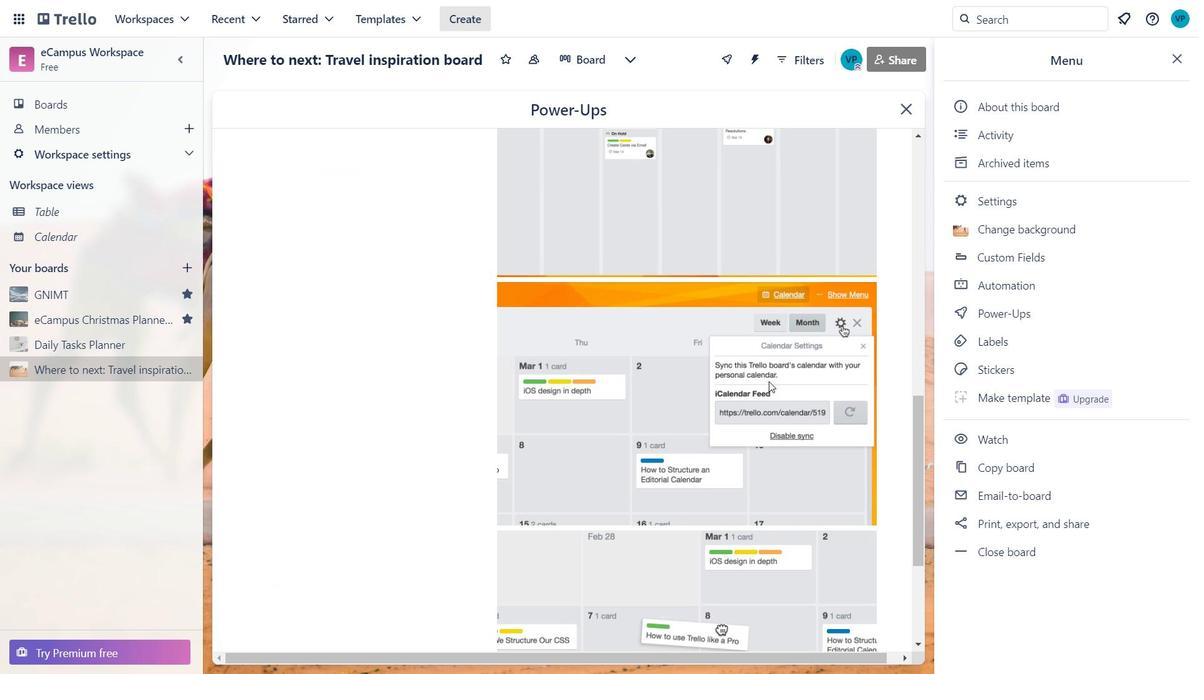 
Action: Mouse scrolled (769, 381) with delta (0, 0)
Screenshot: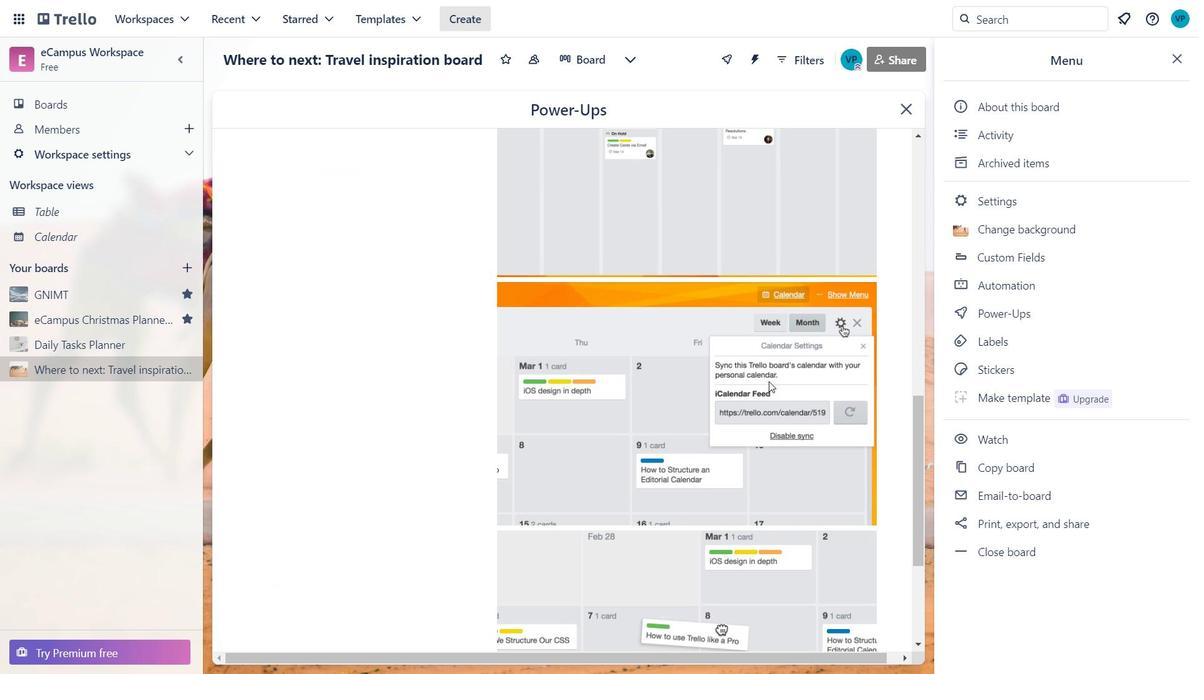 
Action: Mouse moved to (769, 382)
Screenshot: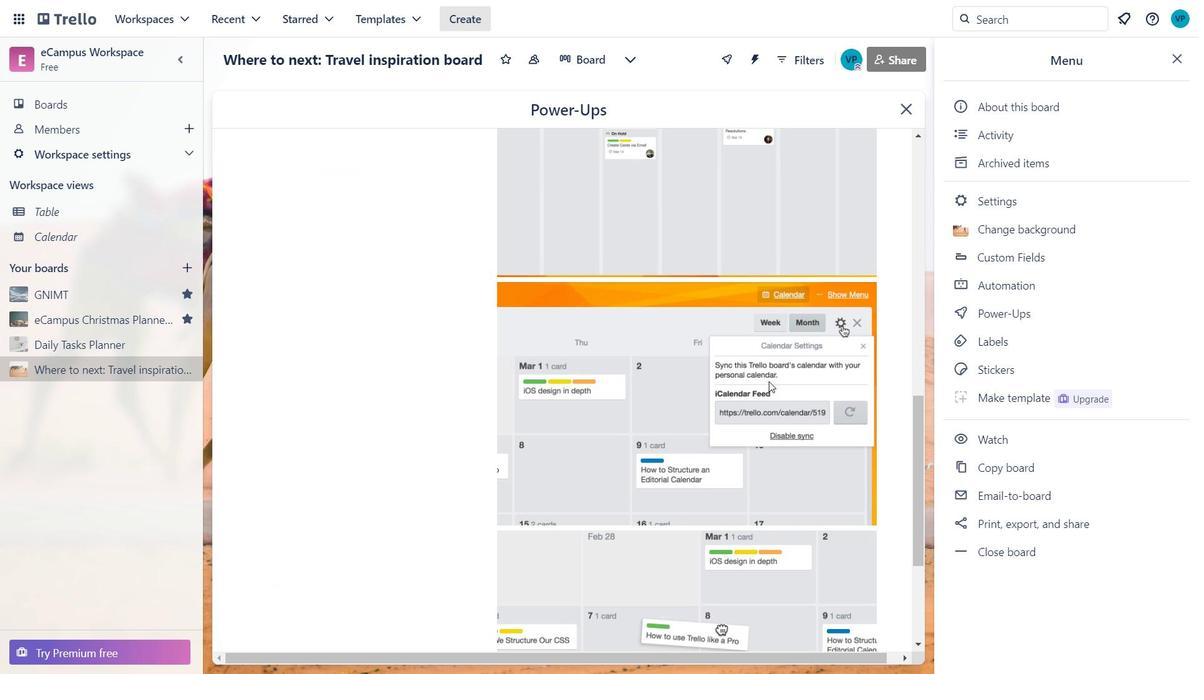 
Action: Mouse scrolled (769, 381) with delta (0, 0)
Screenshot: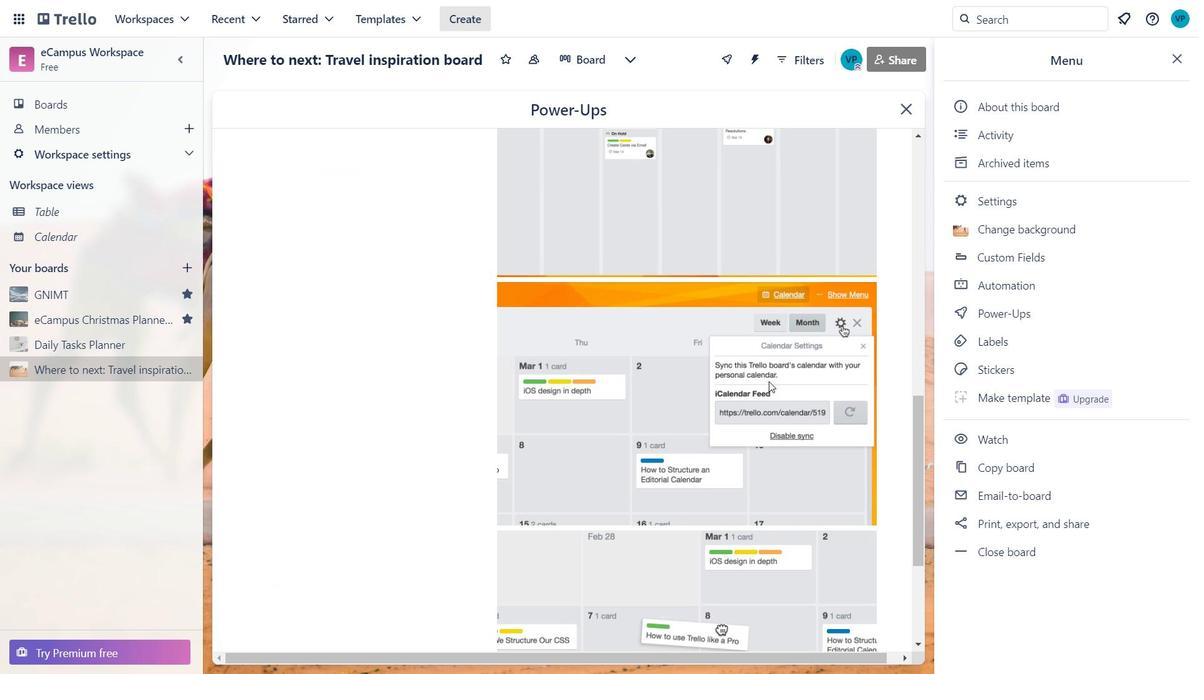 
Action: Mouse scrolled (769, 381) with delta (0, 0)
Screenshot: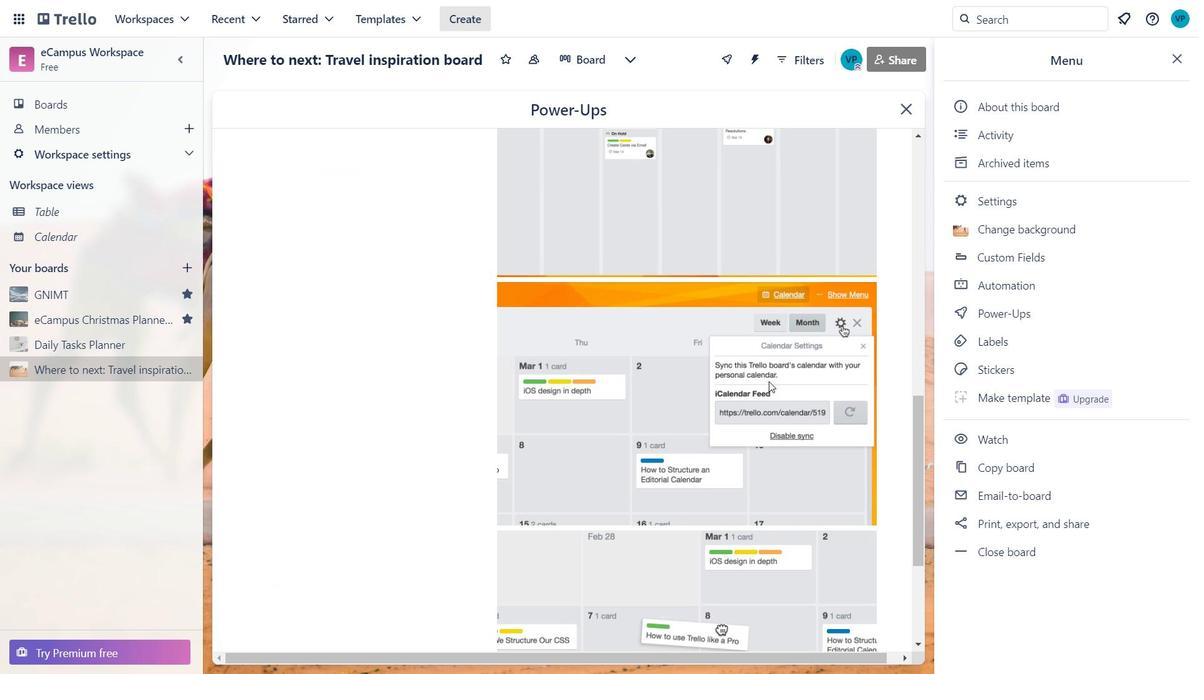 
Action: Mouse scrolled (769, 381) with delta (0, 0)
Screenshot: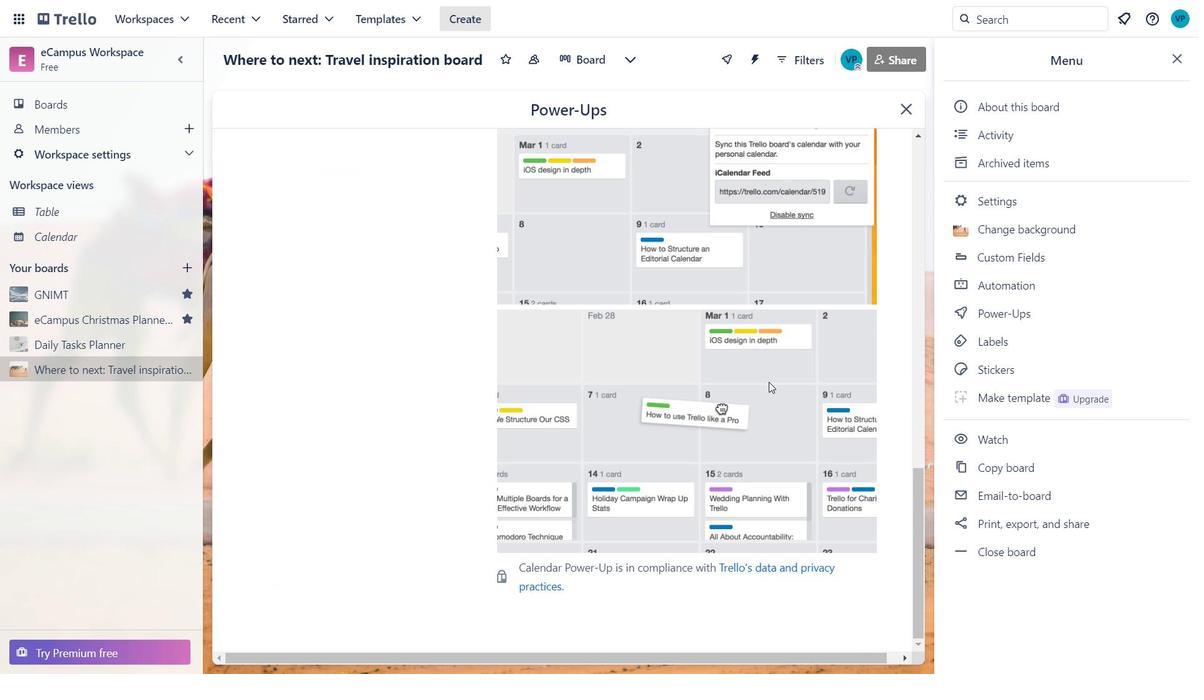 
Action: Mouse scrolled (769, 381) with delta (0, 0)
Screenshot: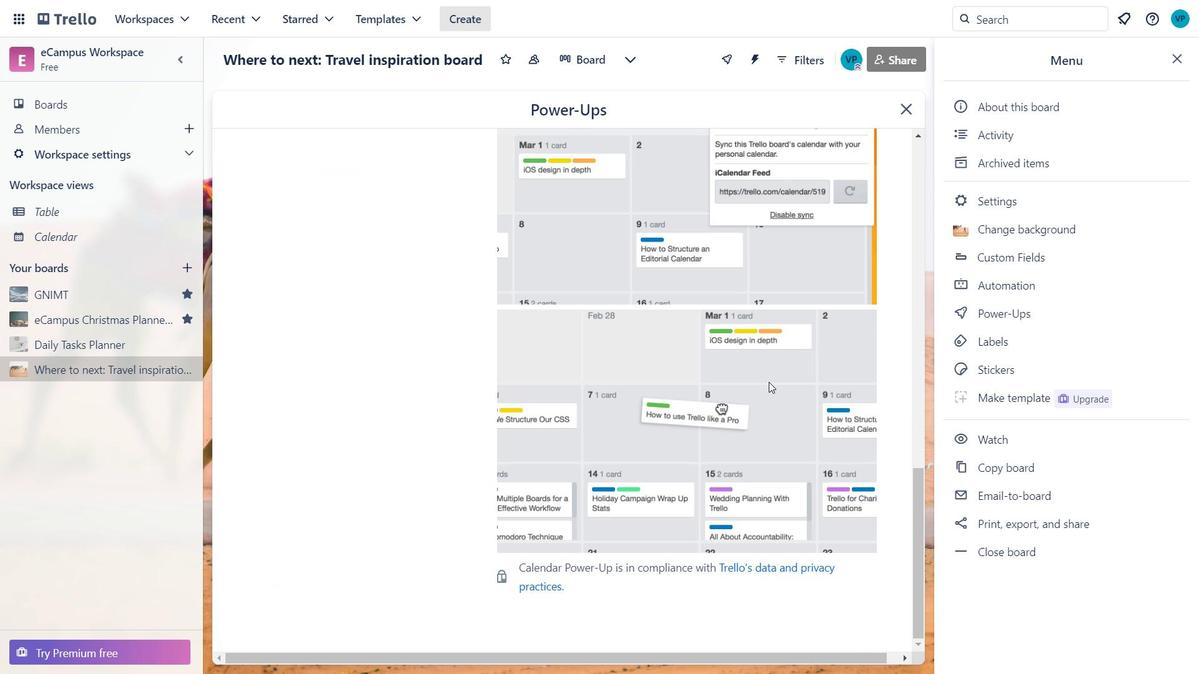 
Action: Mouse scrolled (769, 381) with delta (0, 0)
Screenshot: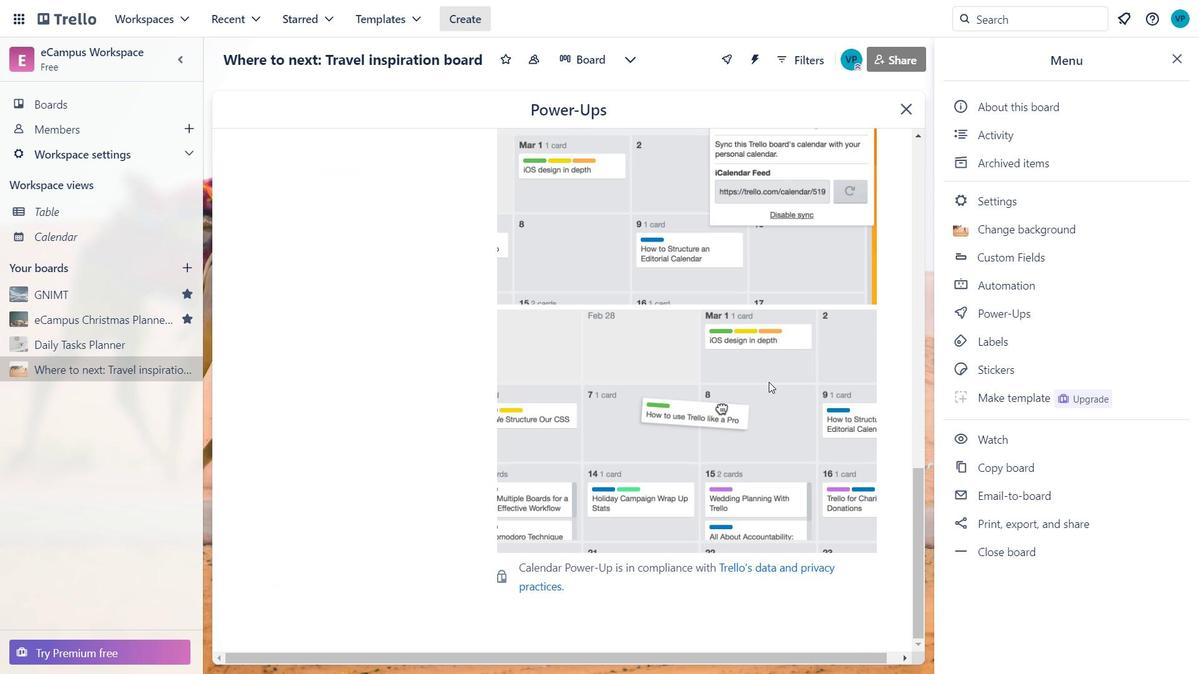 
Action: Mouse moved to (768, 344)
Screenshot: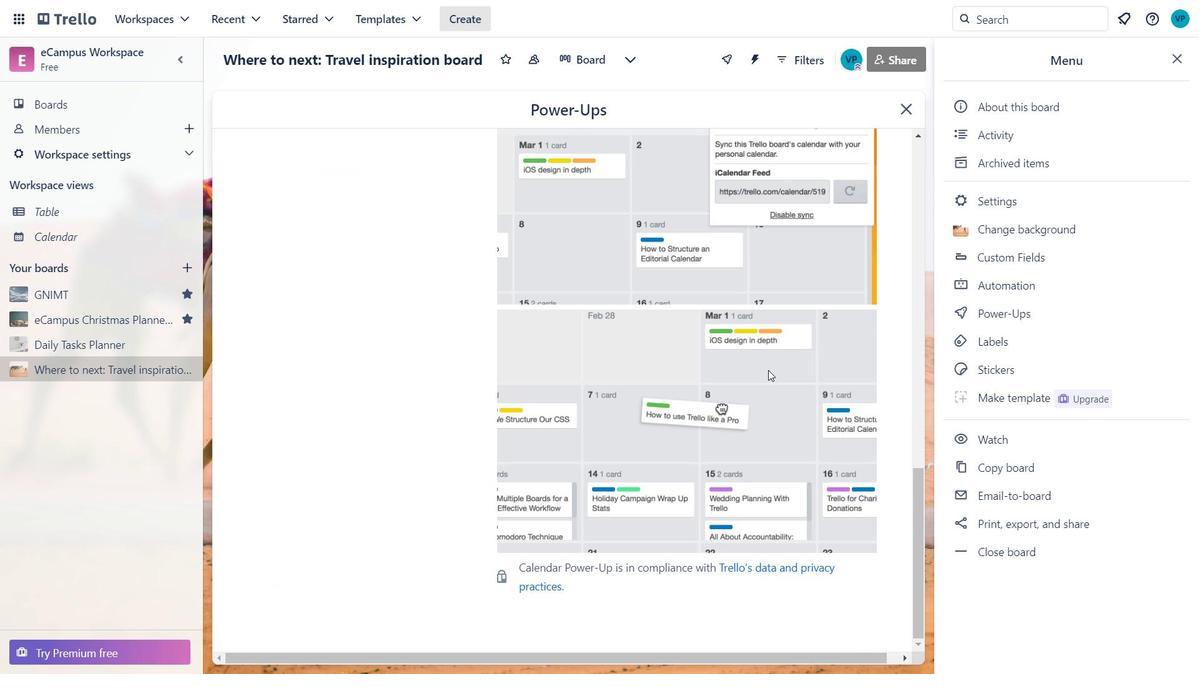 
Action: Mouse scrolled (768, 344) with delta (0, 0)
Screenshot: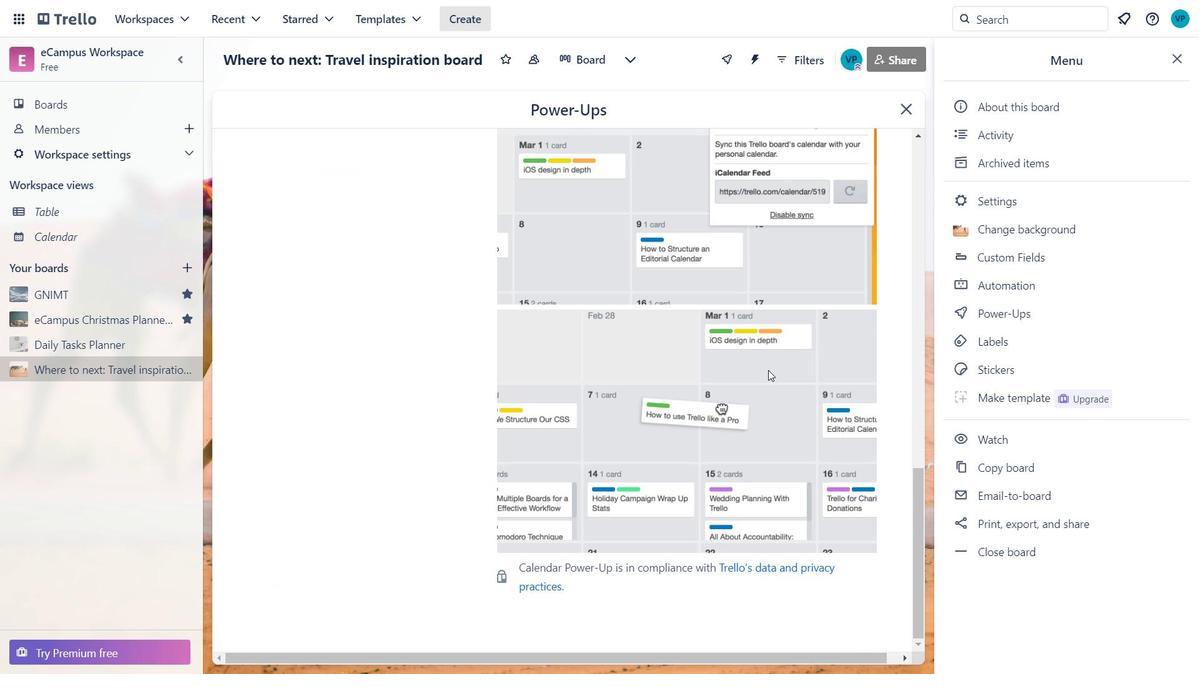 
Action: Mouse moved to (768, 333)
Screenshot: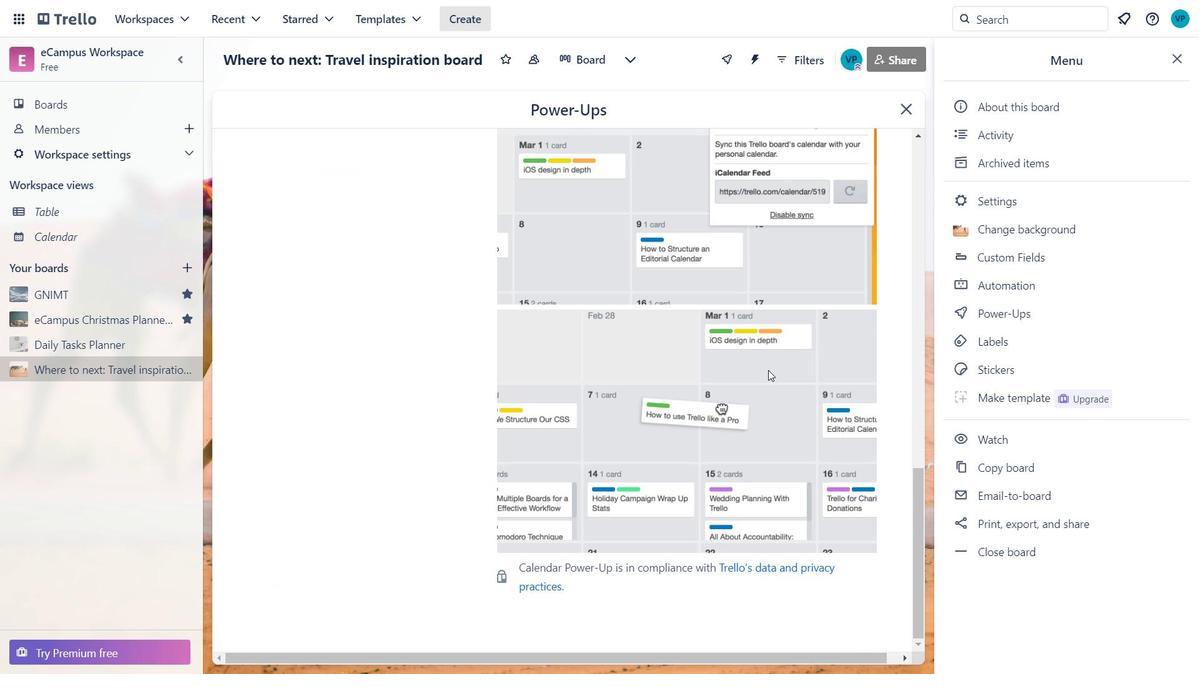 
Action: Mouse scrolled (768, 334) with delta (0, 0)
Screenshot: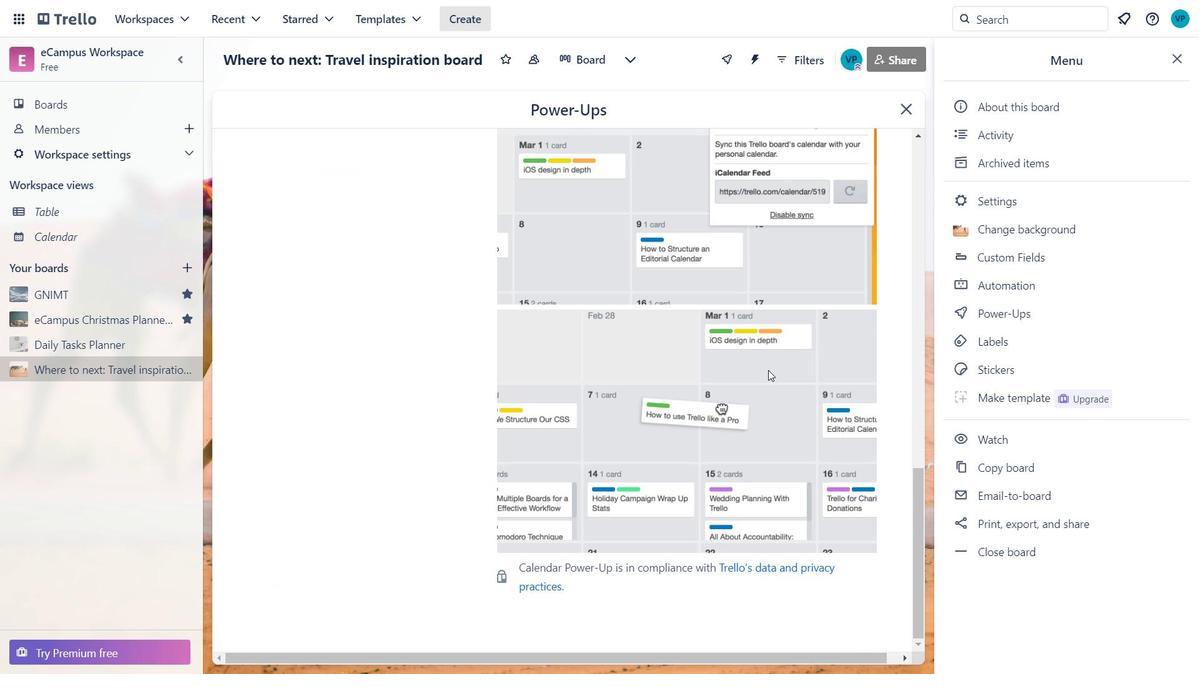 
Action: Mouse moved to (768, 318)
Screenshot: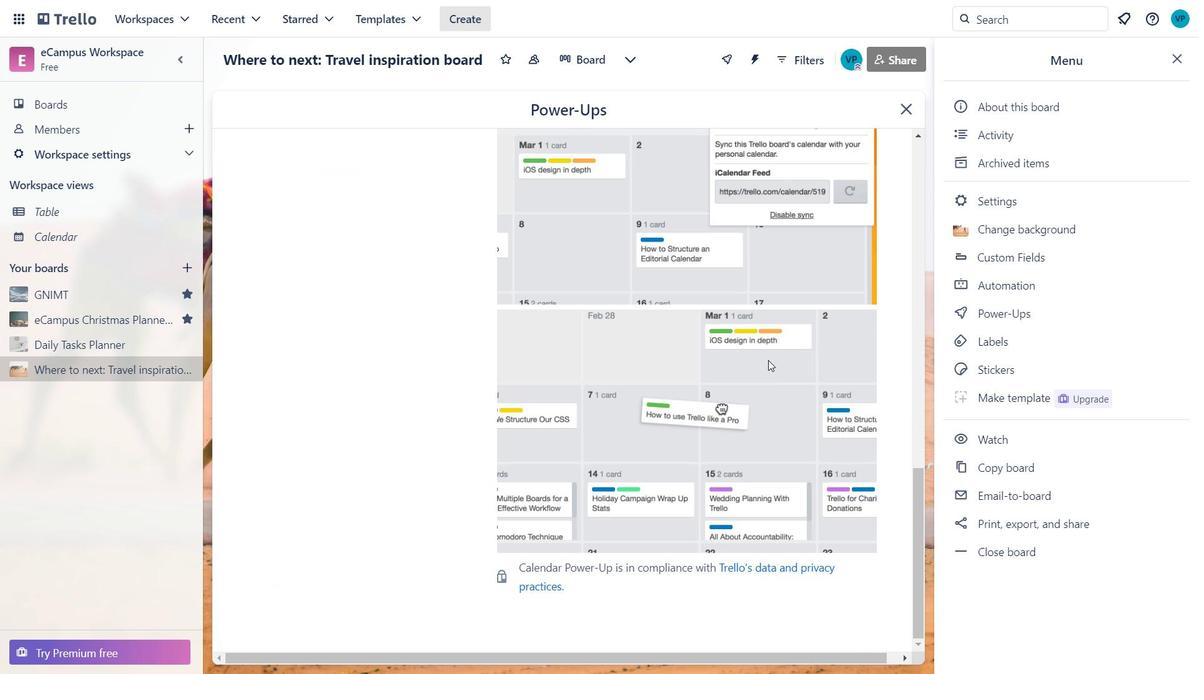 
Action: Mouse scrolled (768, 318) with delta (0, 0)
Screenshot: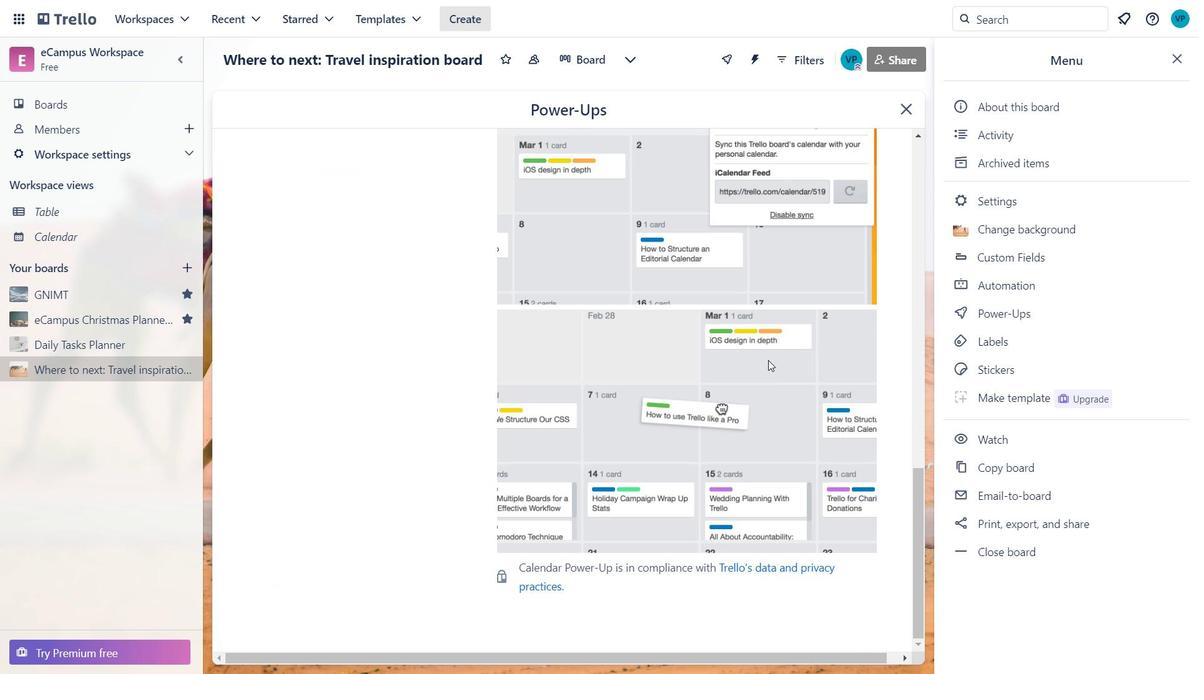 
Action: Mouse moved to (767, 274)
Screenshot: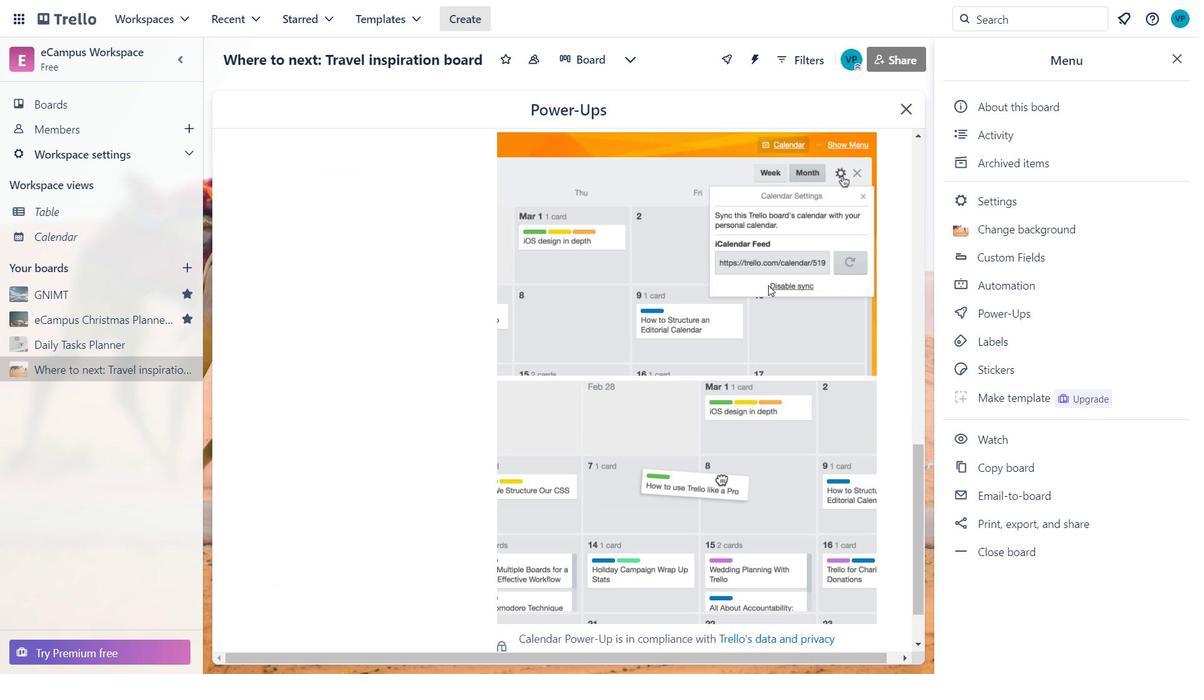 
Action: Mouse scrolled (767, 274) with delta (0, 0)
Screenshot: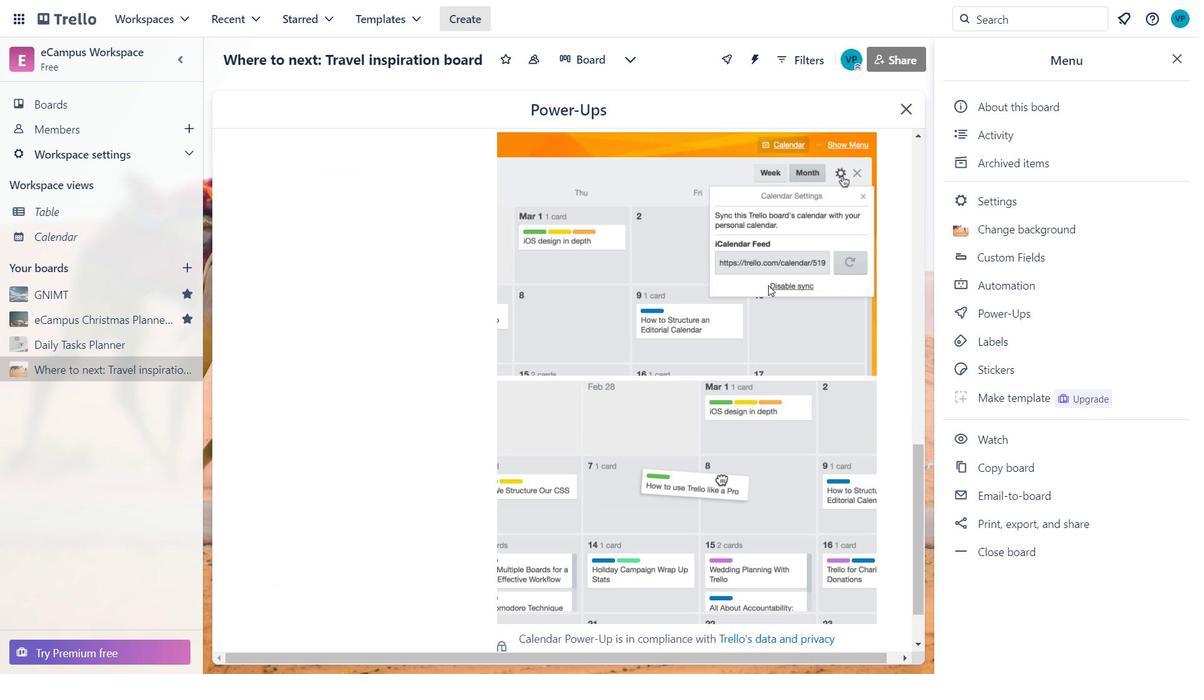 
Action: Mouse scrolled (767, 274) with delta (0, 0)
Screenshot: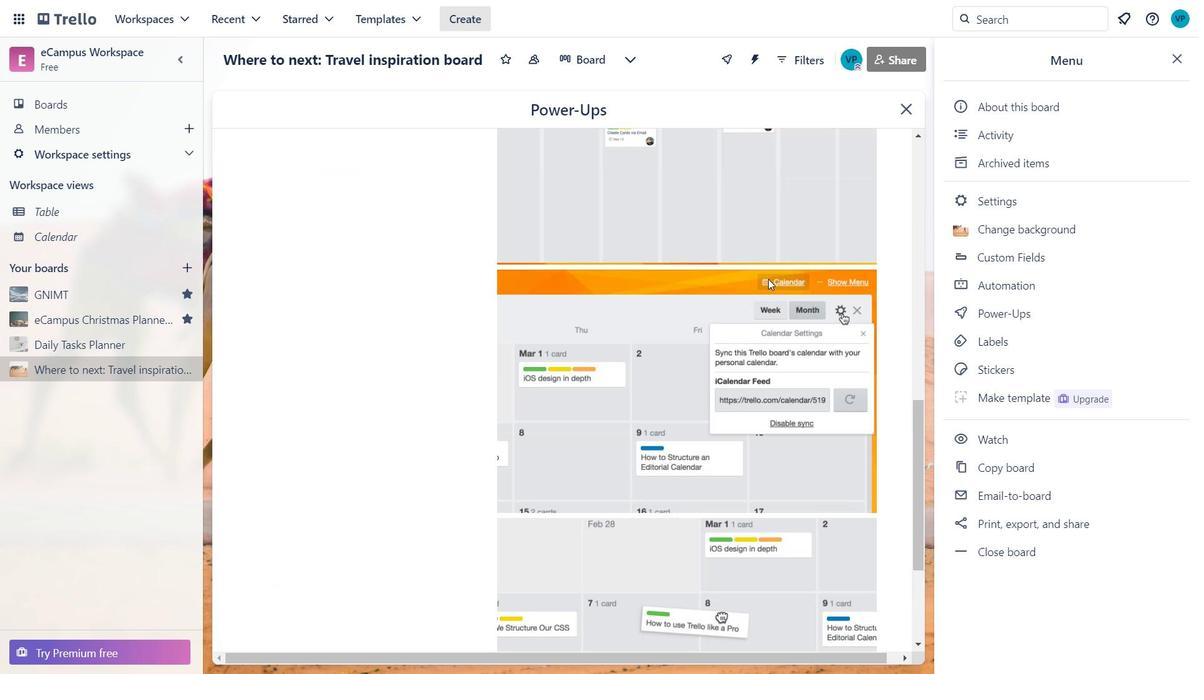
Action: Mouse scrolled (767, 274) with delta (0, 0)
Screenshot: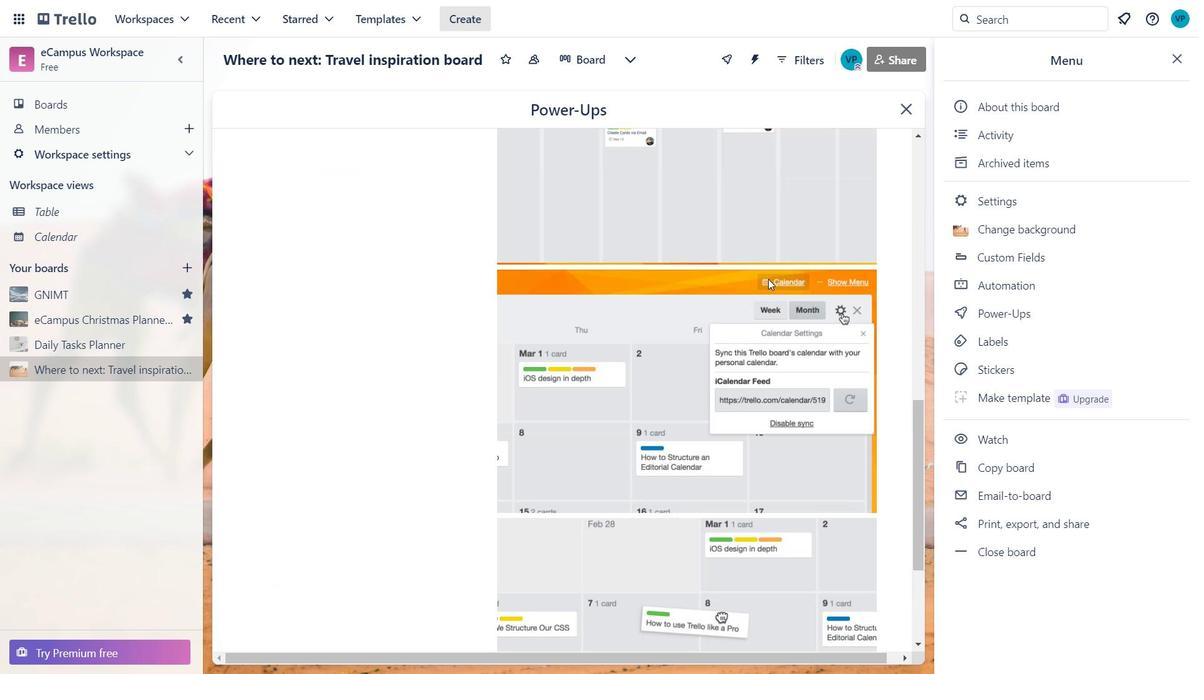
Action: Mouse moved to (767, 273)
Screenshot: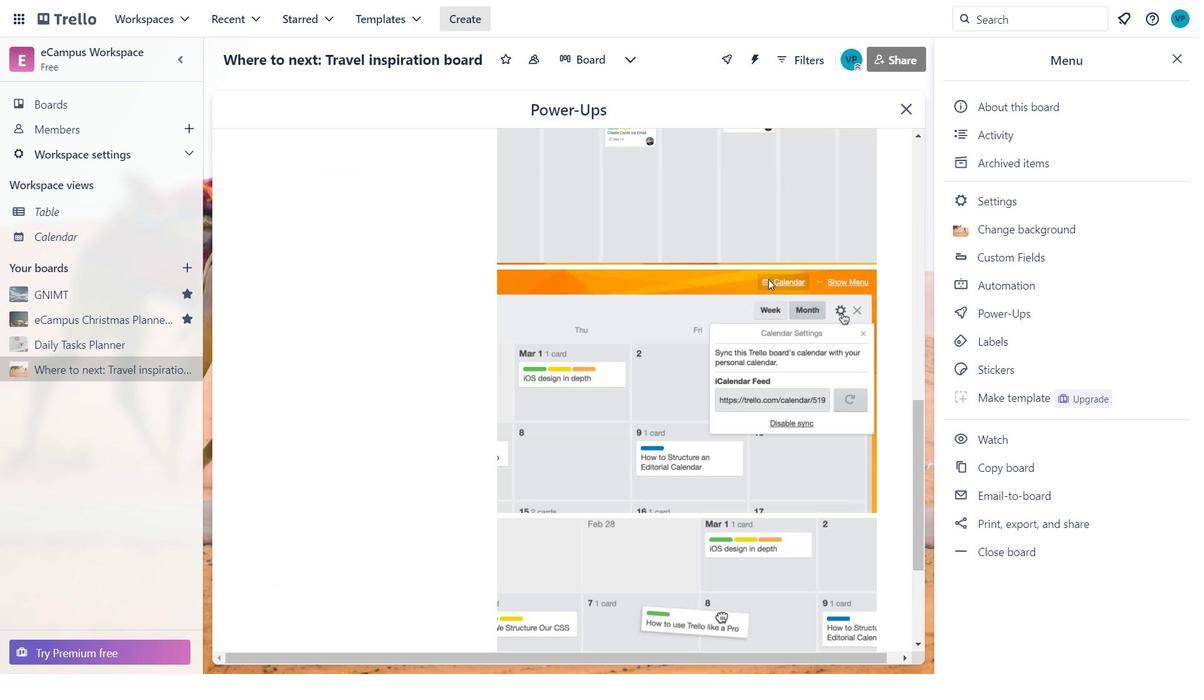 
Action: Mouse scrolled (767, 274) with delta (0, 0)
Screenshot: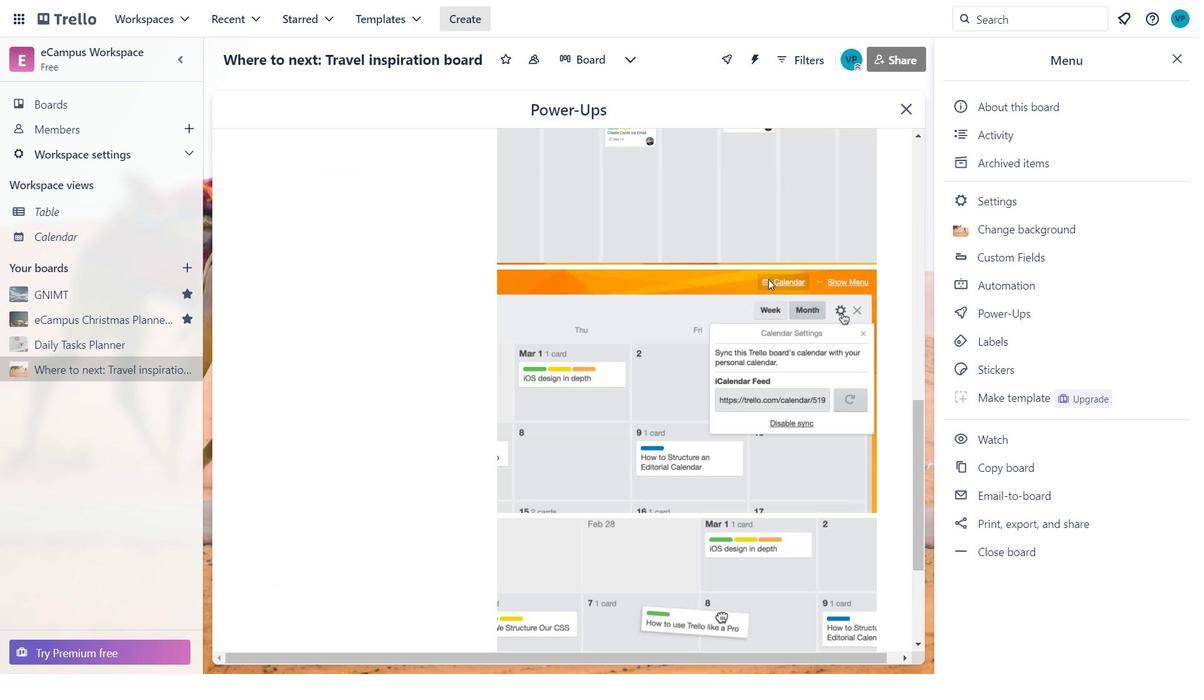 
Action: Mouse moved to (766, 272)
Screenshot: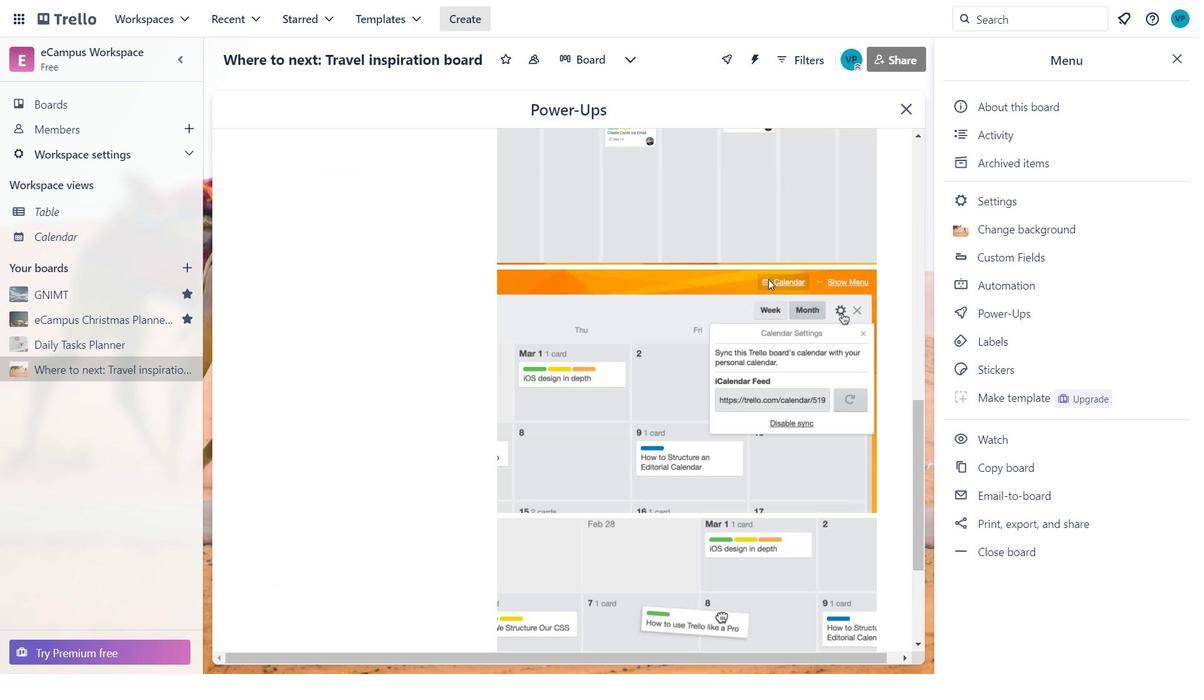 
Action: Mouse scrolled (766, 273) with delta (0, 0)
Screenshot: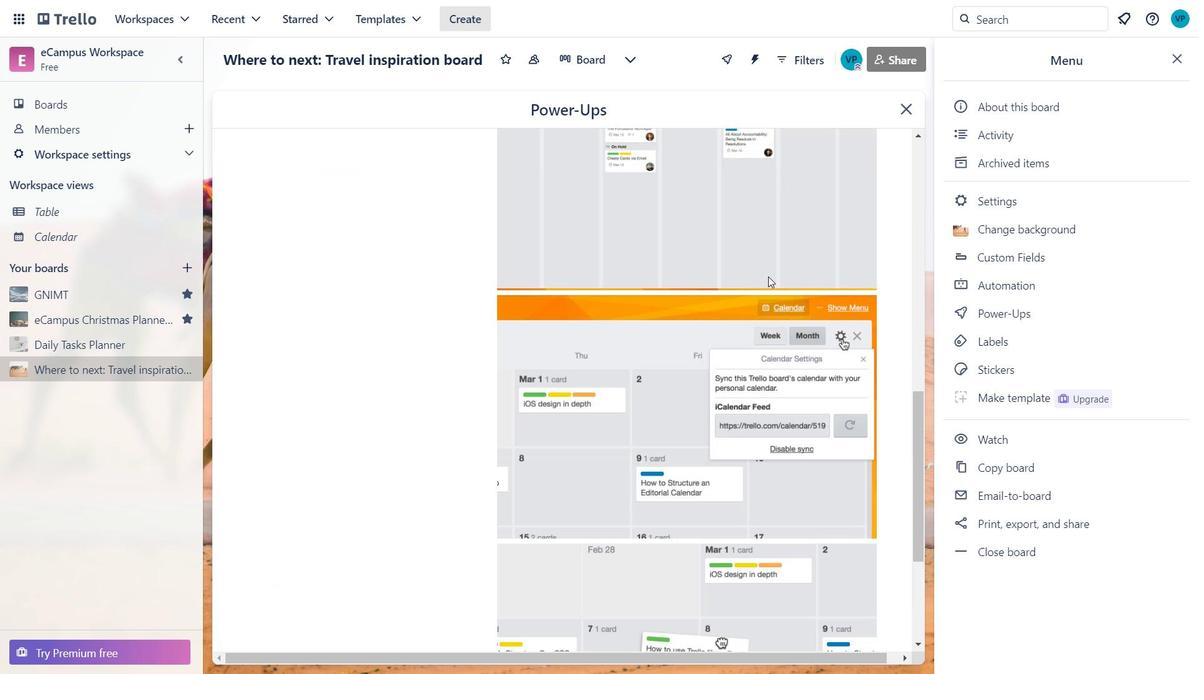 
Action: Mouse moved to (766, 268)
Screenshot: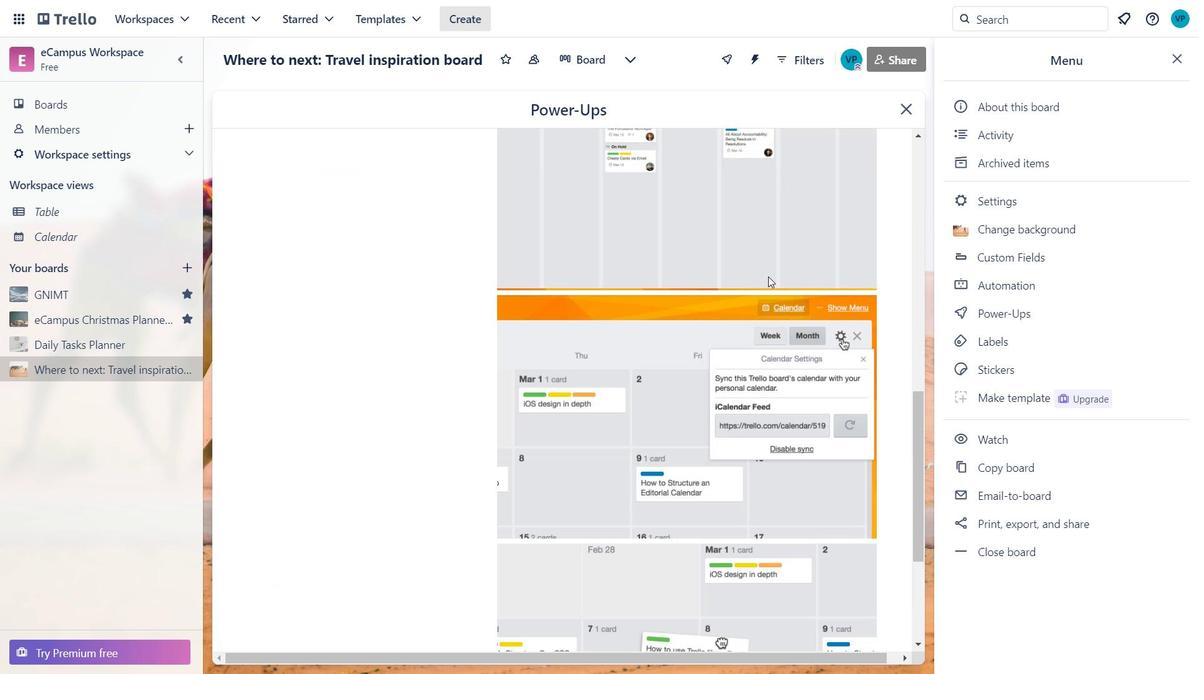 
Action: Mouse scrolled (766, 269) with delta (0, 0)
Screenshot: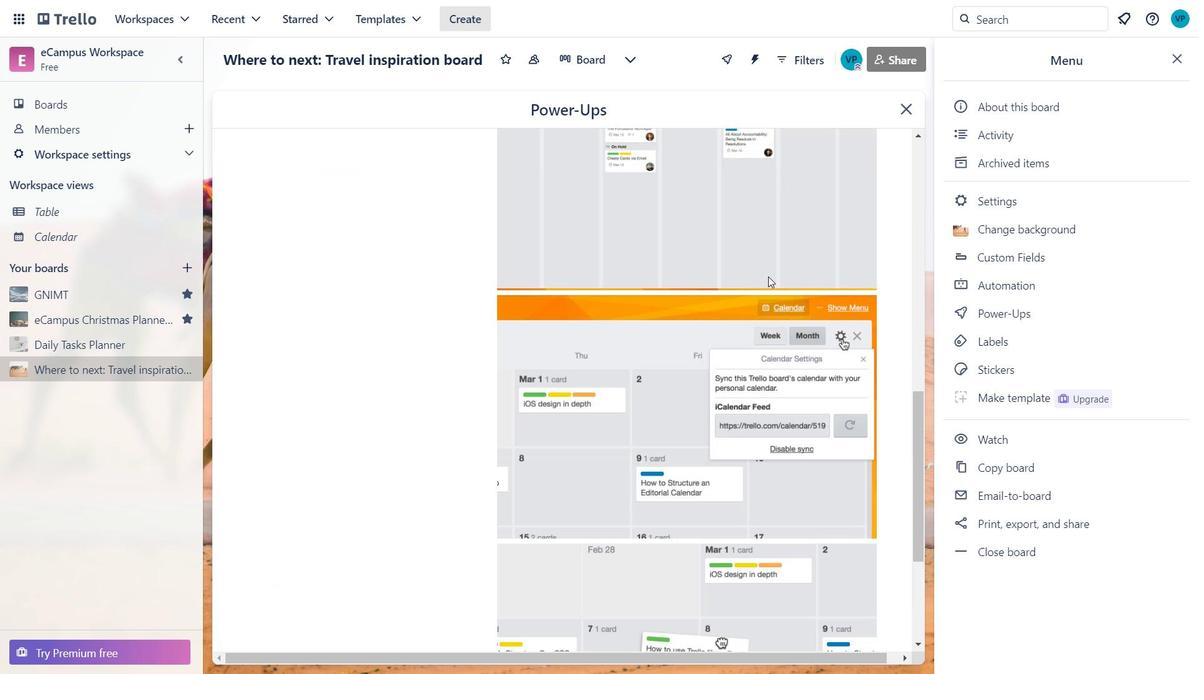 
Action: Mouse moved to (763, 263)
Screenshot: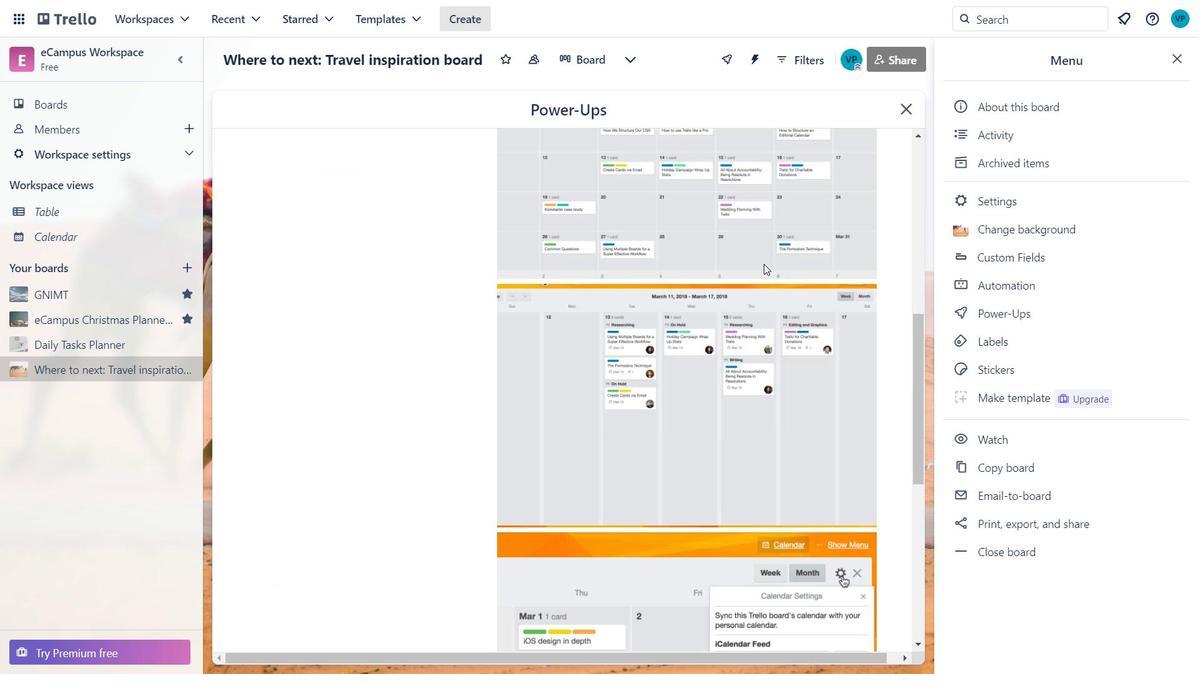 
Action: Mouse scrolled (763, 263) with delta (0, 0)
Screenshot: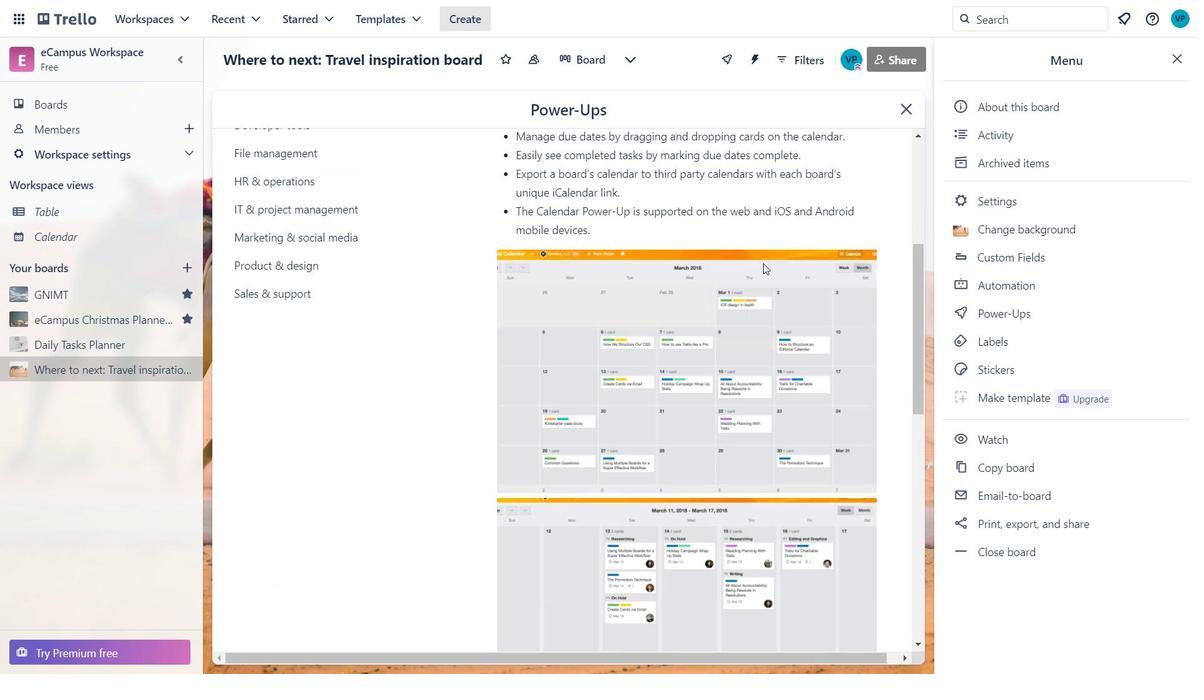 
Action: Mouse scrolled (763, 263) with delta (0, 0)
Screenshot: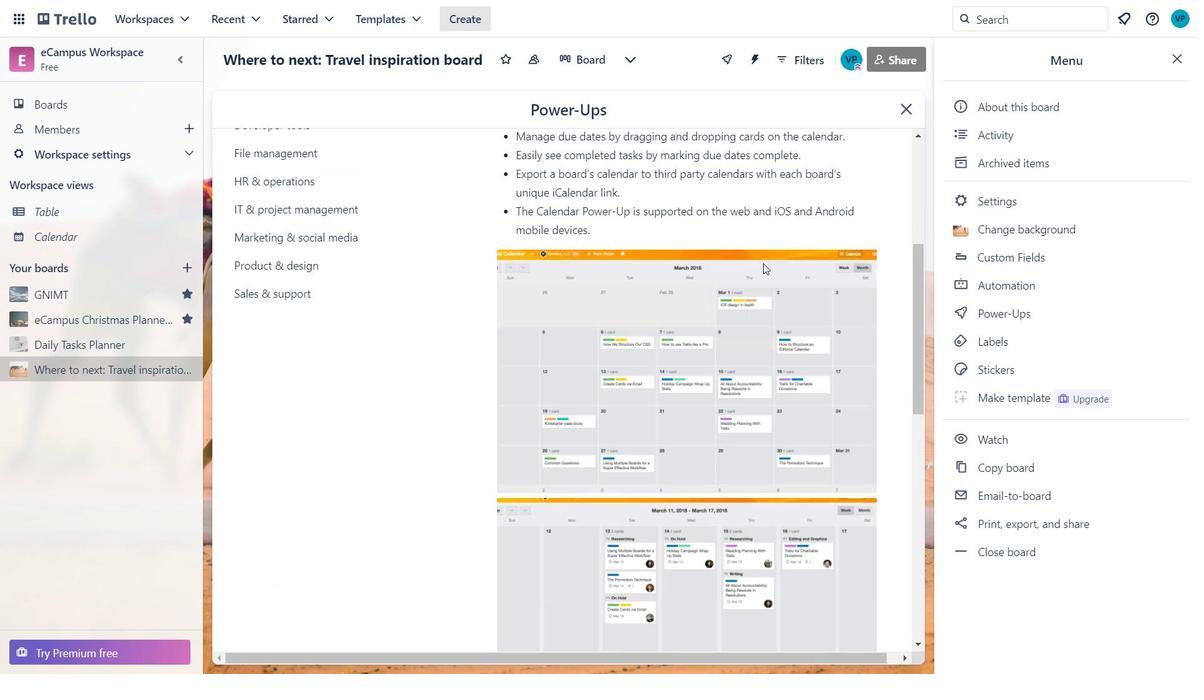 
Action: Mouse scrolled (763, 263) with delta (0, 0)
Screenshot: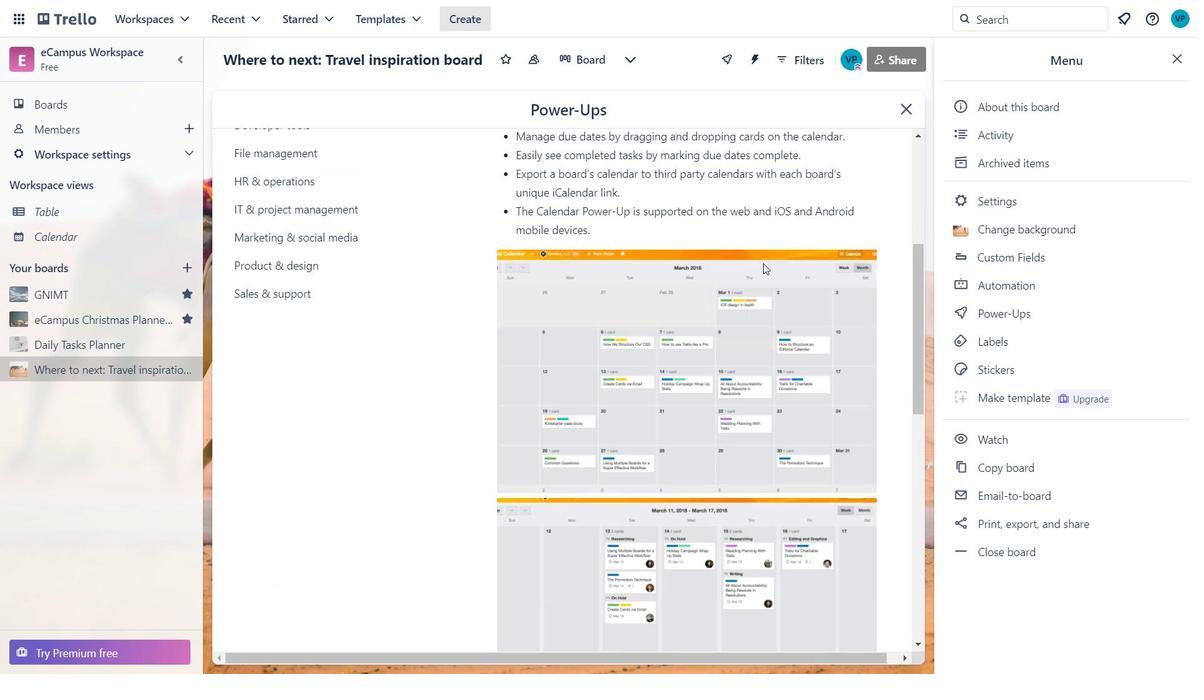 
Action: Mouse scrolled (763, 263) with delta (0, 0)
Screenshot: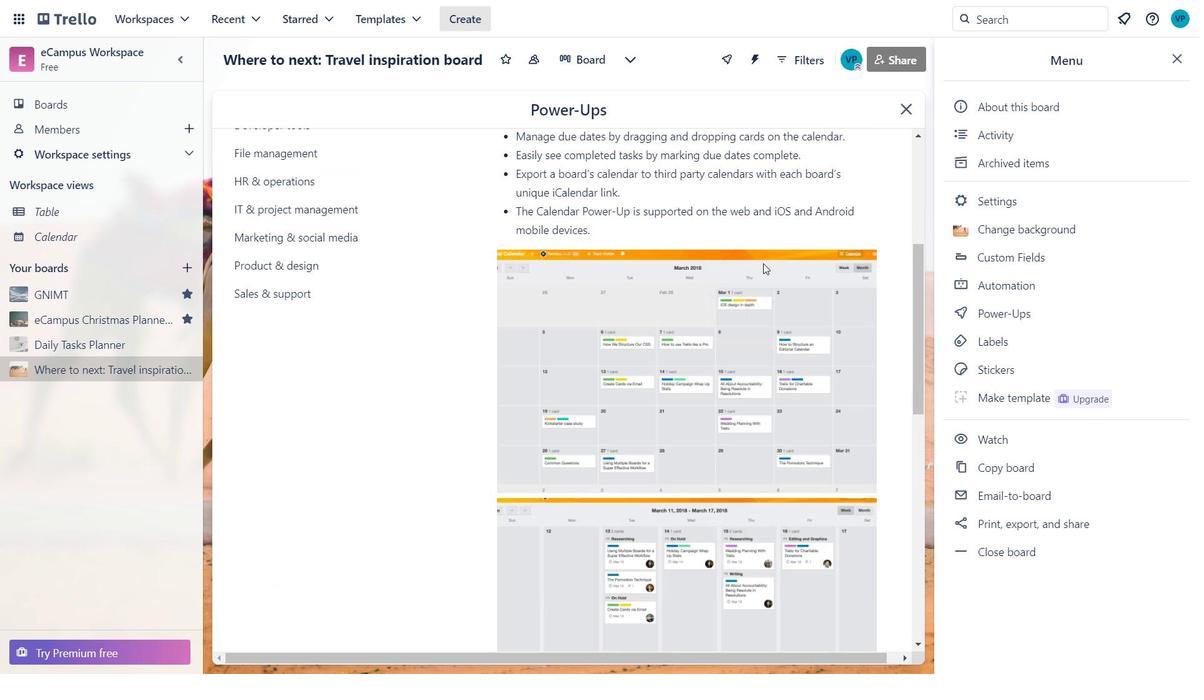 
Action: Mouse moved to (761, 262)
Screenshot: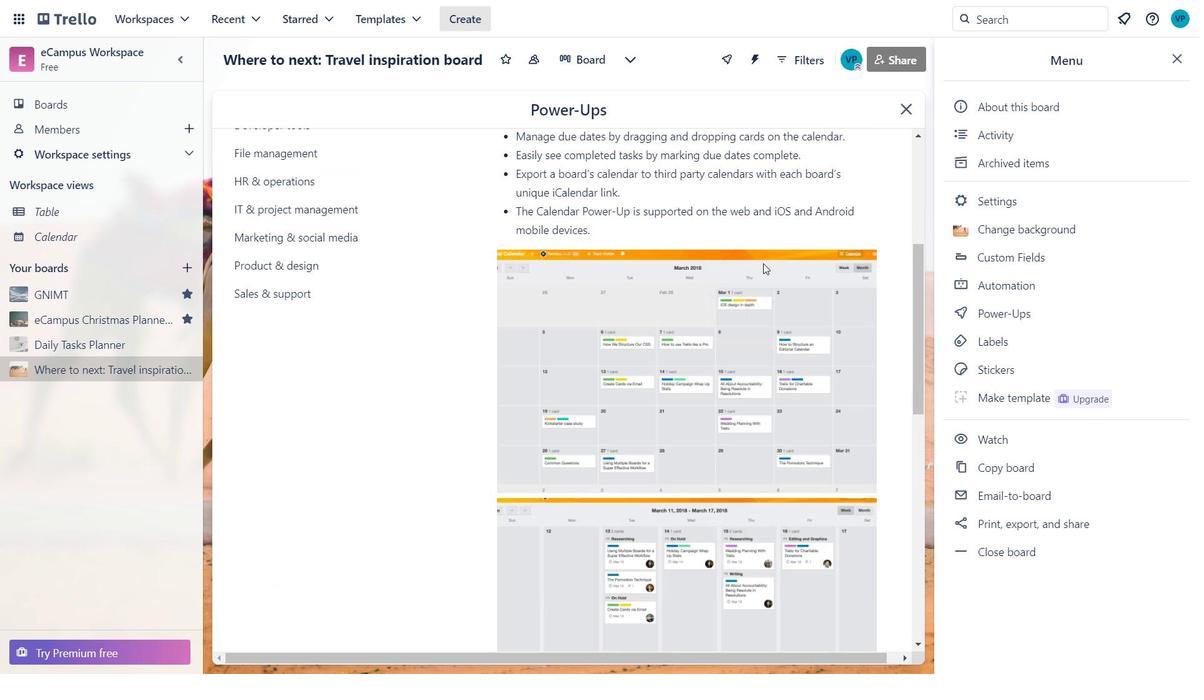 
Action: Mouse scrolled (761, 263) with delta (0, 0)
Screenshot: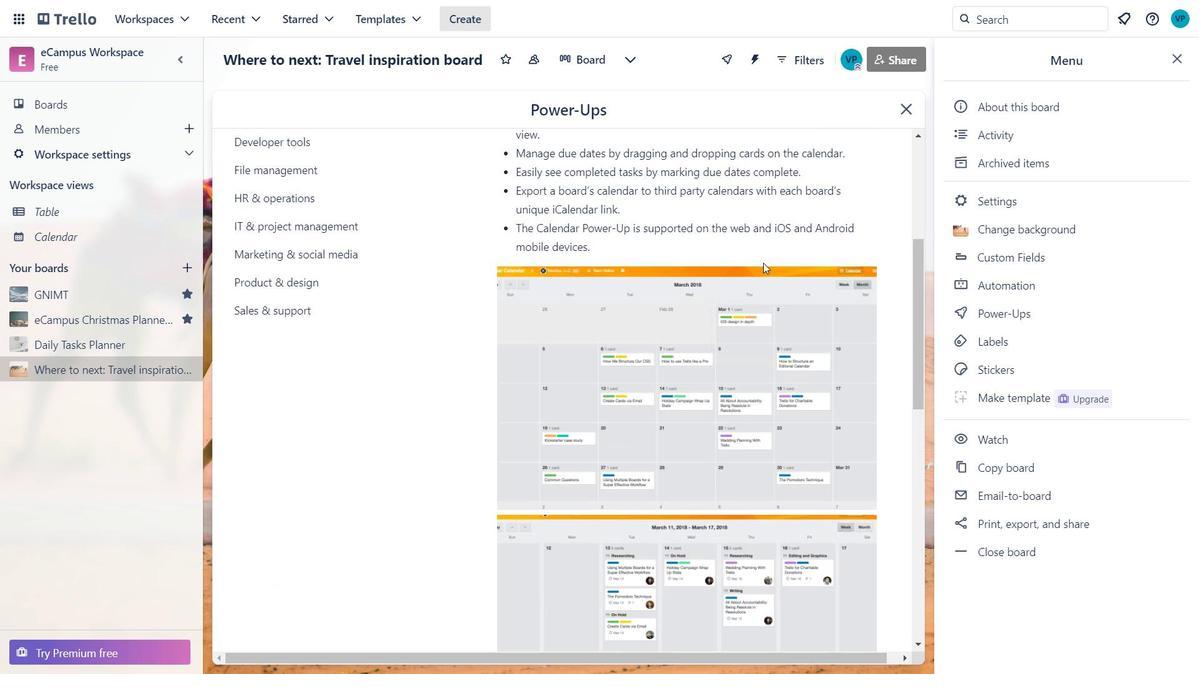 
Action: Mouse moved to (759, 261)
Screenshot: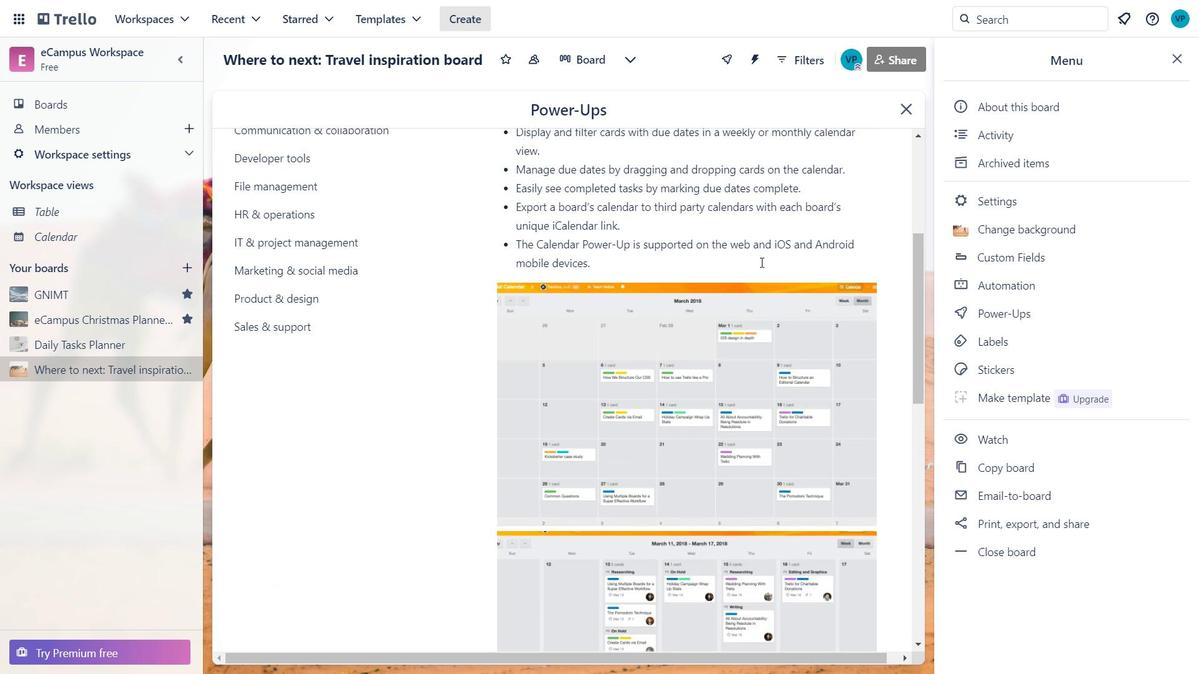 
Action: Mouse scrolled (759, 262) with delta (0, 0)
Screenshot: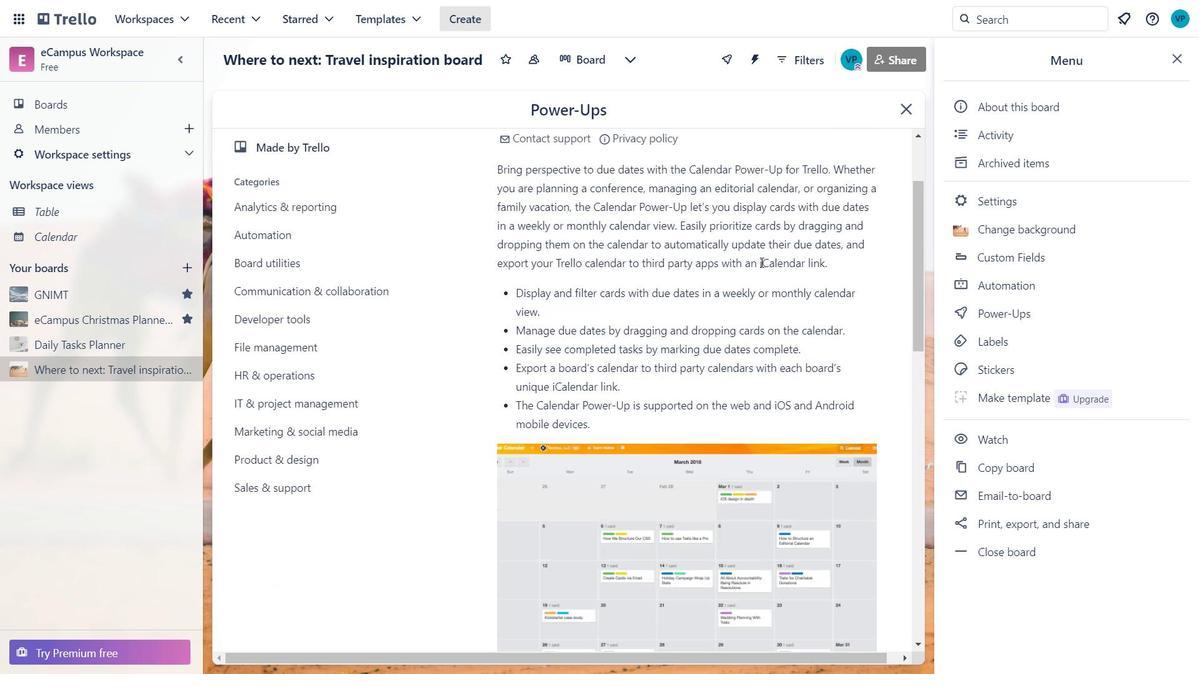 
Action: Mouse scrolled (759, 262) with delta (0, 0)
Screenshot: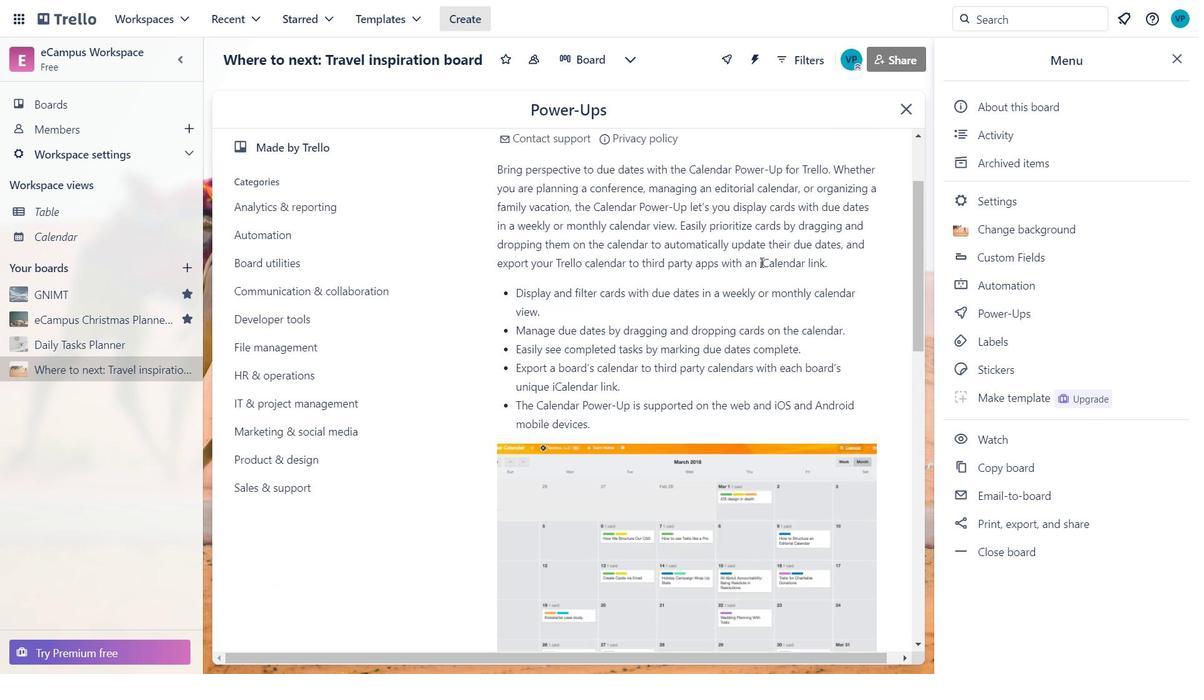 
Action: Mouse scrolled (759, 262) with delta (0, 0)
Screenshot: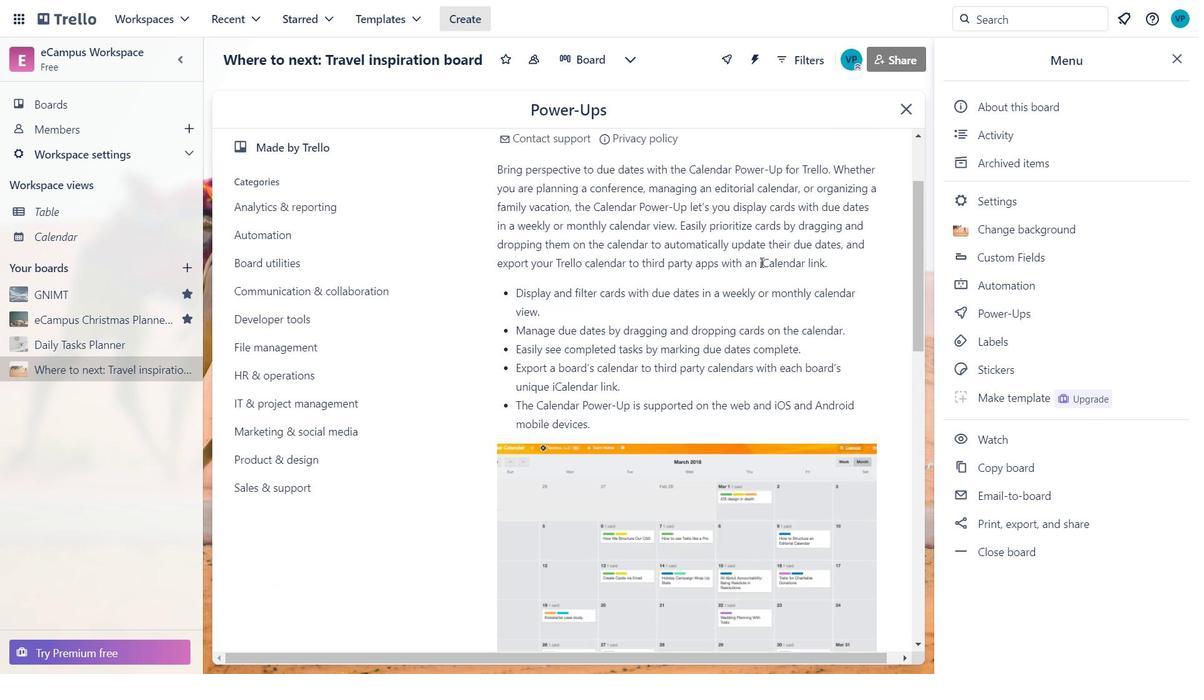 
Action: Mouse scrolled (759, 262) with delta (0, 0)
Screenshot: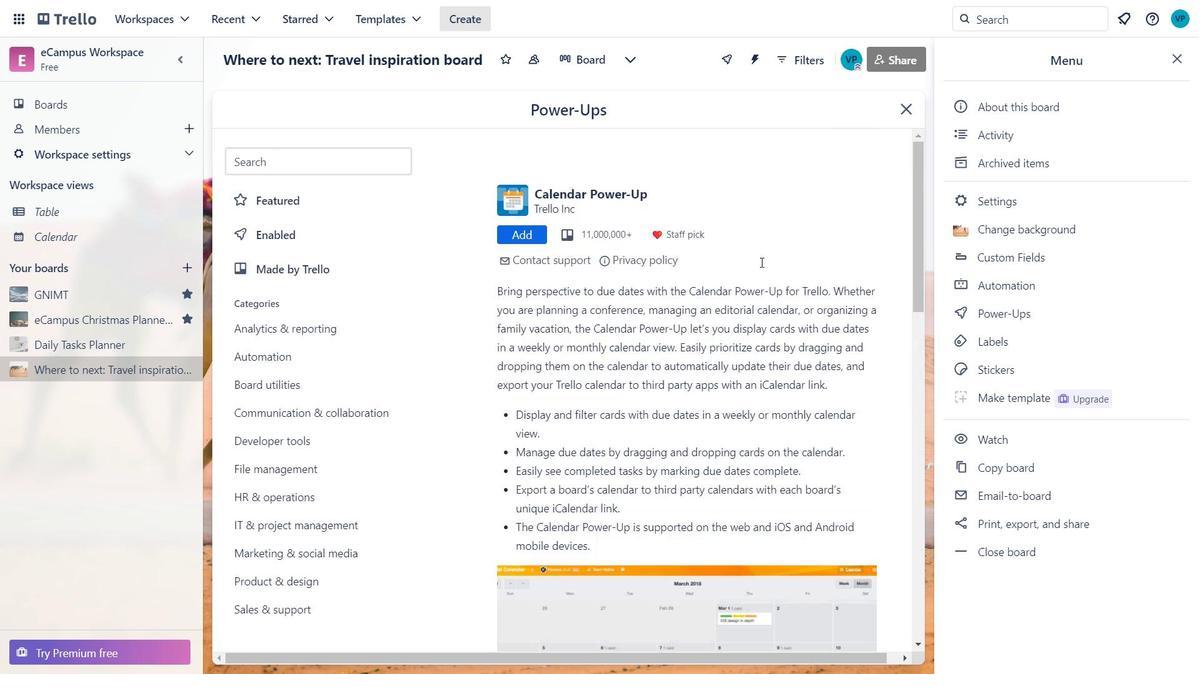 
Action: Mouse moved to (528, 230)
Screenshot: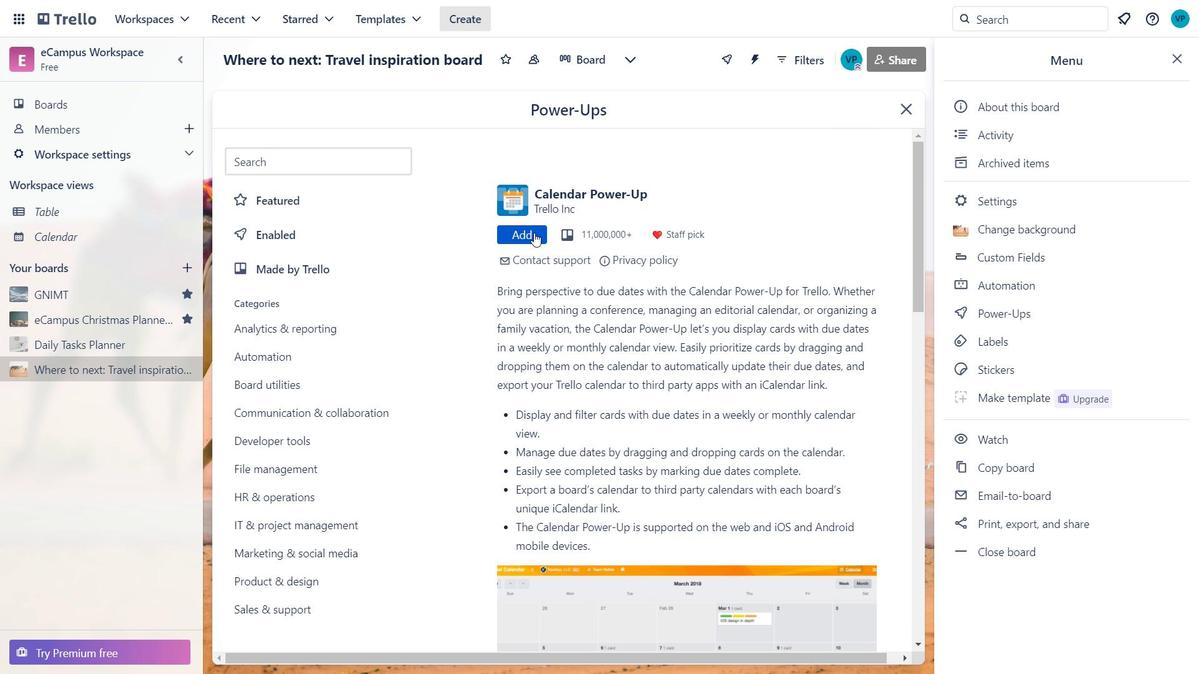 
Action: Mouse pressed left at (528, 230)
Screenshot: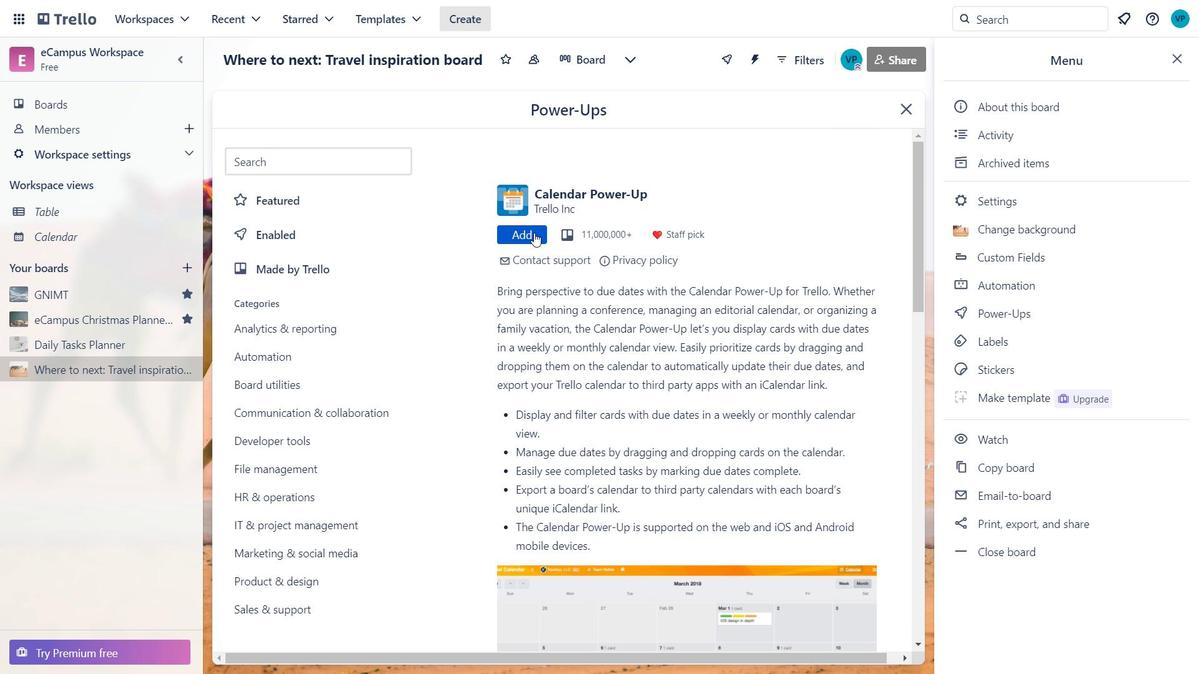 
Action: Mouse moved to (563, 238)
Screenshot: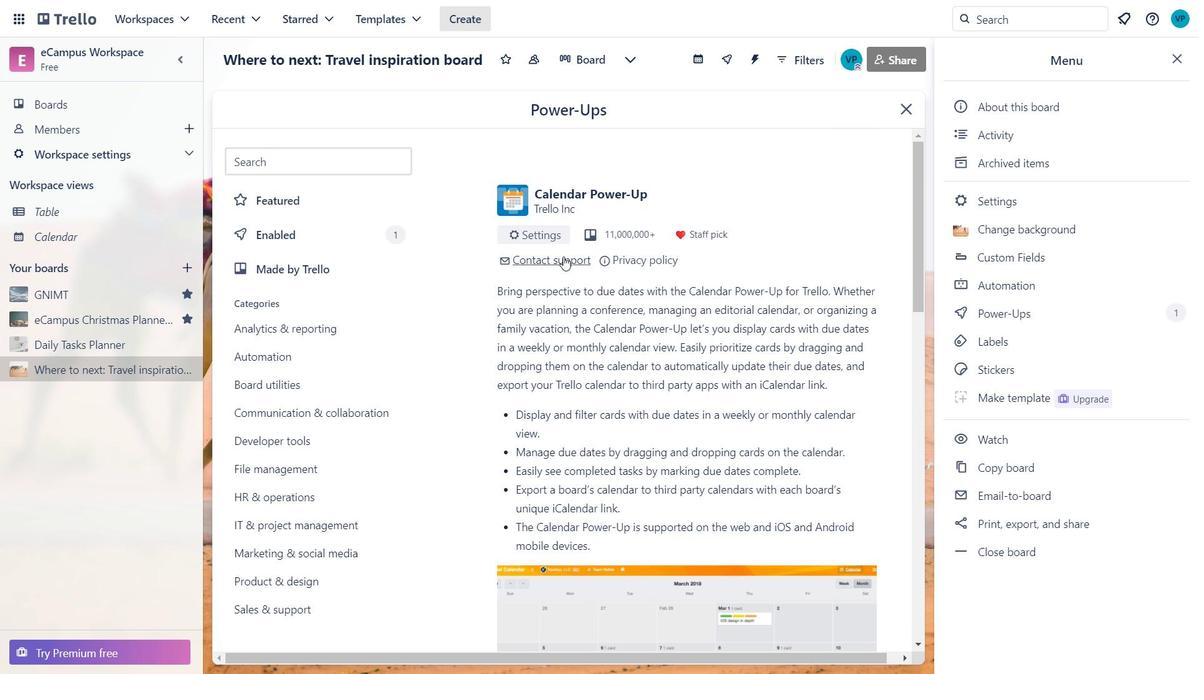 
Action: Mouse pressed left at (563, 238)
Screenshot: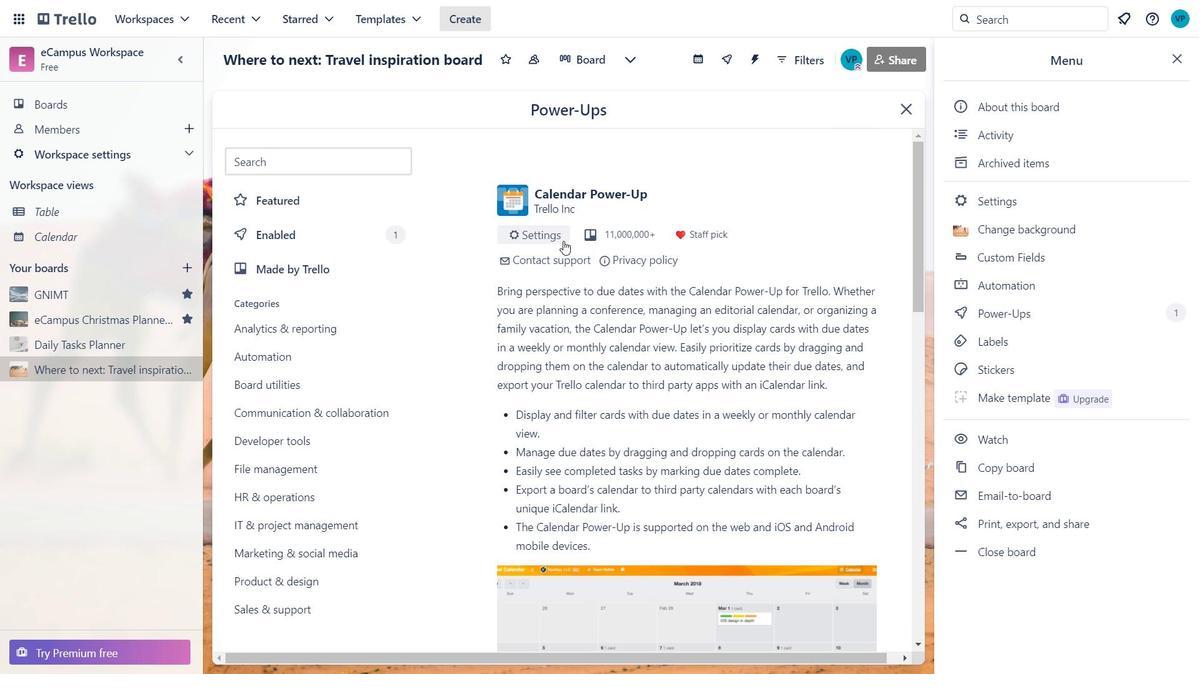 
Action: Mouse moved to (614, 301)
Screenshot: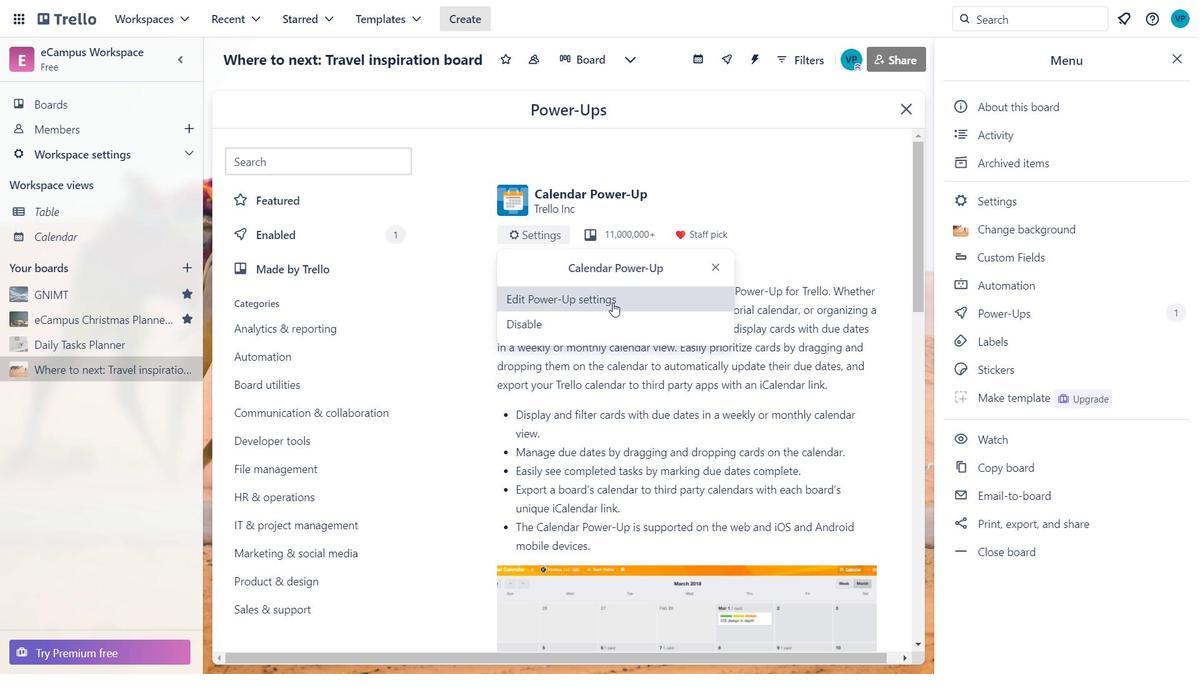 
Action: Mouse pressed left at (614, 301)
Screenshot: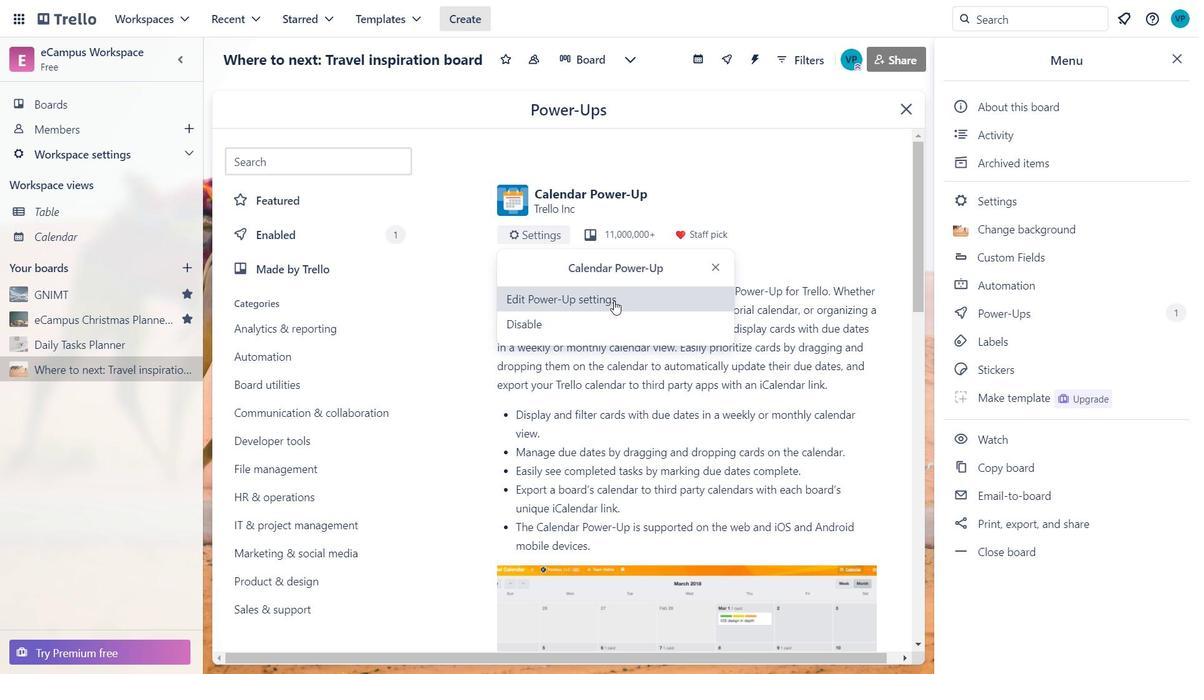 
Action: Mouse moved to (634, 331)
Screenshot: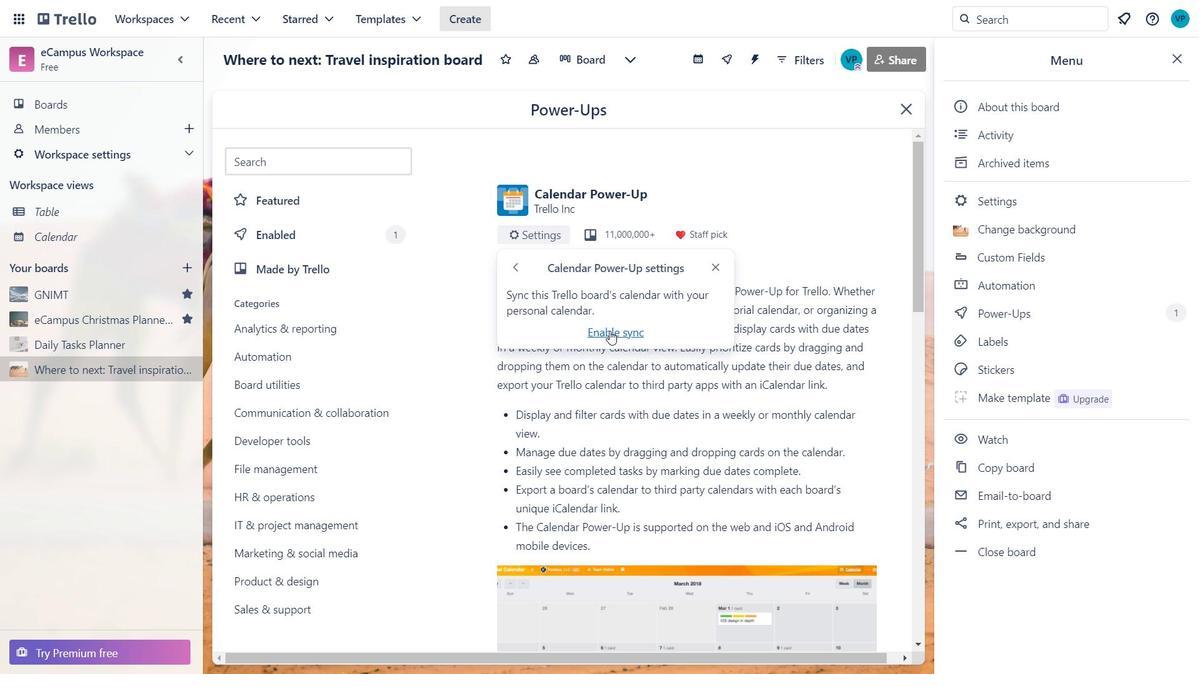 
Action: Mouse pressed left at (634, 331)
Screenshot: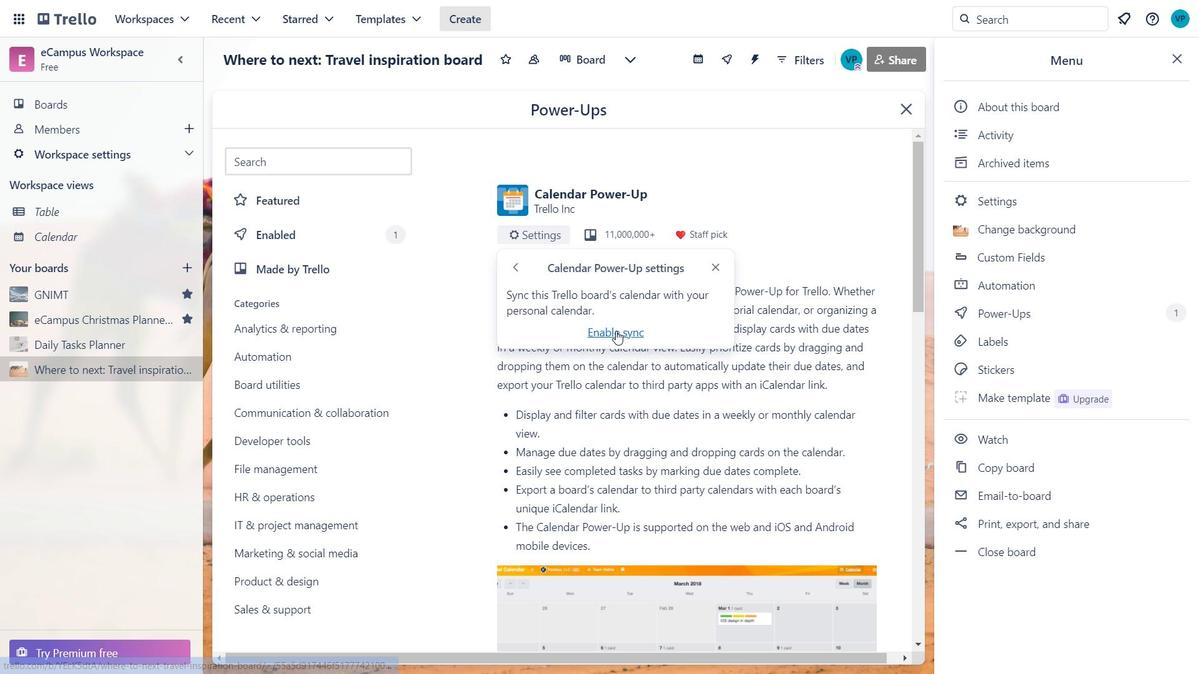 
Action: Mouse moved to (710, 266)
Screenshot: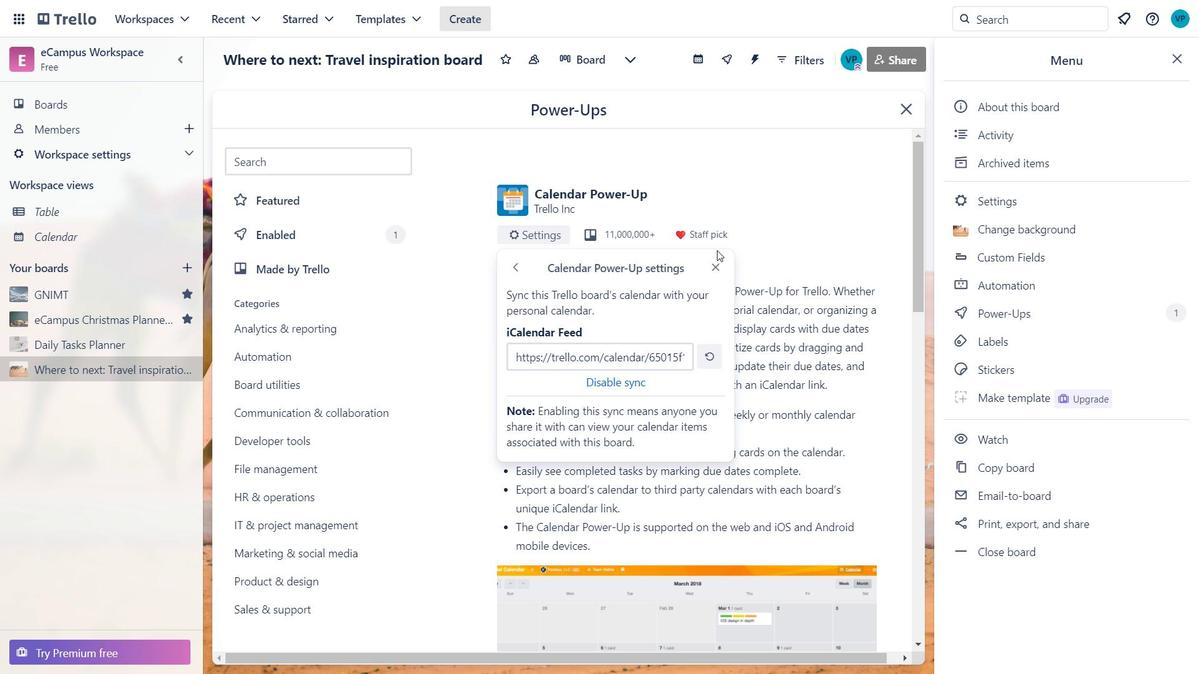 
Action: Mouse pressed left at (710, 266)
Screenshot: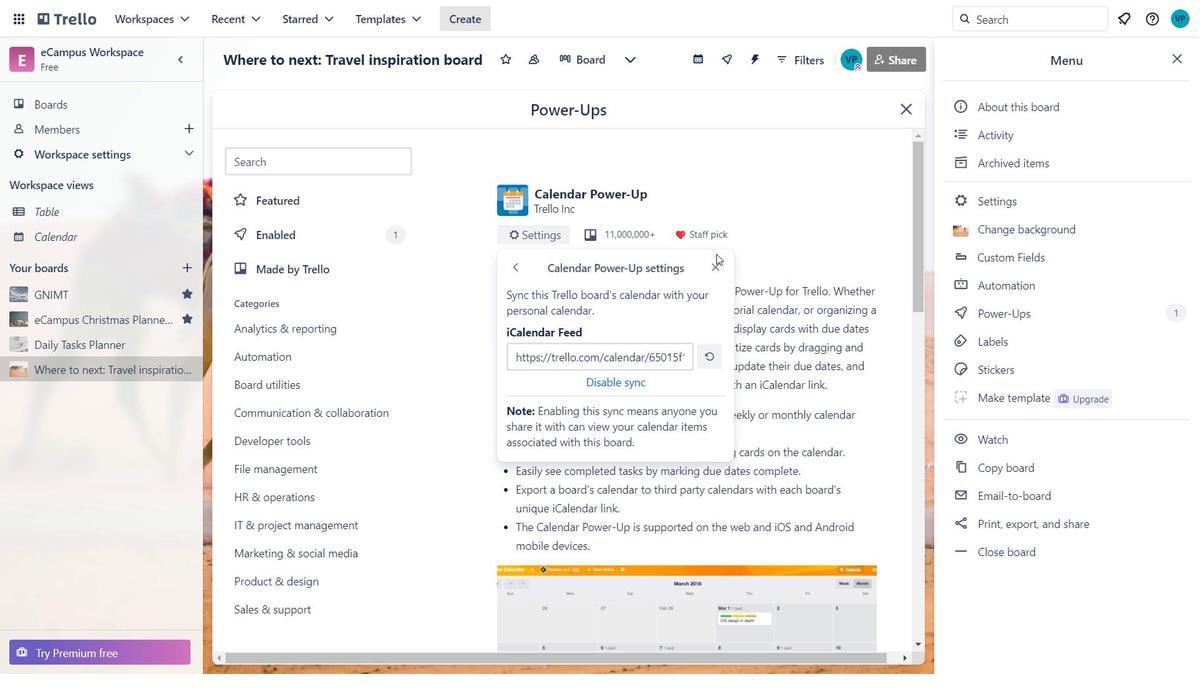 
Action: Mouse moved to (787, 329)
Screenshot: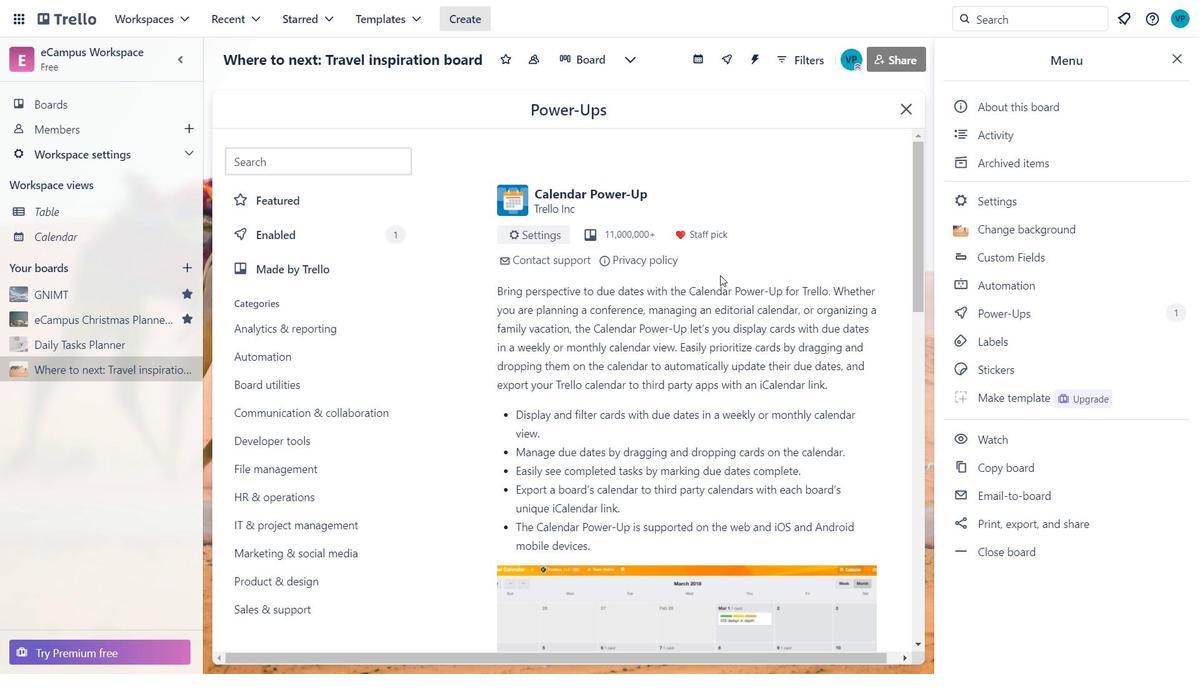 
Action: Mouse scrolled (787, 328) with delta (0, 0)
Screenshot: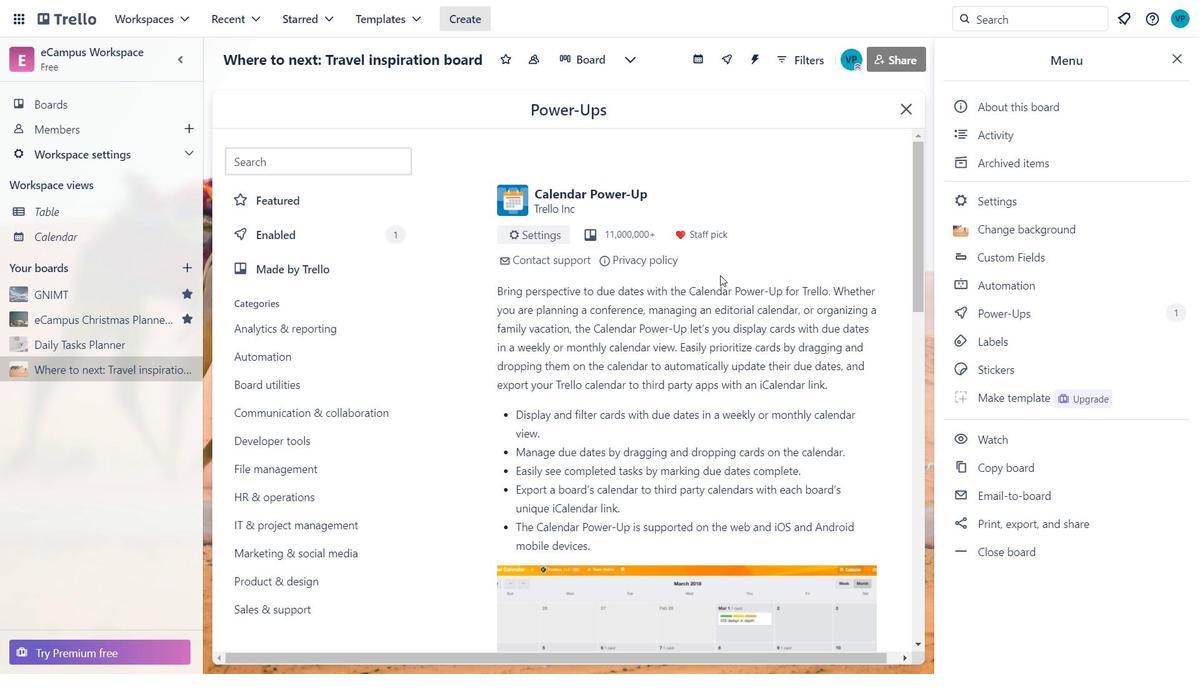
Action: Mouse moved to (789, 334)
Screenshot: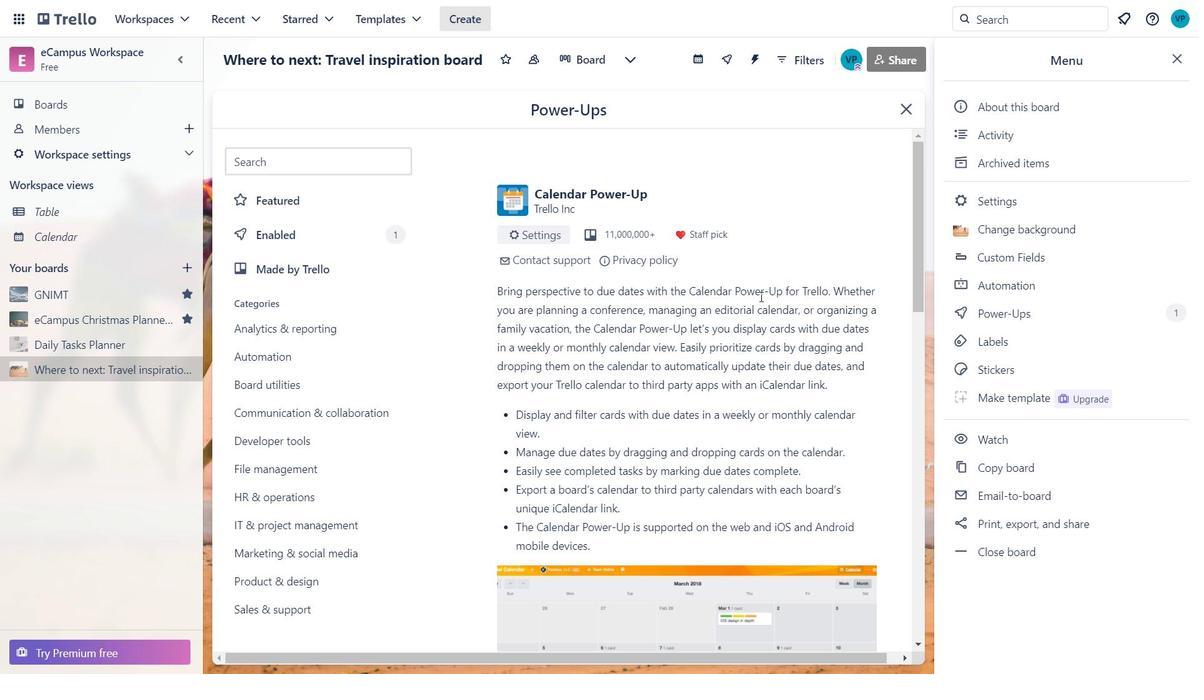 
Action: Mouse scrolled (789, 334) with delta (0, 0)
Screenshot: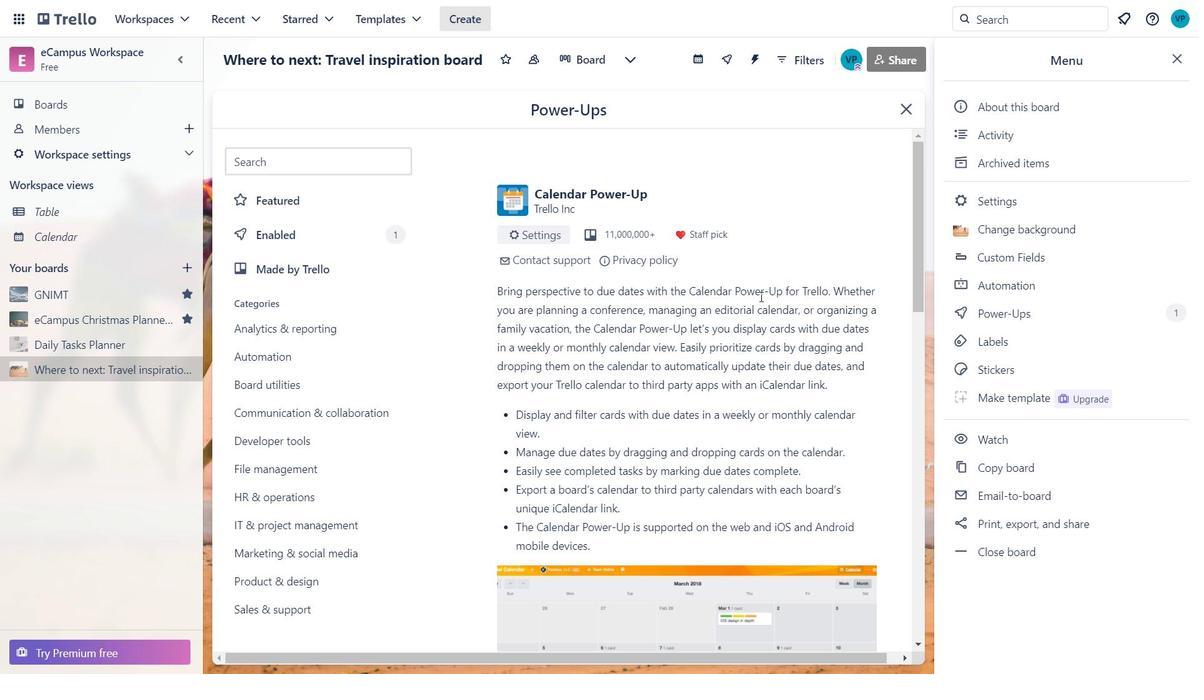 
Action: Mouse moved to (789, 336)
Screenshot: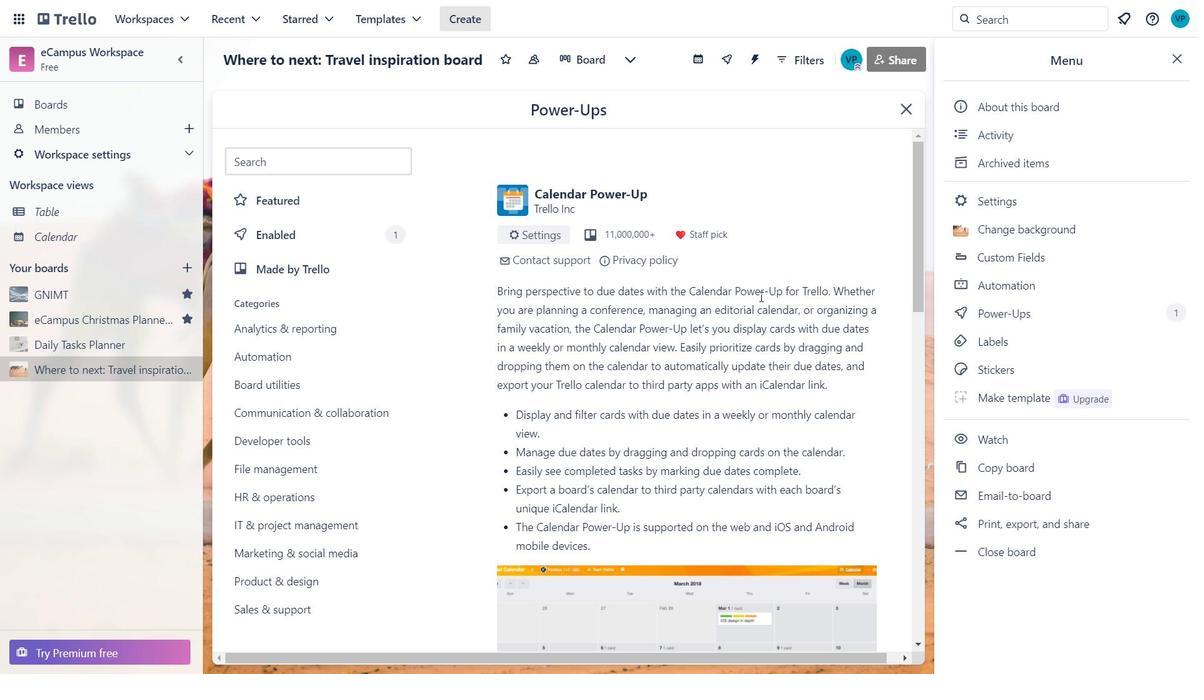 
Action: Mouse scrolled (789, 336) with delta (0, 0)
Screenshot: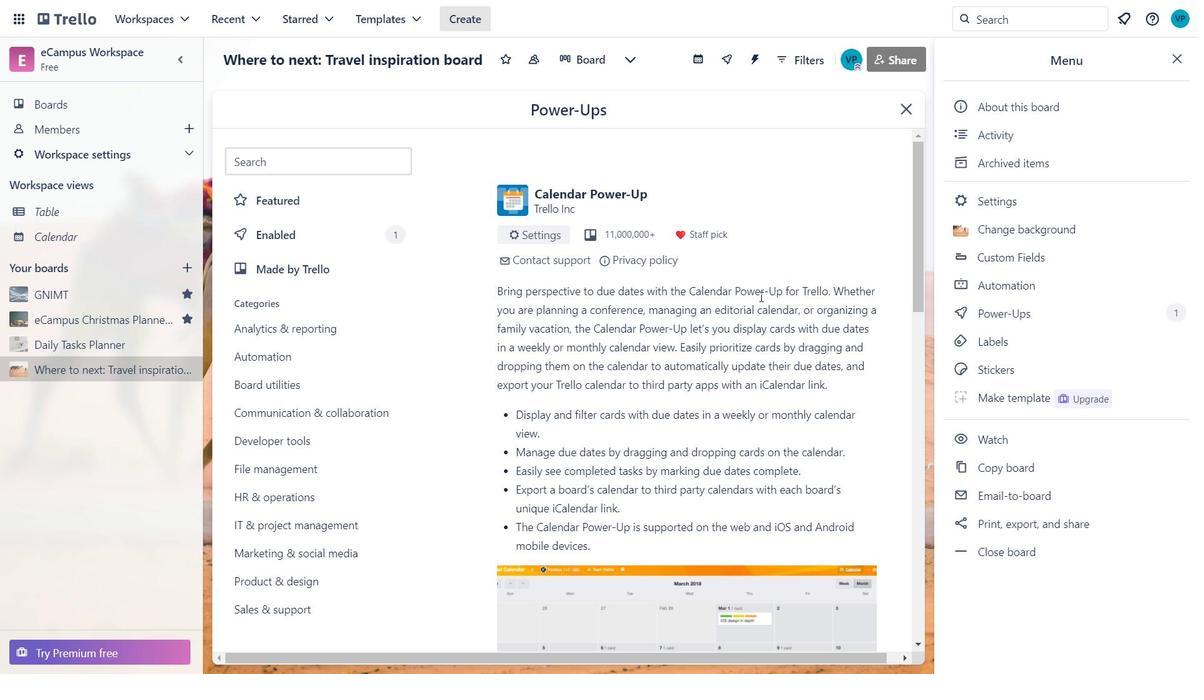 
Action: Mouse scrolled (789, 336) with delta (0, 0)
Screenshot: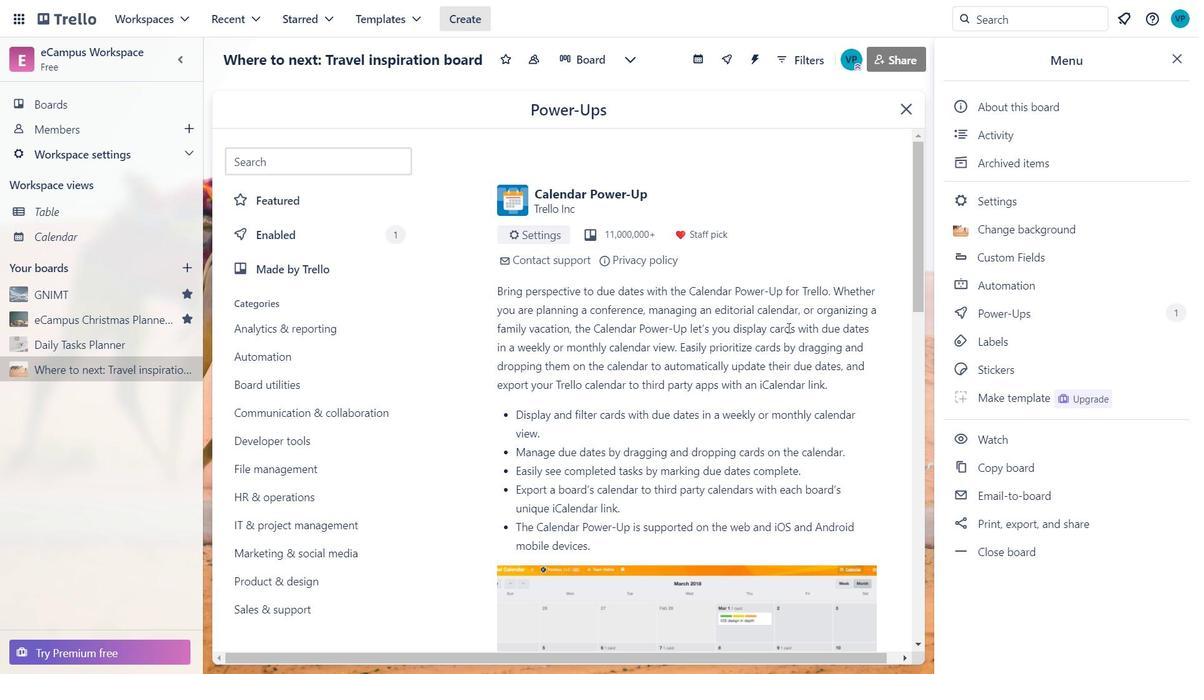 
Action: Mouse scrolled (789, 336) with delta (0, 0)
Screenshot: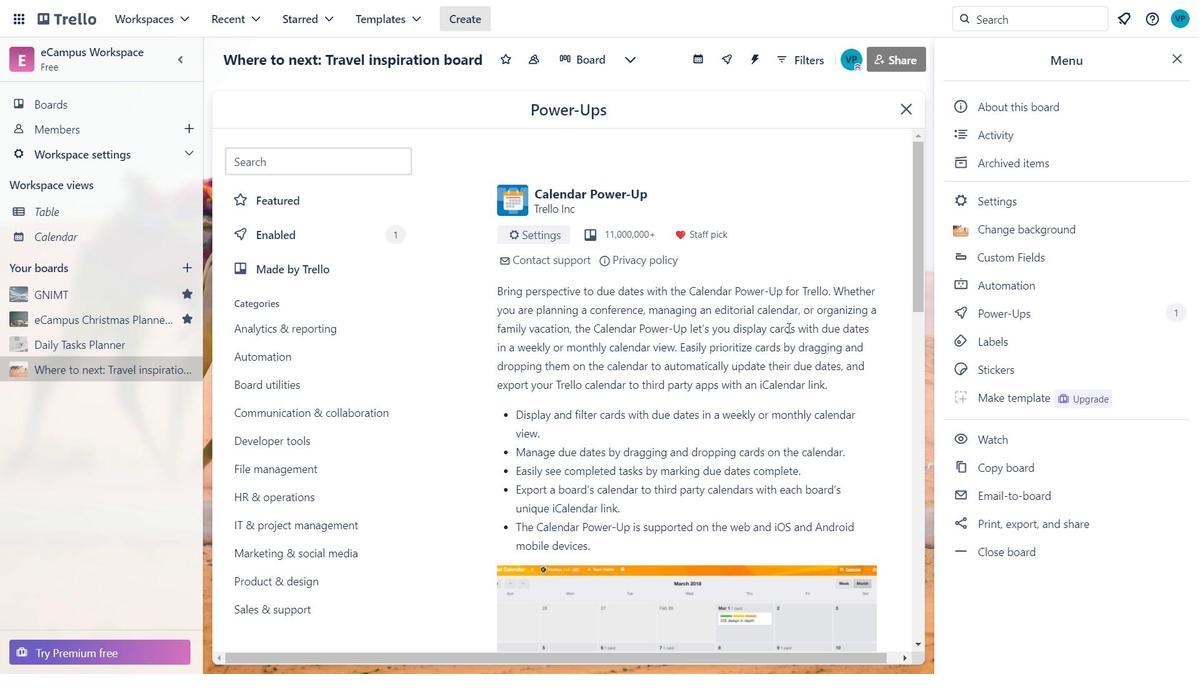 
Action: Mouse moved to (791, 336)
Screenshot: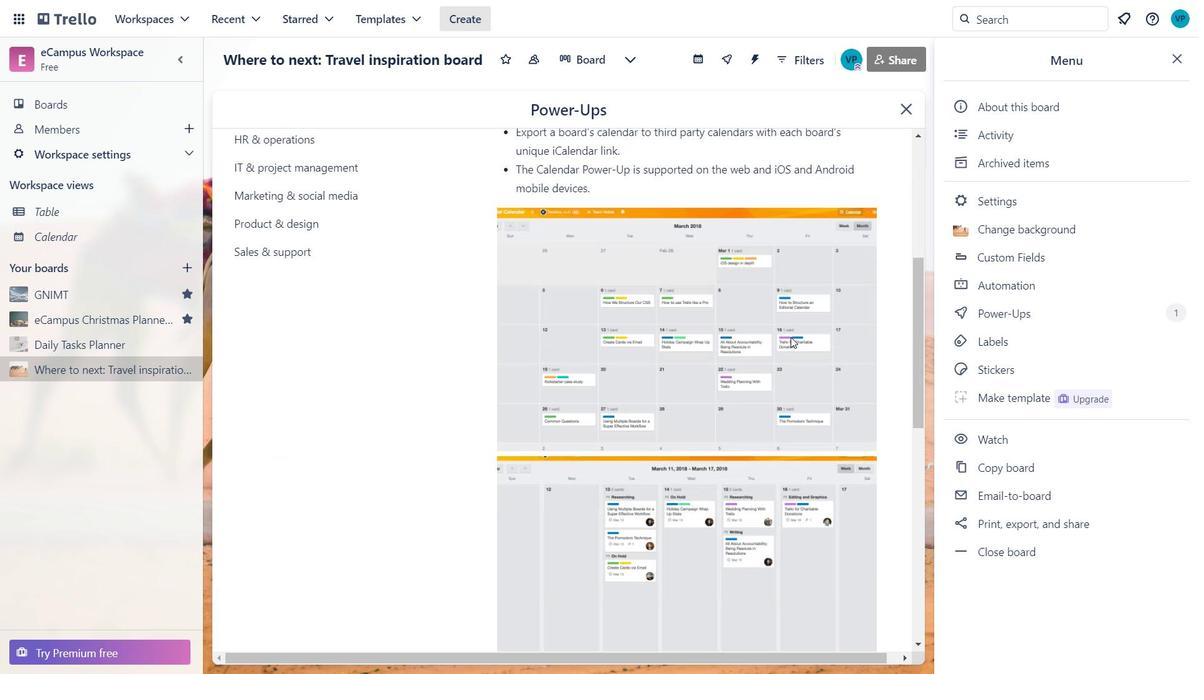 
Action: Mouse scrolled (791, 335) with delta (0, 0)
Screenshot: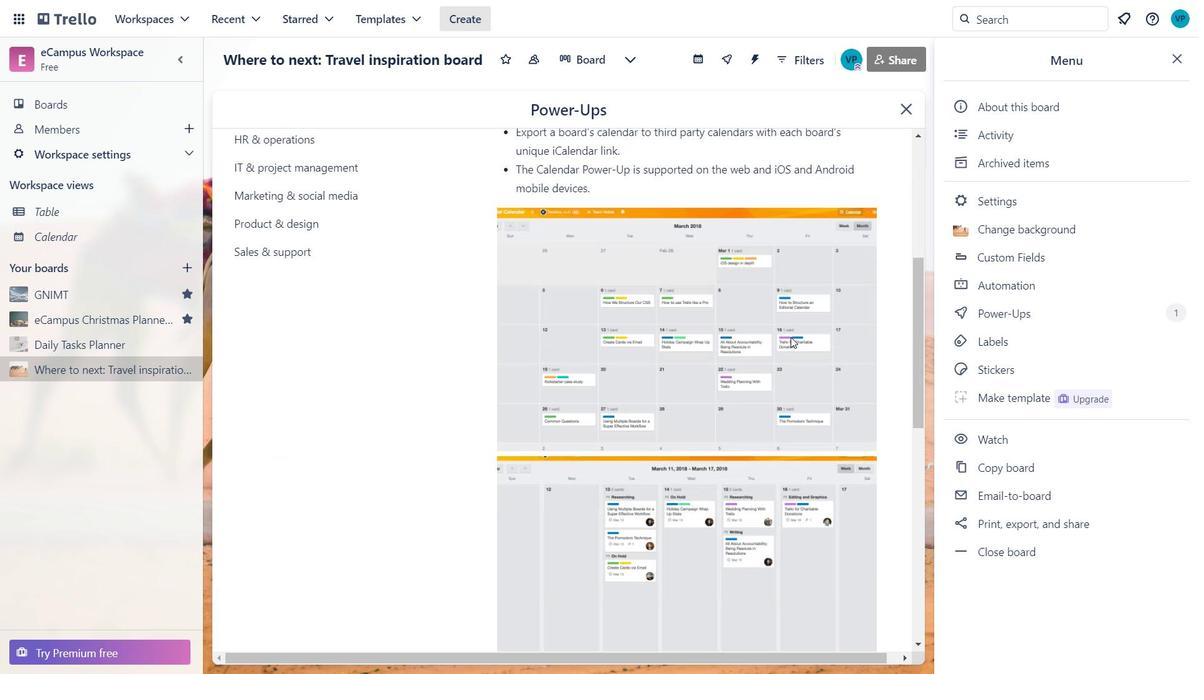 
Action: Mouse moved to (791, 346)
Screenshot: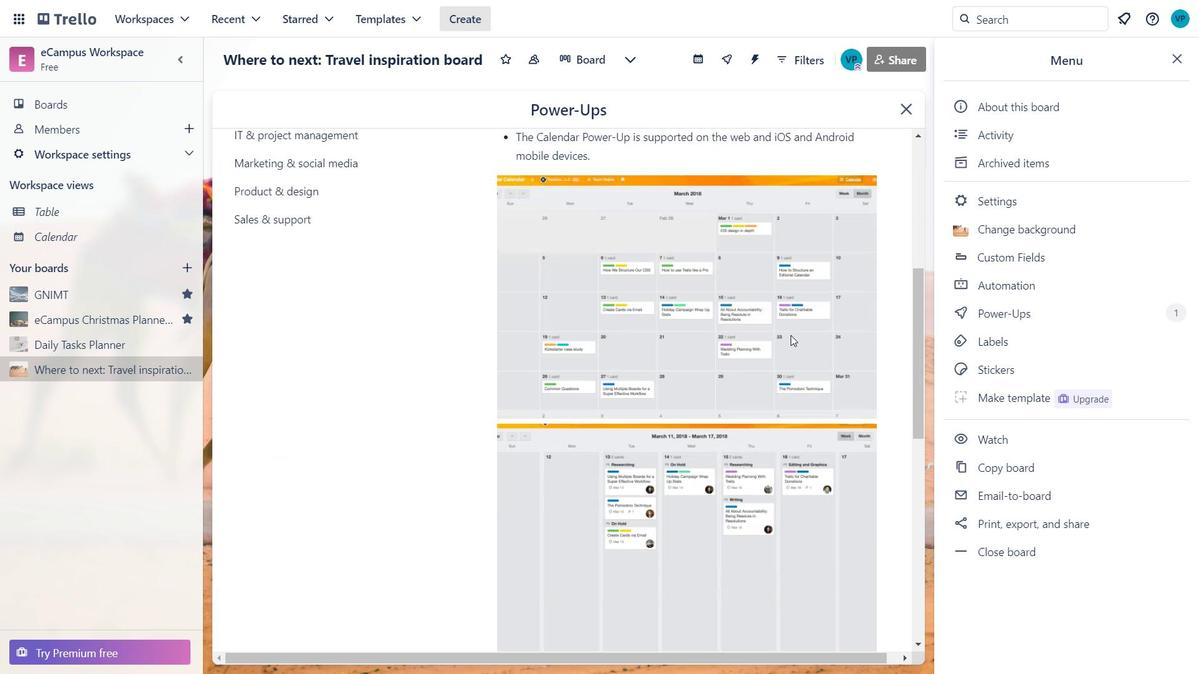 
Action: Mouse scrolled (791, 345) with delta (0, 0)
Screenshot: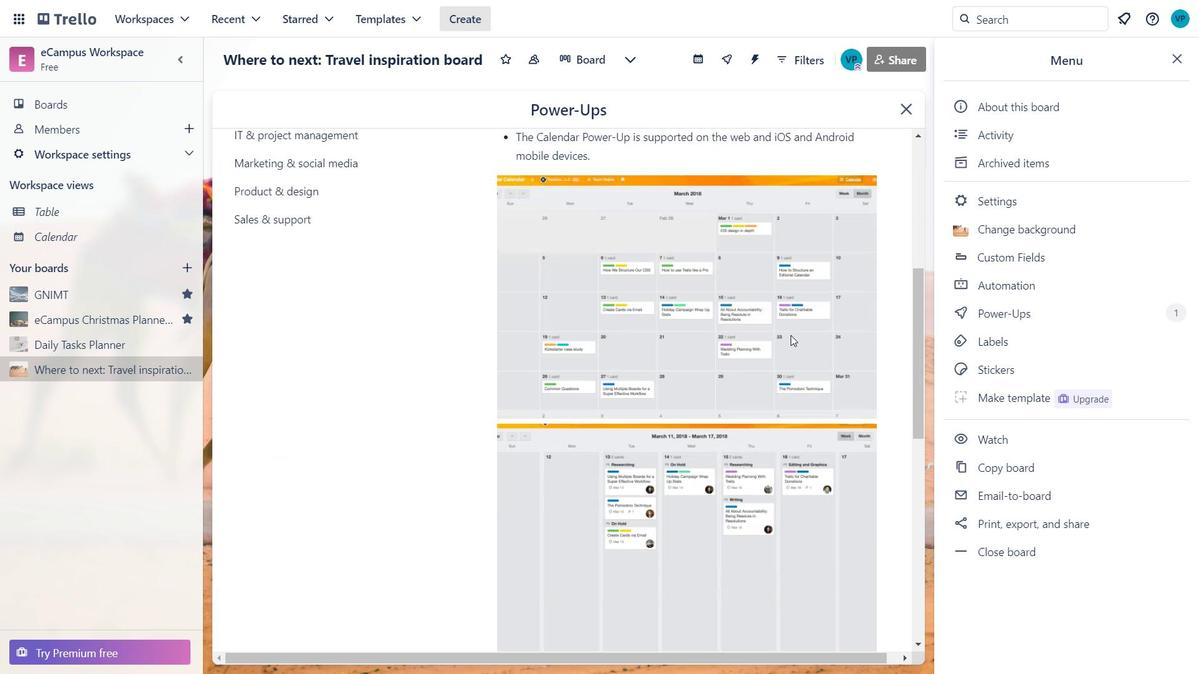 
Action: Mouse moved to (791, 353)
Screenshot: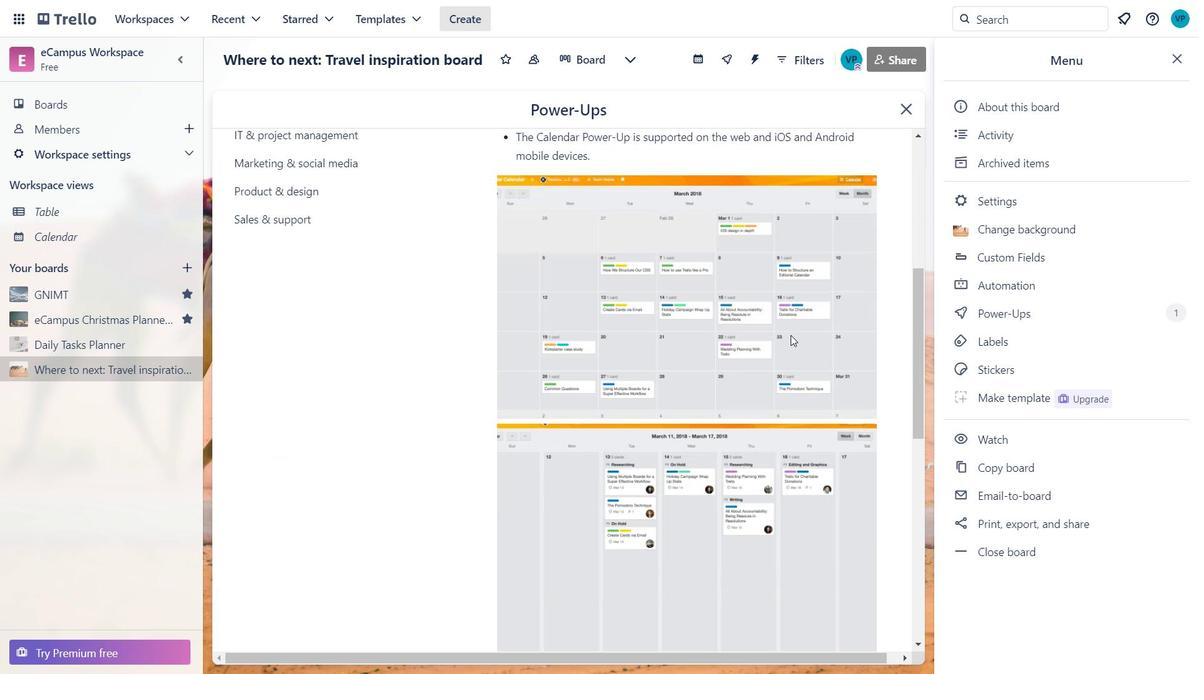 
Action: Mouse scrolled (791, 353) with delta (0, 0)
Screenshot: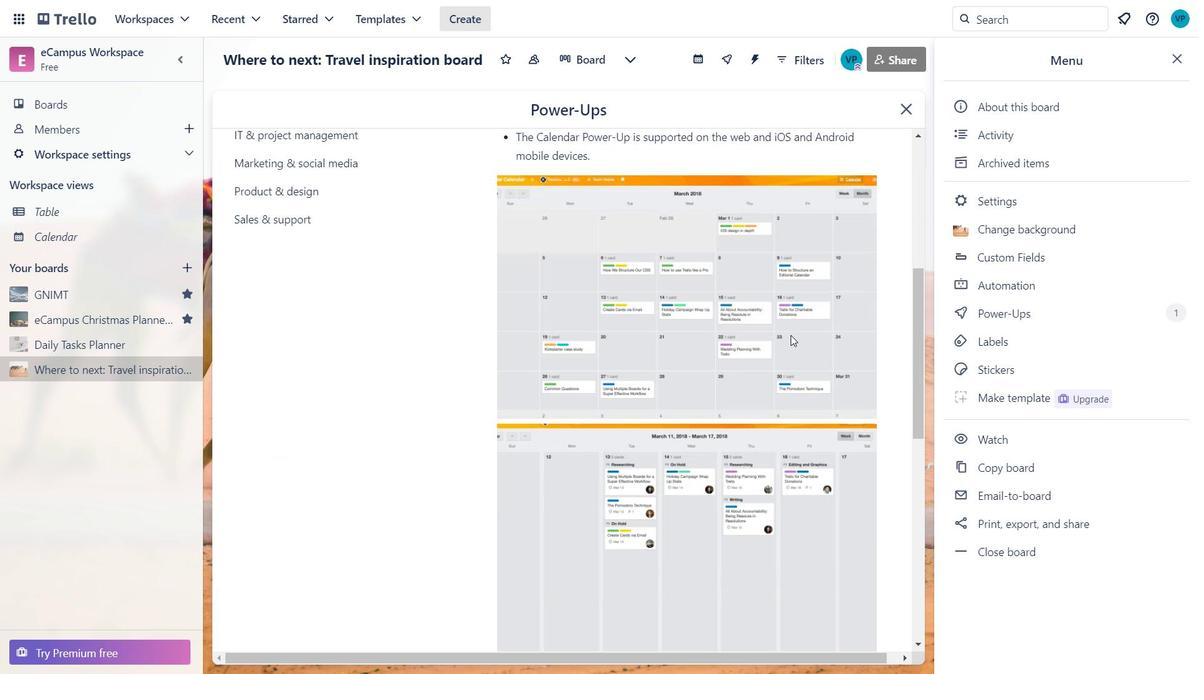 
Action: Mouse moved to (807, 399)
Screenshot: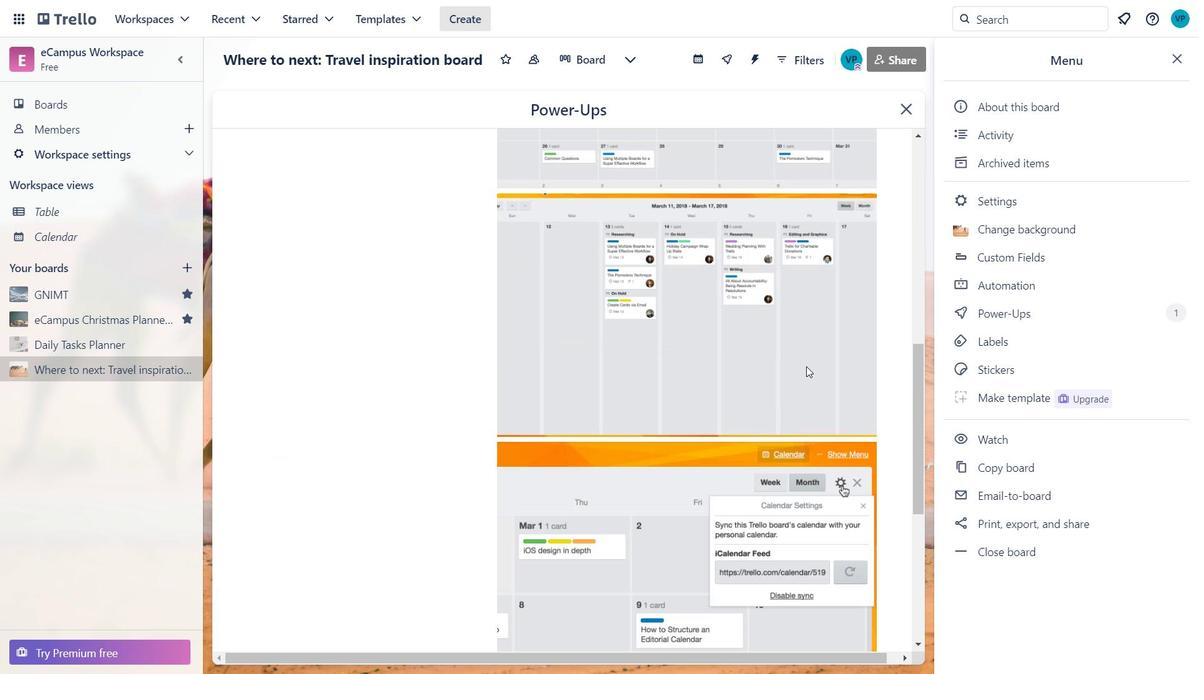 
Action: Mouse scrolled (807, 398) with delta (0, 0)
Screenshot: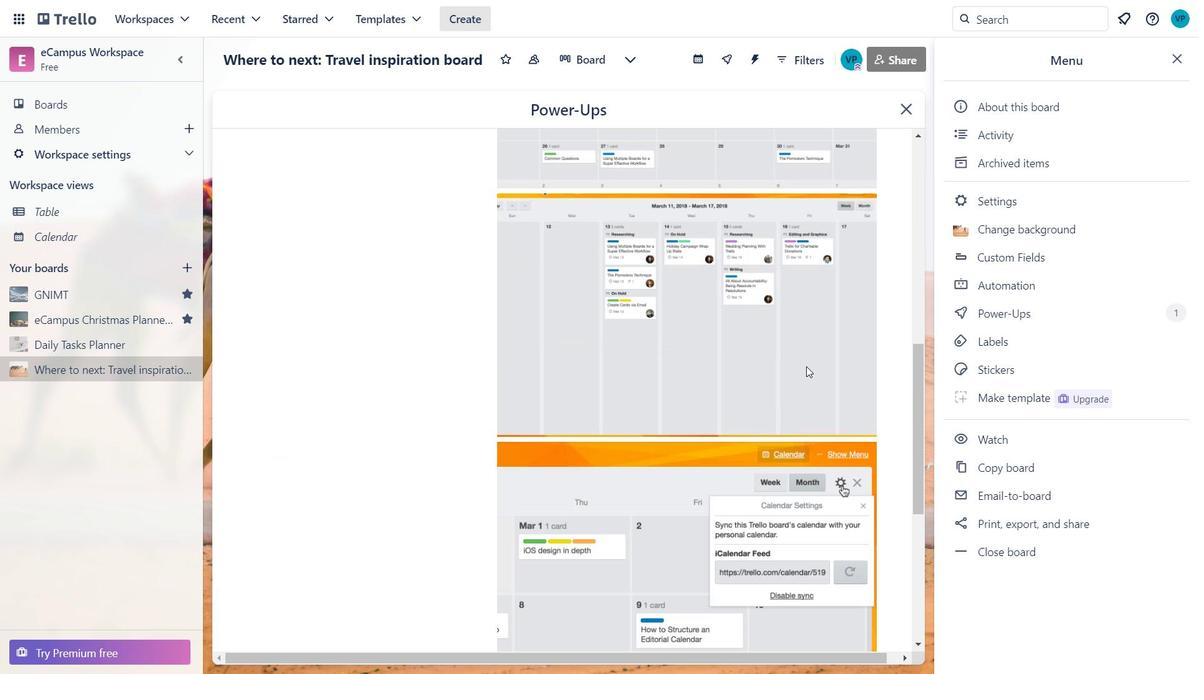 
Action: Mouse moved to (807, 401)
Screenshot: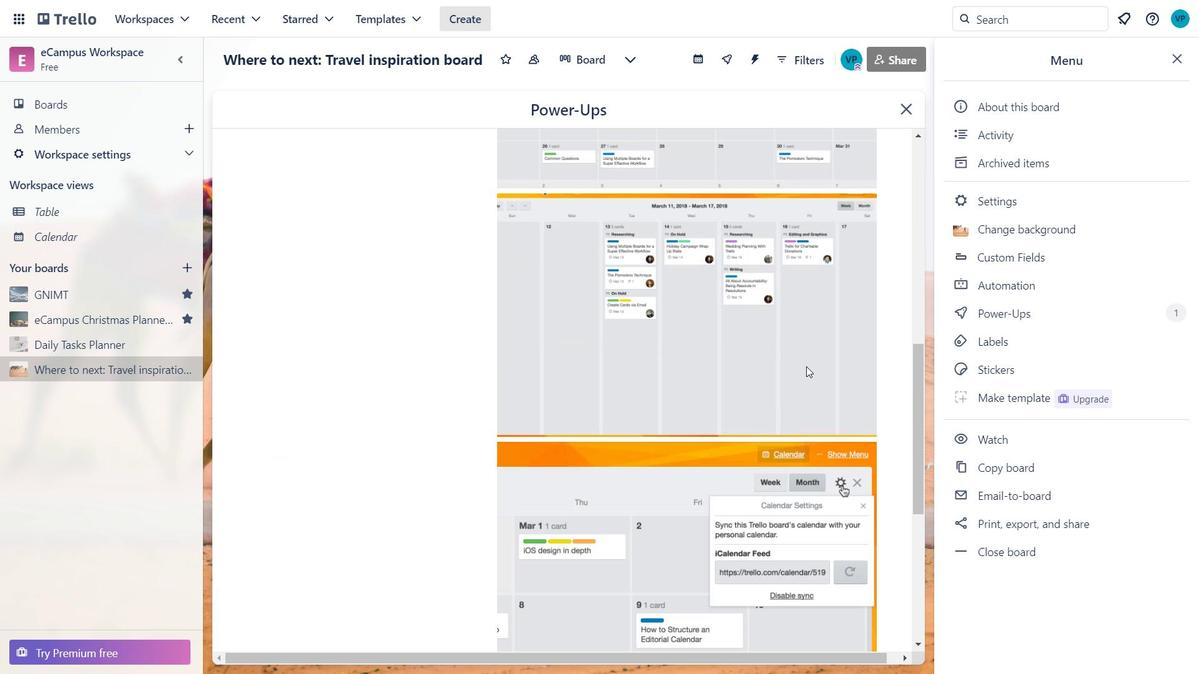 
Action: Mouse scrolled (807, 401) with delta (0, 0)
Screenshot: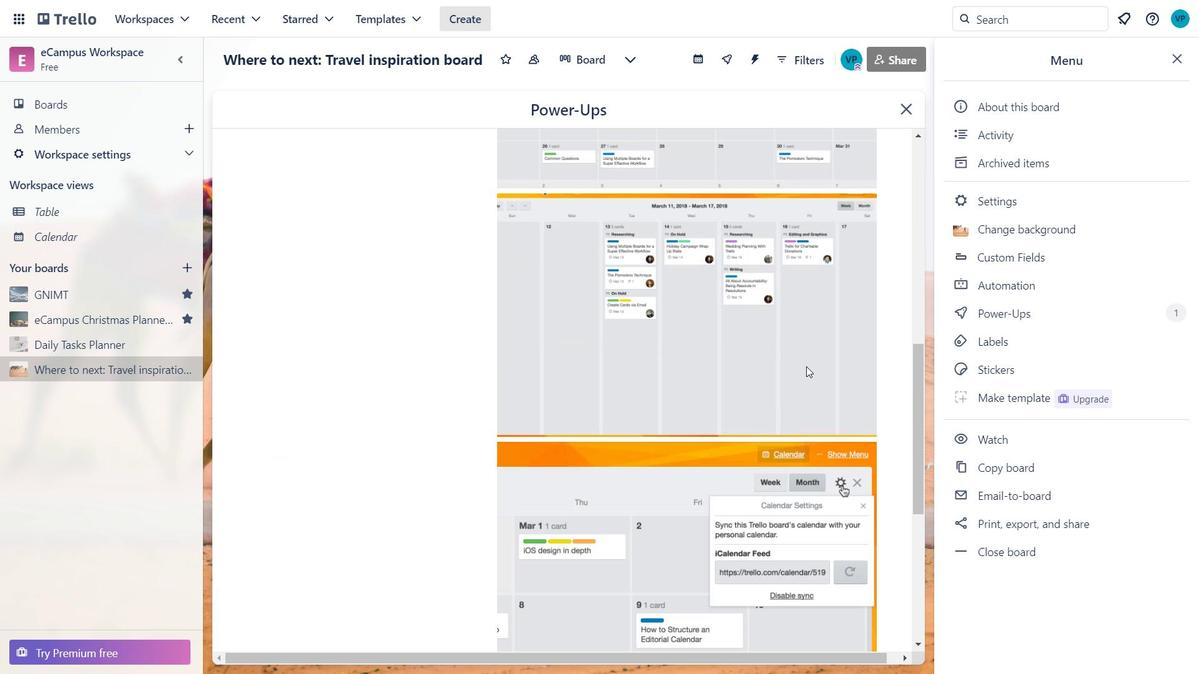 
Action: Mouse moved to (806, 402)
Screenshot: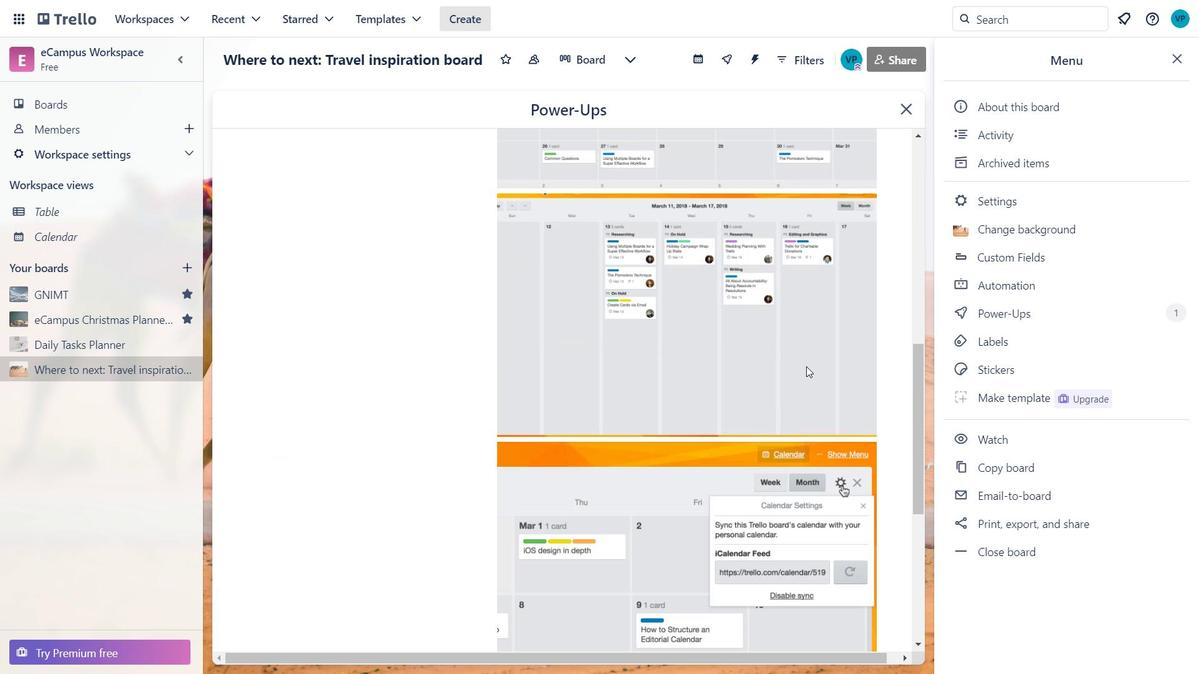 
Action: Mouse scrolled (806, 401) with delta (0, 0)
Screenshot: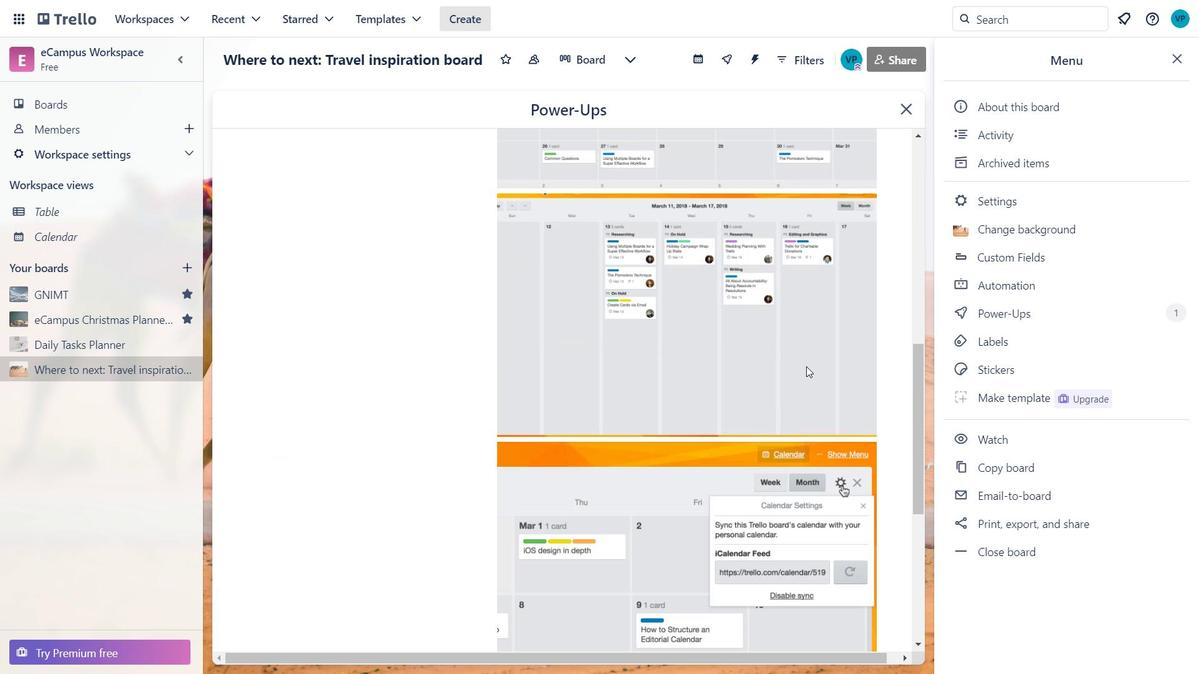 
Action: Mouse scrolled (806, 401) with delta (0, 0)
Screenshot: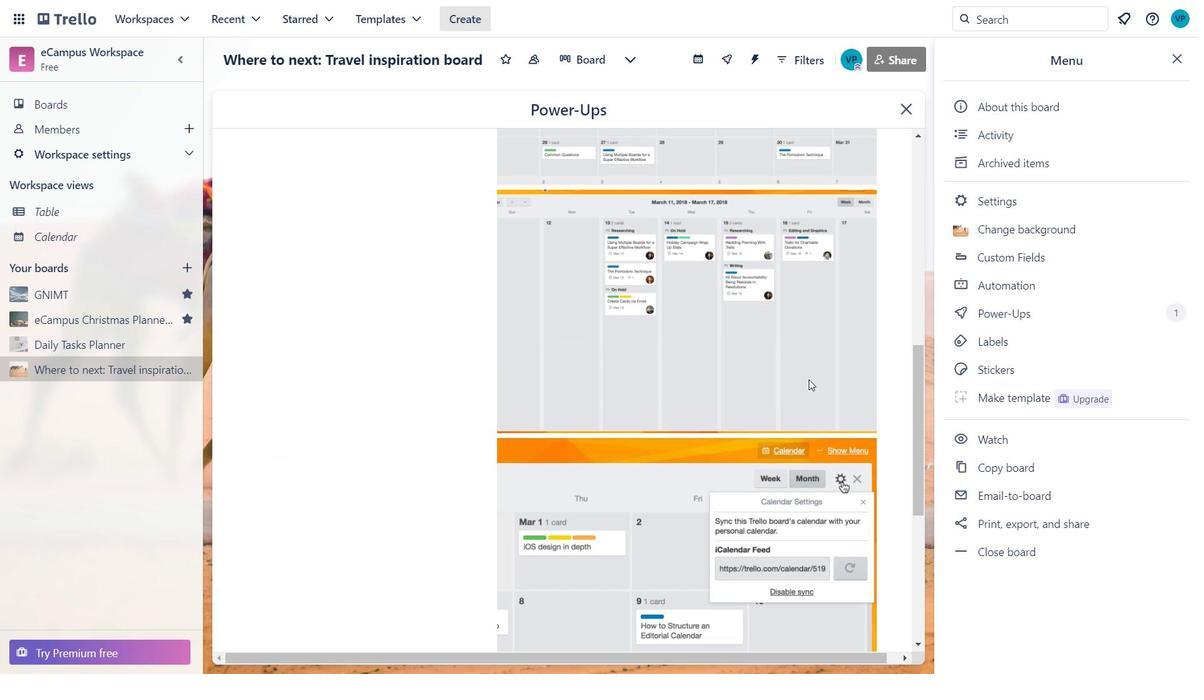 
Action: Mouse scrolled (806, 401) with delta (0, 0)
Screenshot: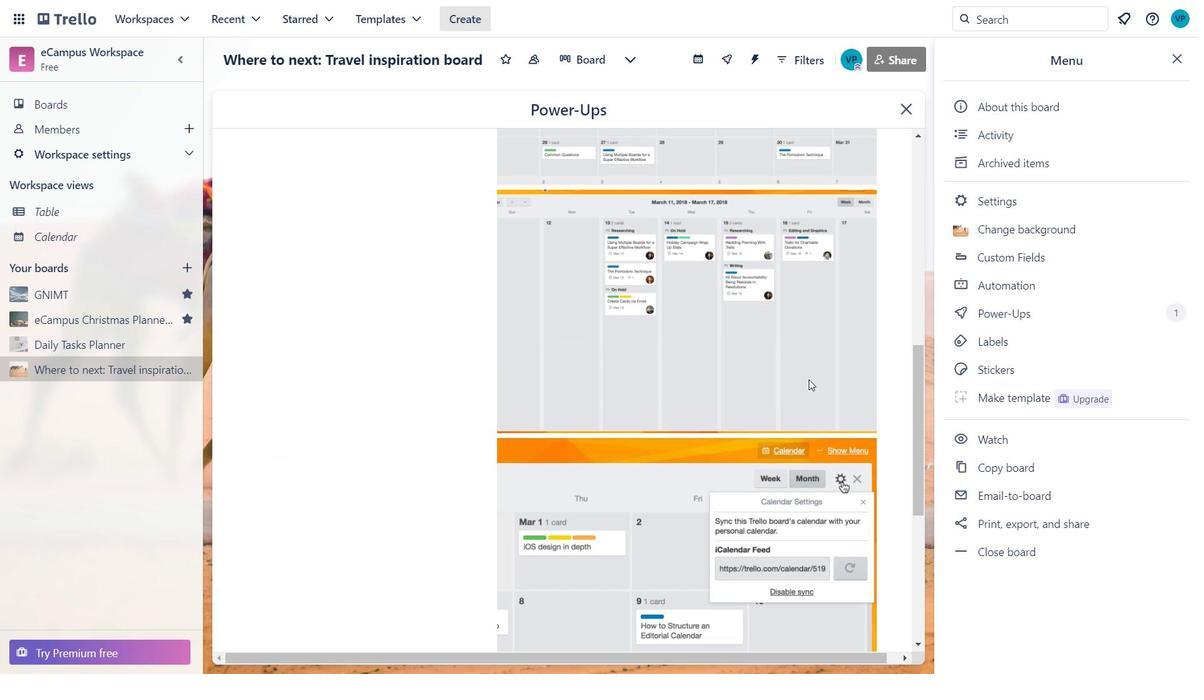 
Action: Mouse moved to (799, 403)
Screenshot: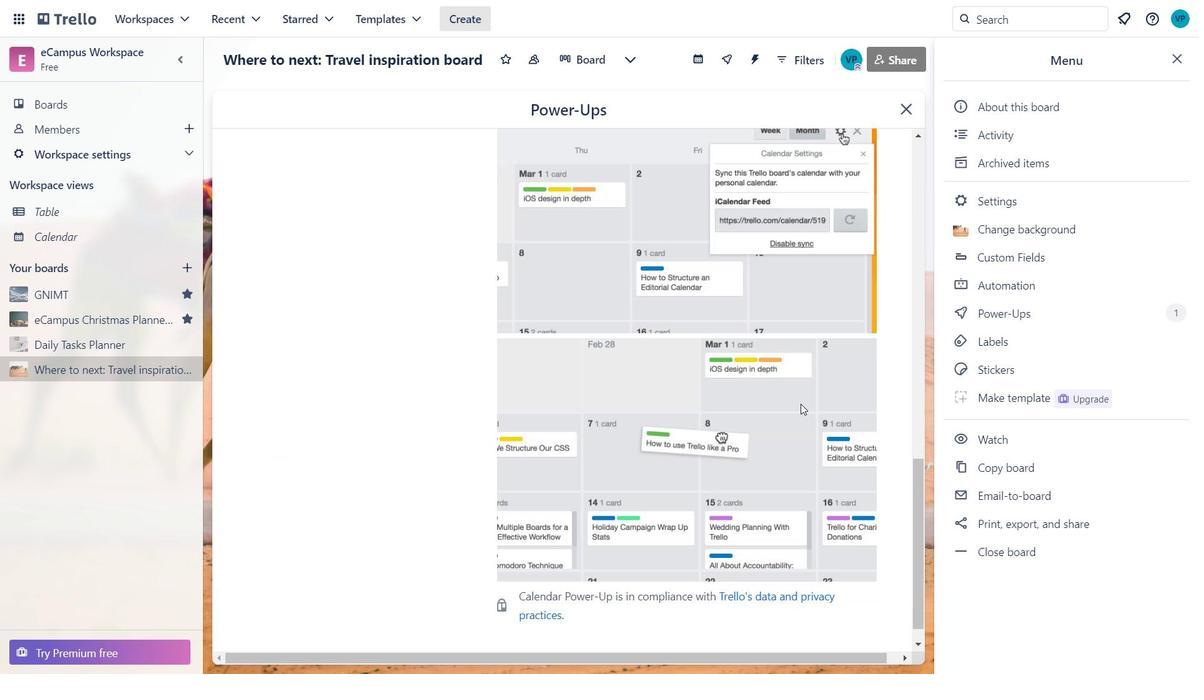 
Action: Mouse scrolled (799, 403) with delta (0, 0)
Screenshot: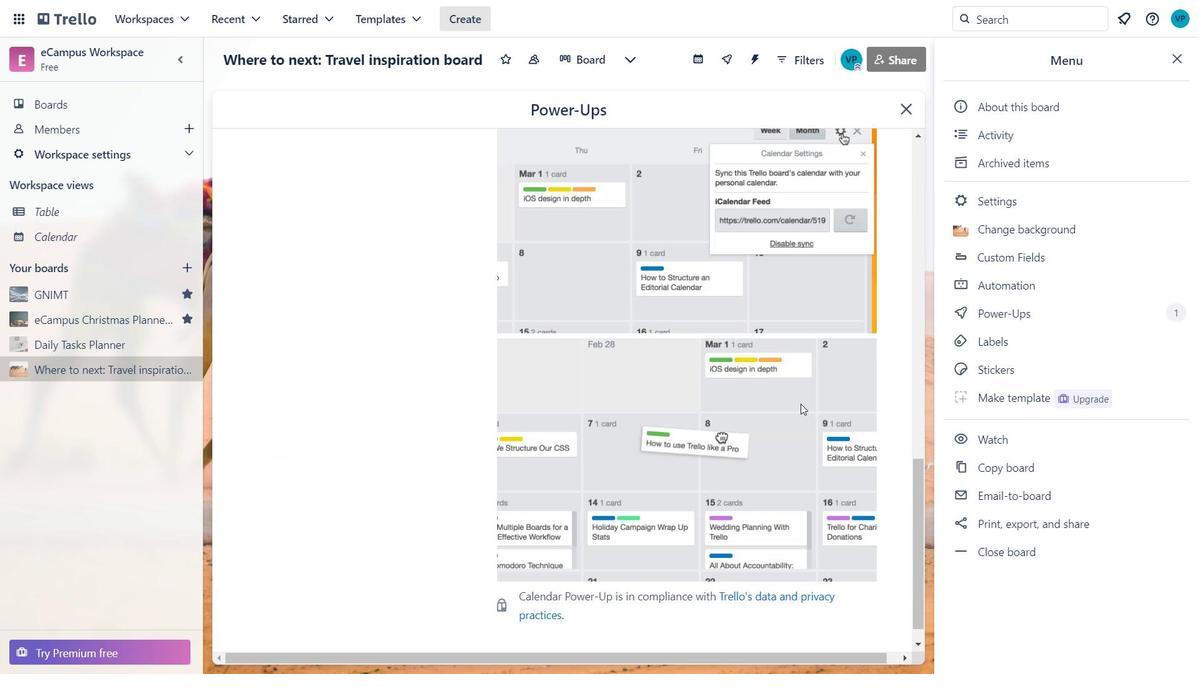 
Action: Mouse moved to (798, 403)
Screenshot: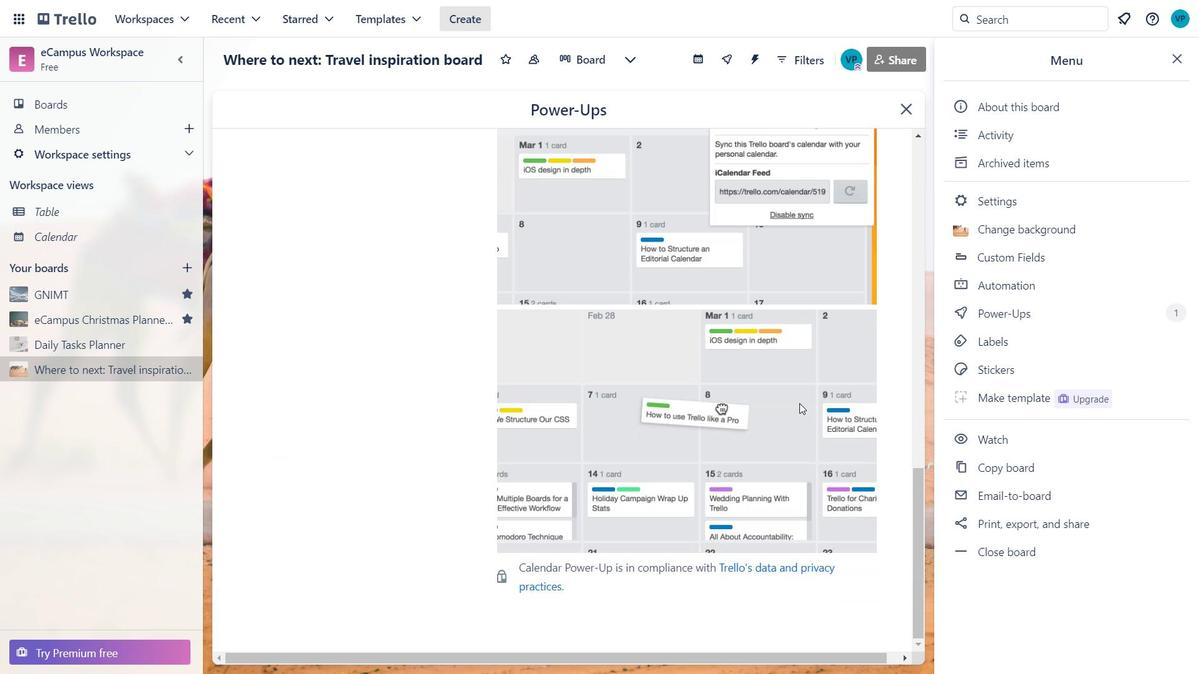 
Action: Mouse scrolled (798, 403) with delta (0, 0)
Screenshot: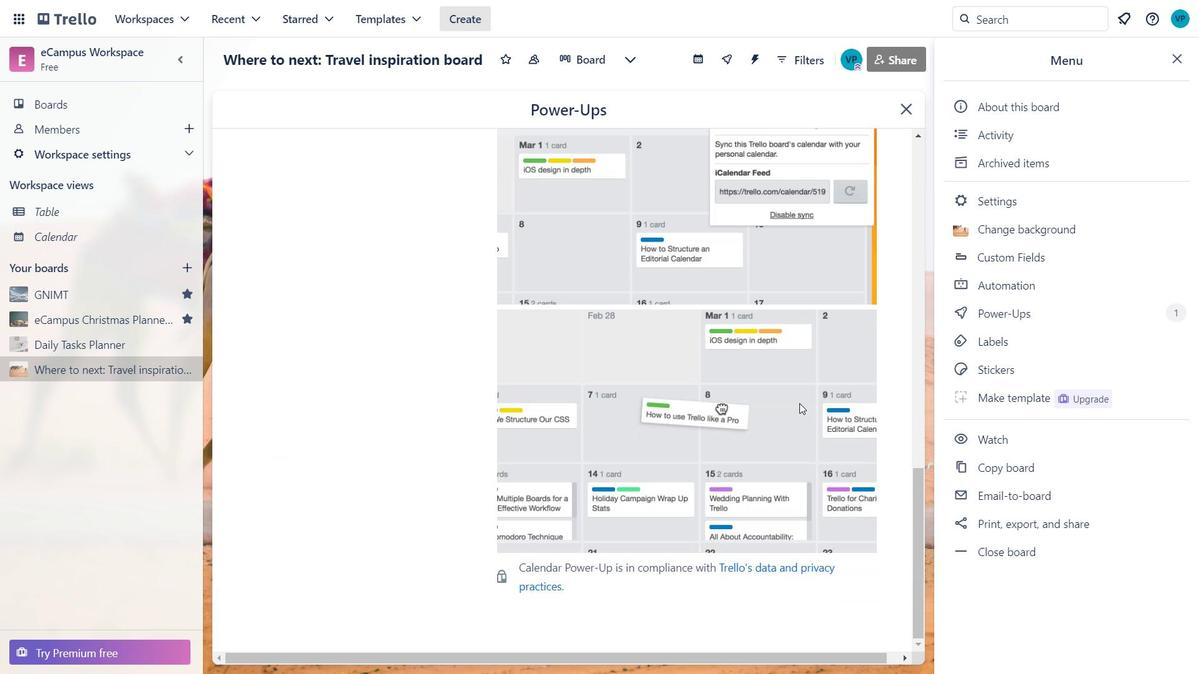 
Action: Mouse scrolled (798, 403) with delta (0, 0)
Screenshot: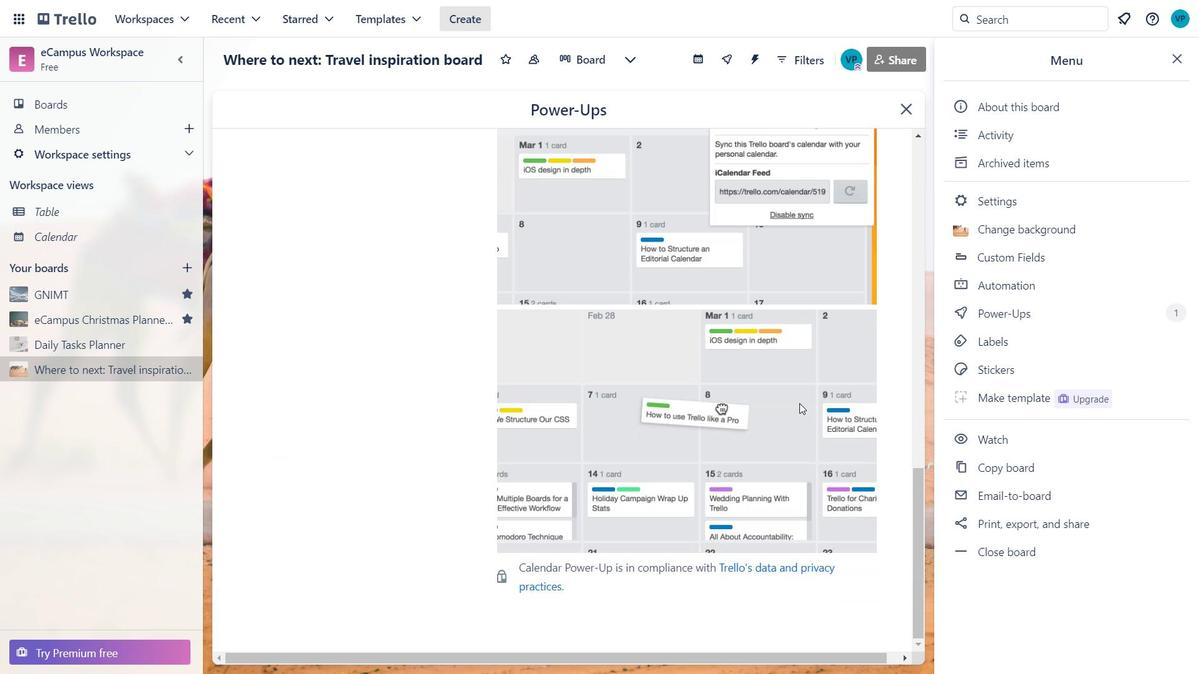 
Action: Mouse scrolled (798, 403) with delta (0, 0)
Screenshot: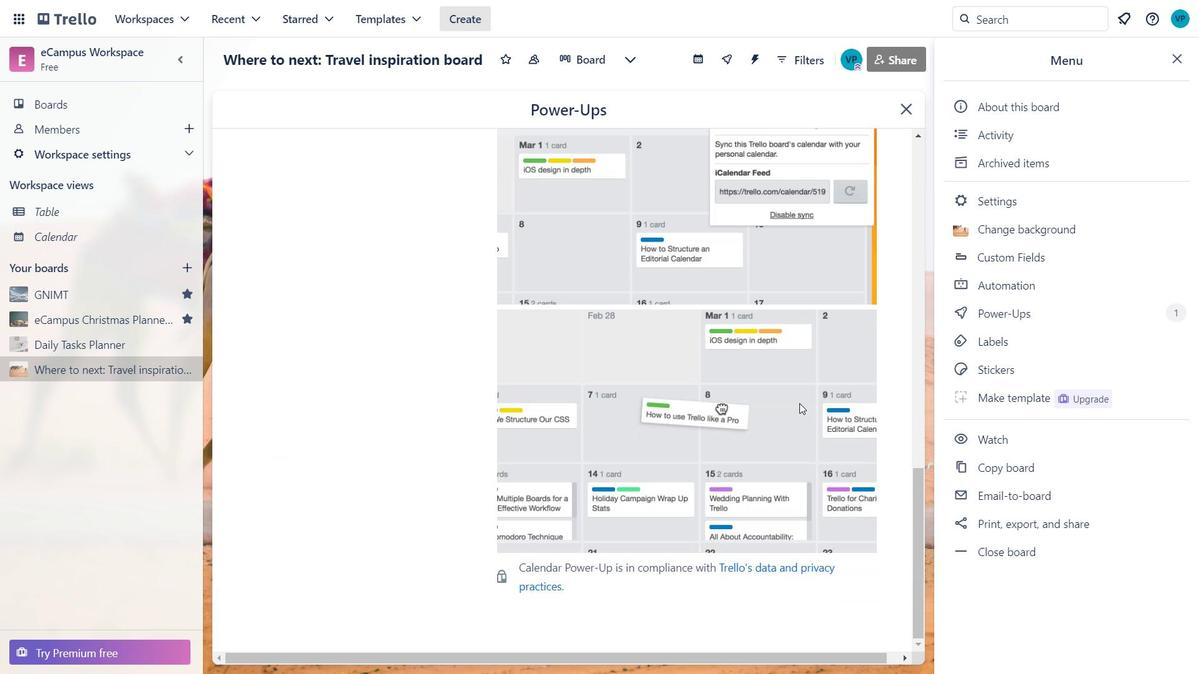 
Action: Mouse scrolled (798, 403) with delta (0, 0)
Screenshot: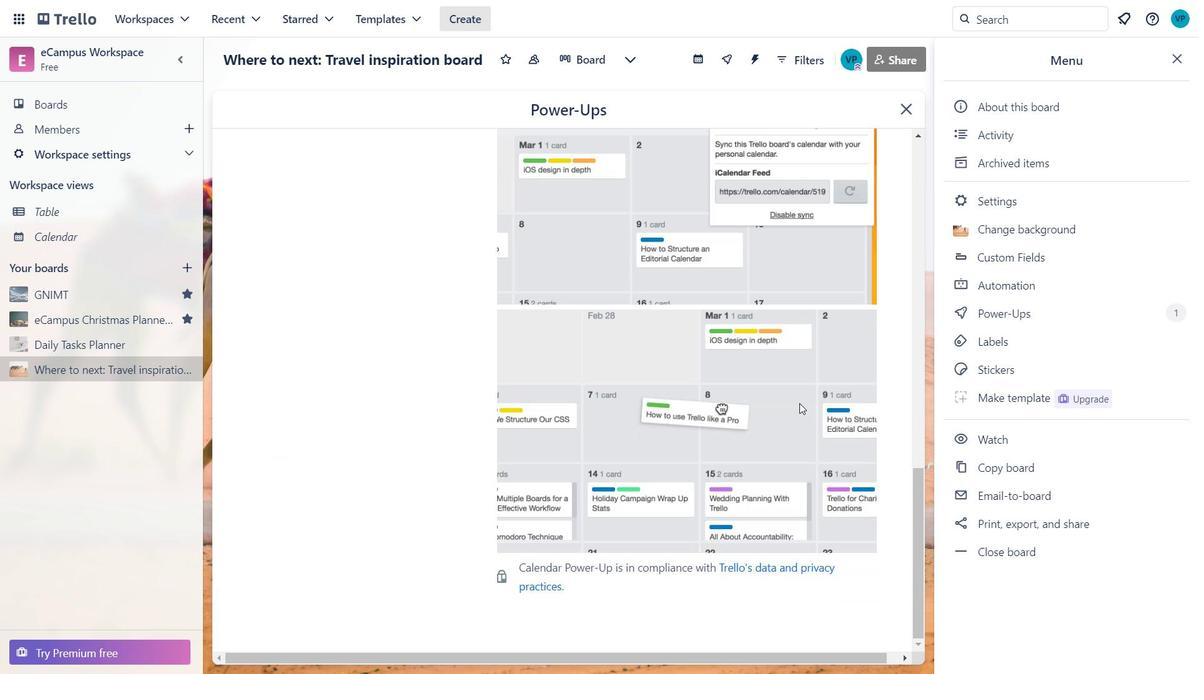 
Action: Mouse moved to (330, 311)
Screenshot: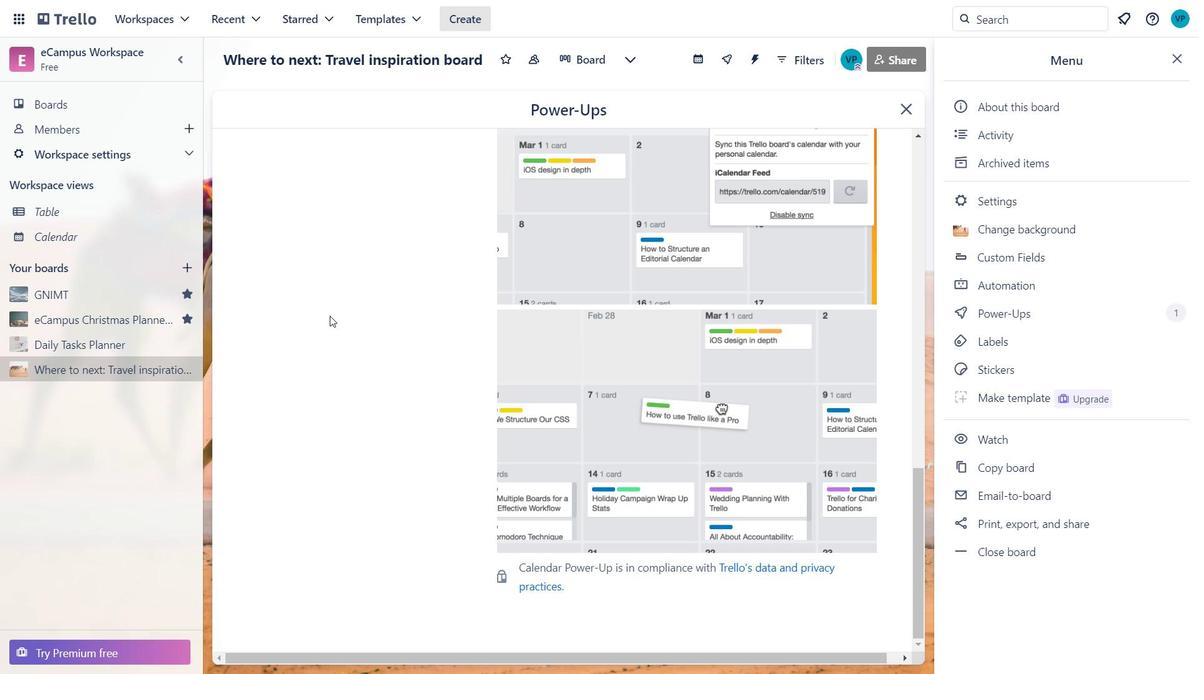 
Action: Mouse scrolled (330, 312) with delta (0, 0)
Screenshot: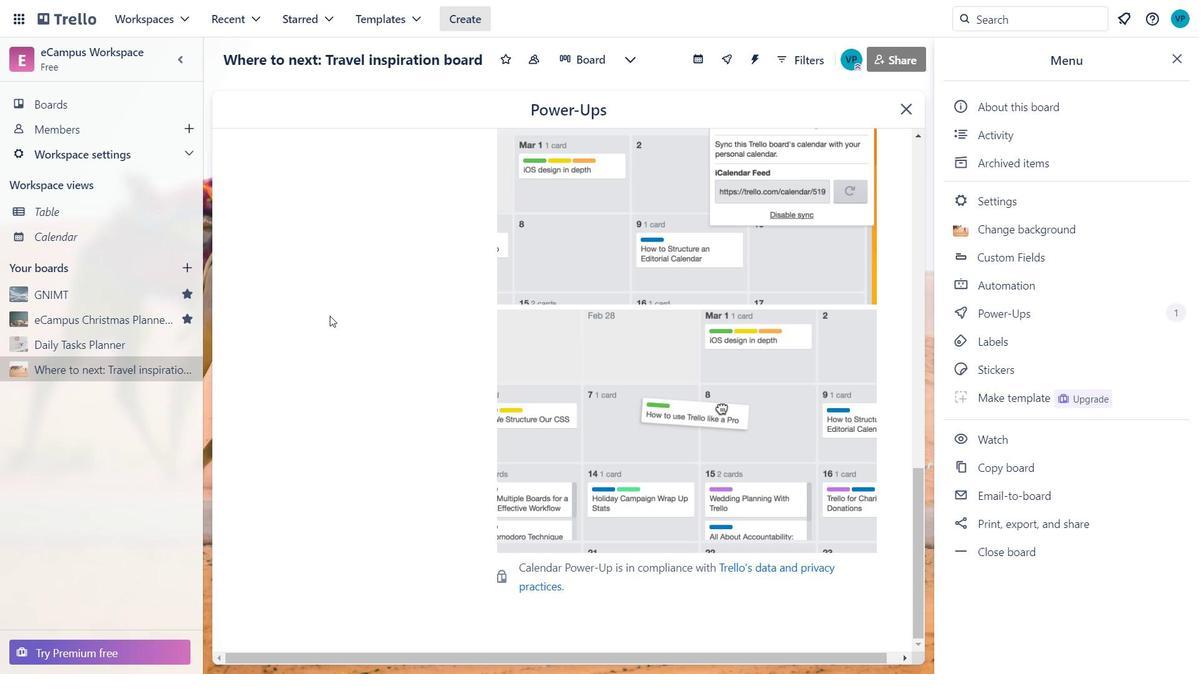 
Action: Mouse moved to (330, 311)
